 Task: Open a blank google sheet and write heading  Dollar SenseAdd Dates in a column and its values below  '2023-05-01, 2023-05-05, 2023-05-10, 2023-05-15, 2023-05-20, 2023-05-25 & 2023-05-31. 'Add Descriptionsin next column and its values below  Monthly Salary, Grocery Shopping, Dining Out., Utility Bill, Transportation, Entertainment & Miscellaneous. Add Amount in next column and its values below  $2,500, $100, $50, $150, $30, $50 & $20. Add Income/ Expensein next column and its values below  Income, Expenses, Expenses, Expenses, Expenses, Expenses & Expenses. Add Balance in next column and its values below  $2,500, $2,400, $2,350, $2,200, $2,170, $2,120 & $2,100. Save page Apex Sales 
Action: Mouse moved to (987, 78)
Screenshot: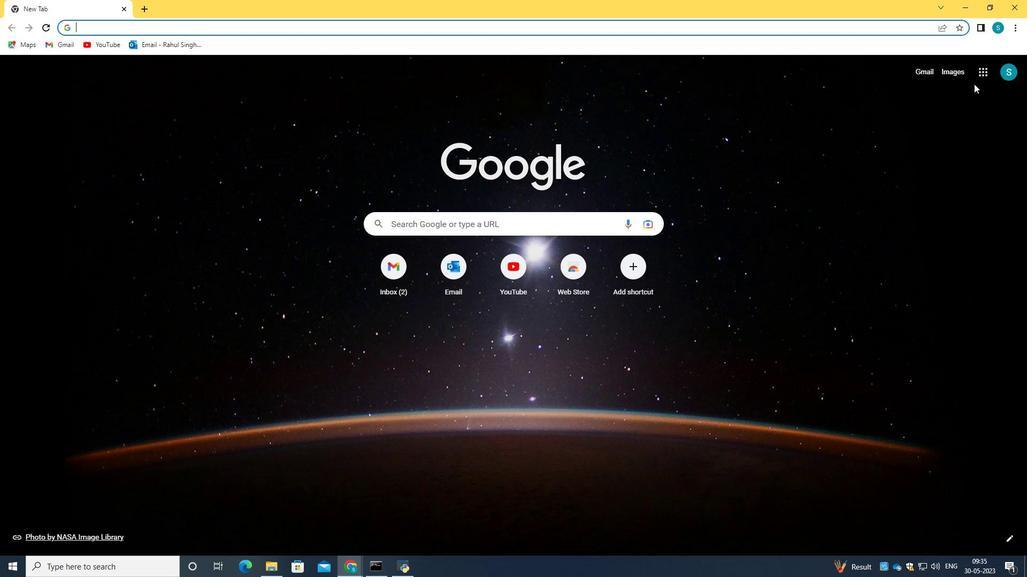 
Action: Mouse pressed left at (987, 78)
Screenshot: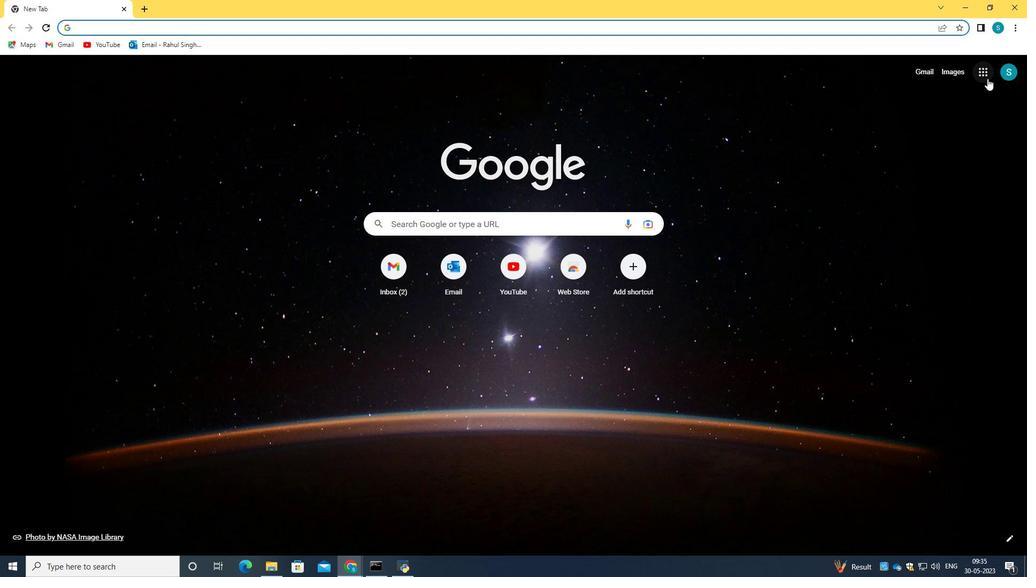 
Action: Mouse moved to (937, 188)
Screenshot: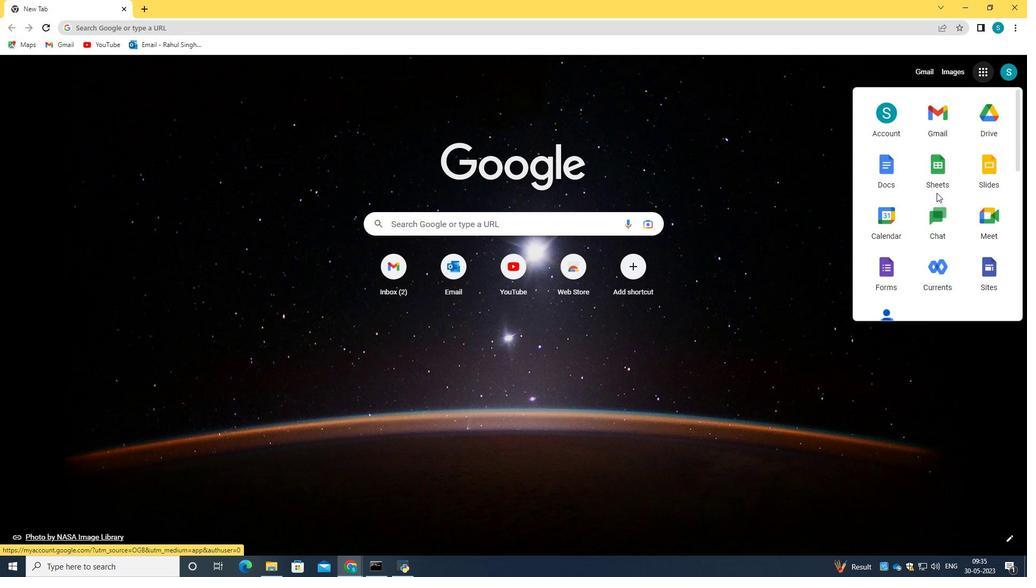 
Action: Mouse pressed left at (937, 188)
Screenshot: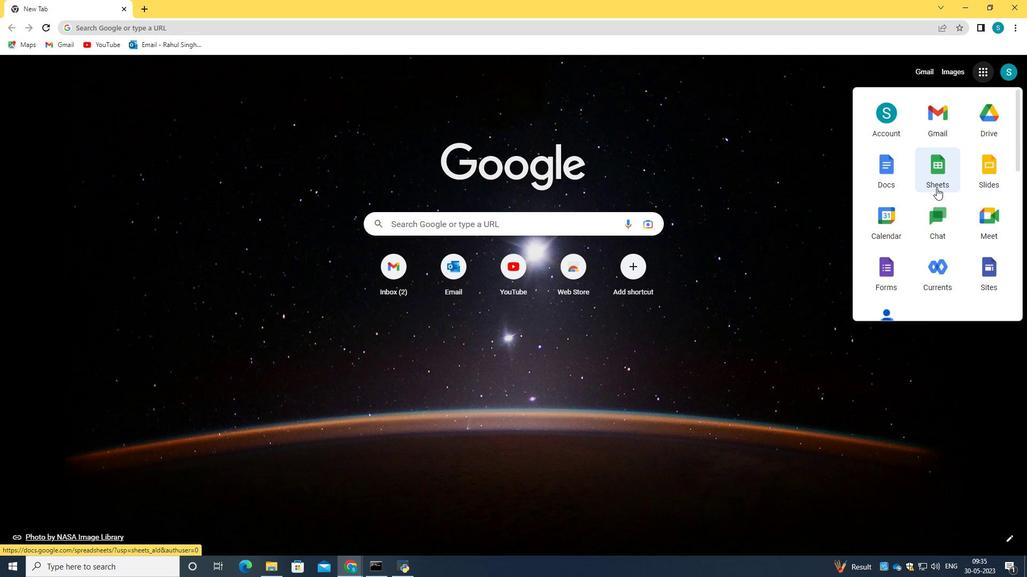 
Action: Mouse moved to (246, 161)
Screenshot: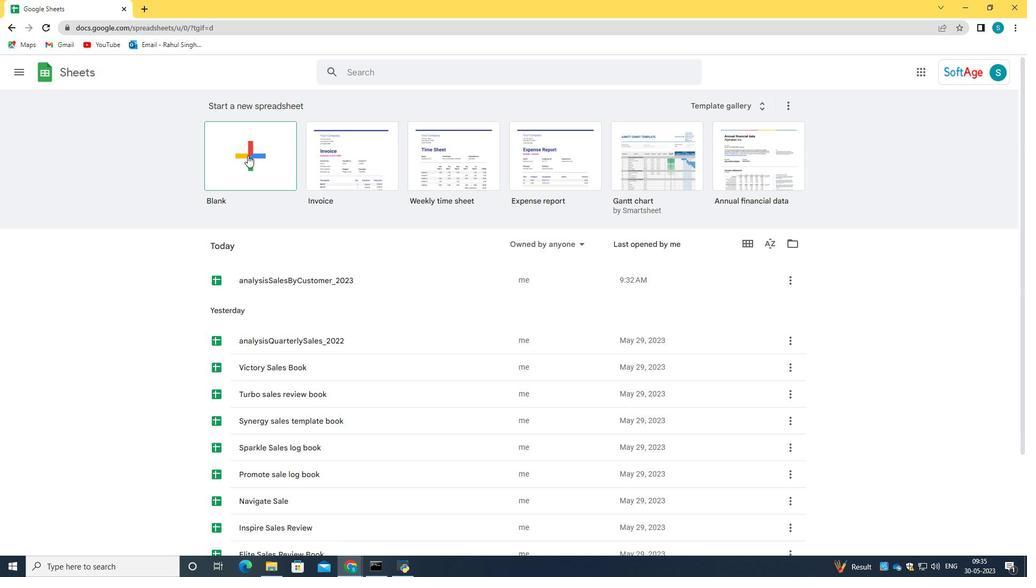 
Action: Mouse pressed left at (246, 161)
Screenshot: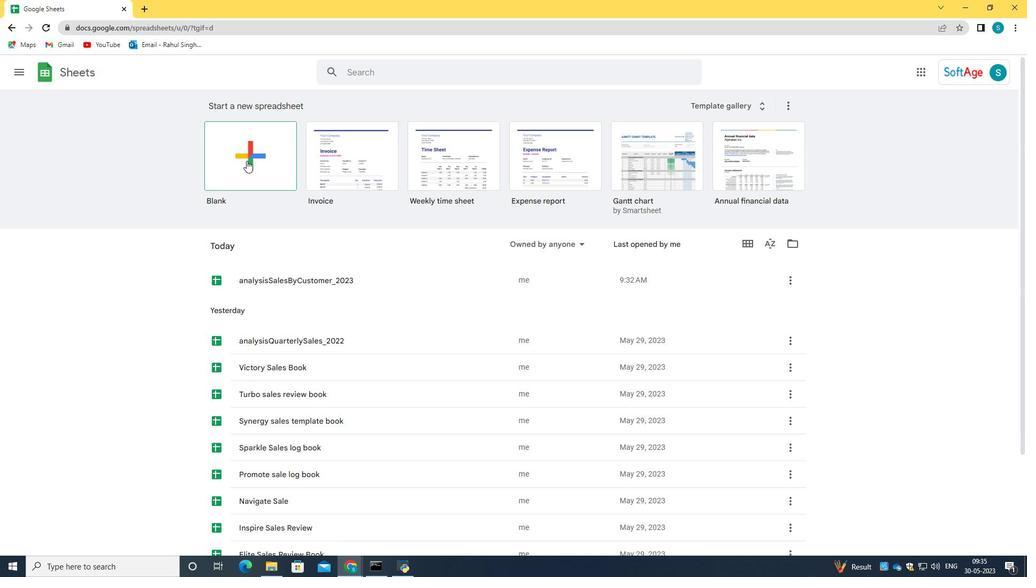 
Action: Mouse moved to (141, 151)
Screenshot: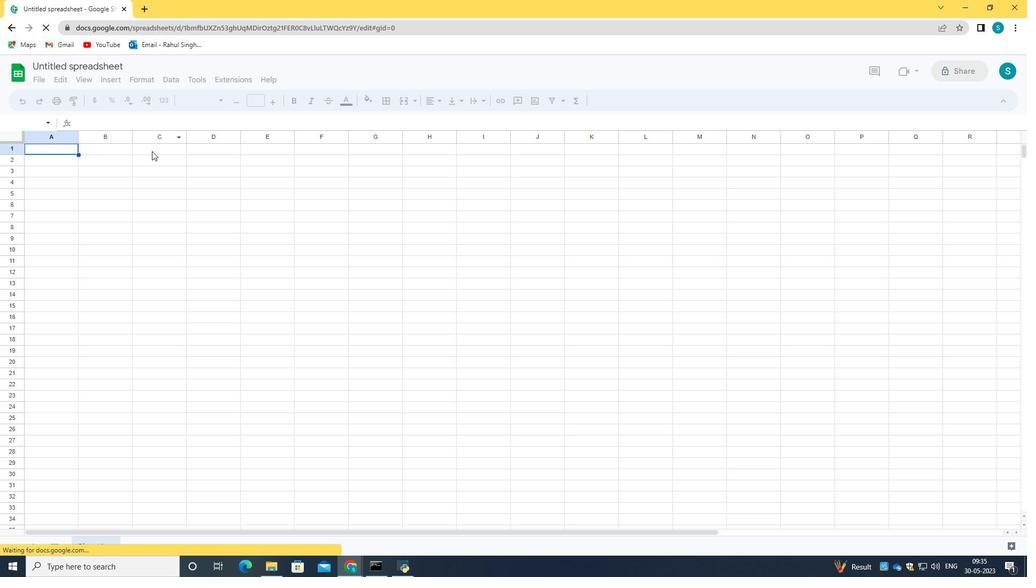 
Action: Mouse pressed left at (141, 151)
Screenshot: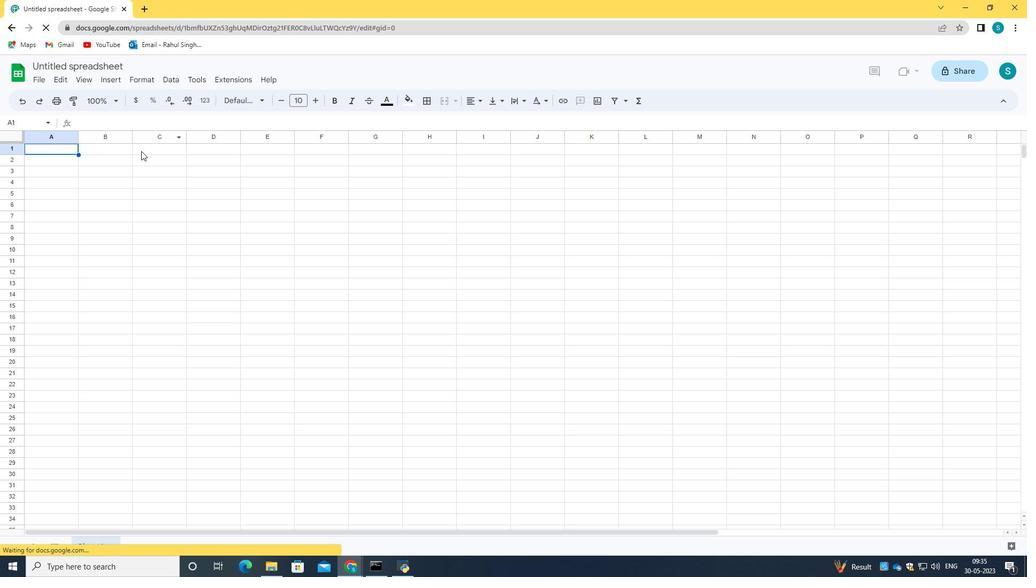 
Action: Mouse pressed left at (141, 151)
Screenshot: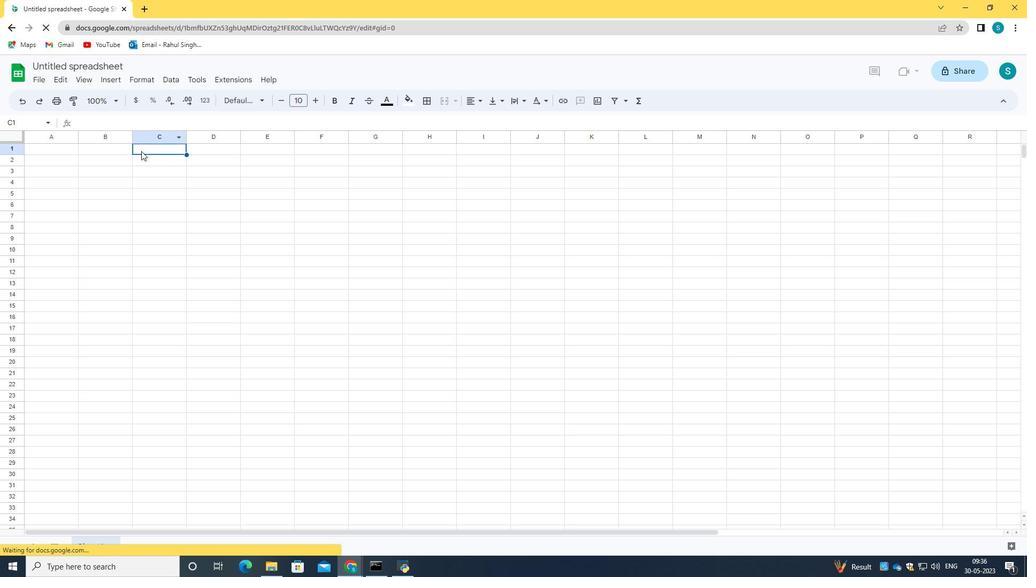 
Action: Mouse pressed left at (141, 151)
Screenshot: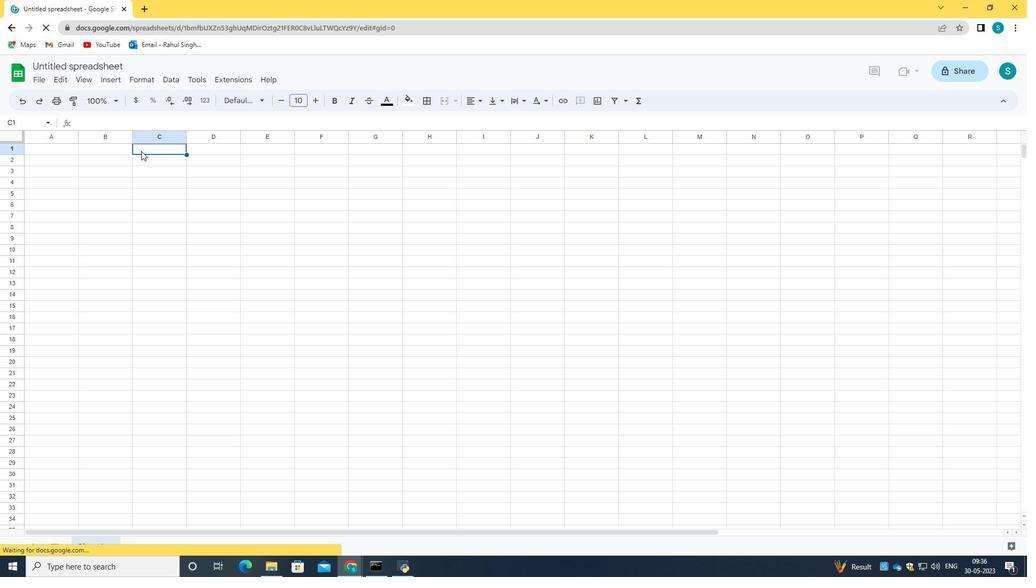 
Action: Mouse moved to (157, 148)
Screenshot: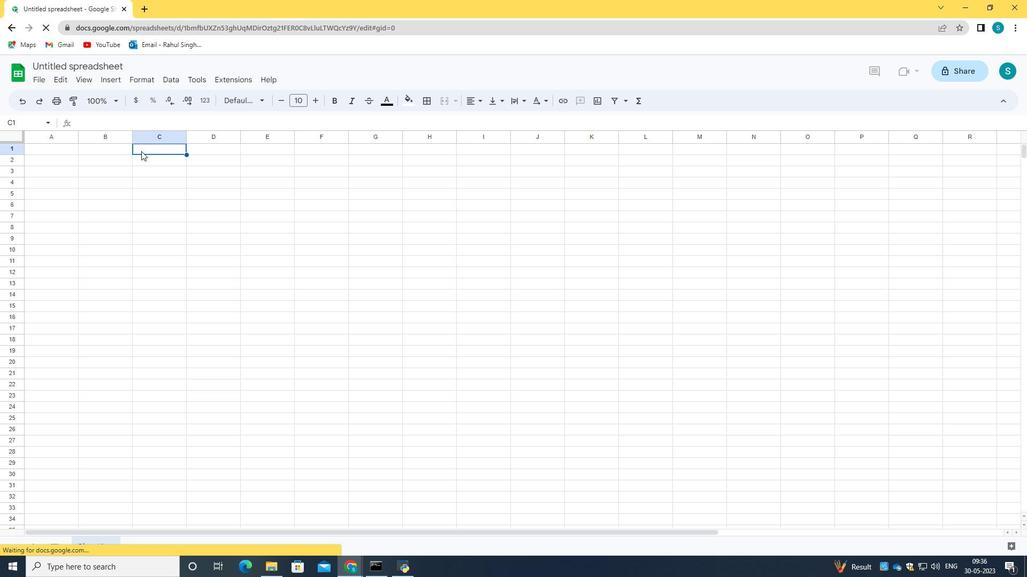 
Action: Mouse pressed left at (157, 148)
Screenshot: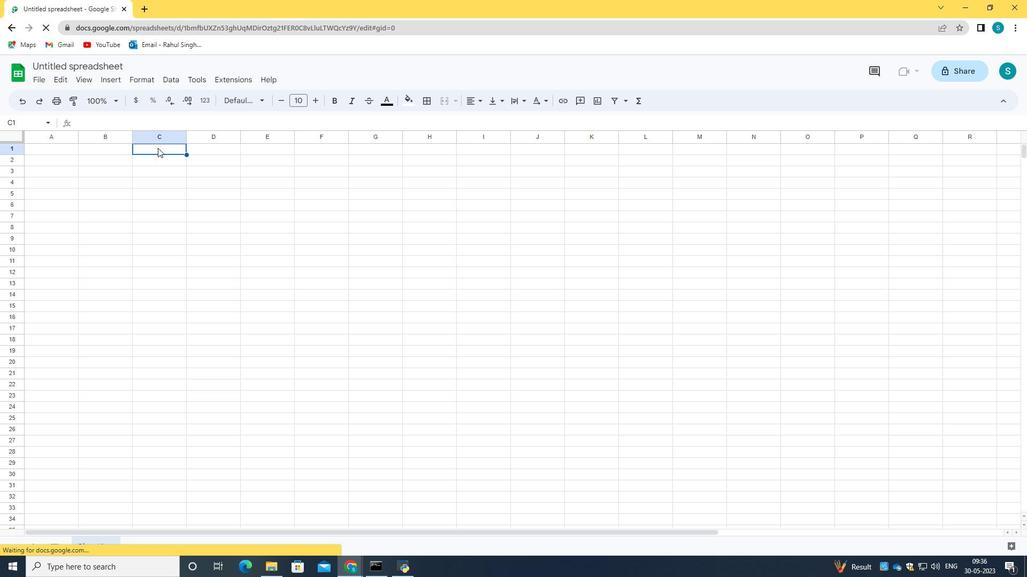 
Action: Mouse moved to (157, 148)
Screenshot: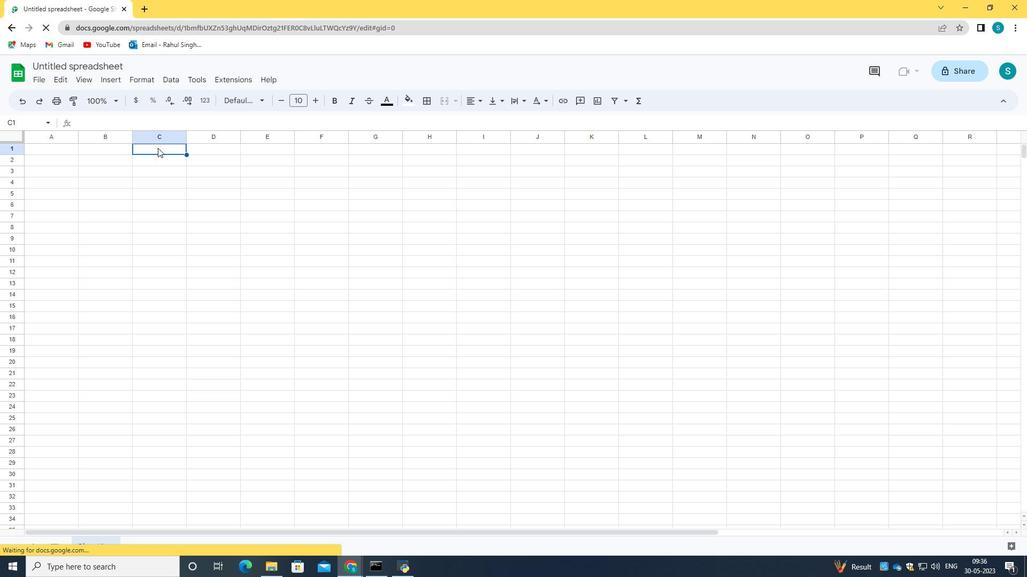 
Action: Mouse pressed left at (157, 148)
Screenshot: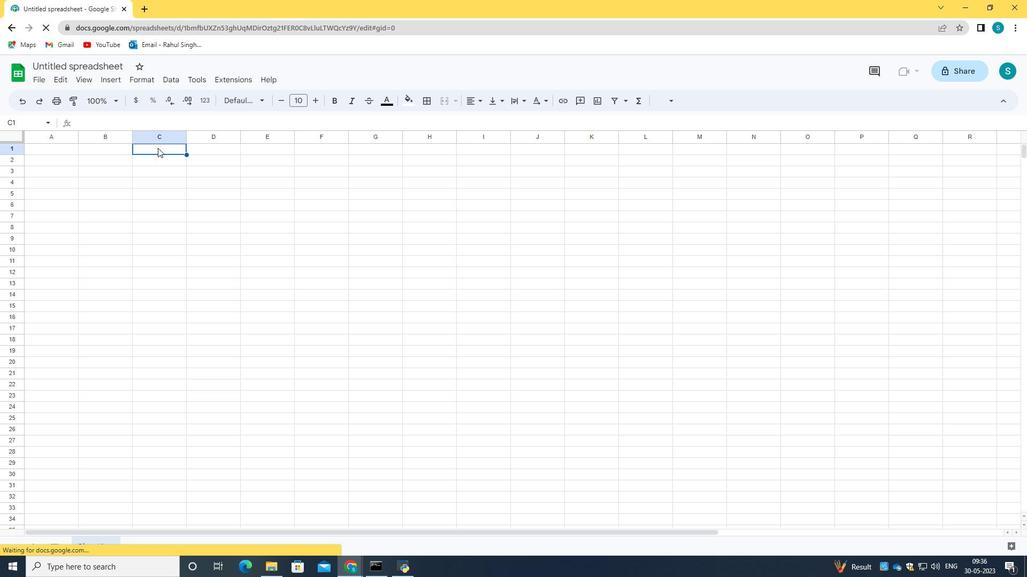 
Action: Mouse moved to (166, 147)
Screenshot: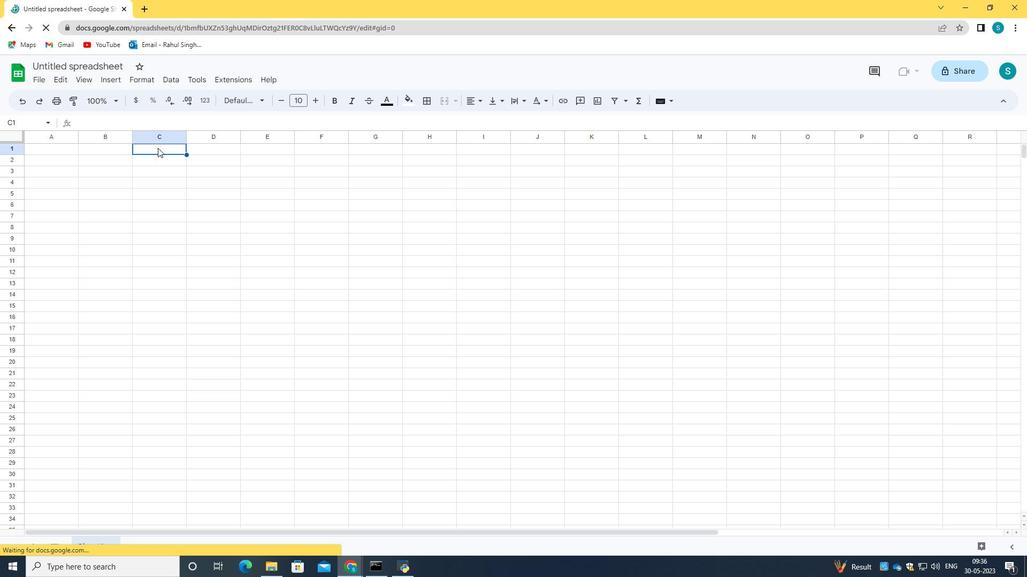 
Action: Key pressed <Key.caps_lock>D<Key.caps_lock>ollor<Key.space><Key.caps_lock>S<Key.caps_lock>ense<Key.space><Key.backspace>a<Key.backspace><Key.caps_lock>S<Key.backspace>A<Key.caps_lock>dd<Key.space><Key.caps_lock>D<Key.caps_lock>ates<Key.space>in<Key.space>a<Key.space>c<Key.backspace><Key.backspace><Key.backspace><Key.backspace><Key.backspace><Key.backspace><Key.backspace><Key.backspace><Key.backspace><Key.backspace><Key.backspace><Key.backspace><Key.backspace><Key.backspace><Key.backspace><Key.backspace>
Screenshot: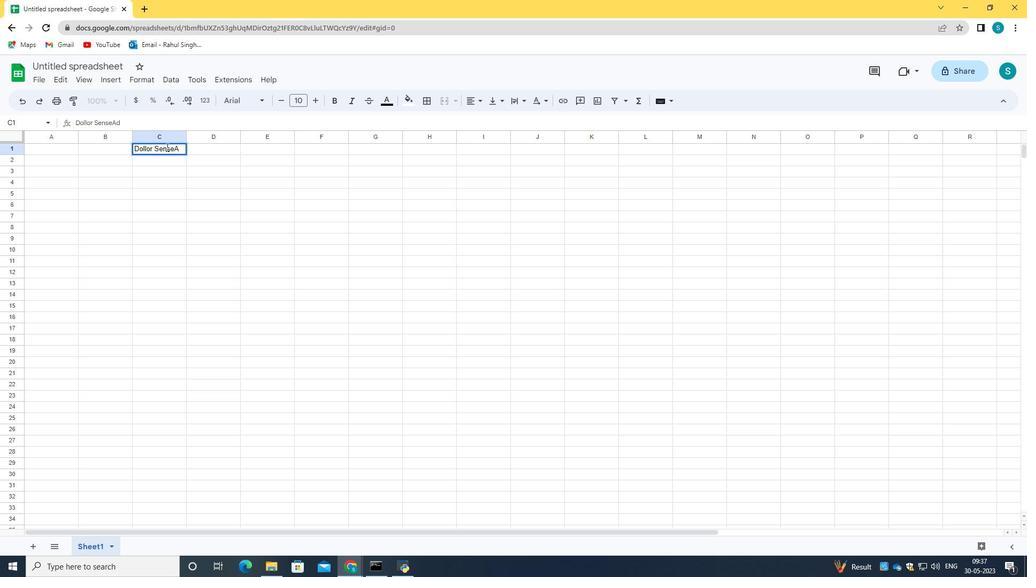 
Action: Mouse moved to (436, 179)
Screenshot: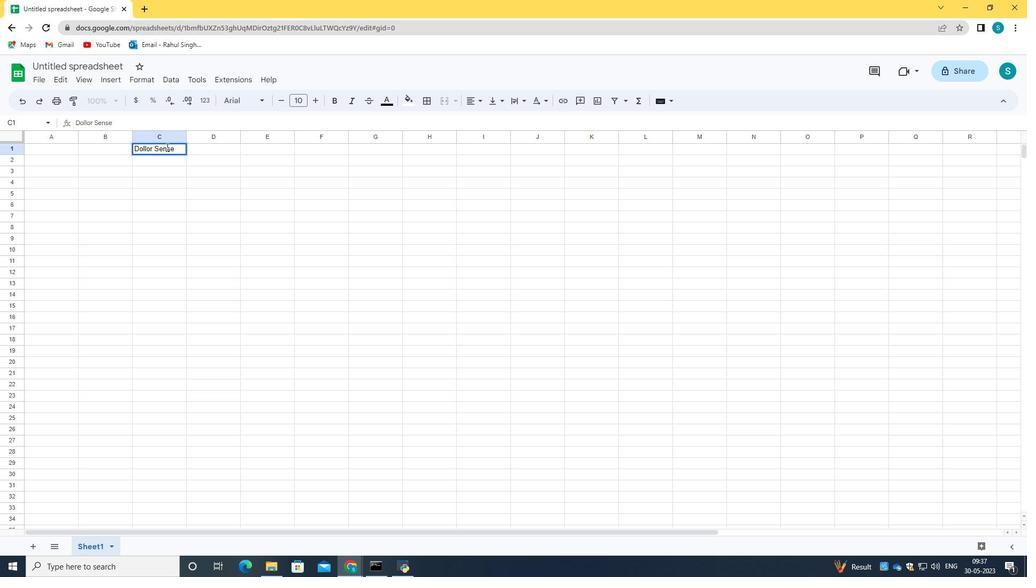 
Action: Mouse scrolled (436, 179) with delta (0, 0)
Screenshot: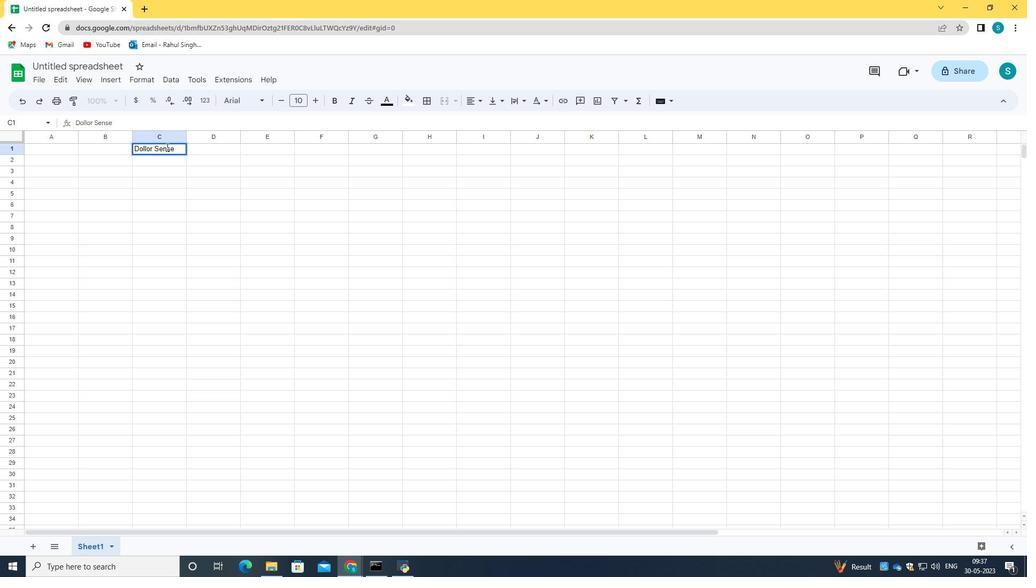 
Action: Mouse moved to (177, 150)
Screenshot: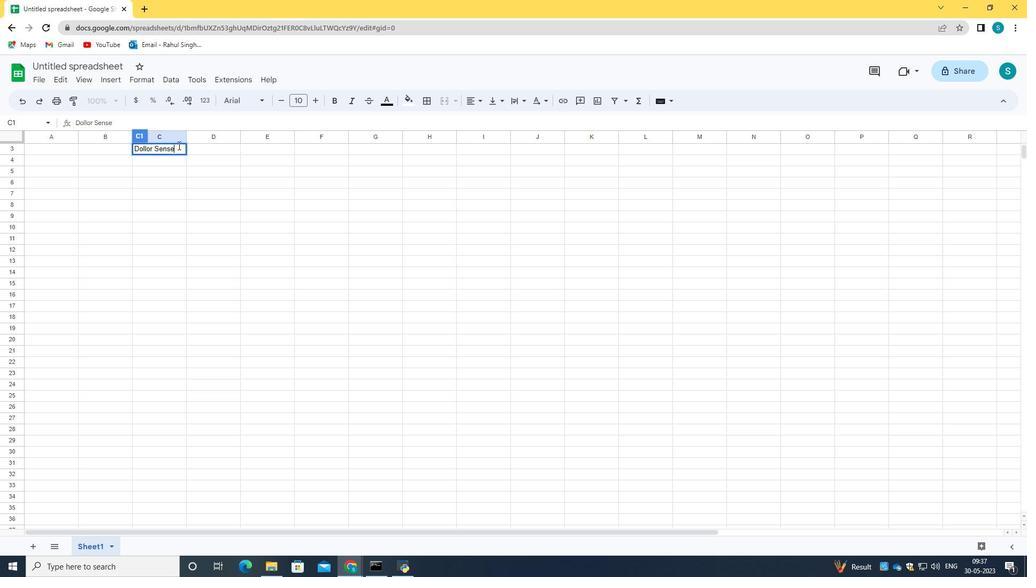 
Action: Mouse pressed left at (177, 150)
Screenshot: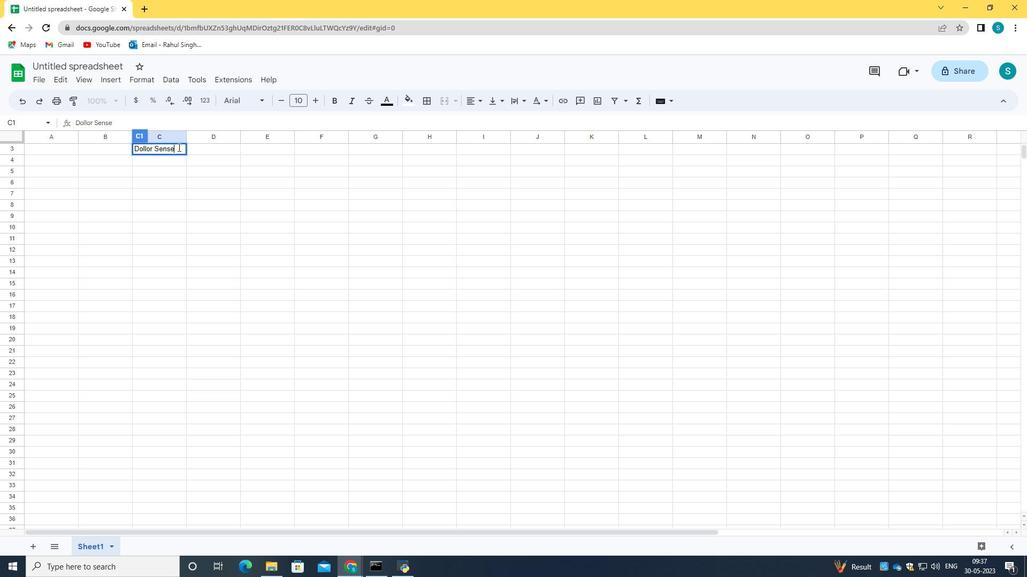 
Action: Mouse moved to (312, 101)
Screenshot: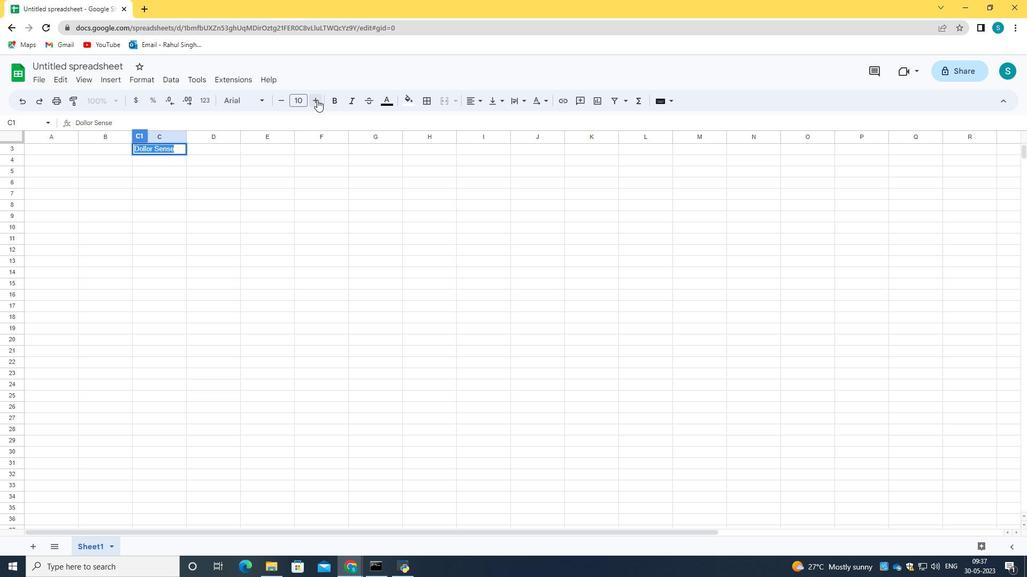 
Action: Mouse pressed left at (312, 101)
Screenshot: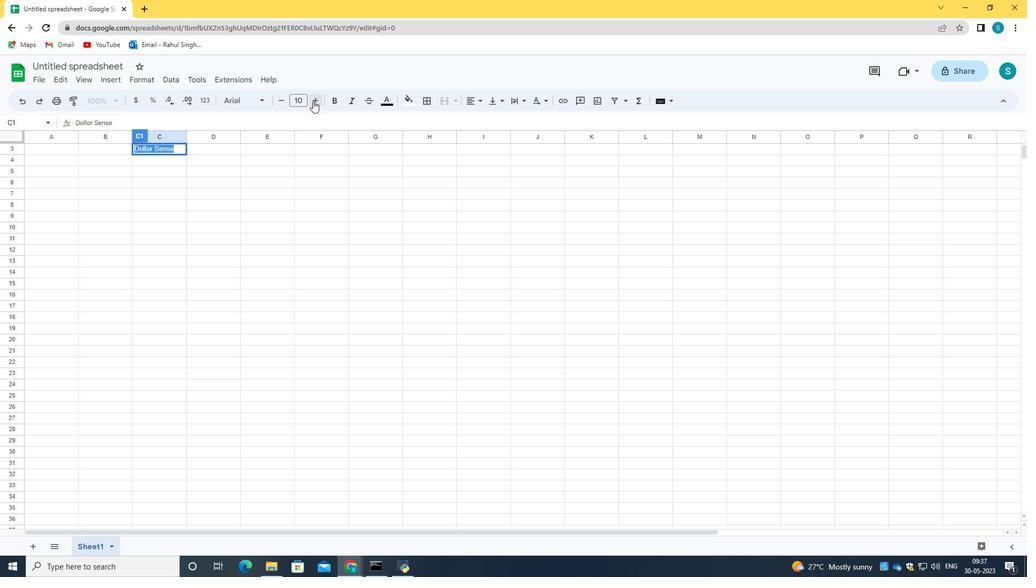 
Action: Mouse pressed left at (312, 101)
Screenshot: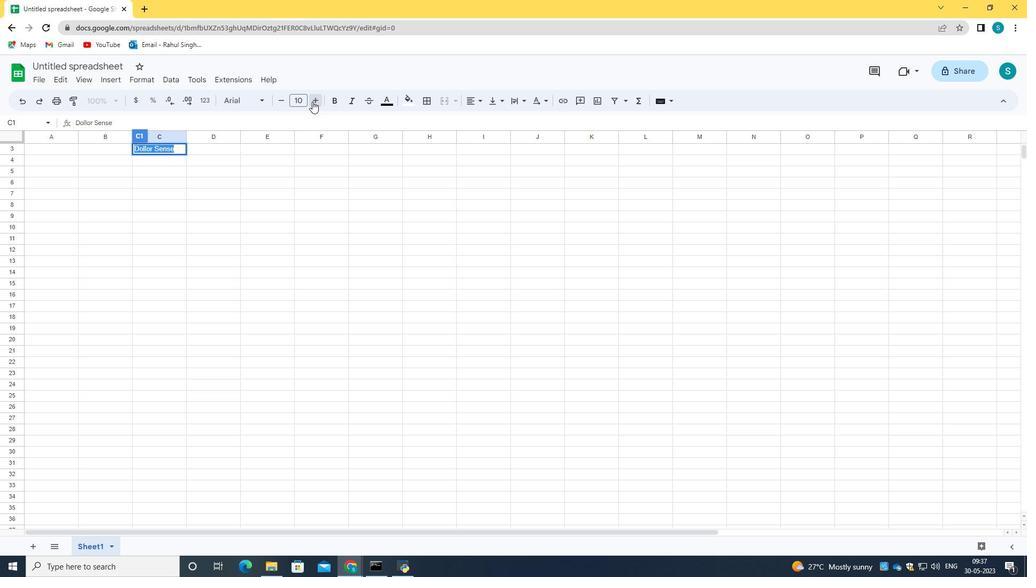 
Action: Mouse pressed left at (312, 101)
Screenshot: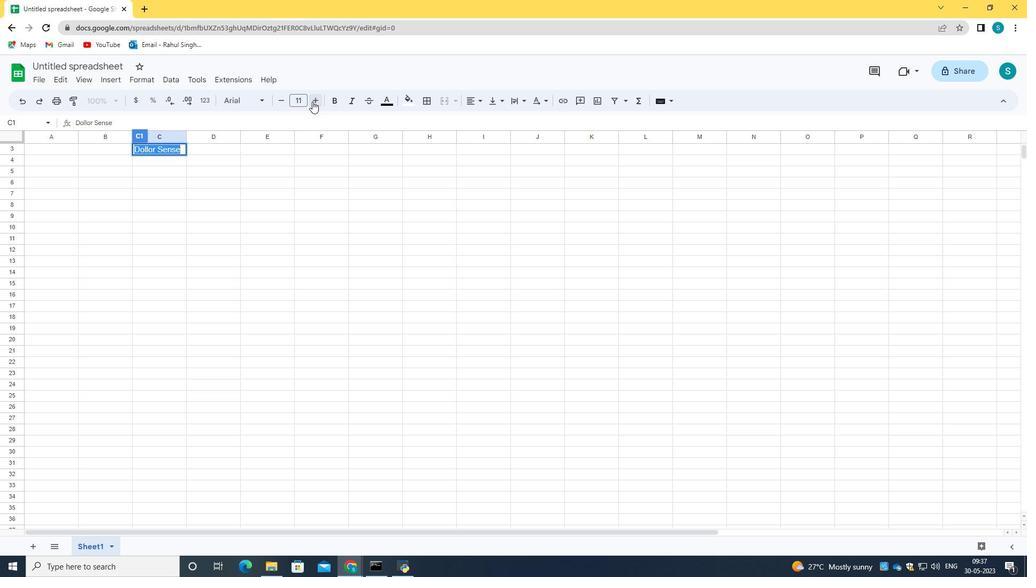 
Action: Mouse pressed left at (312, 101)
Screenshot: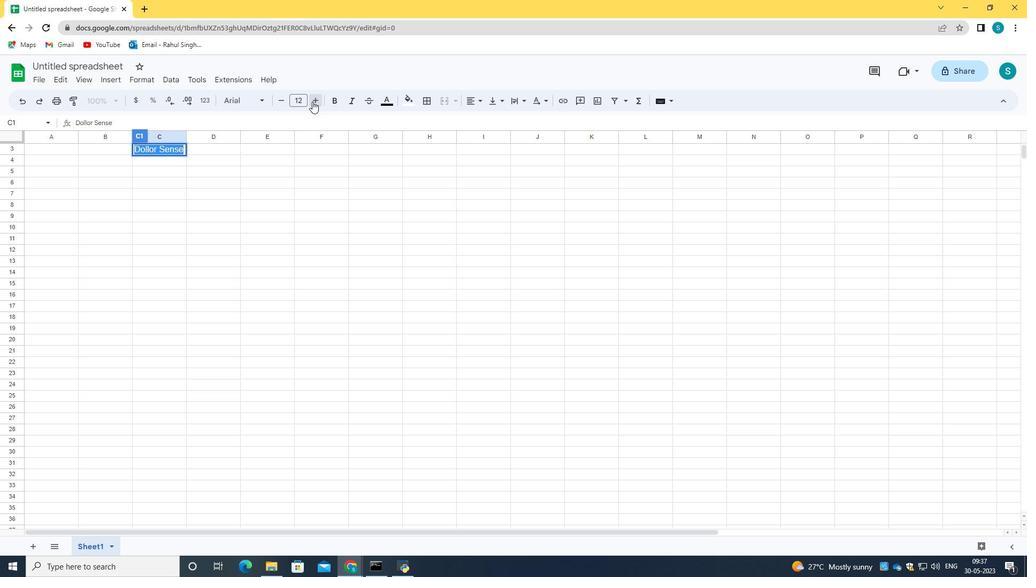 
Action: Mouse pressed left at (312, 101)
Screenshot: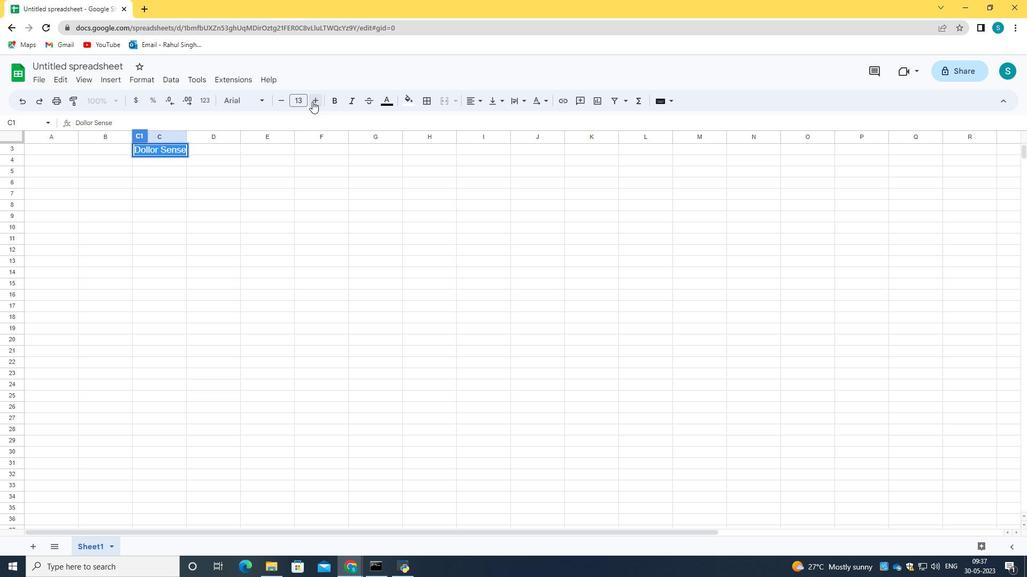 
Action: Mouse pressed left at (312, 101)
Screenshot: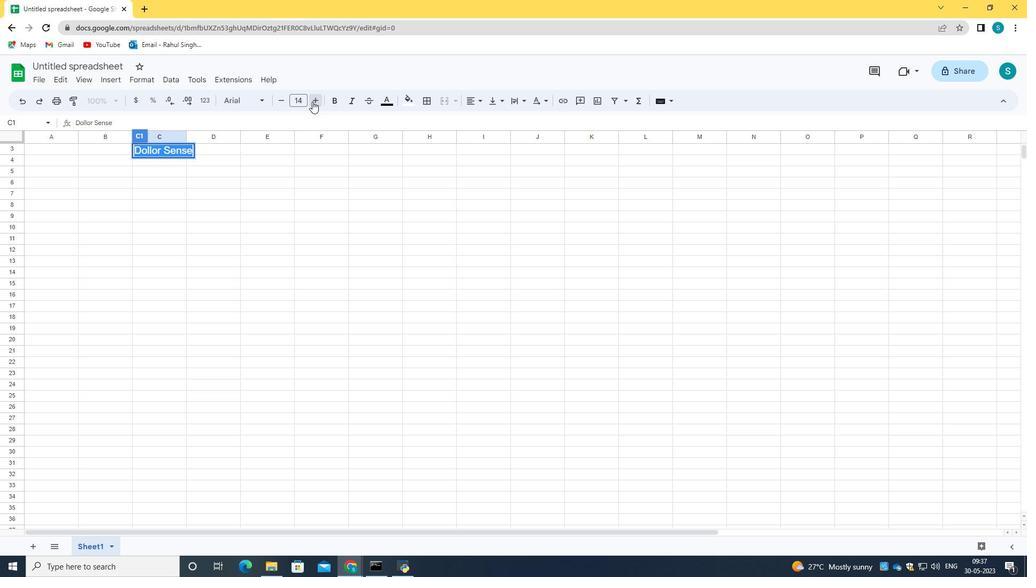 
Action: Mouse pressed left at (312, 101)
Screenshot: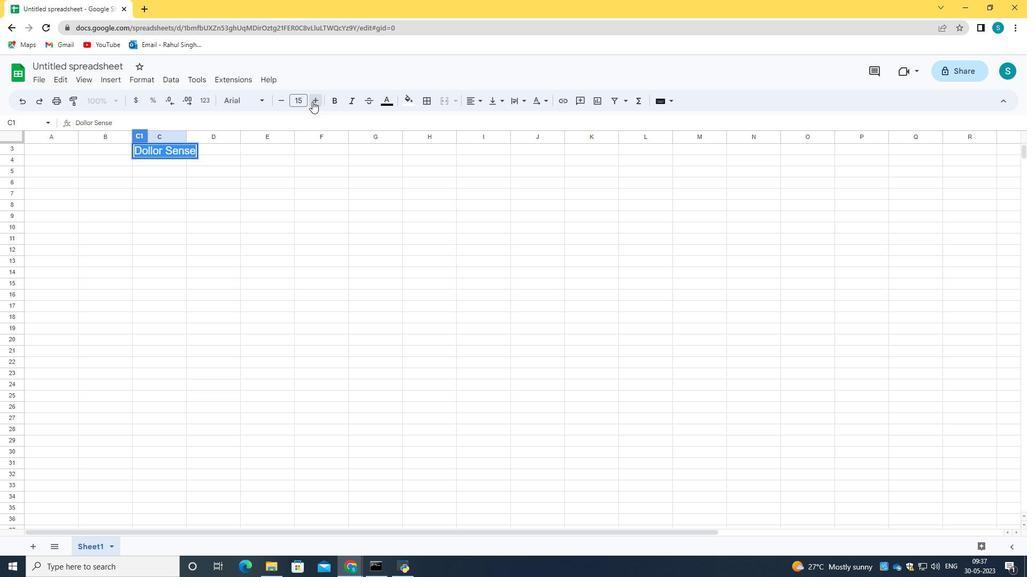
Action: Mouse pressed left at (312, 101)
Screenshot: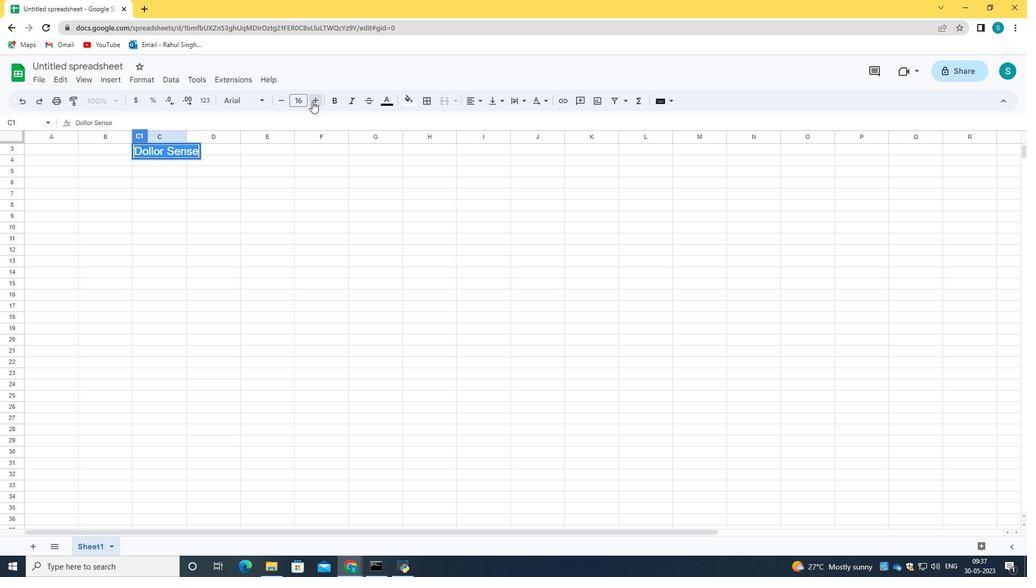 
Action: Mouse pressed left at (312, 101)
Screenshot: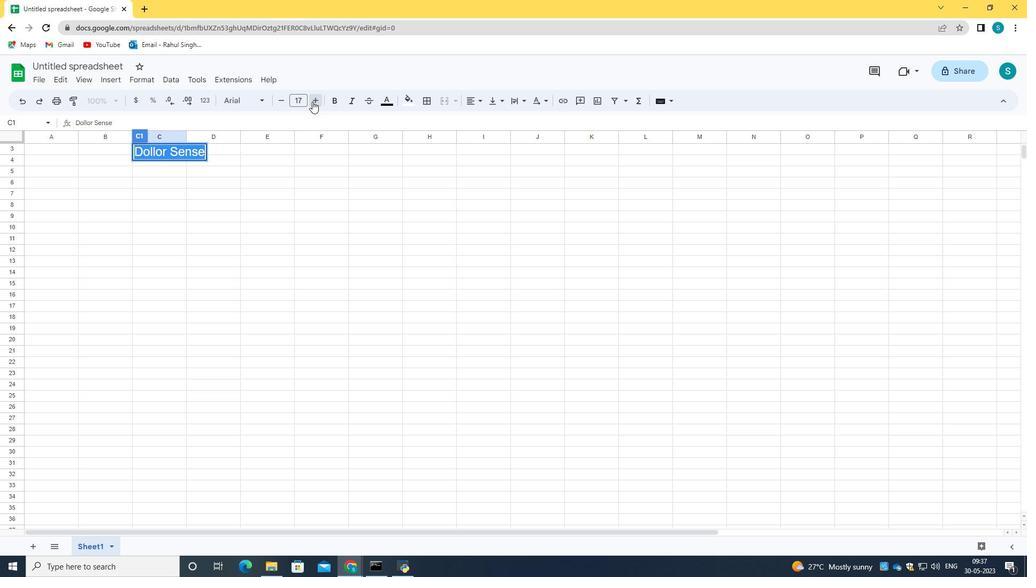 
Action: Mouse pressed left at (312, 101)
Screenshot: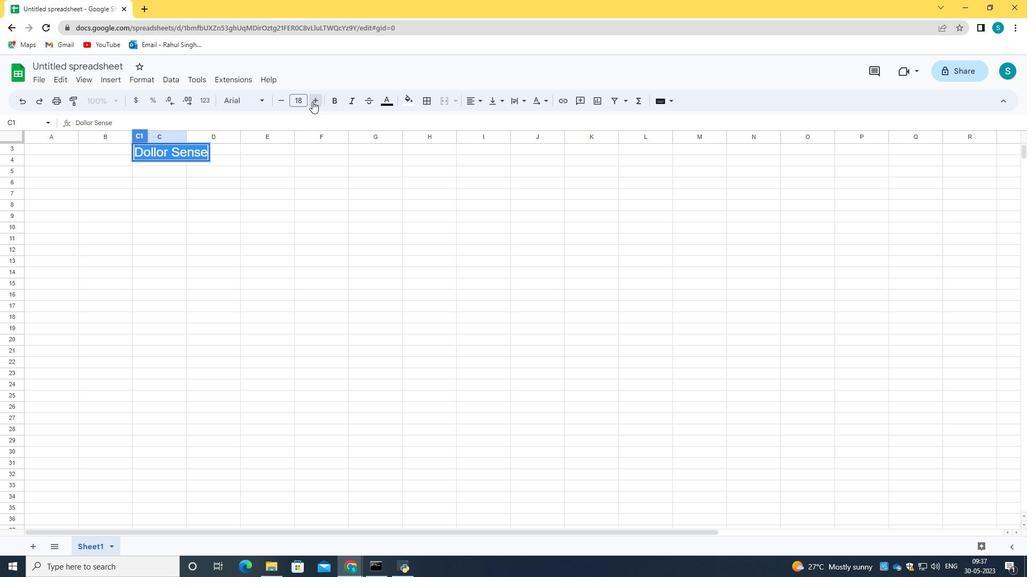 
Action: Mouse pressed left at (312, 101)
Screenshot: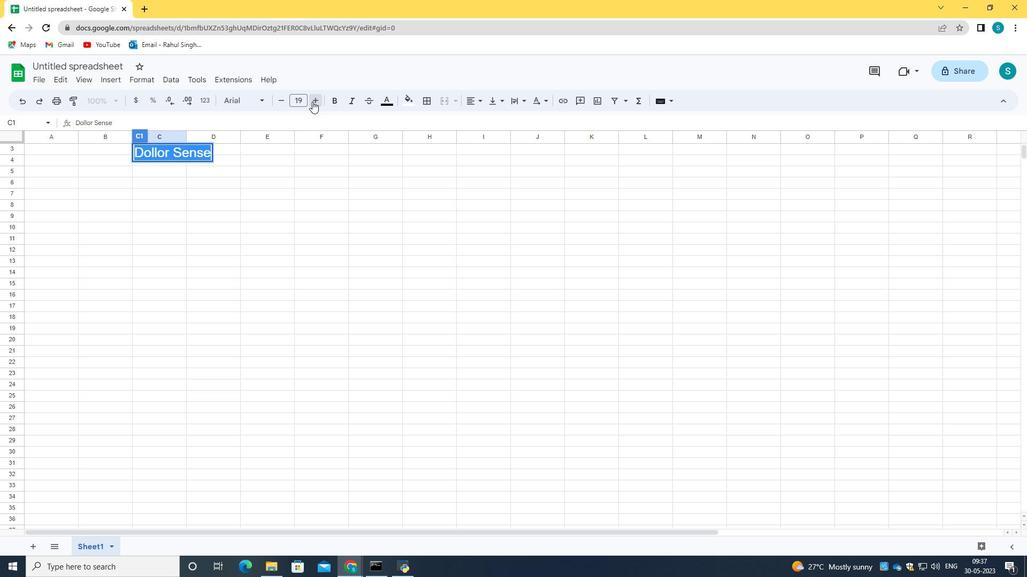 
Action: Mouse moved to (285, 164)
Screenshot: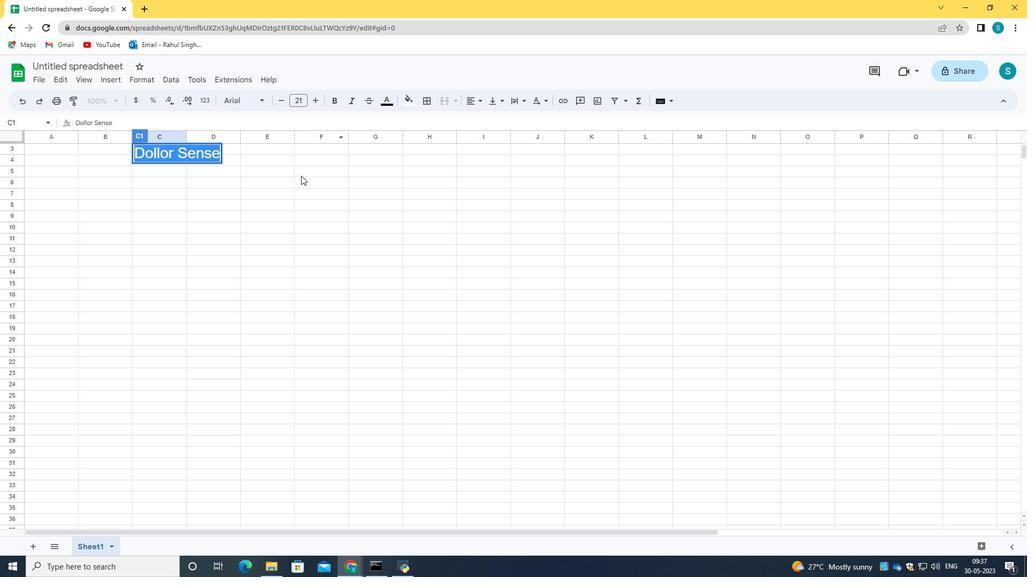 
Action: Mouse pressed left at (285, 164)
Screenshot: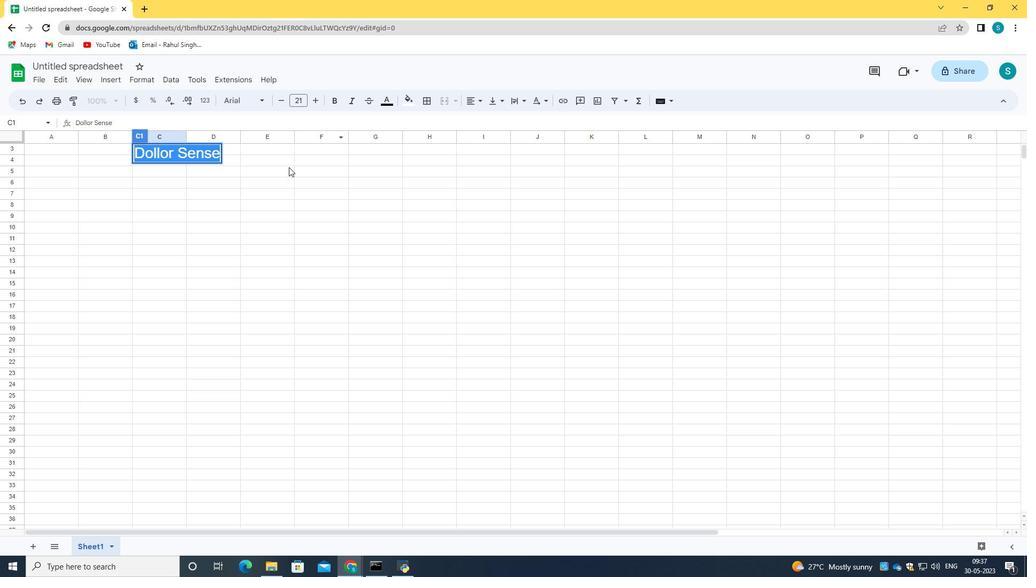 
Action: Mouse moved to (166, 148)
Screenshot: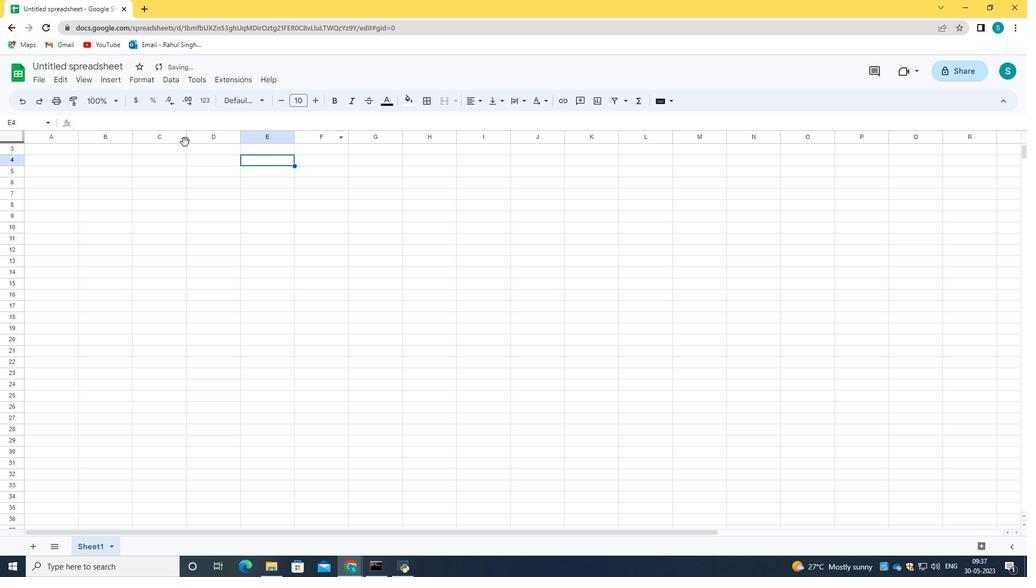 
Action: Mouse pressed left at (166, 148)
Screenshot: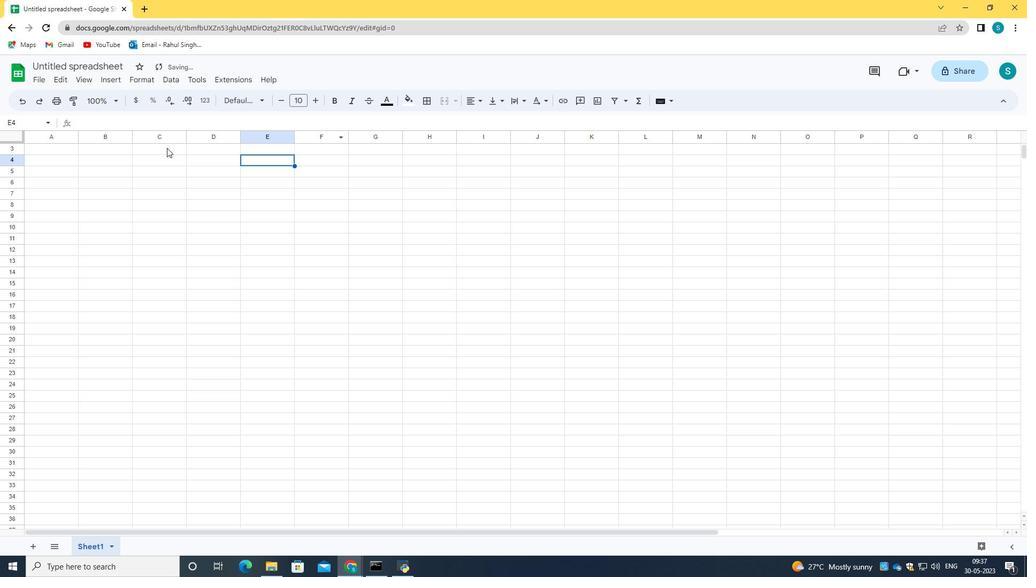 
Action: Mouse moved to (26, 103)
Screenshot: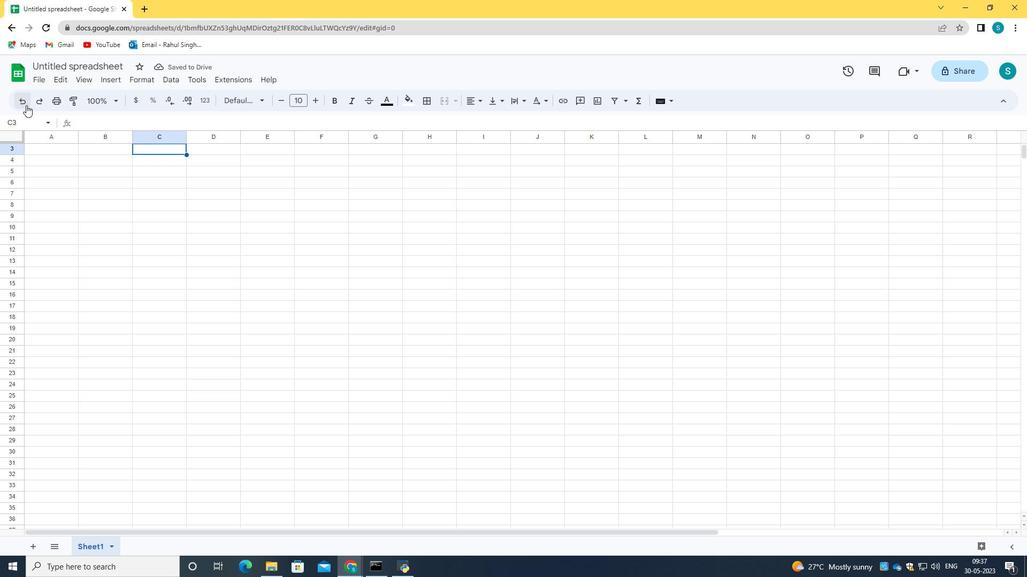 
Action: Mouse pressed left at (26, 103)
Screenshot: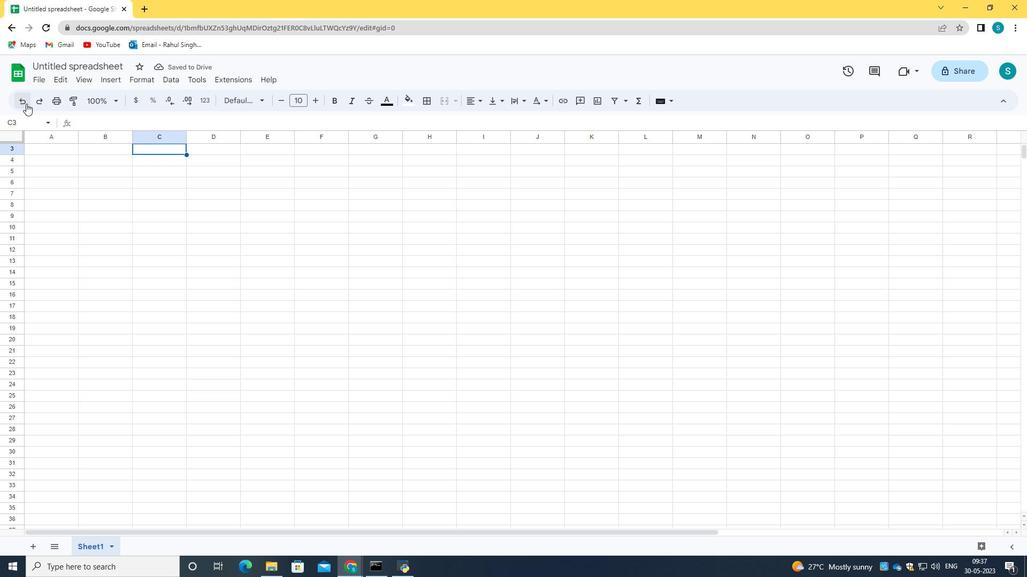 
Action: Mouse pressed left at (26, 103)
Screenshot: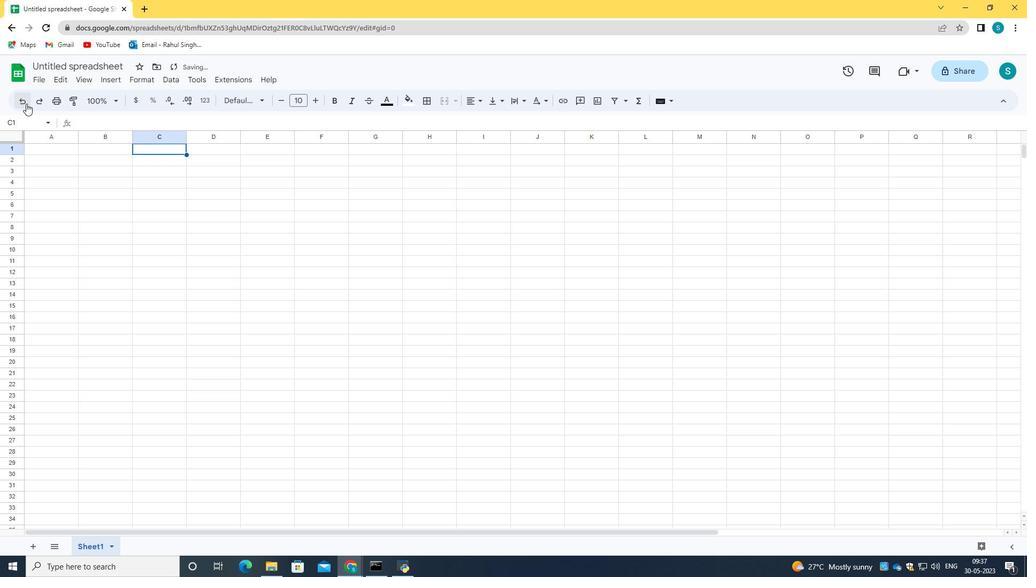 
Action: Mouse moved to (162, 146)
Screenshot: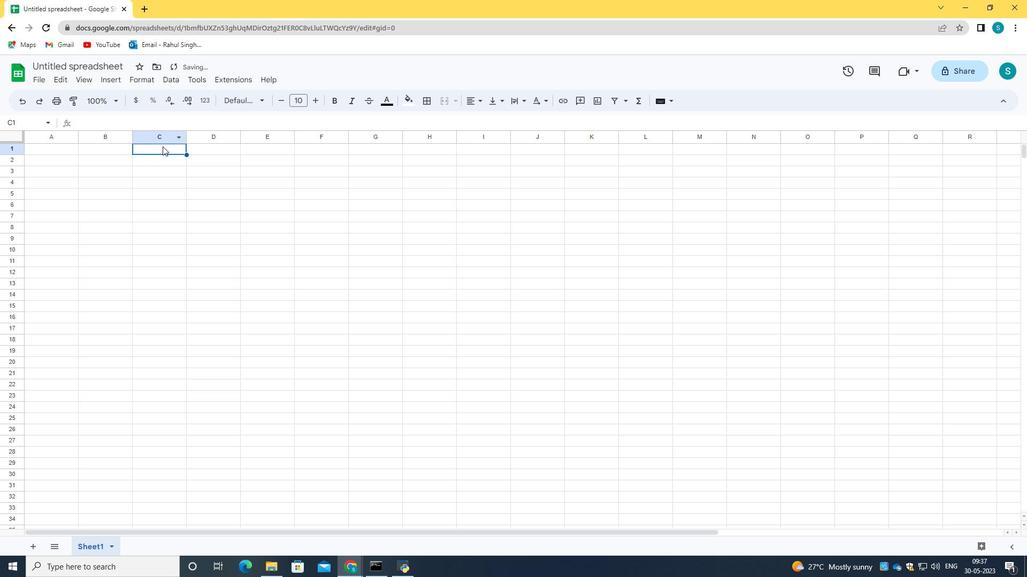 
Action: Mouse pressed left at (162, 146)
Screenshot: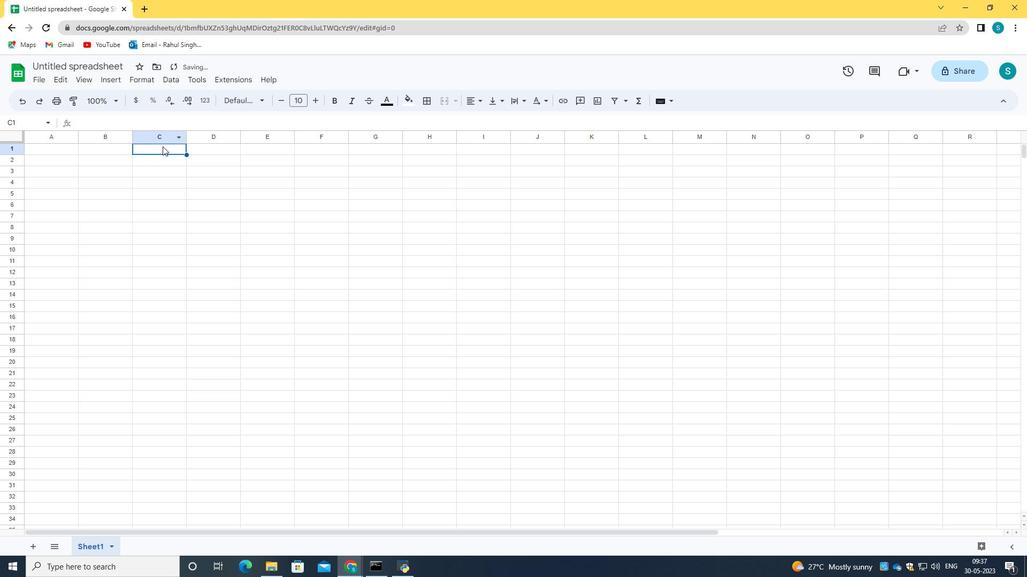 
Action: Mouse pressed left at (162, 146)
Screenshot: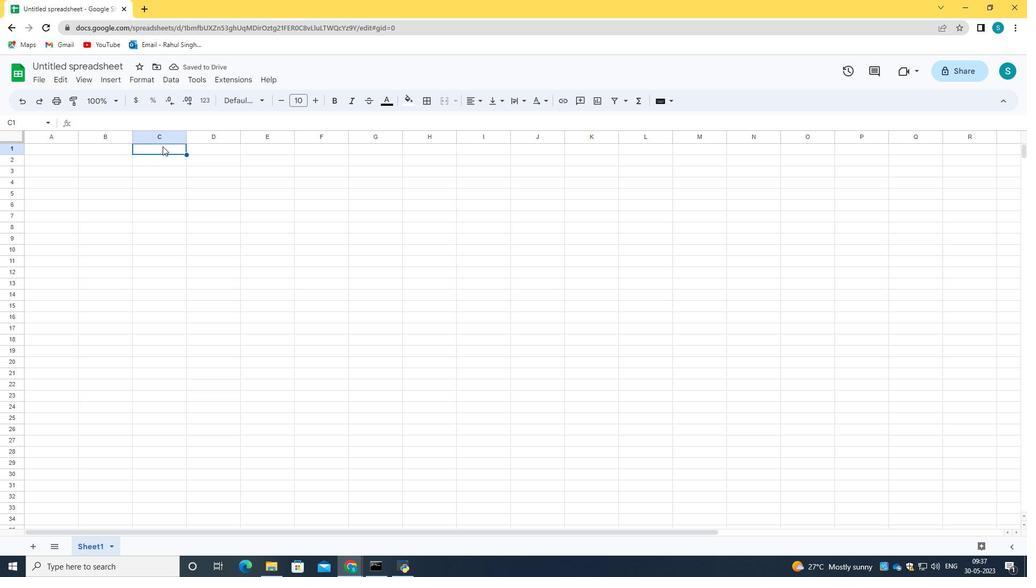 
Action: Mouse moved to (149, 149)
Screenshot: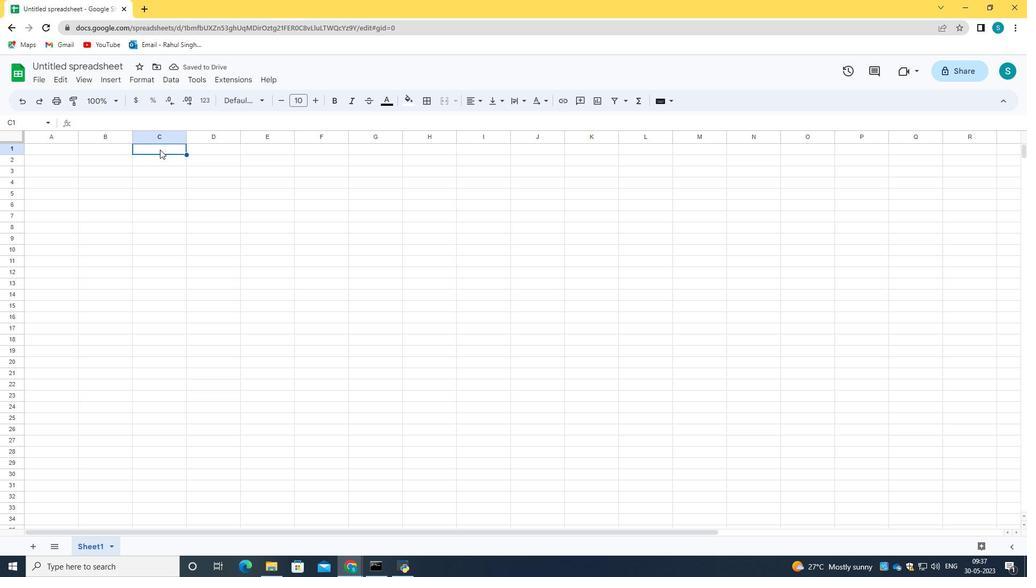 
Action: Mouse pressed left at (149, 149)
Screenshot: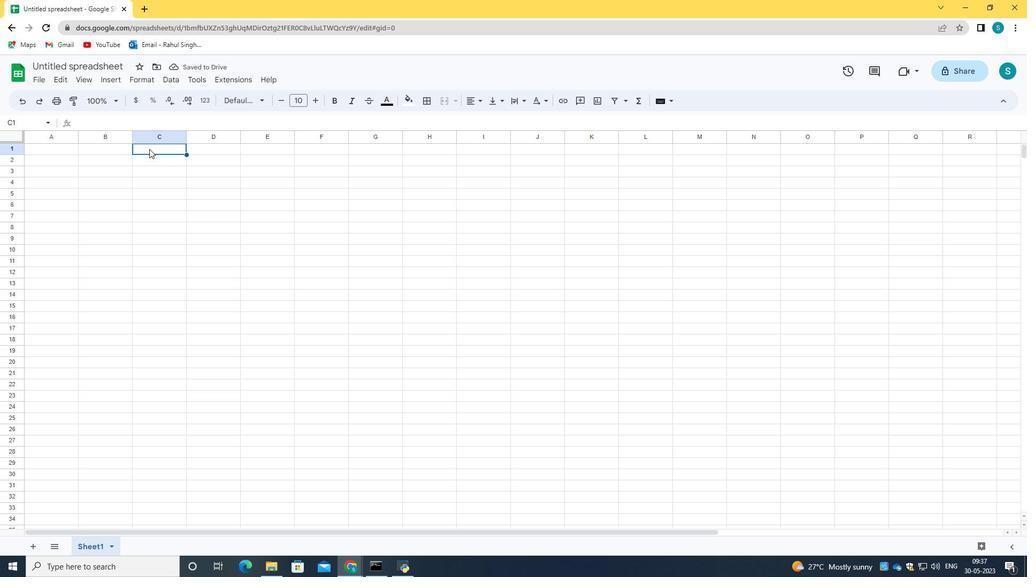 
Action: Mouse moved to (157, 149)
Screenshot: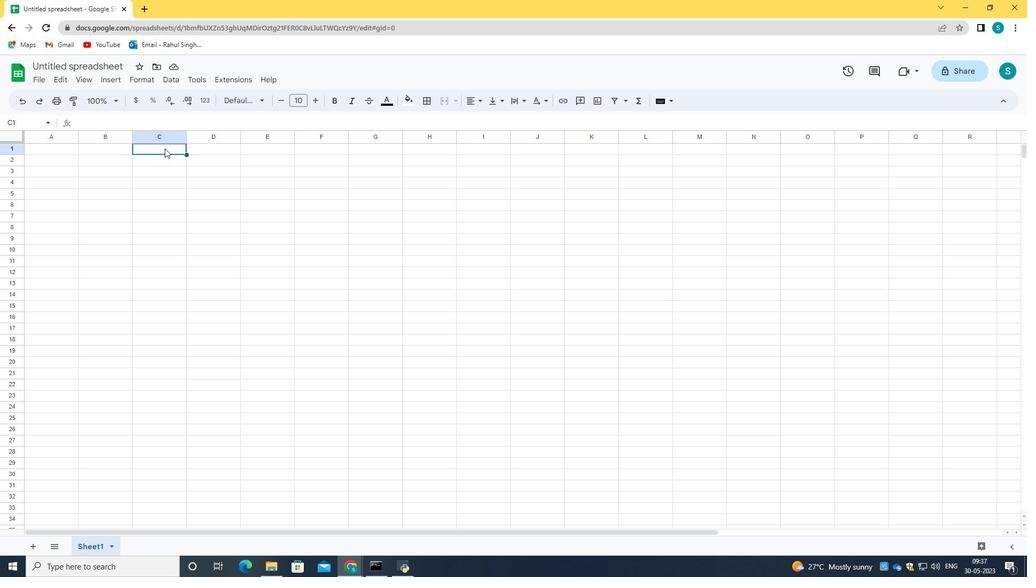 
Action: Mouse pressed left at (157, 149)
Screenshot: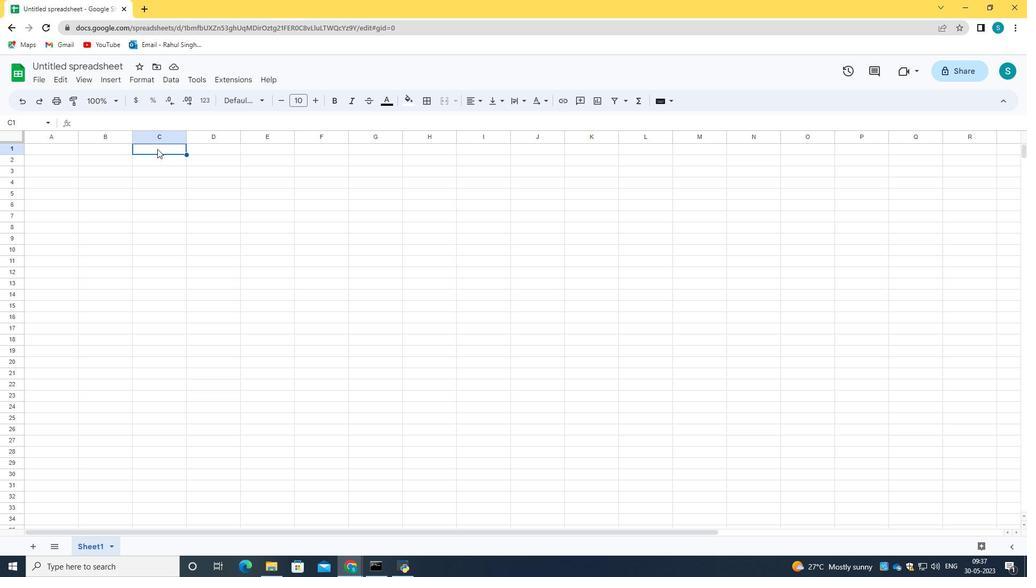 
Action: Mouse pressed left at (157, 149)
Screenshot: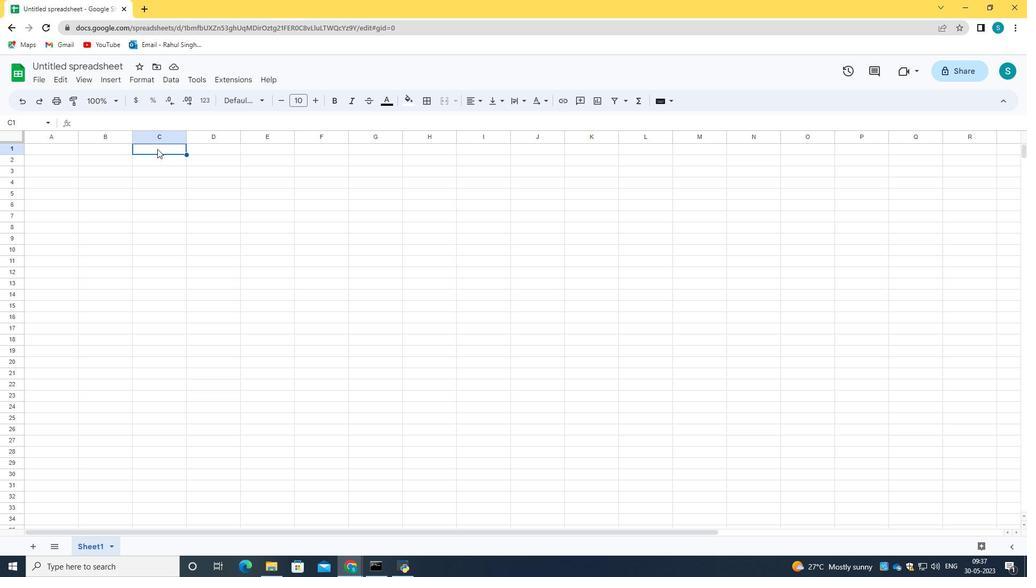 
Action: Mouse pressed left at (157, 149)
Screenshot: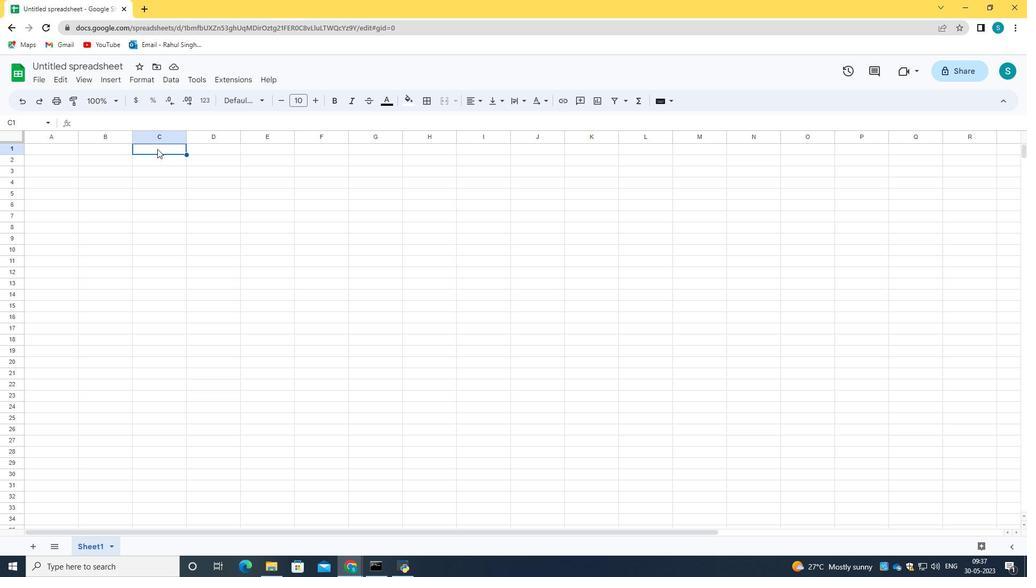 
Action: Key pressed s<Key.backspace><Key.caps_lock>D<Key.caps_lock>oller<Key.space><Key.caps_lock>S<Key.caps_lock>ence
Screenshot: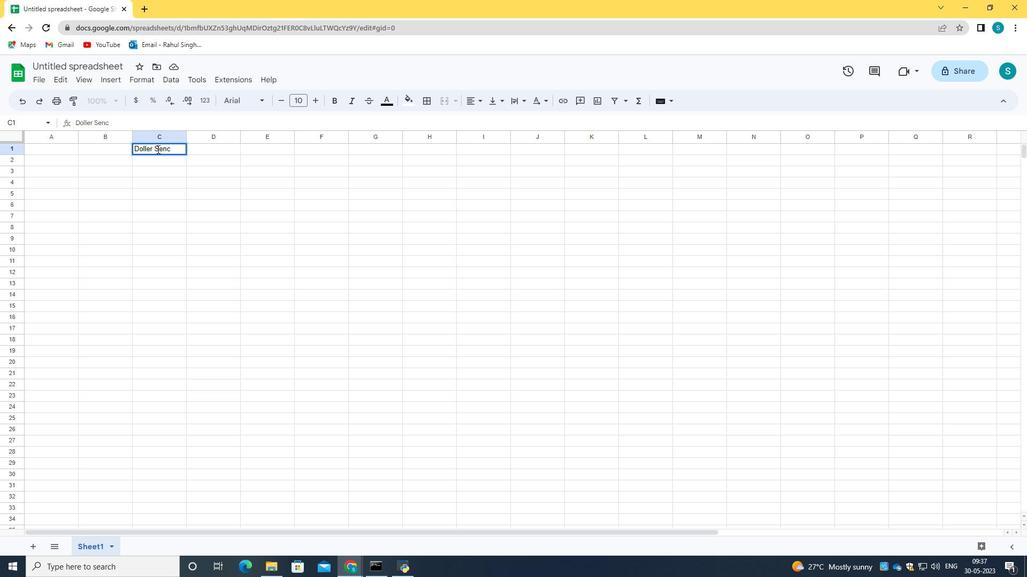 
Action: Mouse moved to (172, 147)
Screenshot: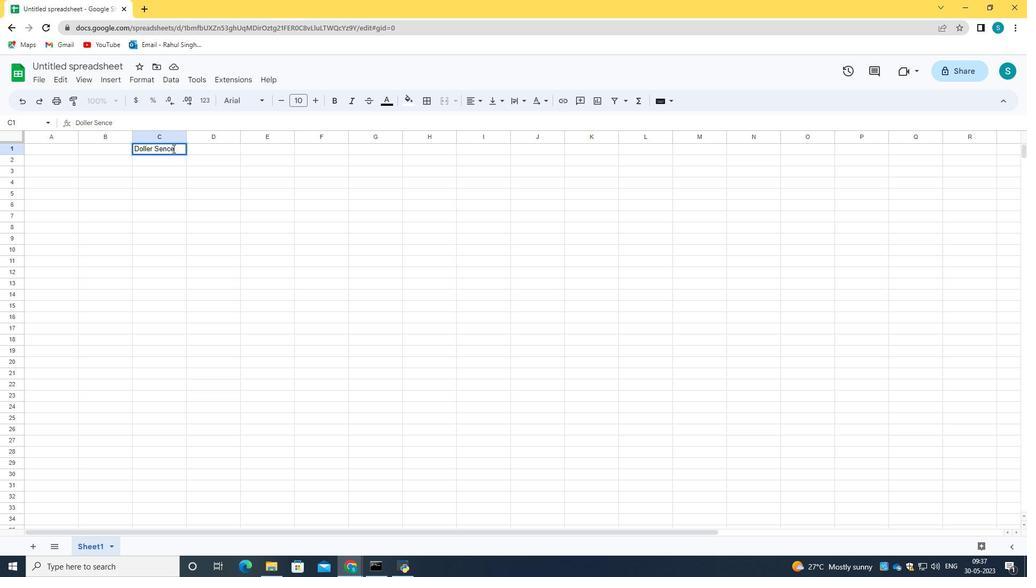 
Action: Mouse pressed left at (172, 147)
Screenshot: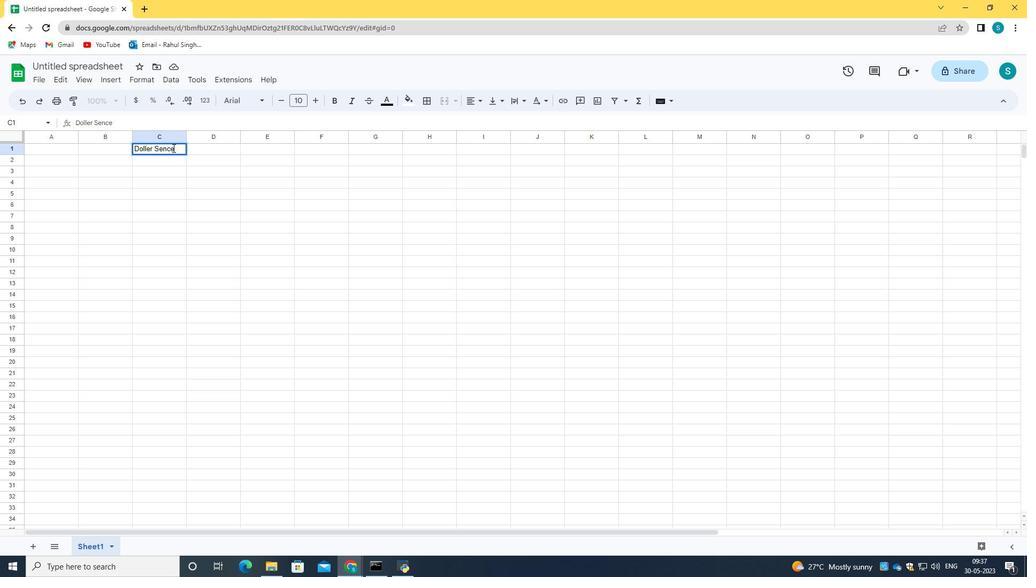 
Action: Mouse moved to (316, 102)
Screenshot: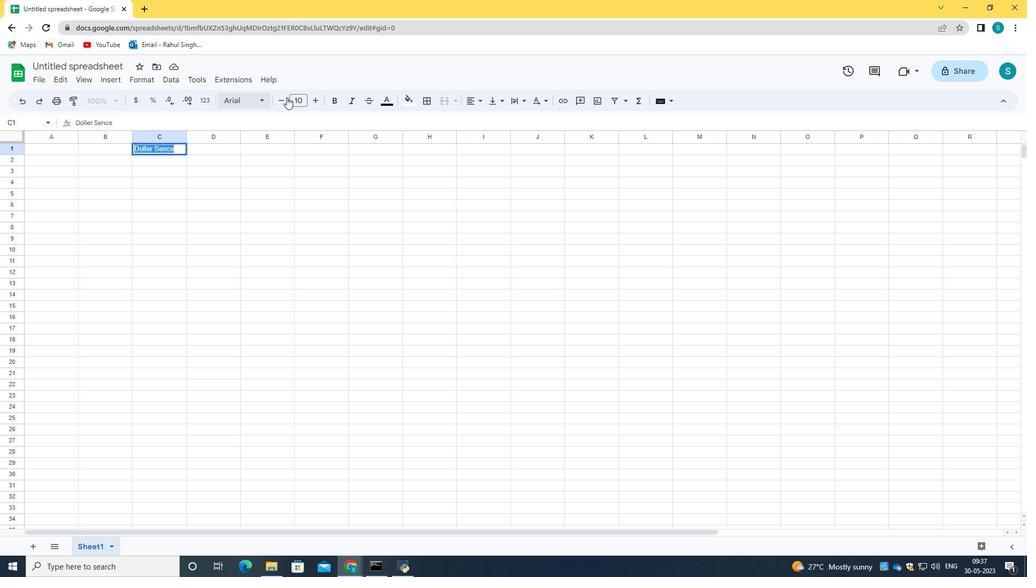 
Action: Mouse pressed left at (316, 102)
Screenshot: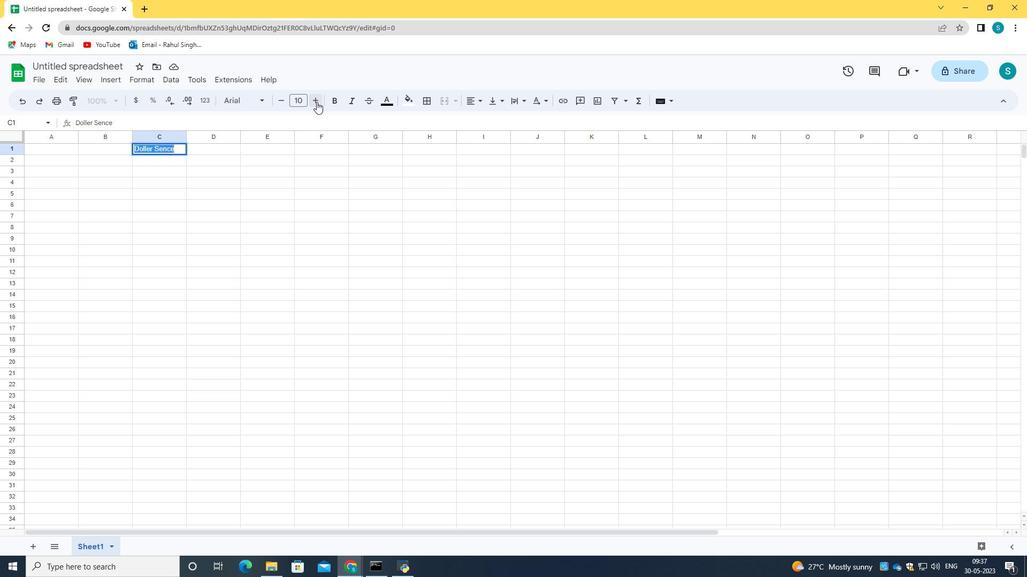 
Action: Mouse pressed left at (316, 102)
Screenshot: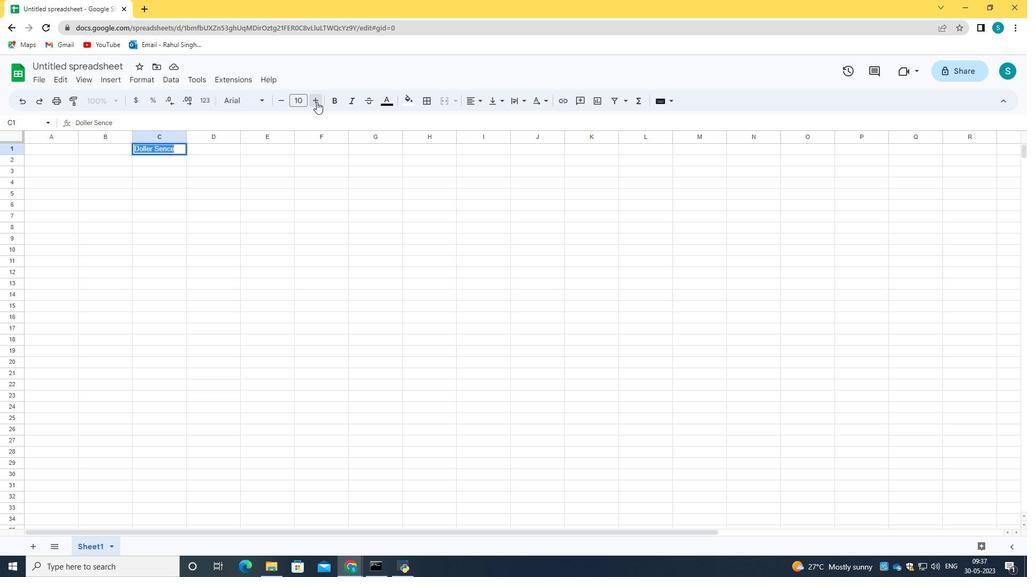 
Action: Mouse pressed left at (316, 102)
Screenshot: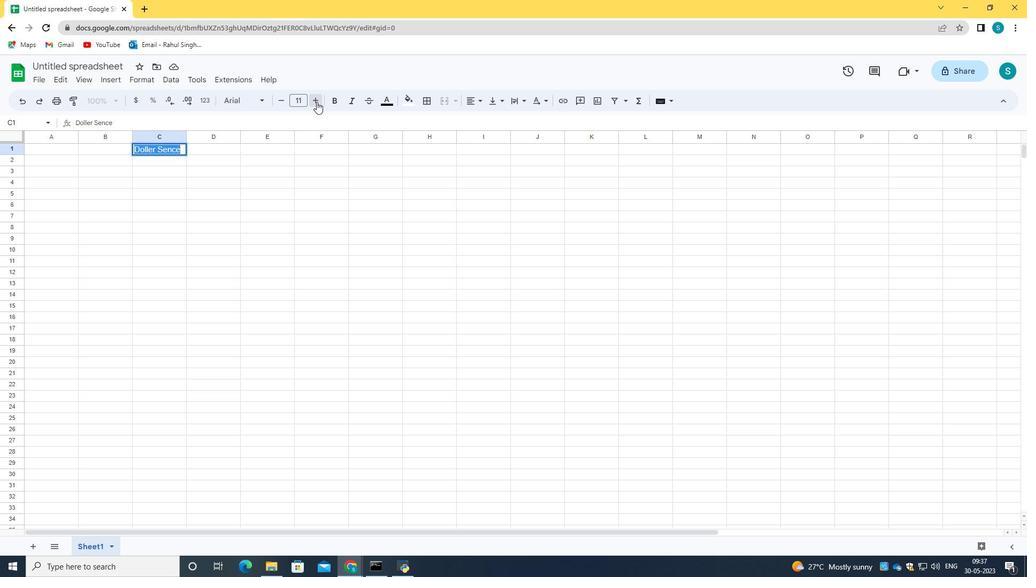 
Action: Mouse pressed left at (316, 102)
Screenshot: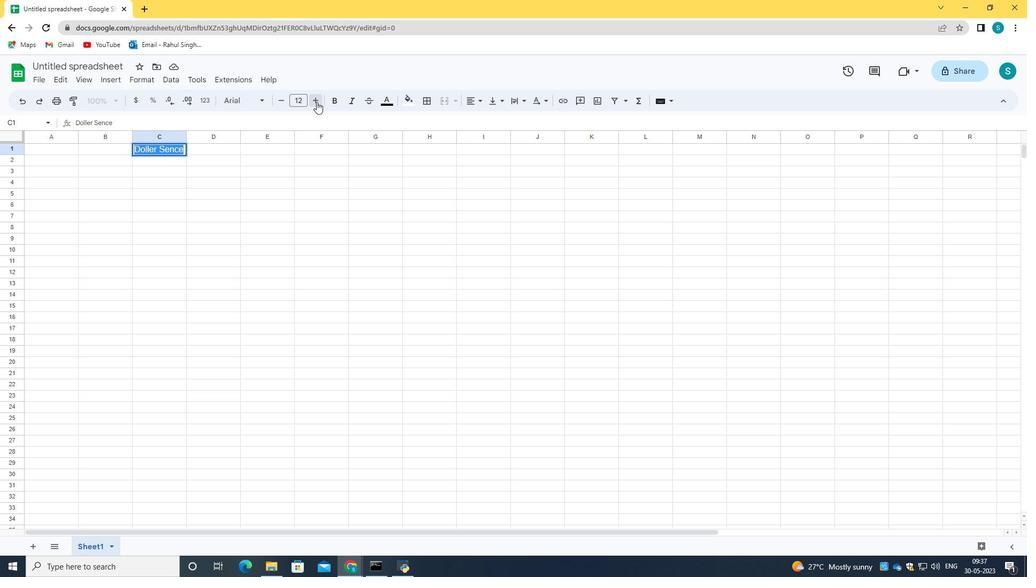 
Action: Mouse pressed left at (316, 102)
Screenshot: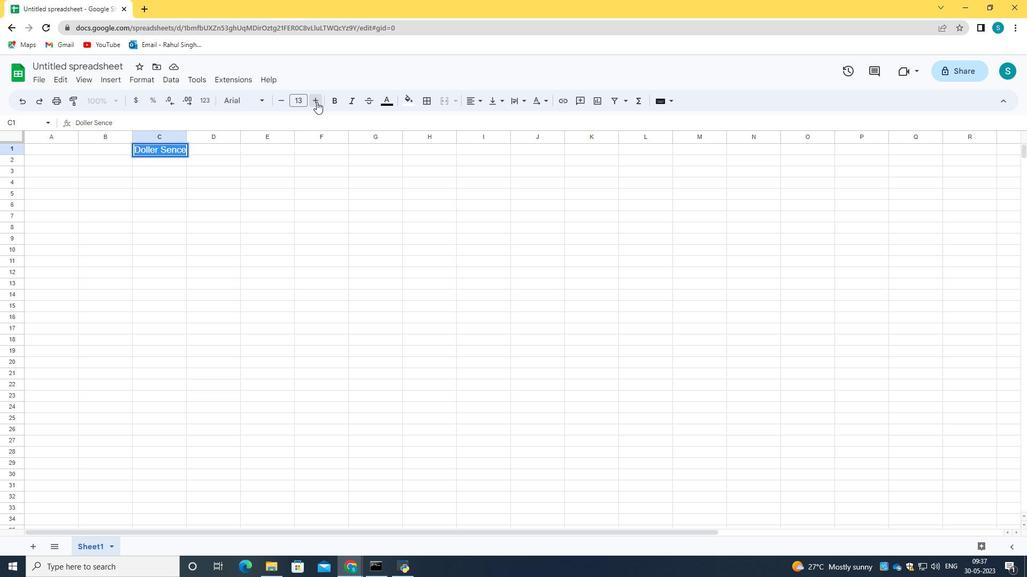 
Action: Mouse pressed left at (316, 102)
Screenshot: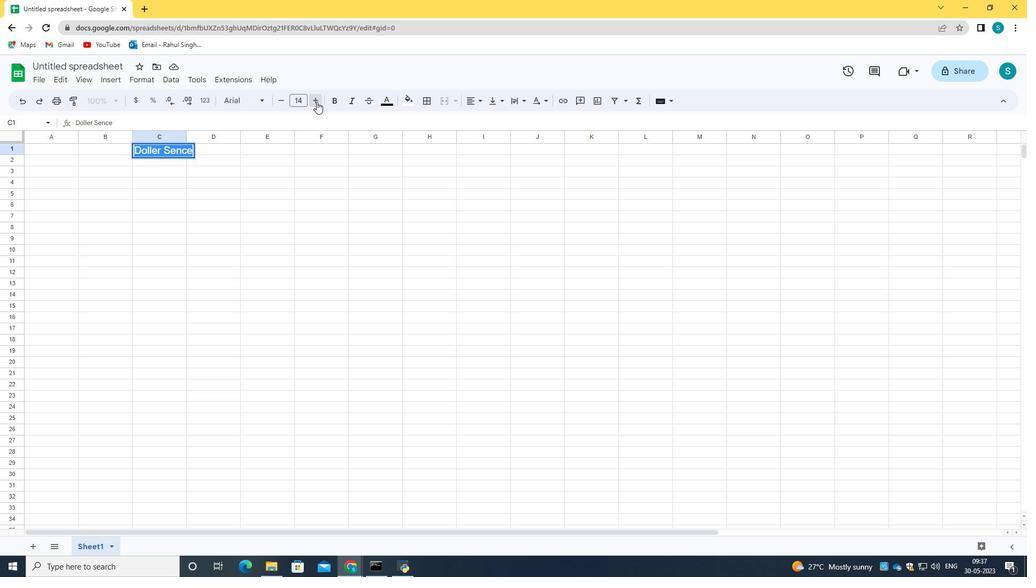 
Action: Mouse pressed left at (316, 102)
Screenshot: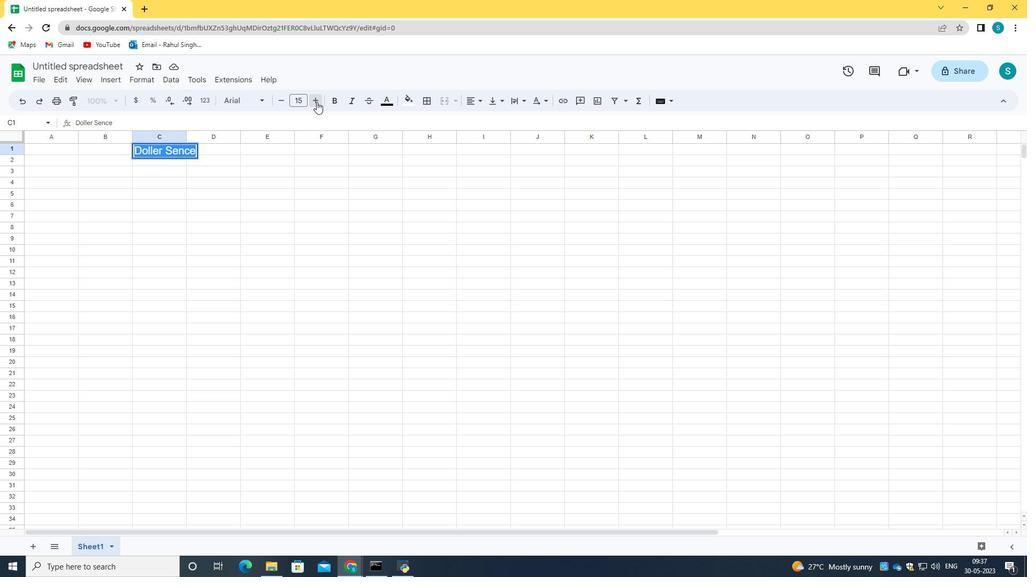 
Action: Mouse pressed left at (316, 102)
Screenshot: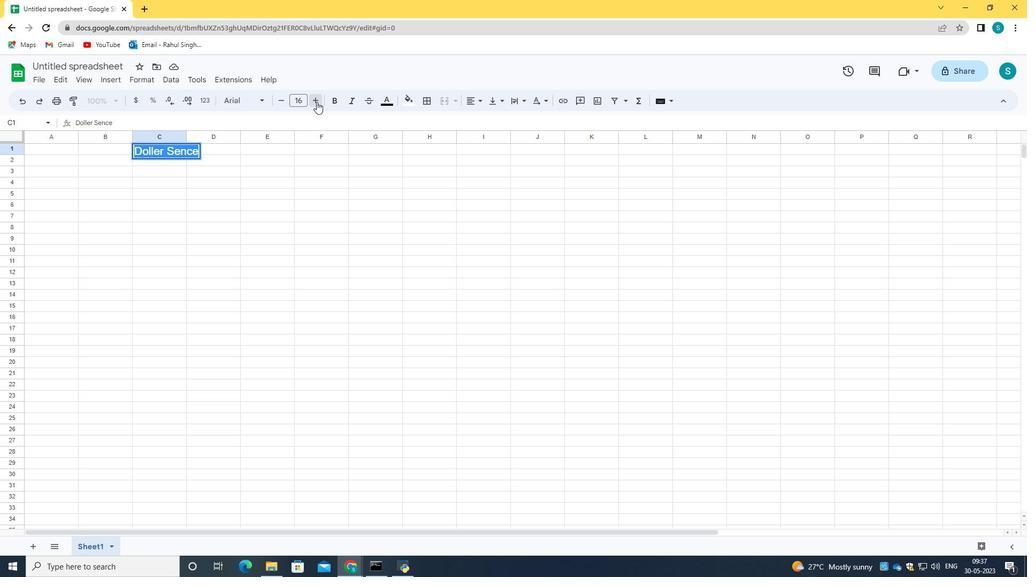 
Action: Mouse moved to (50, 173)
Screenshot: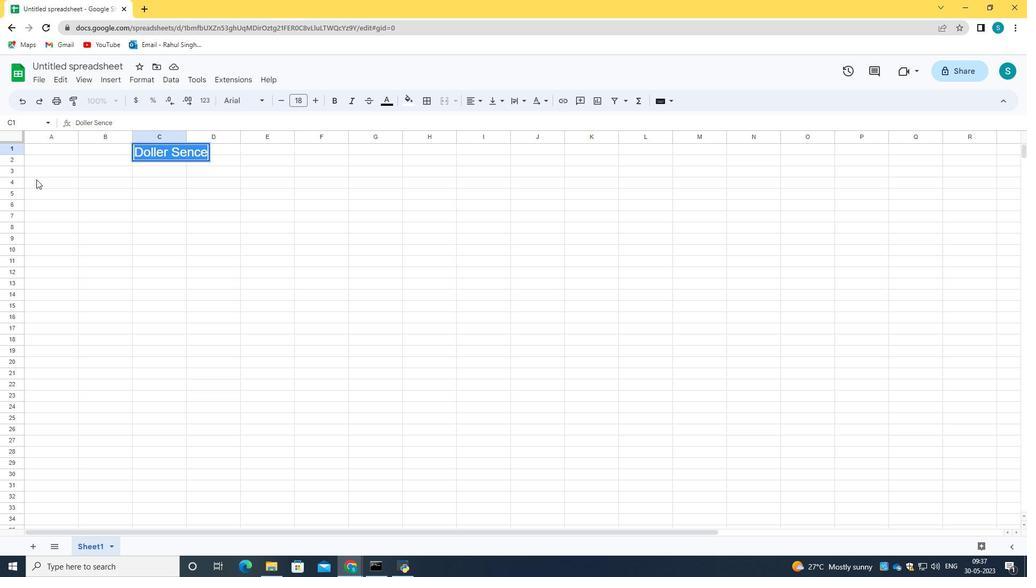 
Action: Mouse pressed left at (50, 173)
Screenshot: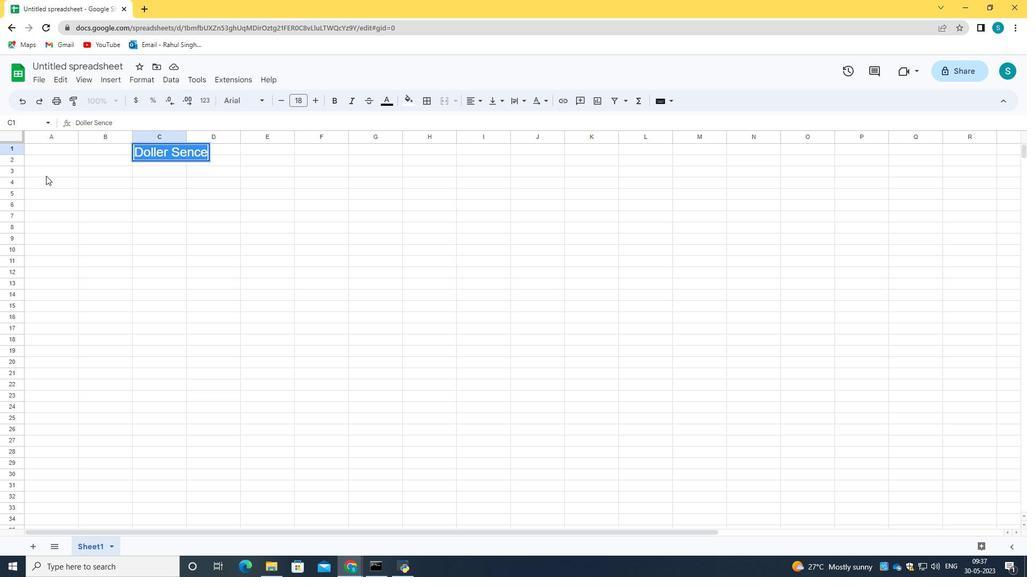 
Action: Mouse moved to (189, 153)
Screenshot: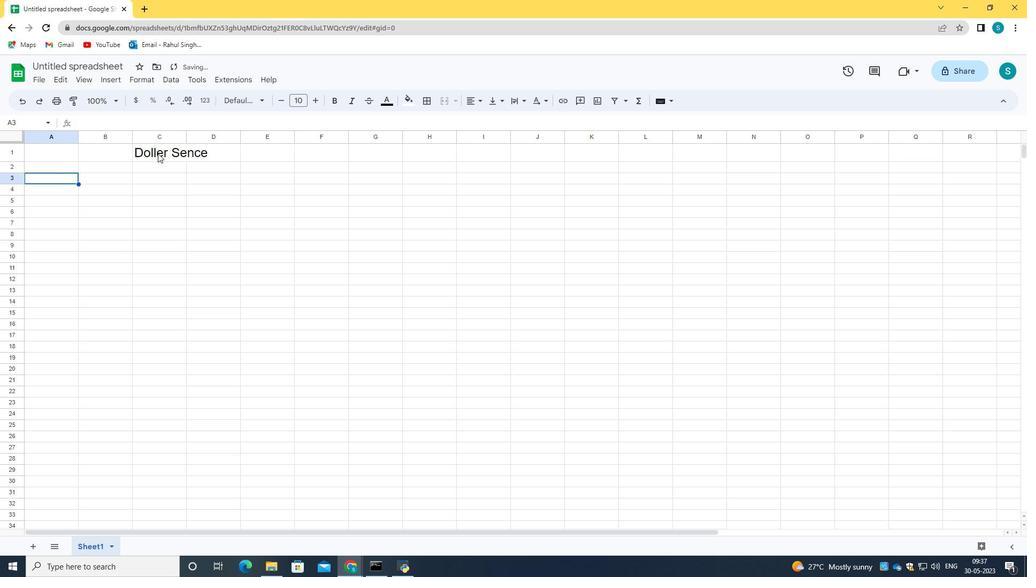 
Action: Mouse pressed left at (189, 153)
Screenshot: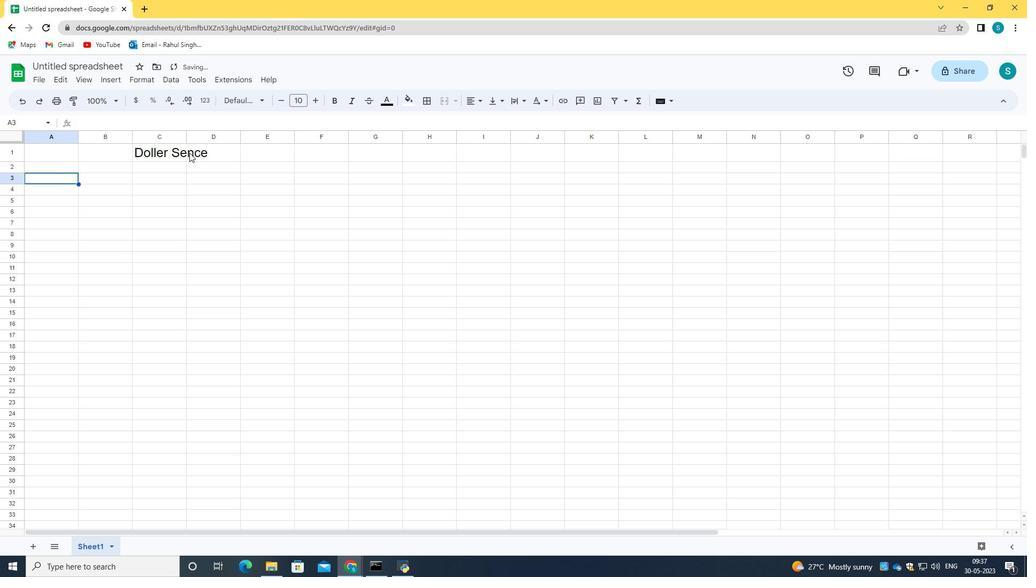 
Action: Mouse moved to (169, 151)
Screenshot: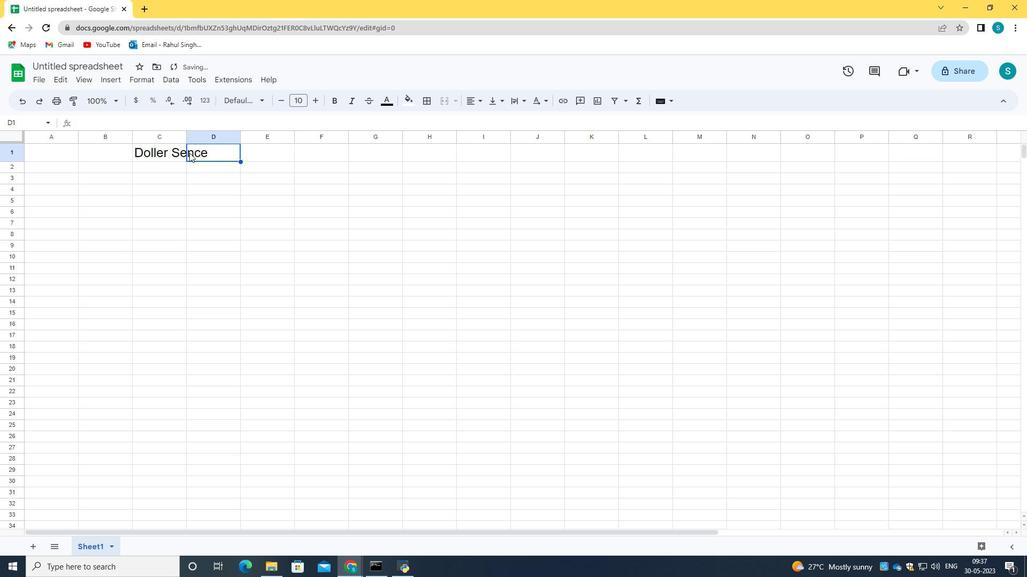 
Action: Mouse pressed left at (169, 151)
Screenshot: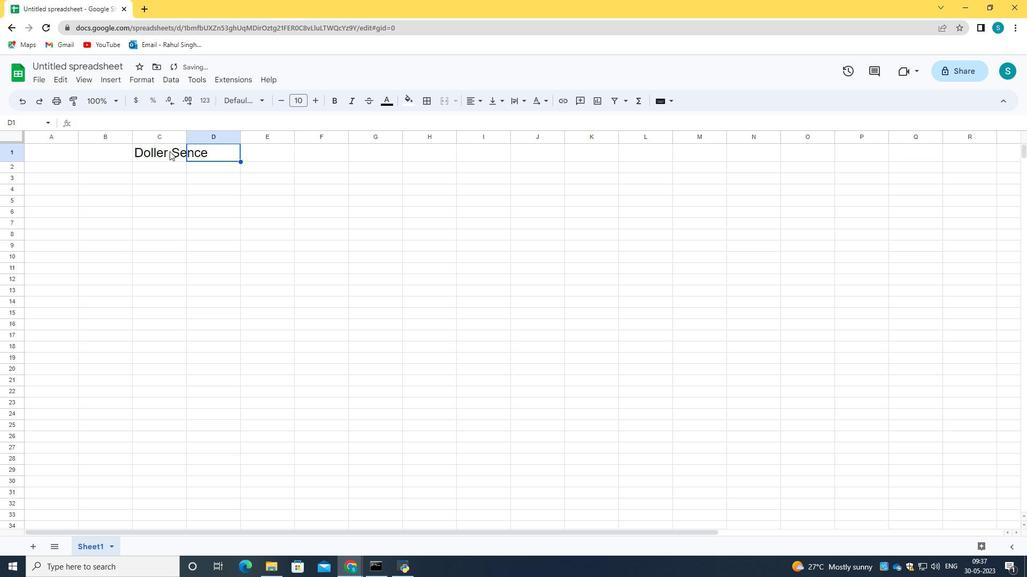
Action: Mouse pressed left at (169, 151)
Screenshot: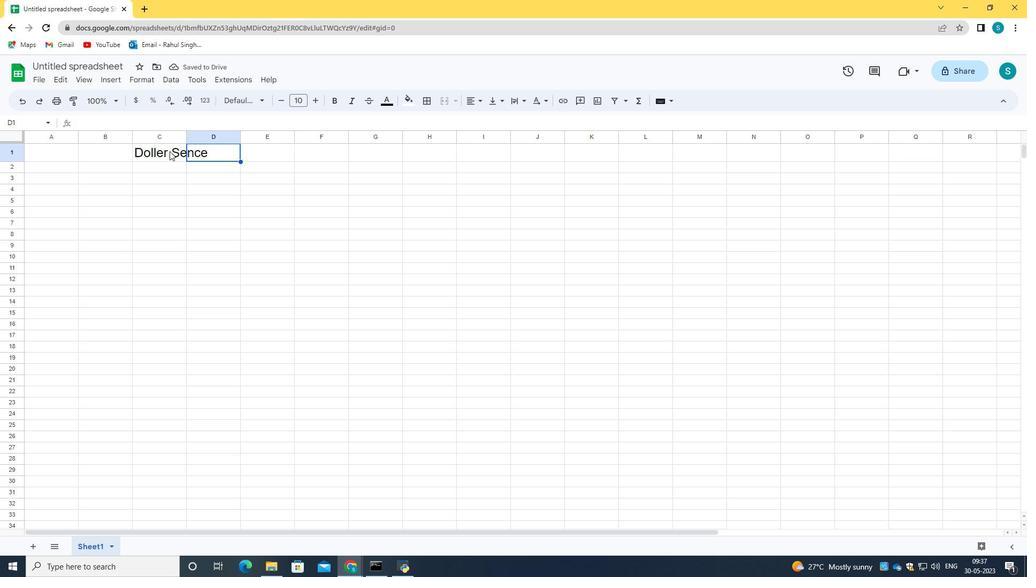 
Action: Mouse moved to (185, 139)
Screenshot: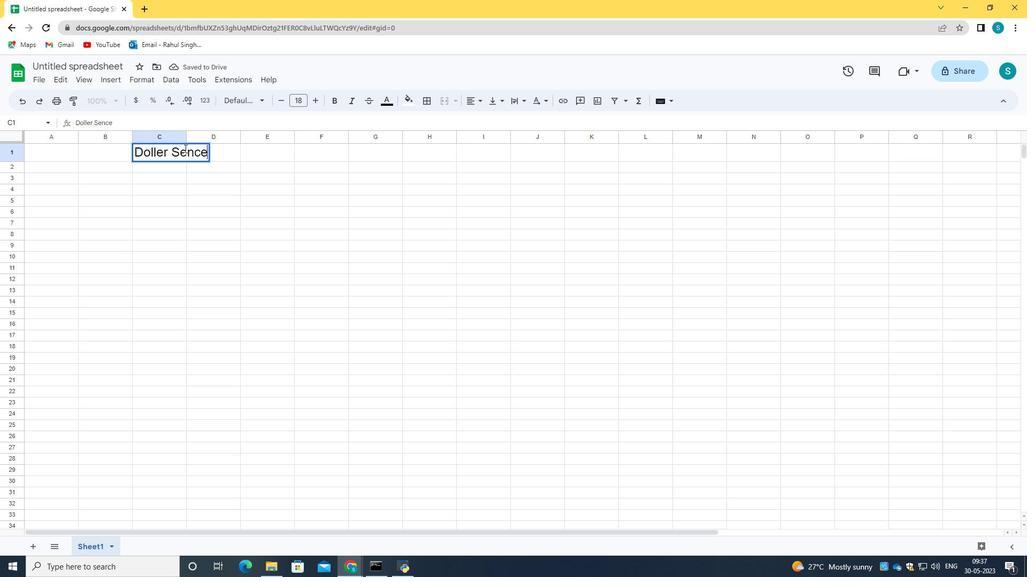 
Action: Mouse pressed left at (185, 139)
Screenshot: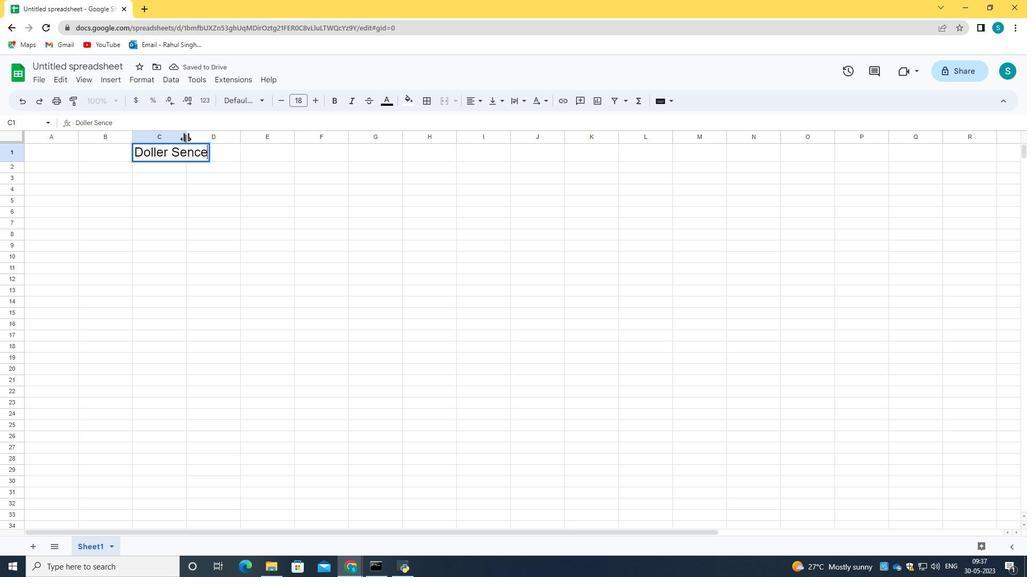 
Action: Mouse moved to (196, 151)
Screenshot: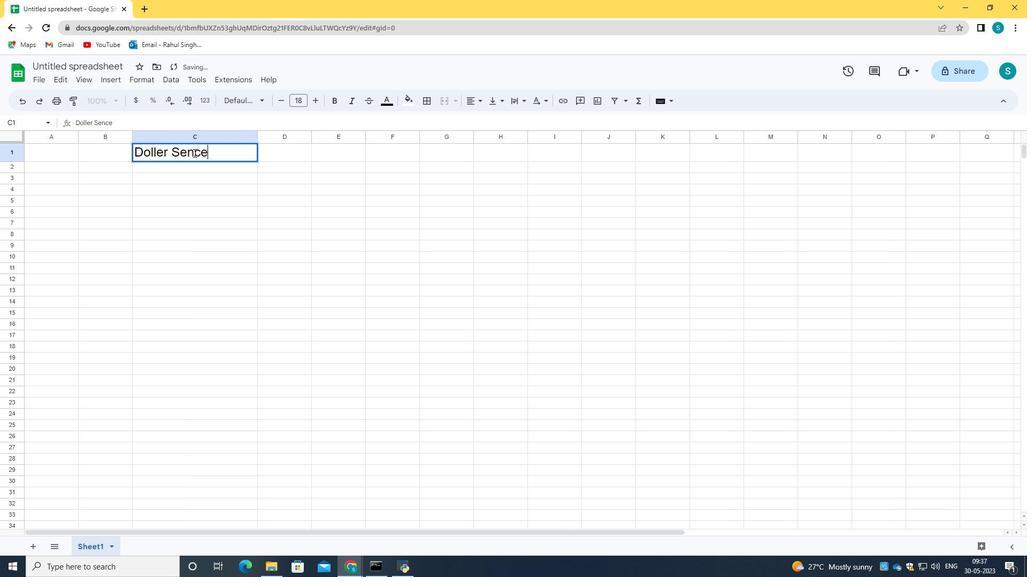 
Action: Mouse pressed left at (196, 151)
Screenshot: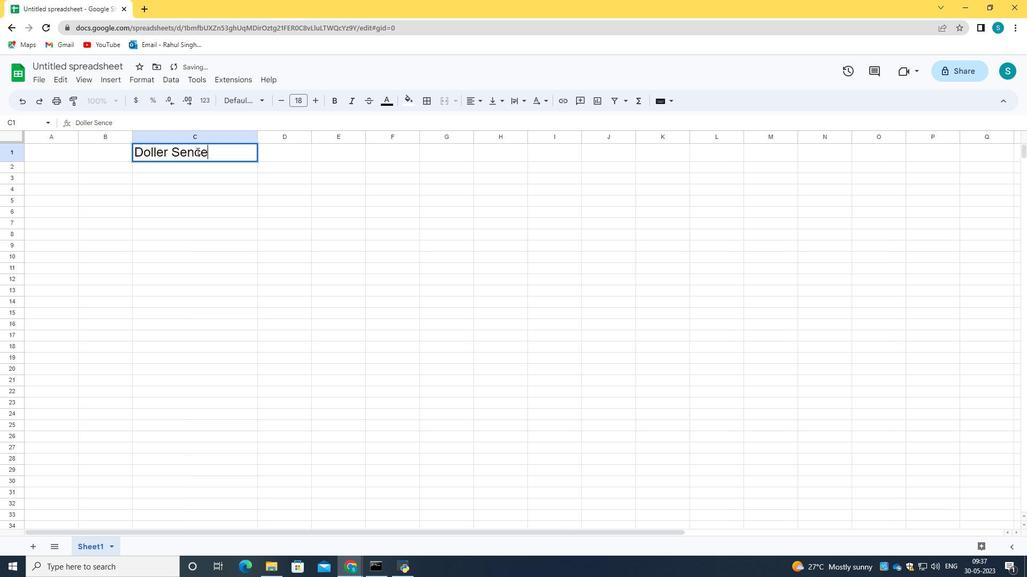 
Action: Mouse pressed left at (196, 151)
Screenshot: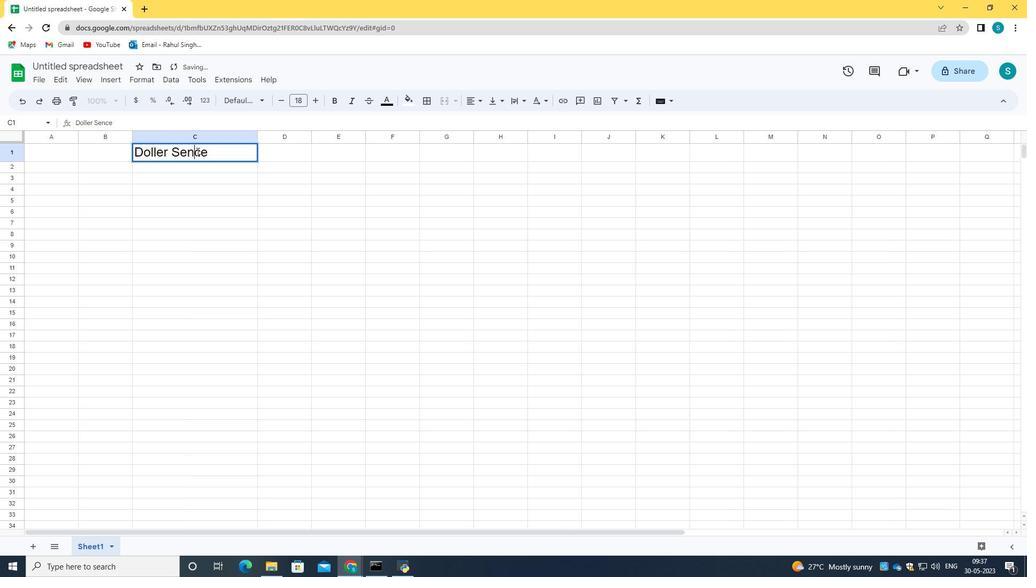 
Action: Mouse moved to (134, 134)
Screenshot: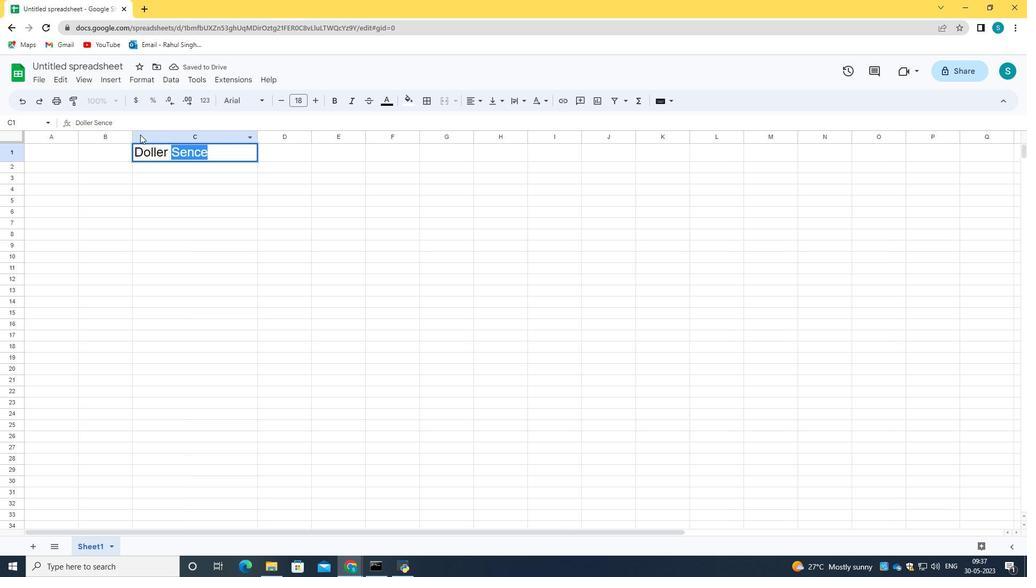 
Action: Mouse pressed left at (134, 134)
Screenshot: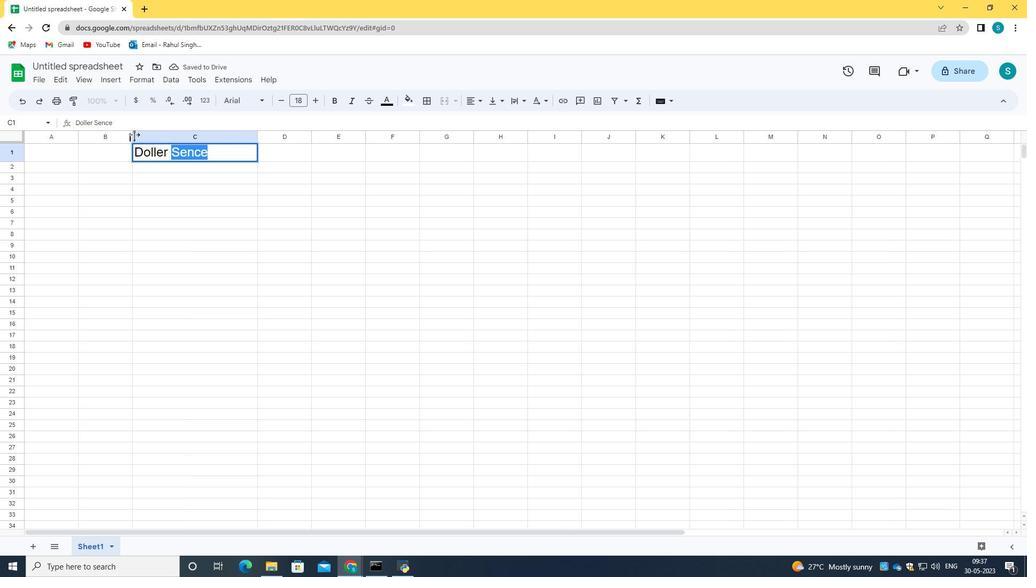 
Action: Mouse moved to (150, 192)
Screenshot: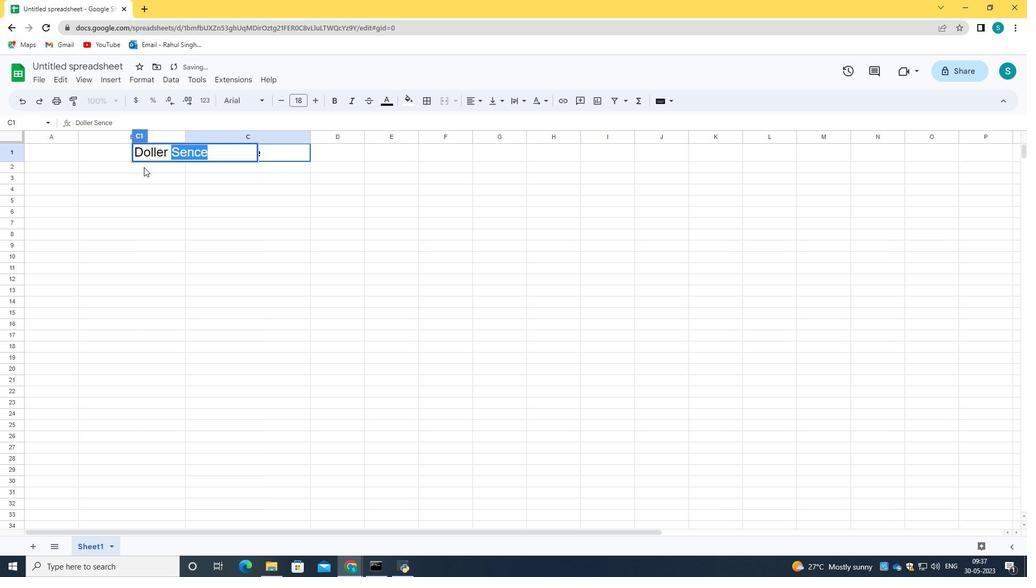 
Action: Mouse pressed left at (150, 192)
Screenshot: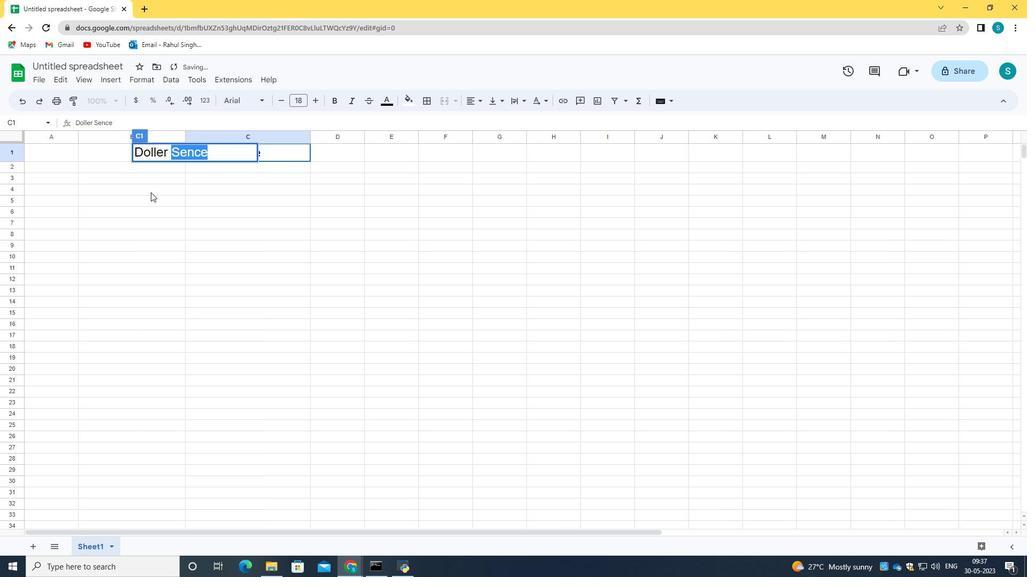
Action: Mouse moved to (79, 137)
Screenshot: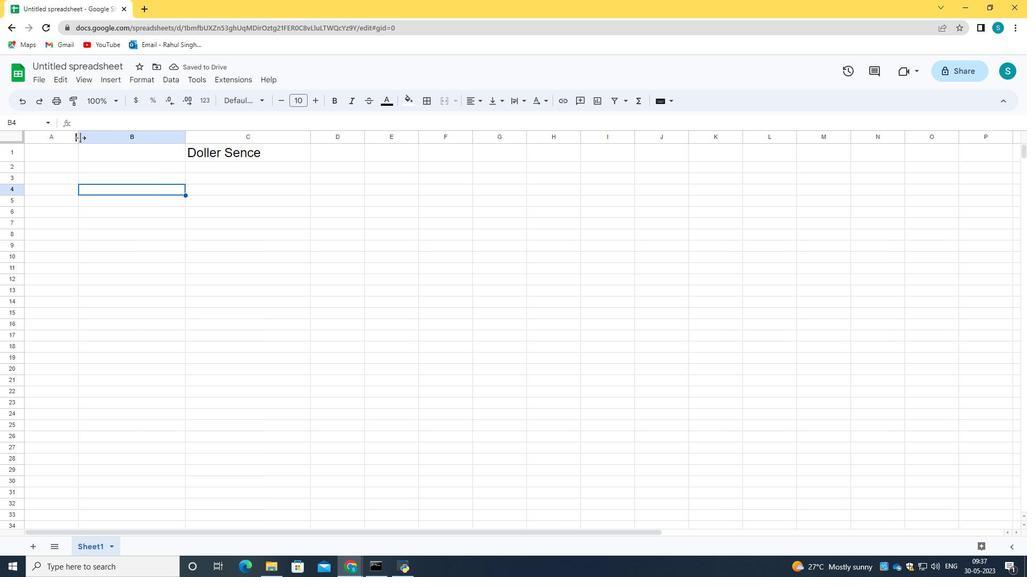 
Action: Mouse pressed left at (79, 137)
Screenshot: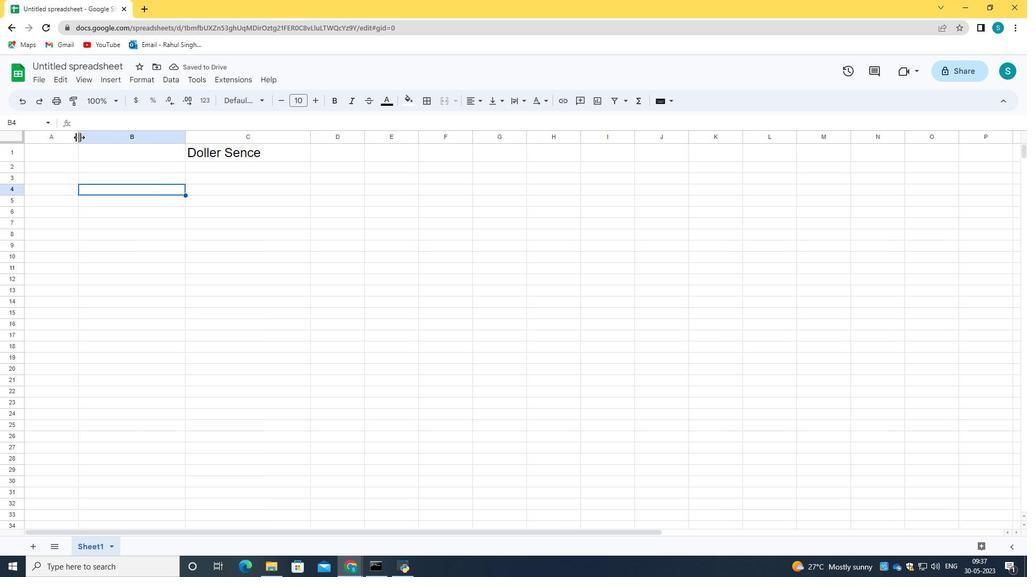 
Action: Mouse moved to (377, 137)
Screenshot: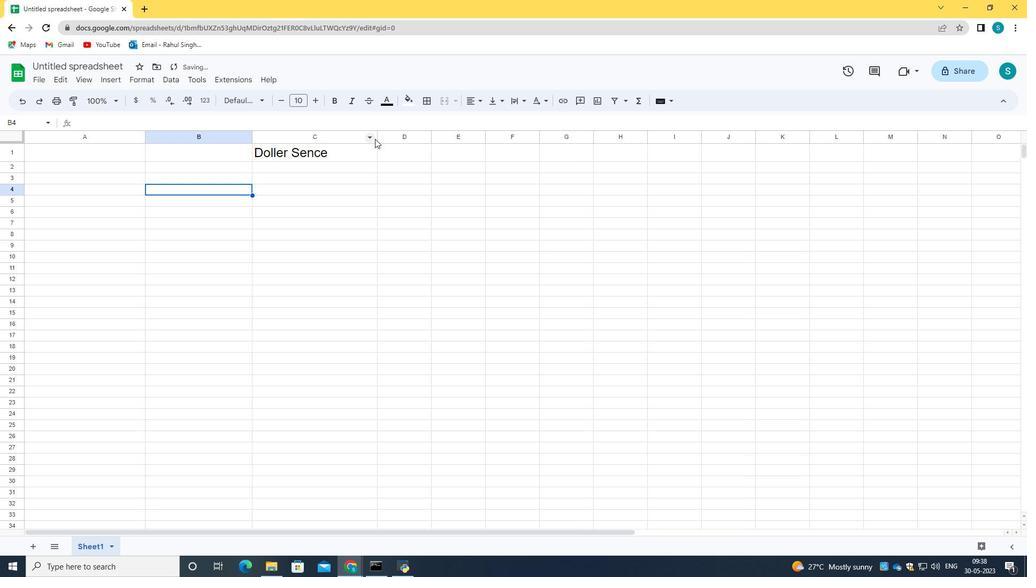 
Action: Mouse pressed left at (377, 137)
Screenshot: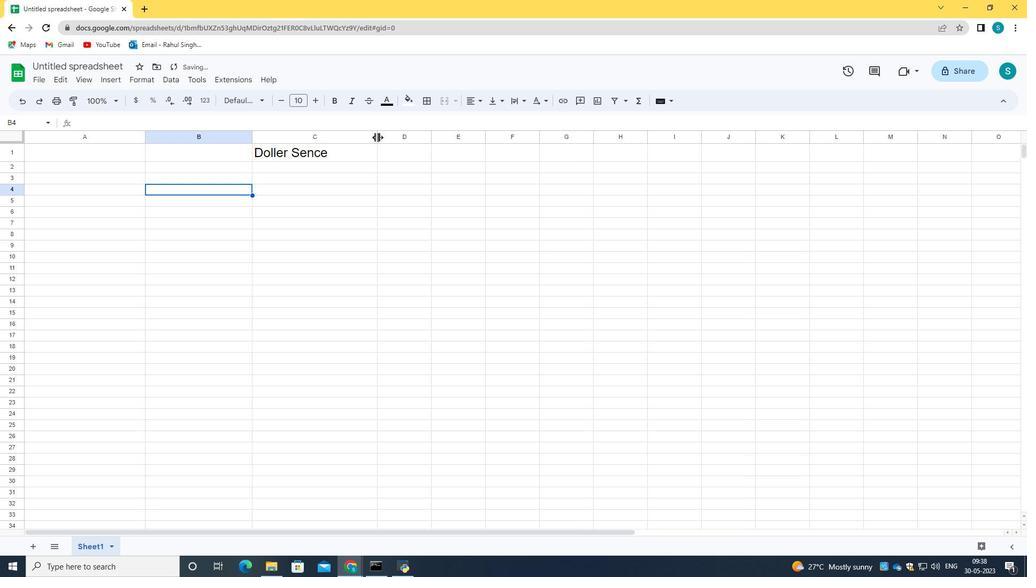 
Action: Mouse moved to (250, 132)
Screenshot: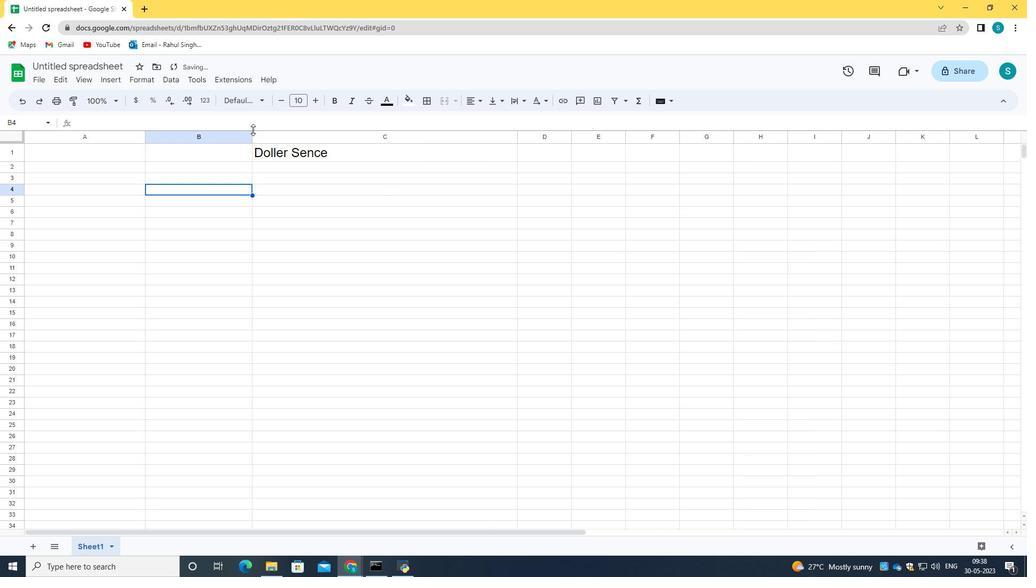 
Action: Mouse pressed left at (250, 132)
Screenshot: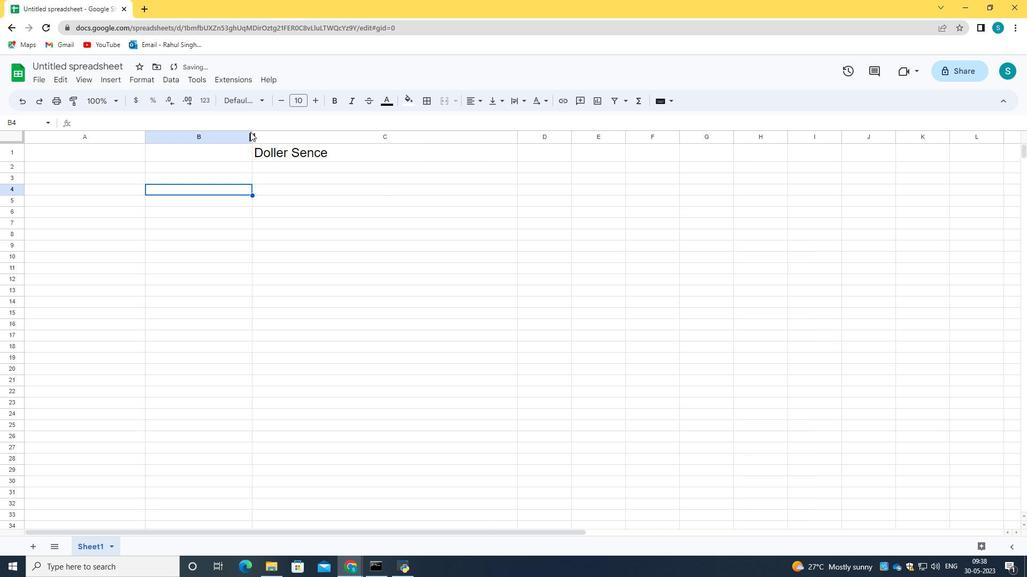 
Action: Mouse moved to (284, 120)
Screenshot: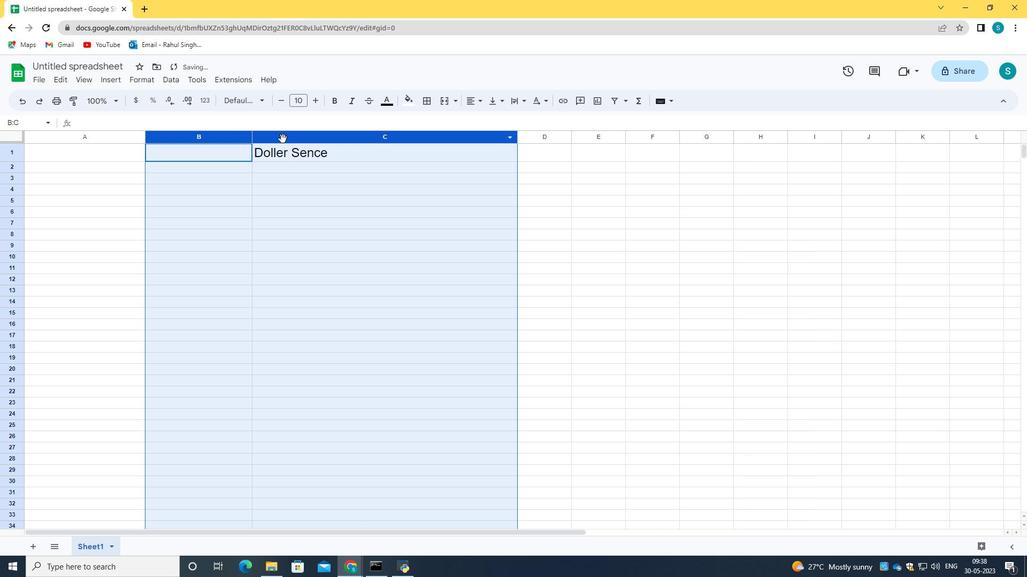 
Action: Mouse pressed left at (284, 120)
Screenshot: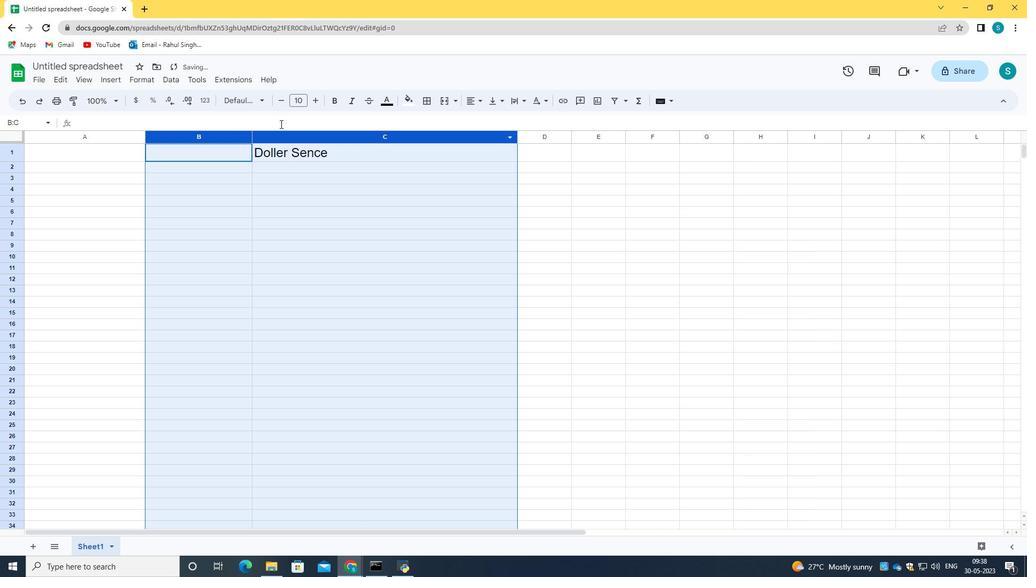 
Action: Mouse moved to (253, 139)
Screenshot: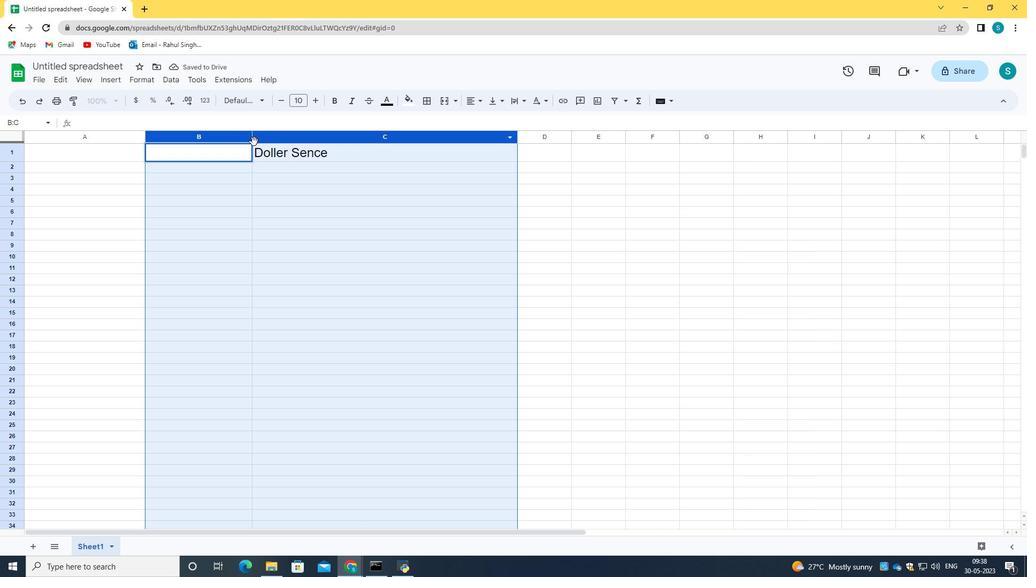 
Action: Mouse pressed left at (253, 139)
Screenshot: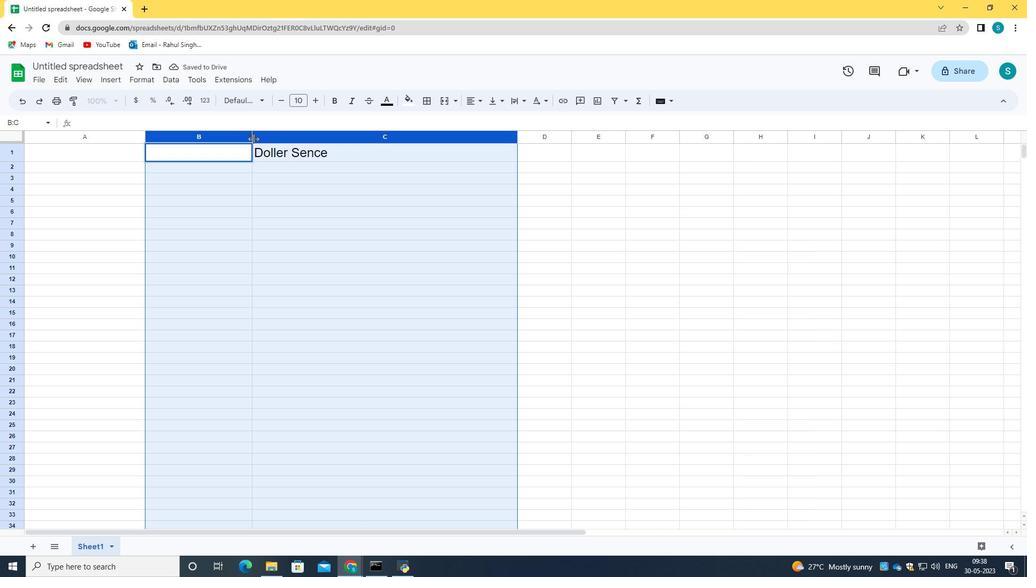 
Action: Mouse moved to (371, 153)
Screenshot: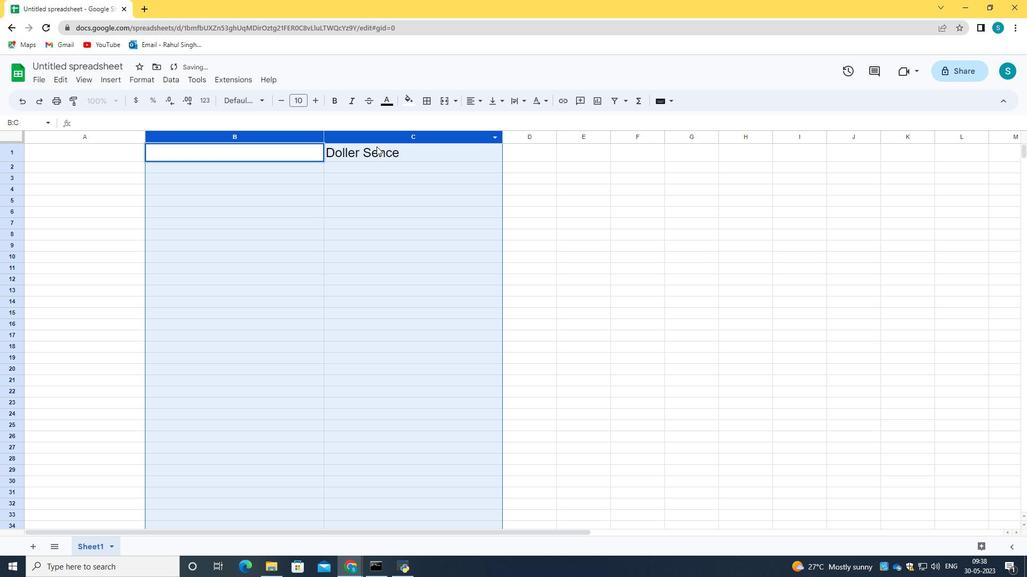 
Action: Mouse pressed left at (371, 153)
Screenshot: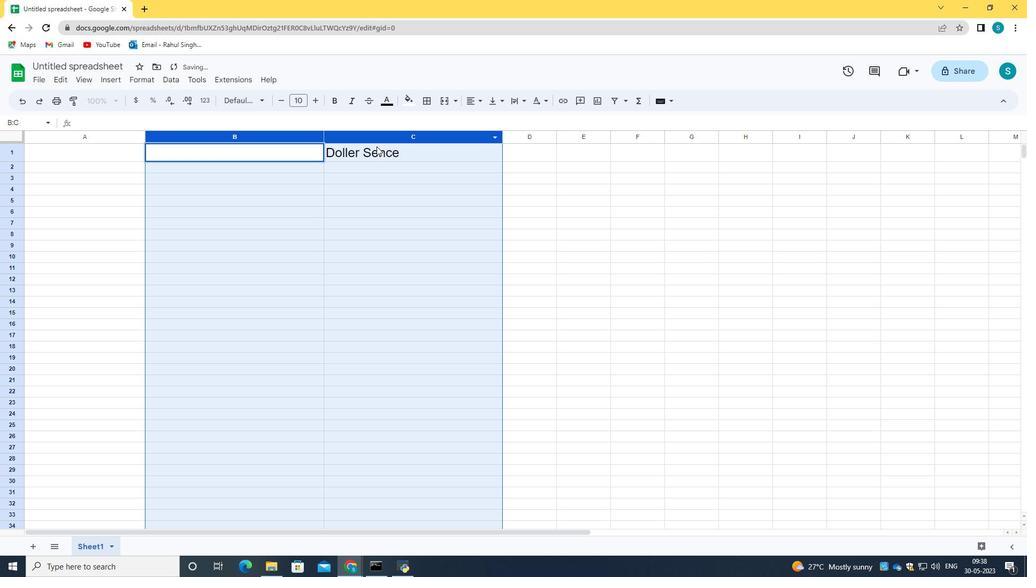 
Action: Mouse moved to (389, 150)
Screenshot: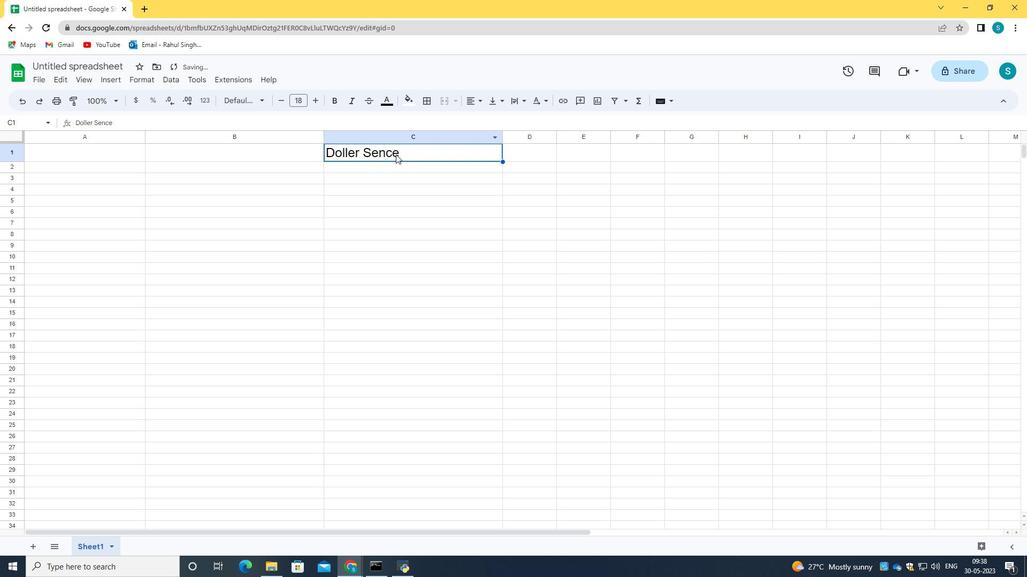 
Action: Mouse pressed left at (389, 150)
Screenshot: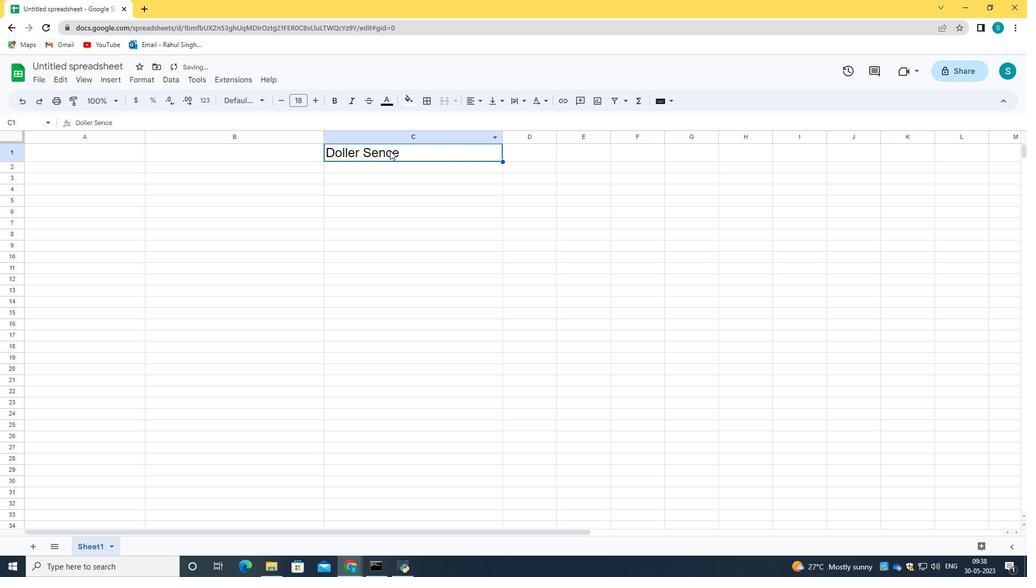 
Action: Mouse pressed left at (389, 150)
Screenshot: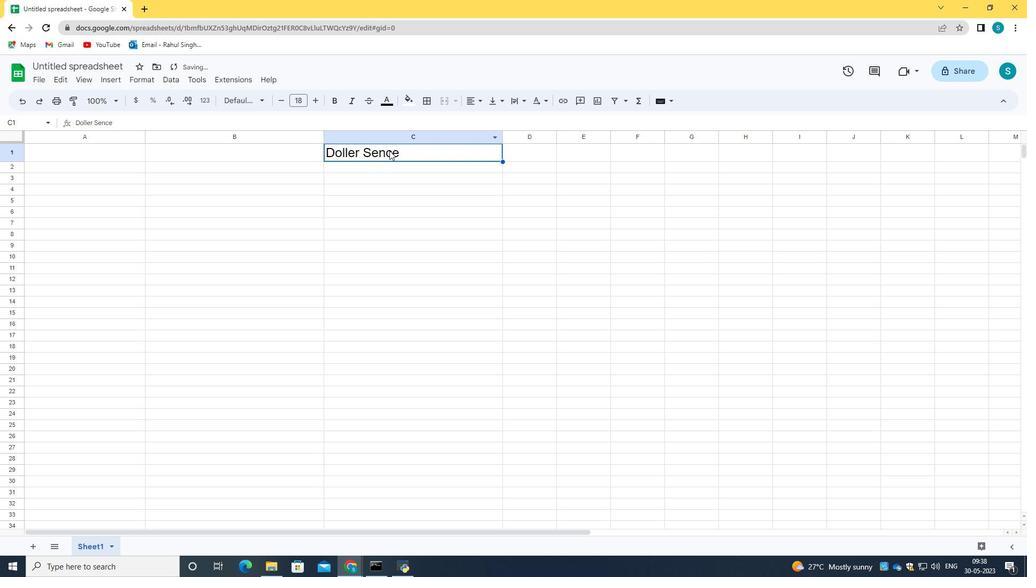 
Action: Mouse moved to (404, 151)
Screenshot: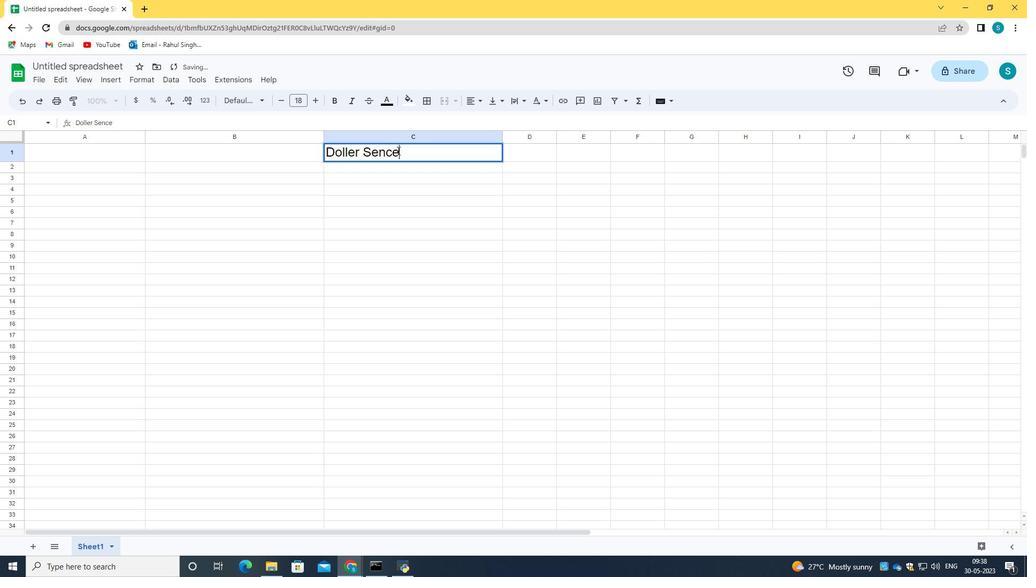 
Action: Mouse pressed left at (404, 151)
Screenshot: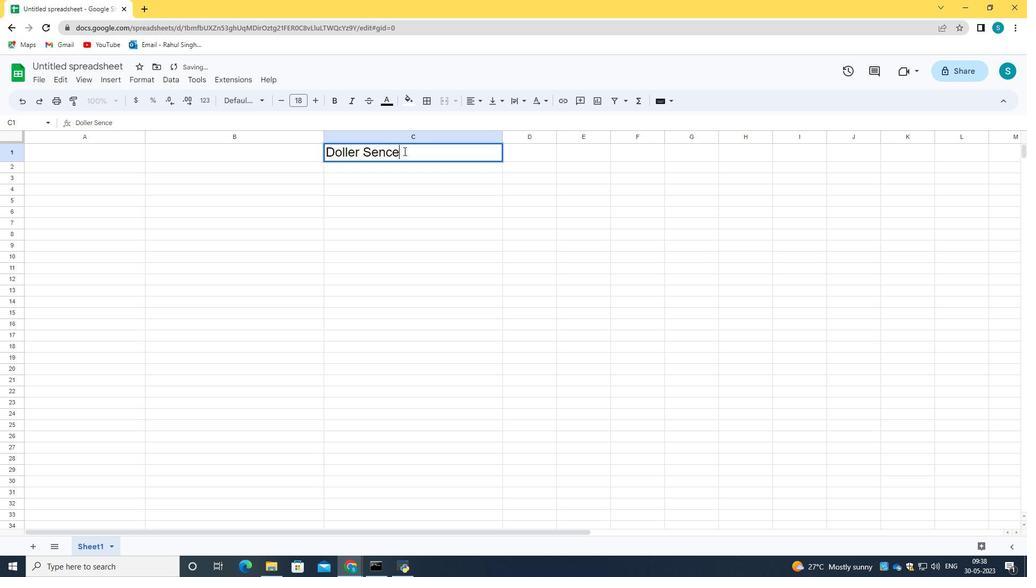 
Action: Mouse moved to (337, 157)
Screenshot: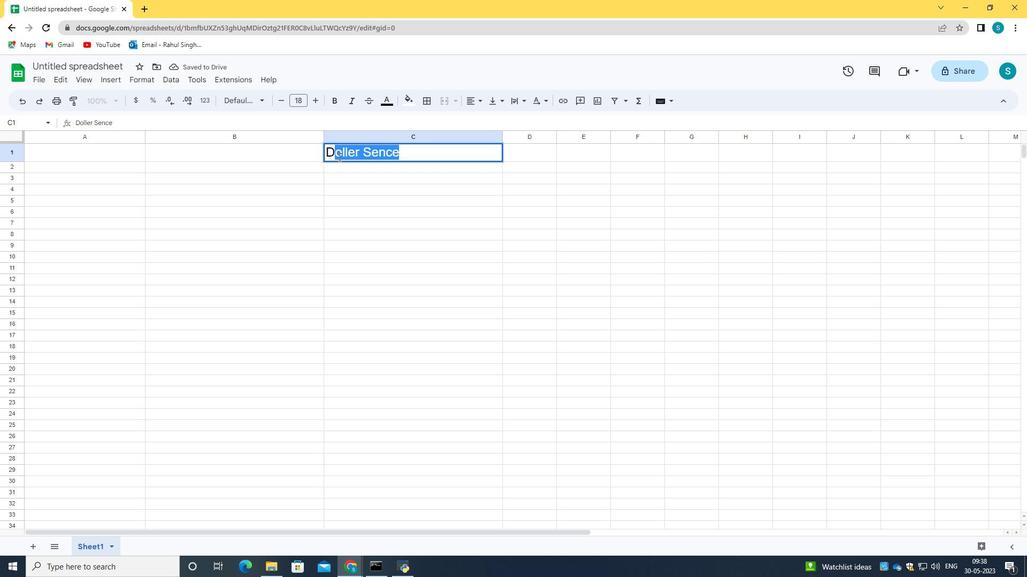 
Action: Key pressed <Key.f10><Key.f12>
Screenshot: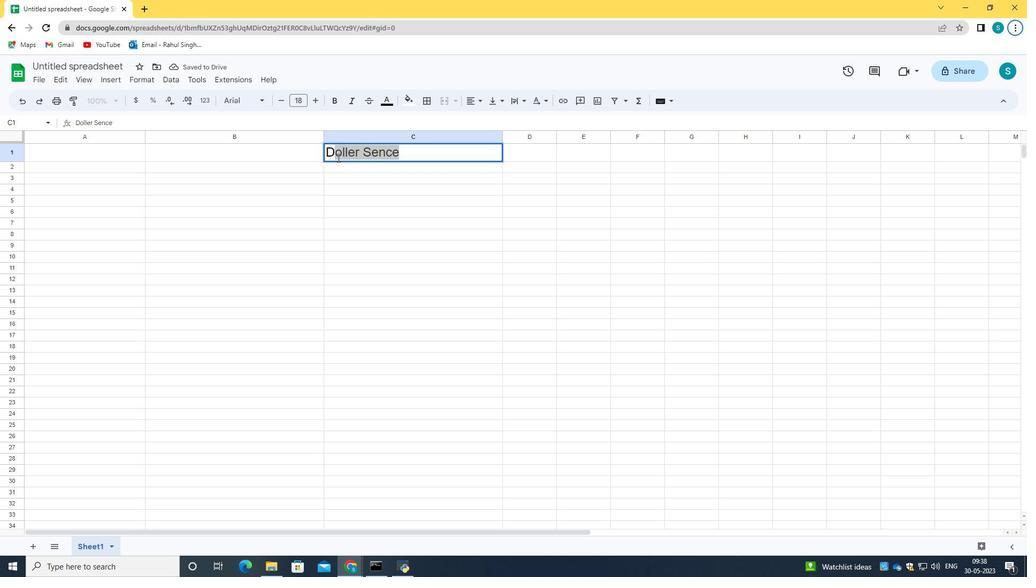 
Action: Mouse moved to (384, 154)
Screenshot: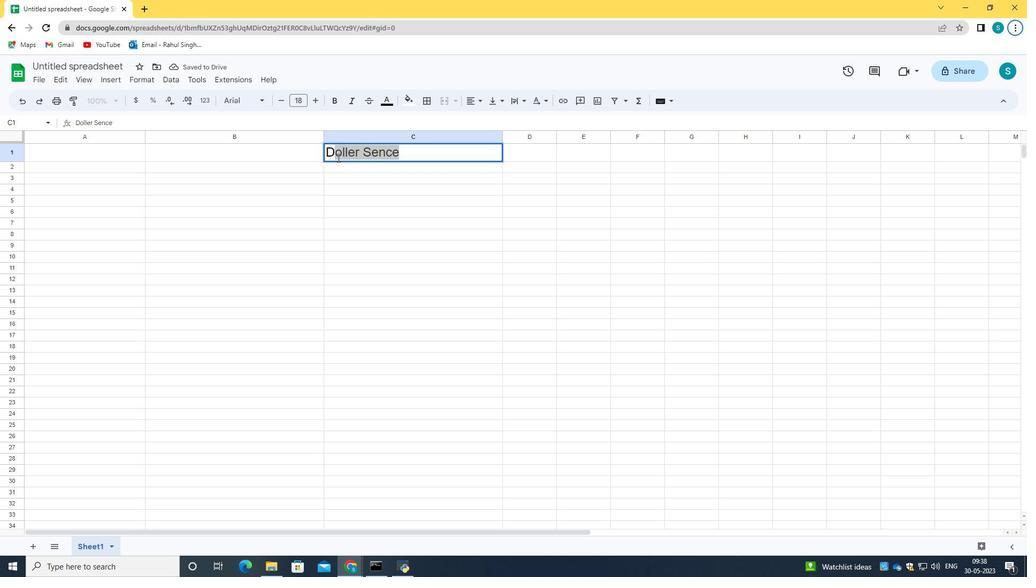 
Action: Mouse pressed left at (384, 154)
Screenshot: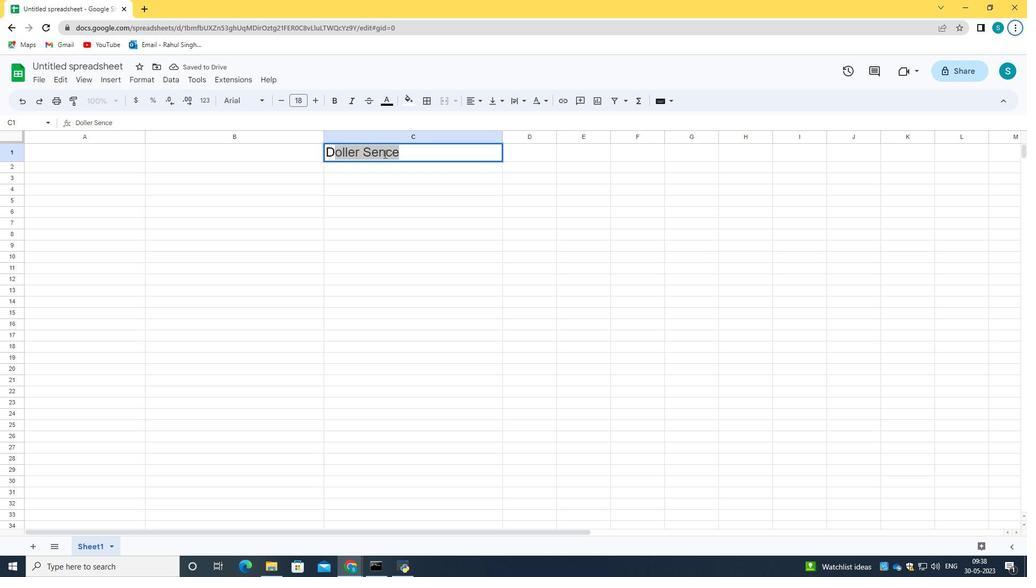 
Action: Mouse moved to (402, 155)
Screenshot: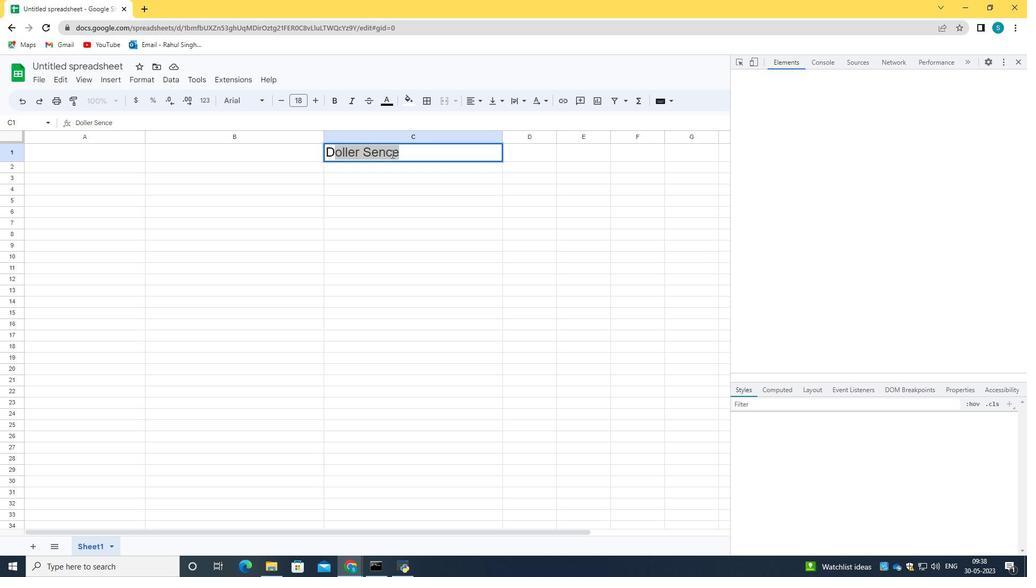 
Action: Mouse pressed left at (402, 155)
Screenshot: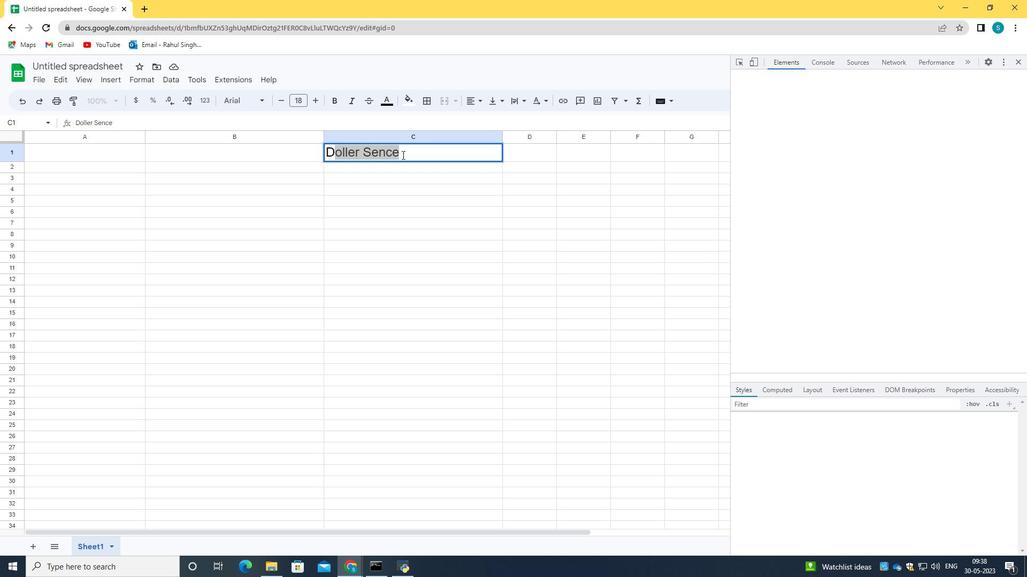 
Action: Mouse moved to (402, 155)
Screenshot: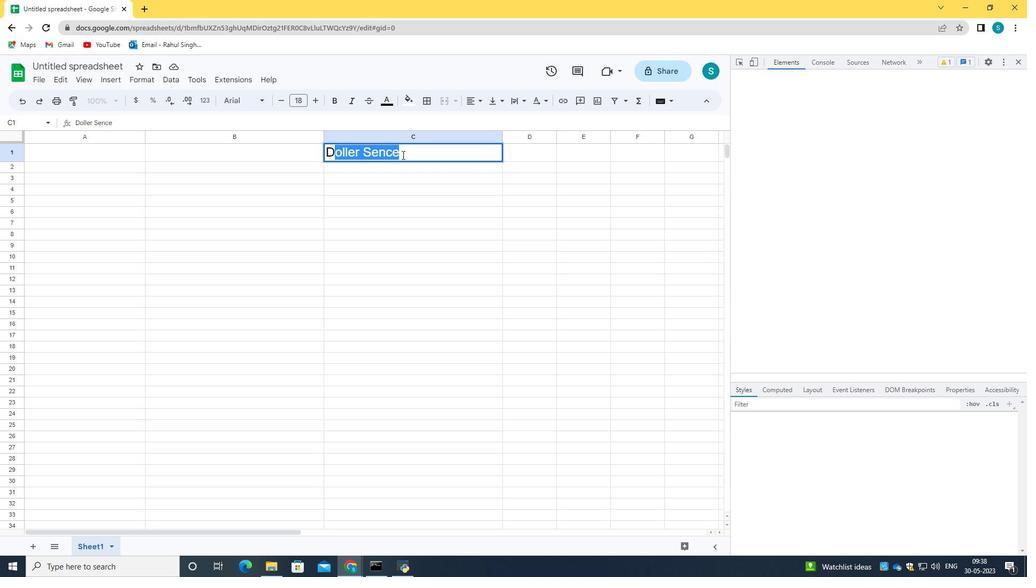 
Action: Key pressed <Key.f12><Key.f12><Key.f12><Key.f12><Key.f12><Key.f12><Key.f12><Key.f12><Key.f12><Key.f12><Key.f12><Key.f12><Key.f12><Key.f12><Key.f12><Key.f12><Key.f12><Key.f12><Key.f12><Key.f12><Key.f12><Key.f12><Key.f12><Key.backspace>
Screenshot: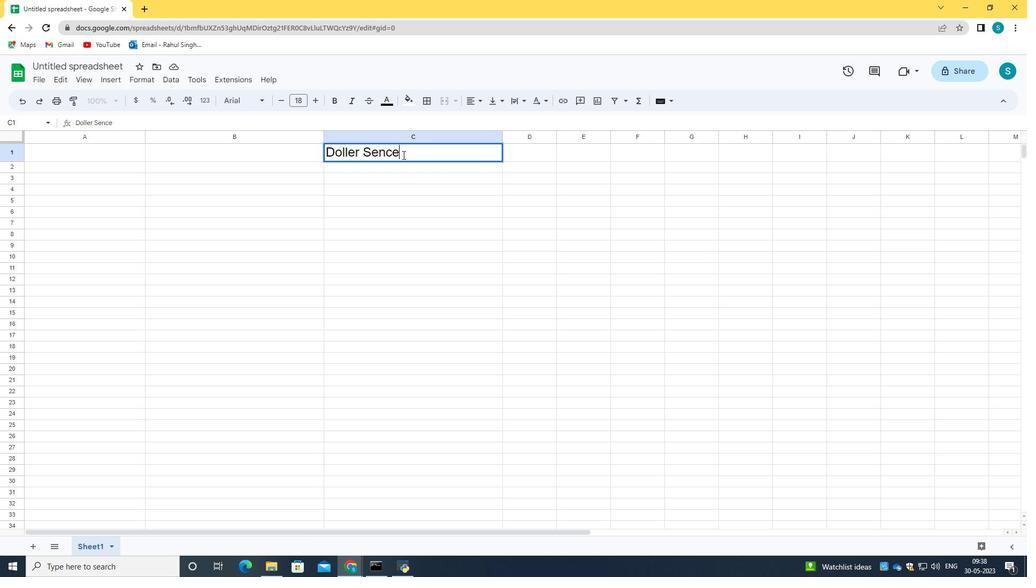 
Action: Mouse moved to (402, 155)
Screenshot: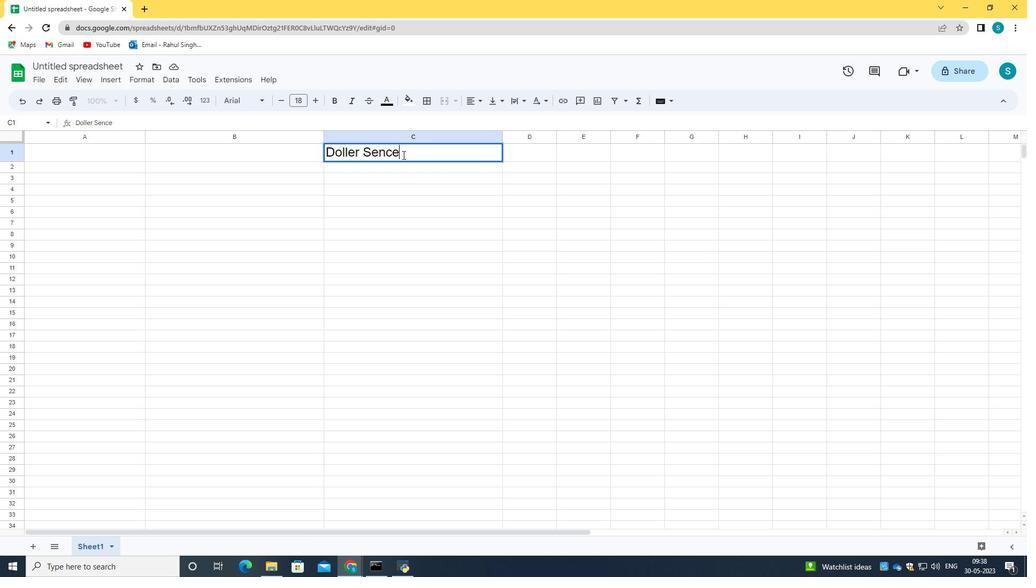 
Action: Key pressed <Key.backspace><Key.backspace><Key.backspace><Key.backspace><Key.backspace><Key.backspace><Key.backspace><Key.backspace><Key.backspace><Key.backspace><Key.backspace><Key.backspace><Key.backspace><Key.backspace><Key.backspace><Key.backspace><Key.backspace><Key.backspace><Key.backspace><Key.backspace><Key.backspace><Key.backspace><Key.backspace><Key.backspace>
Screenshot: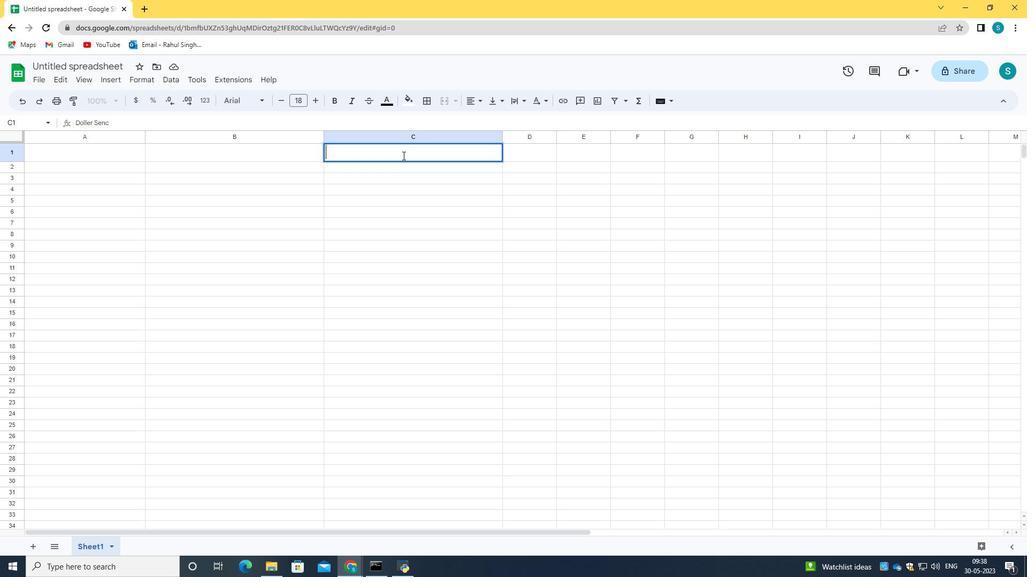 
Action: Mouse moved to (305, 165)
Screenshot: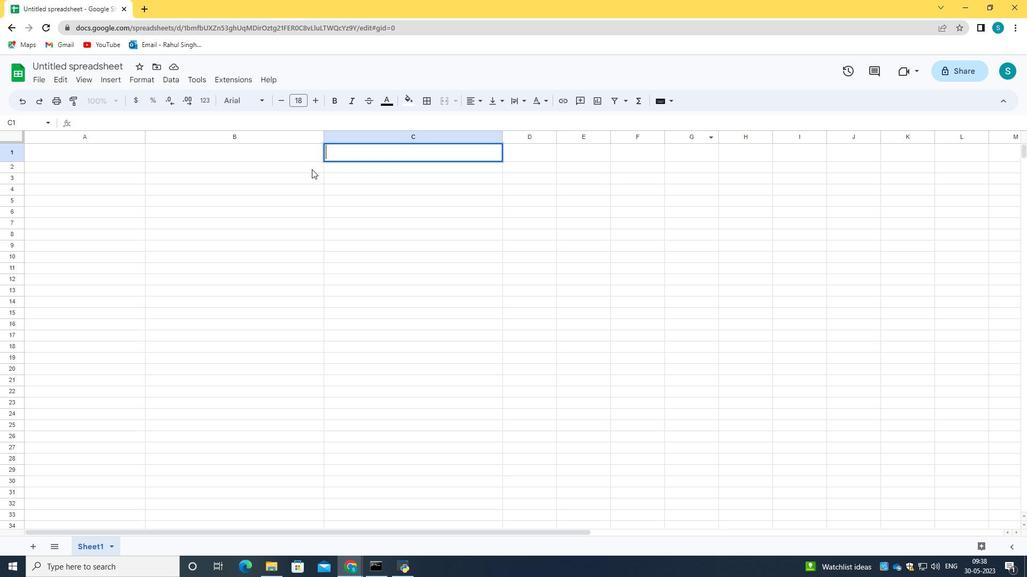 
Action: Mouse pressed left at (305, 165)
Screenshot: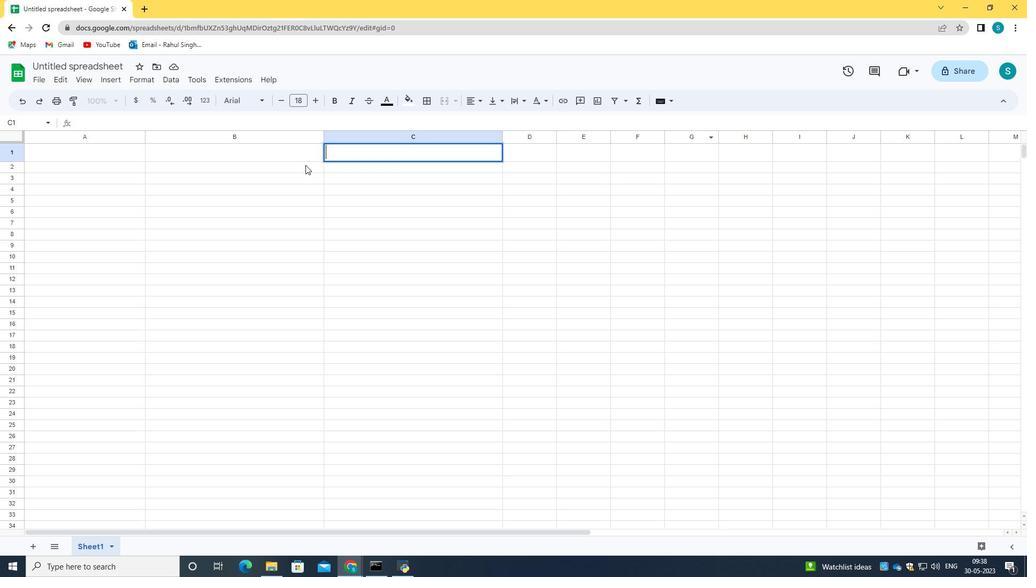 
Action: Mouse moved to (318, 149)
Screenshot: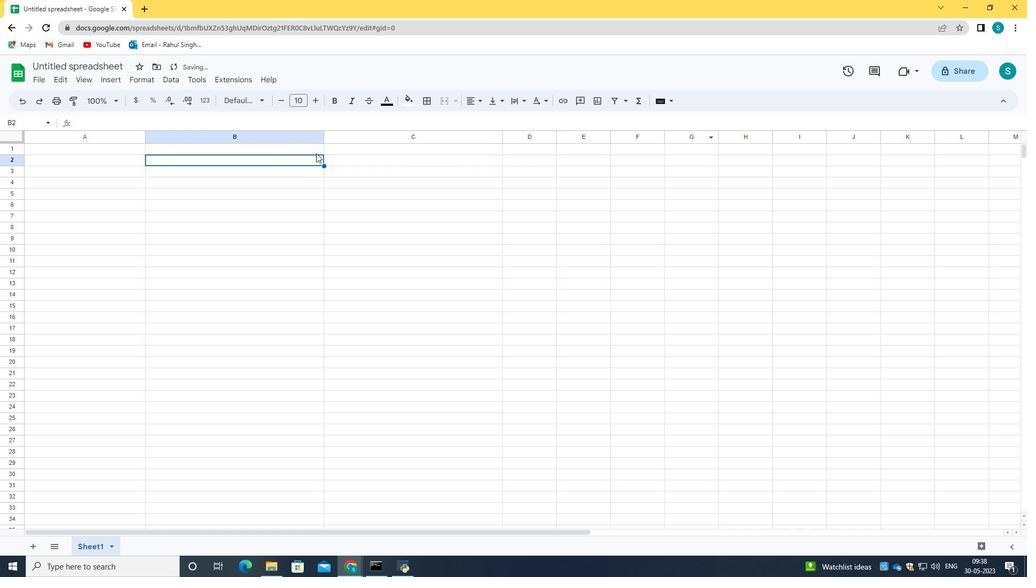 
Action: Mouse pressed left at (318, 149)
Screenshot: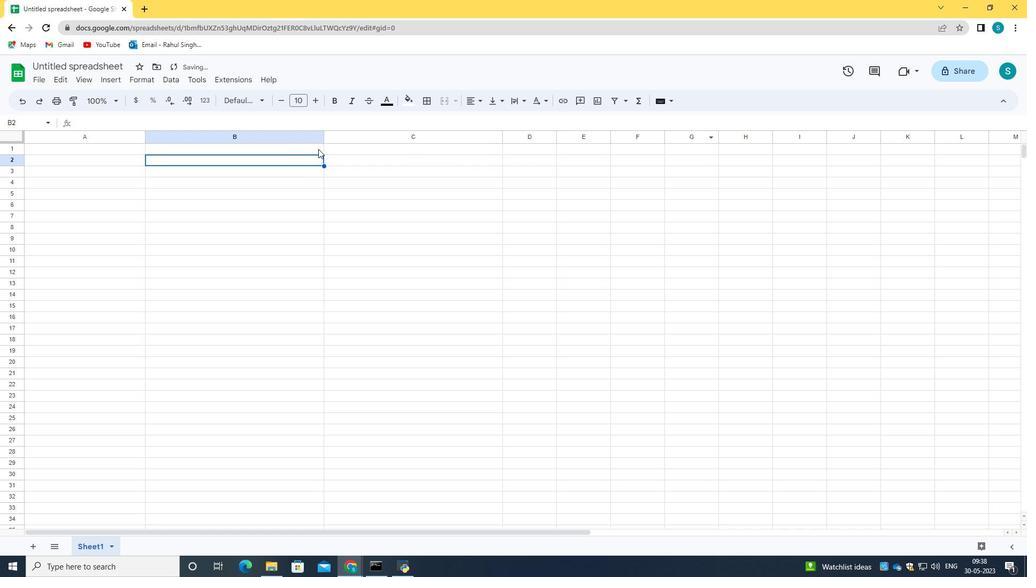 
Action: Mouse moved to (291, 149)
Screenshot: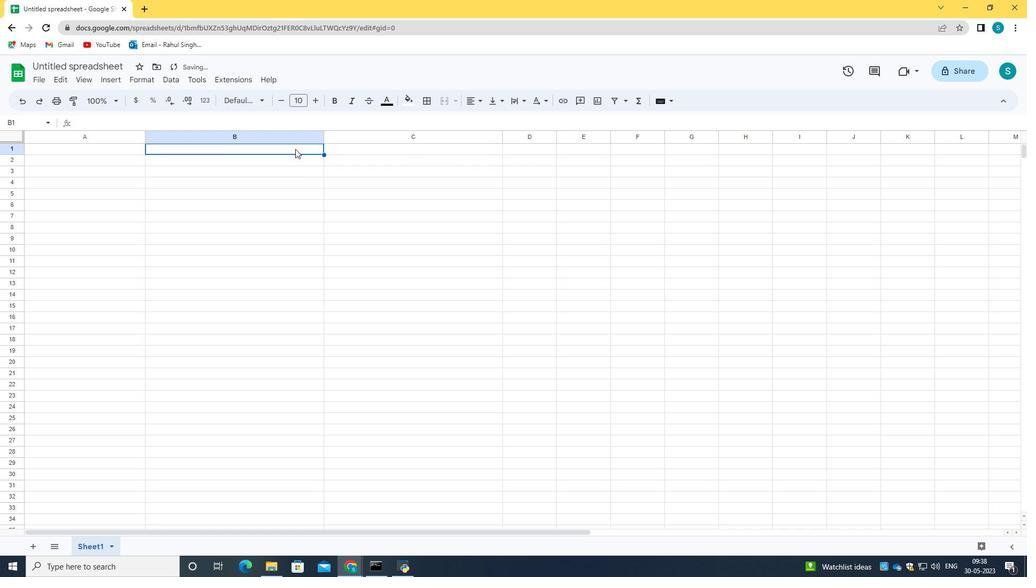 
Action: Mouse pressed left at (291, 149)
Screenshot: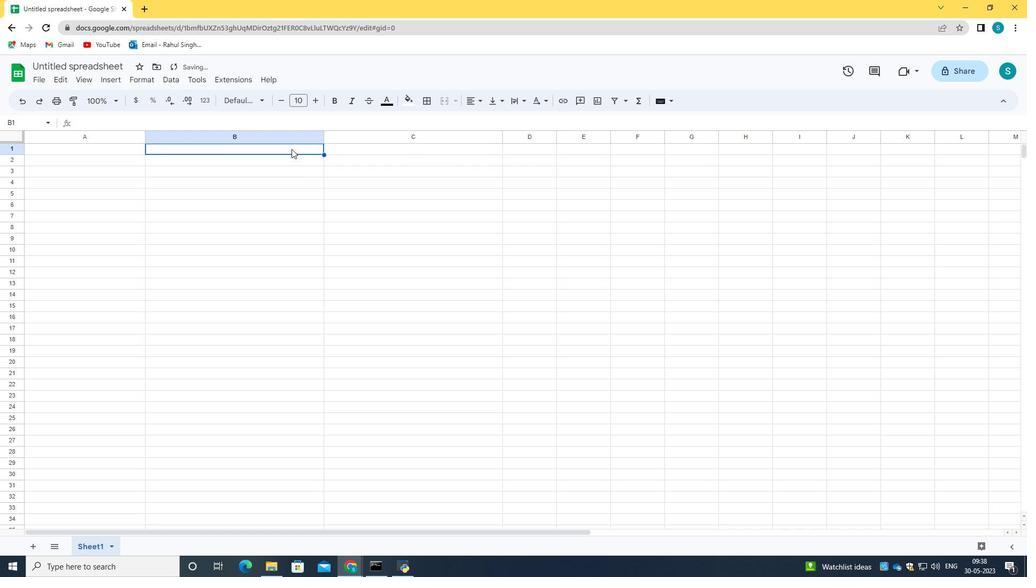 
Action: Mouse pressed left at (291, 149)
Screenshot: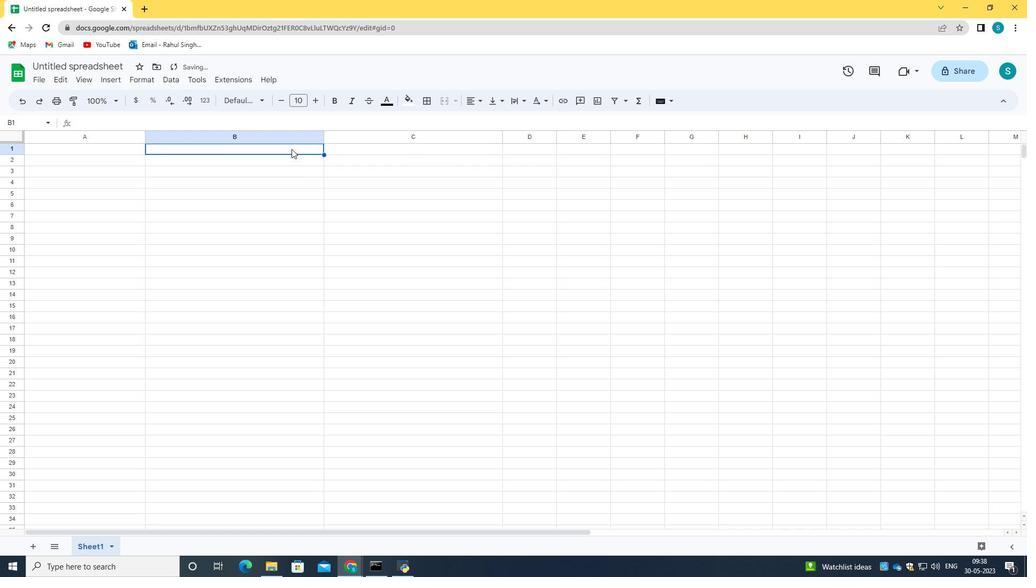 
Action: Mouse moved to (69, 148)
Screenshot: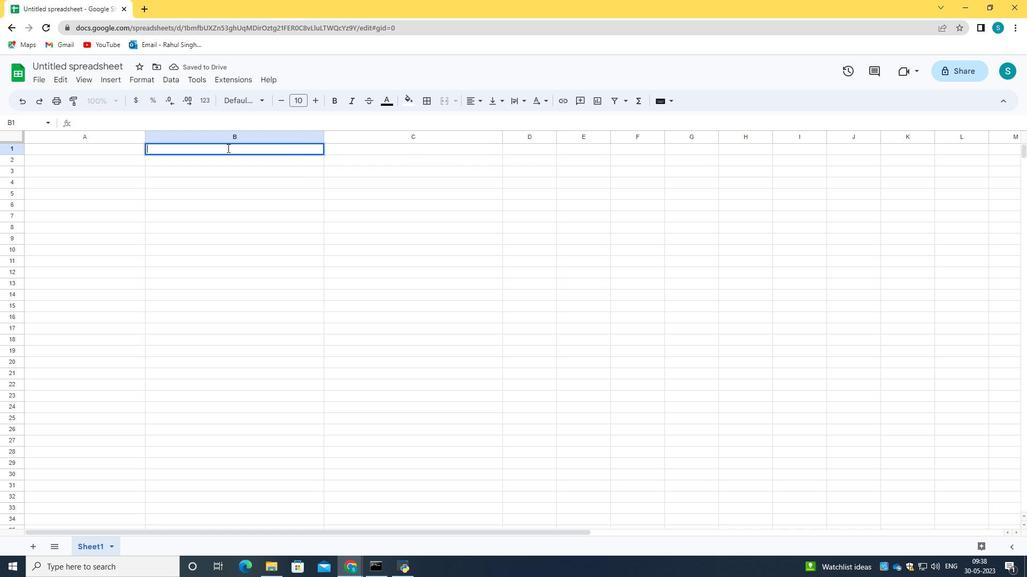 
Action: Mouse pressed left at (69, 148)
Screenshot: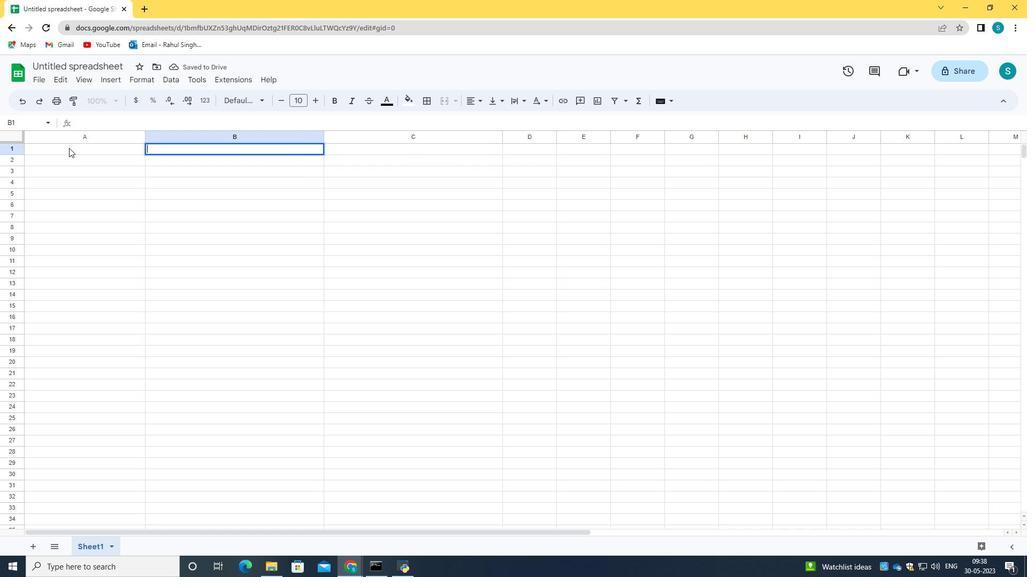 
Action: Mouse pressed left at (69, 148)
Screenshot: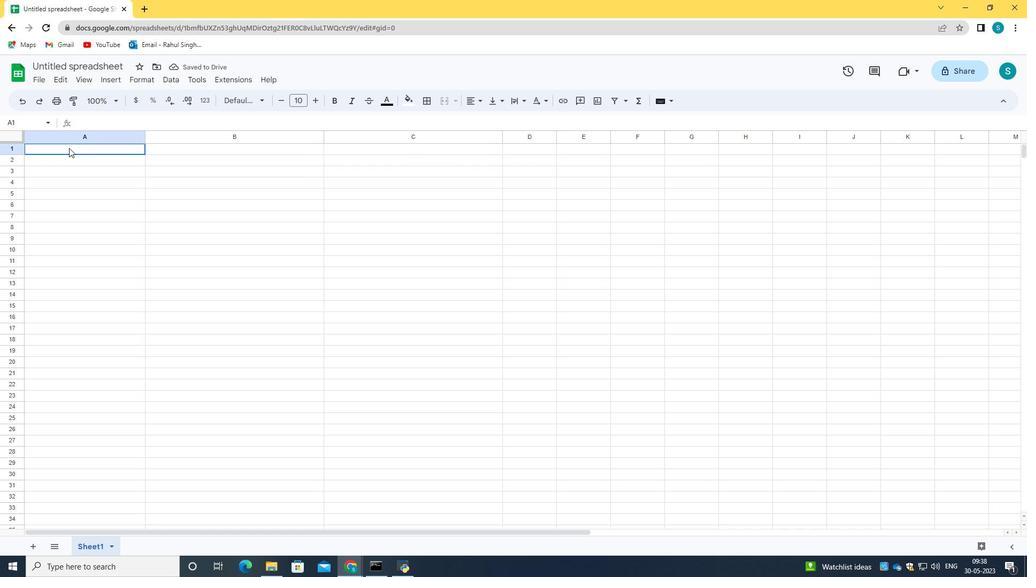 
Action: Key pressed <Key.caps_lock>D<Key.caps_lock>oller<Key.space><Key.caps_lock>S<Key.caps_lock>ense
Screenshot: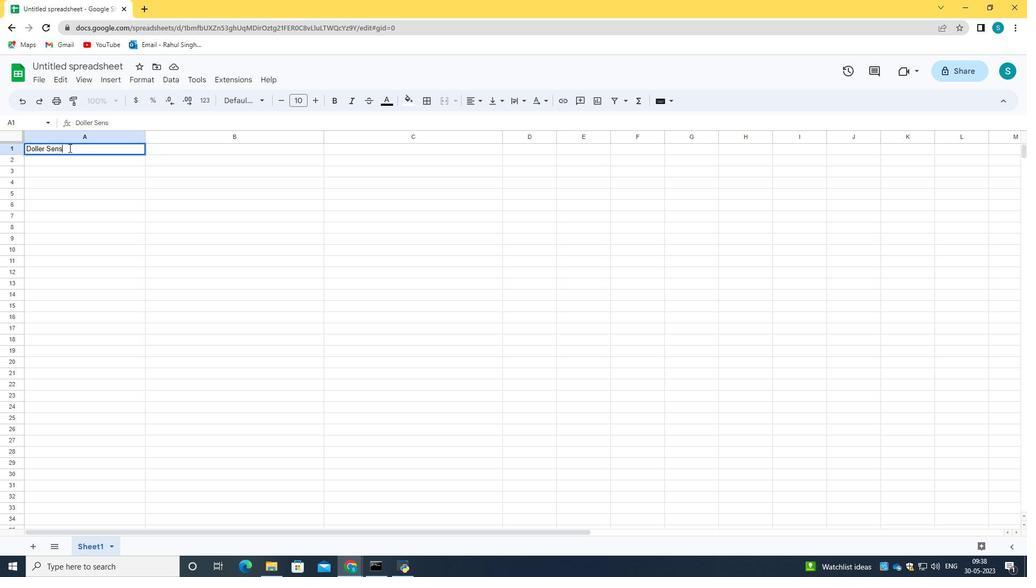 
Action: Mouse pressed left at (69, 148)
Screenshot: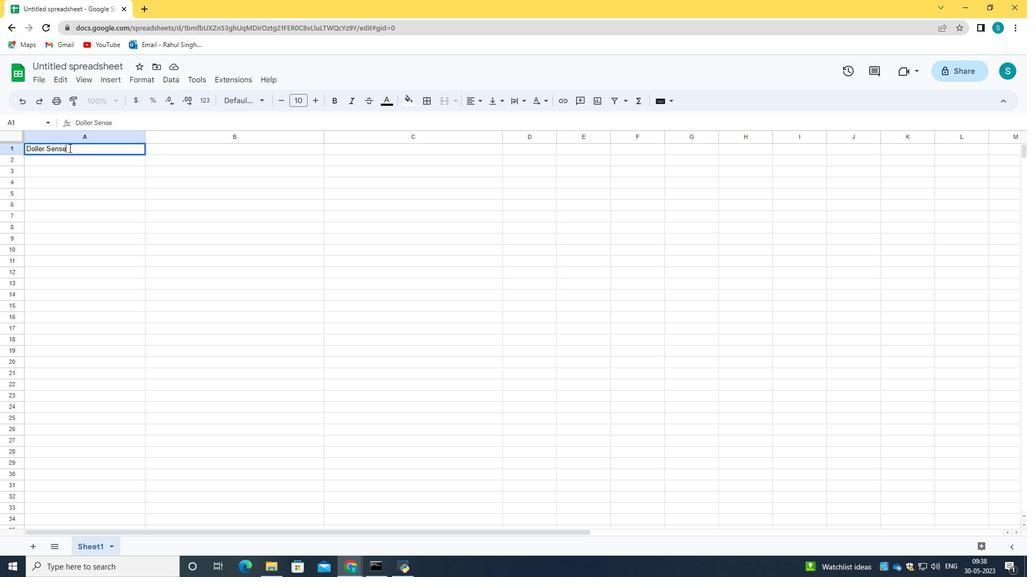 
Action: Mouse moved to (313, 100)
Screenshot: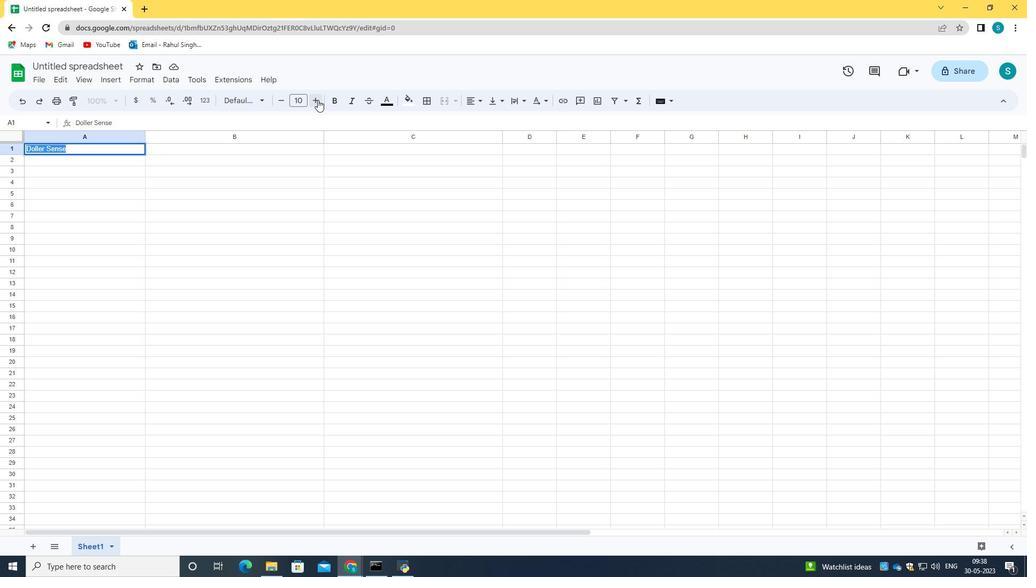 
Action: Mouse pressed left at (313, 100)
Screenshot: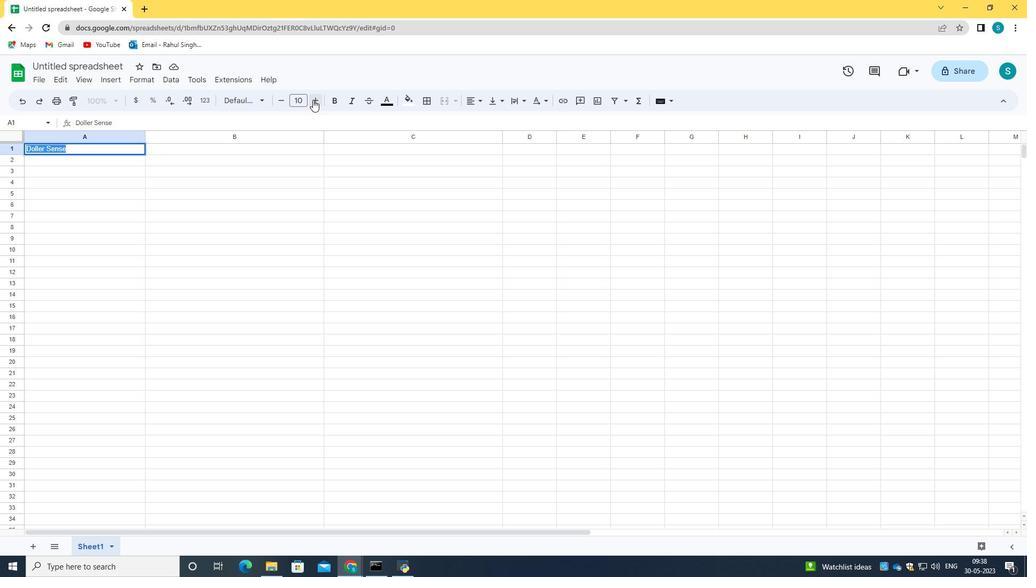 
Action: Mouse moved to (312, 100)
Screenshot: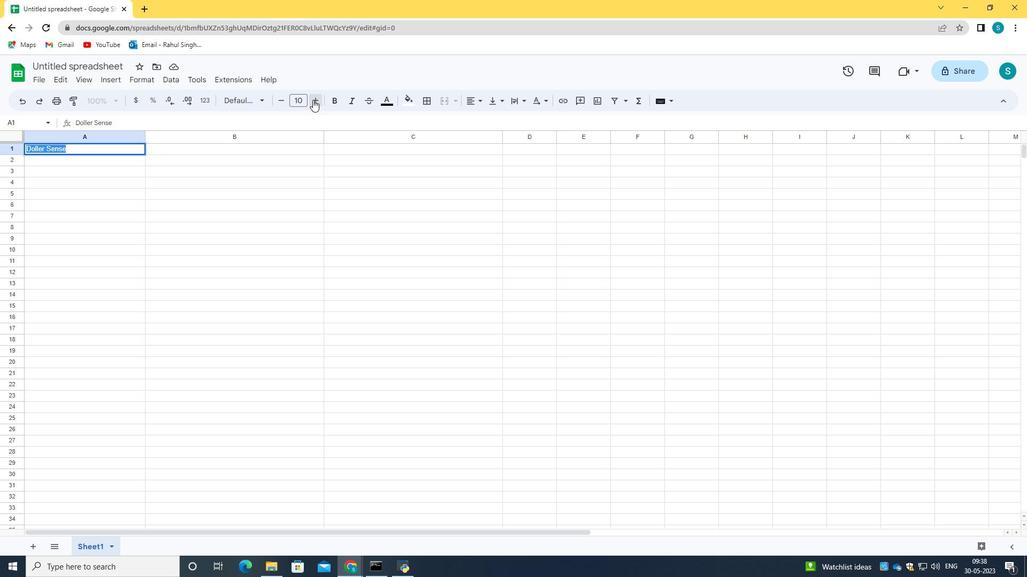 
Action: Mouse pressed left at (312, 100)
Screenshot: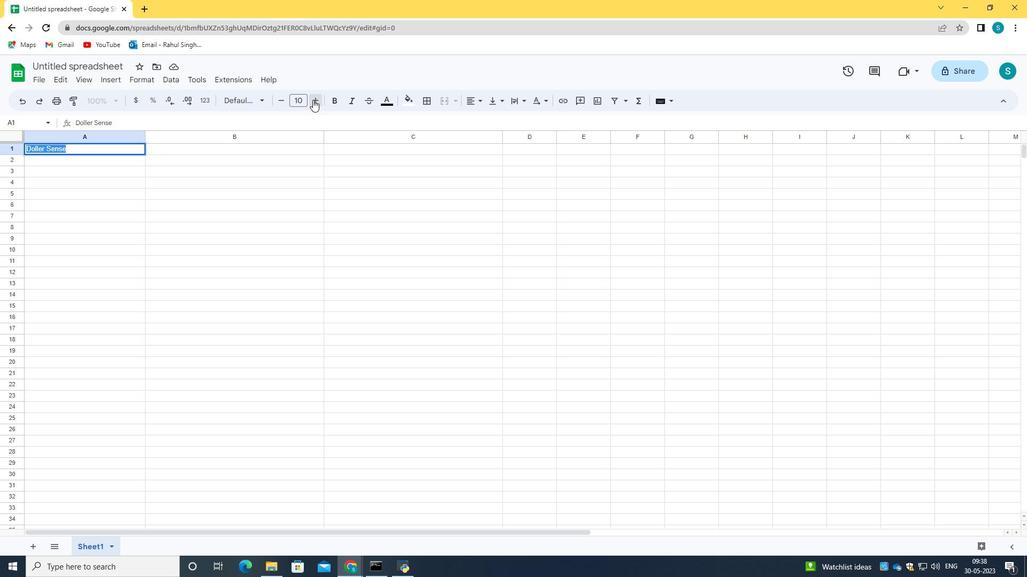 
Action: Mouse pressed left at (312, 100)
Screenshot: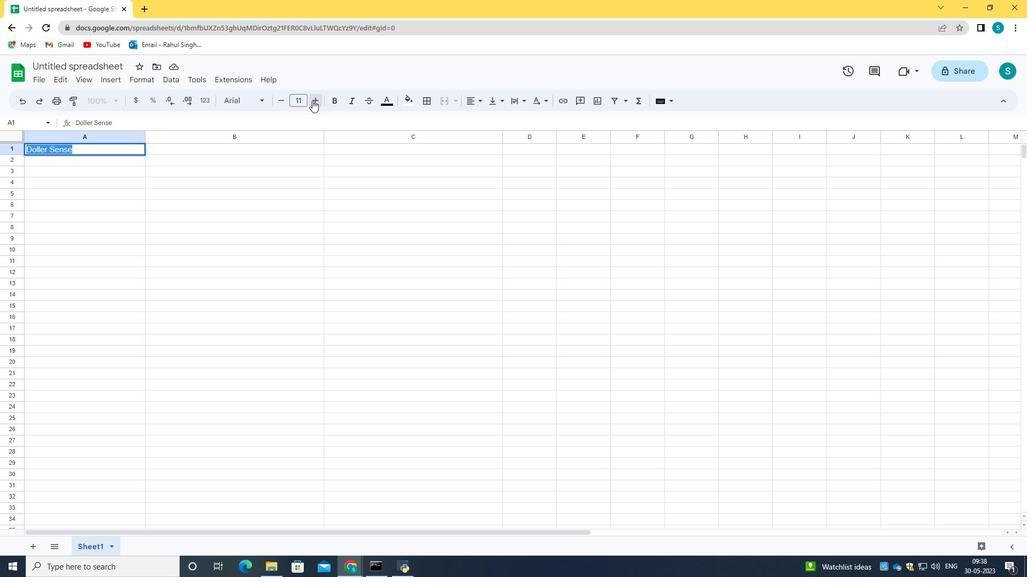 
Action: Mouse pressed left at (312, 100)
Screenshot: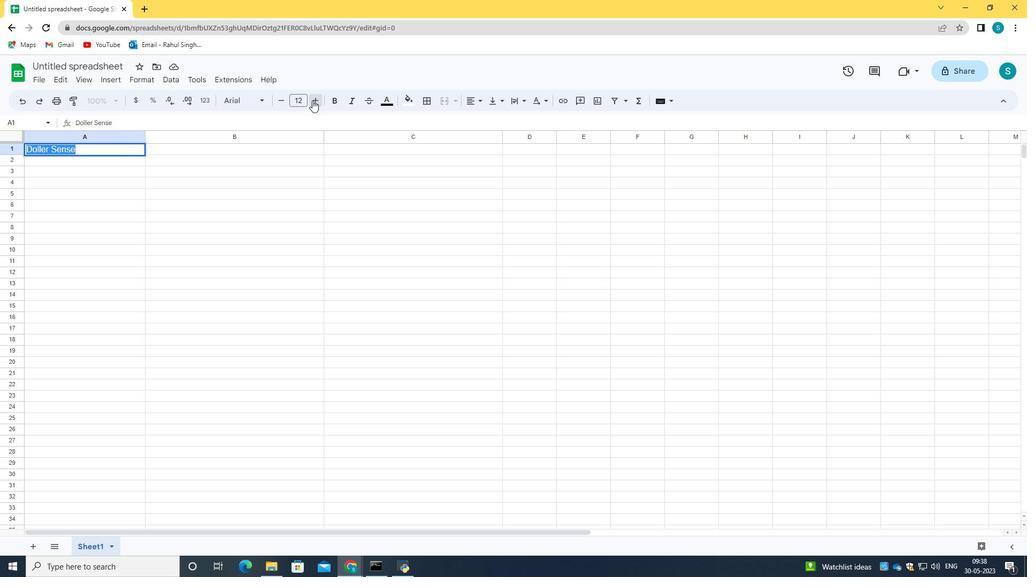
Action: Mouse pressed left at (312, 100)
Screenshot: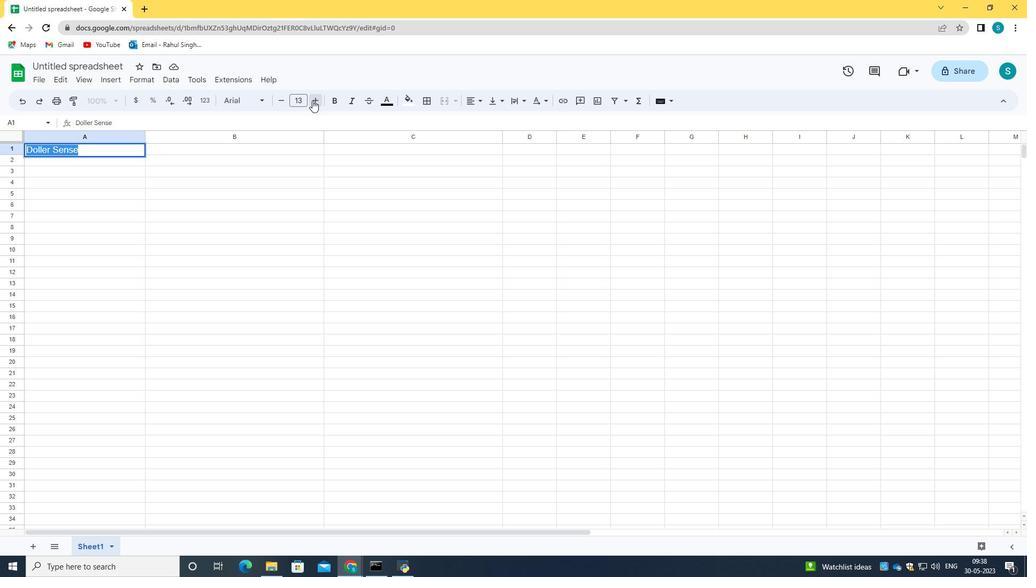 
Action: Mouse pressed left at (312, 100)
Screenshot: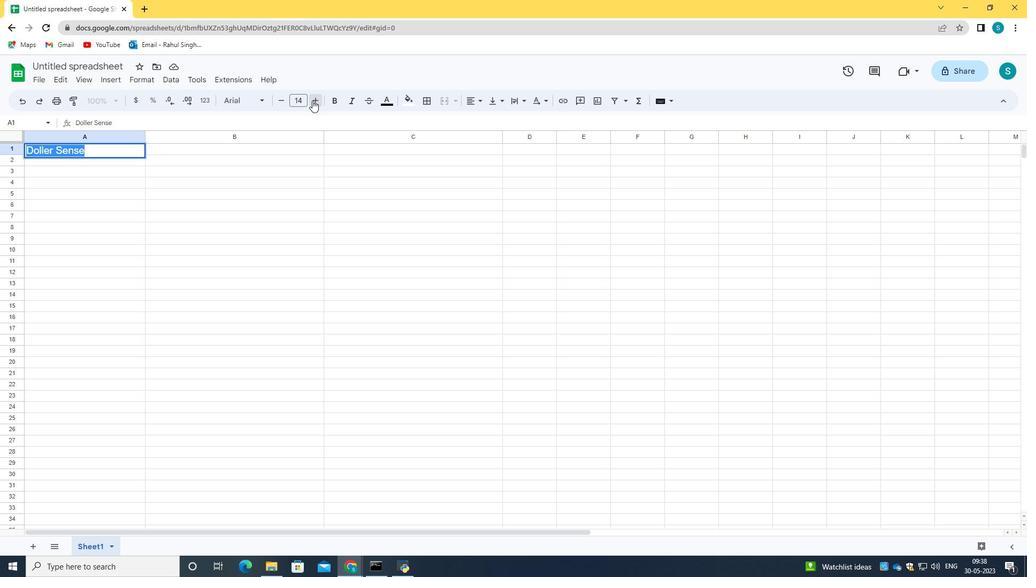 
Action: Mouse pressed left at (312, 100)
Screenshot: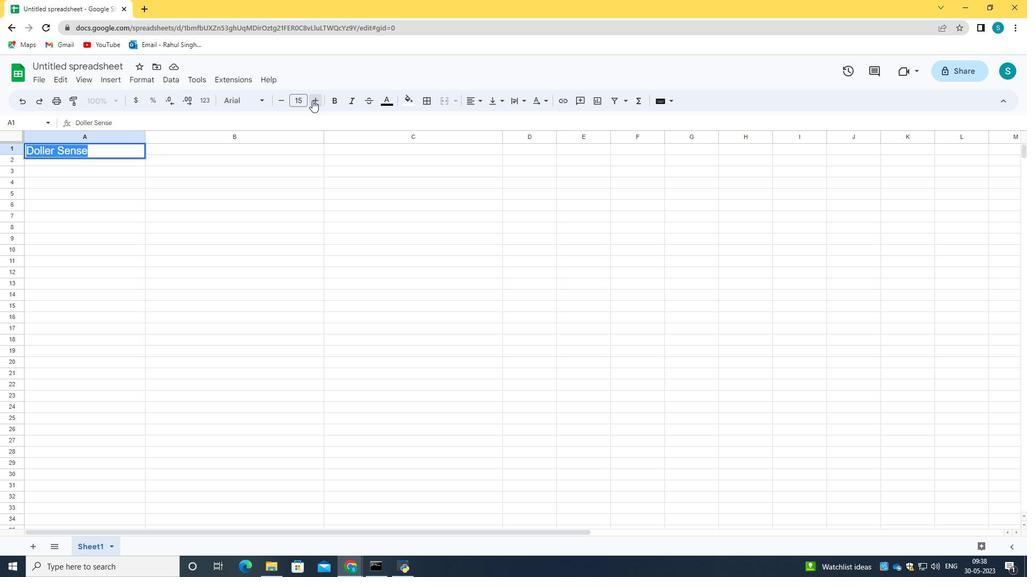 
Action: Mouse pressed left at (312, 100)
Screenshot: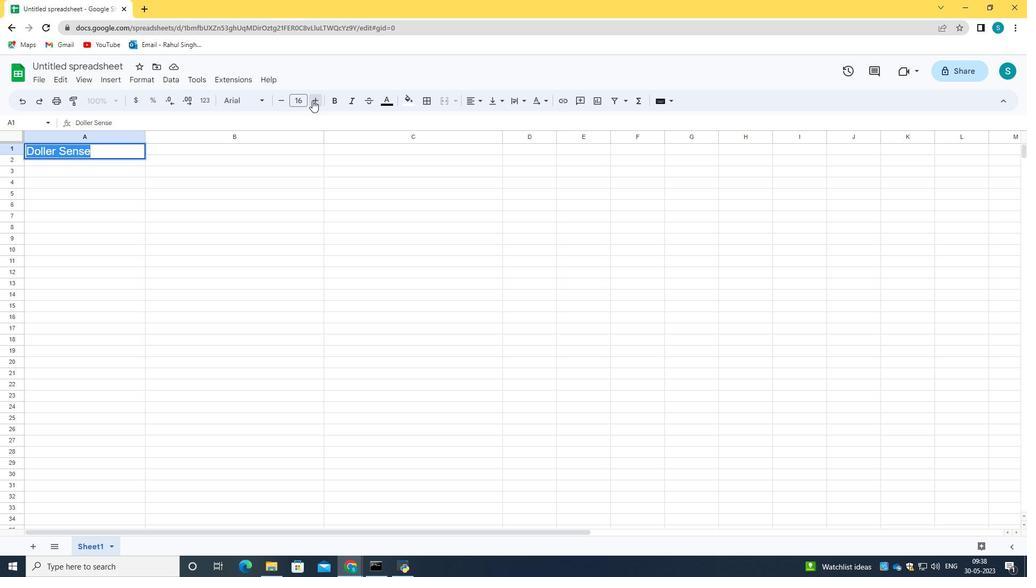 
Action: Mouse pressed left at (312, 100)
Screenshot: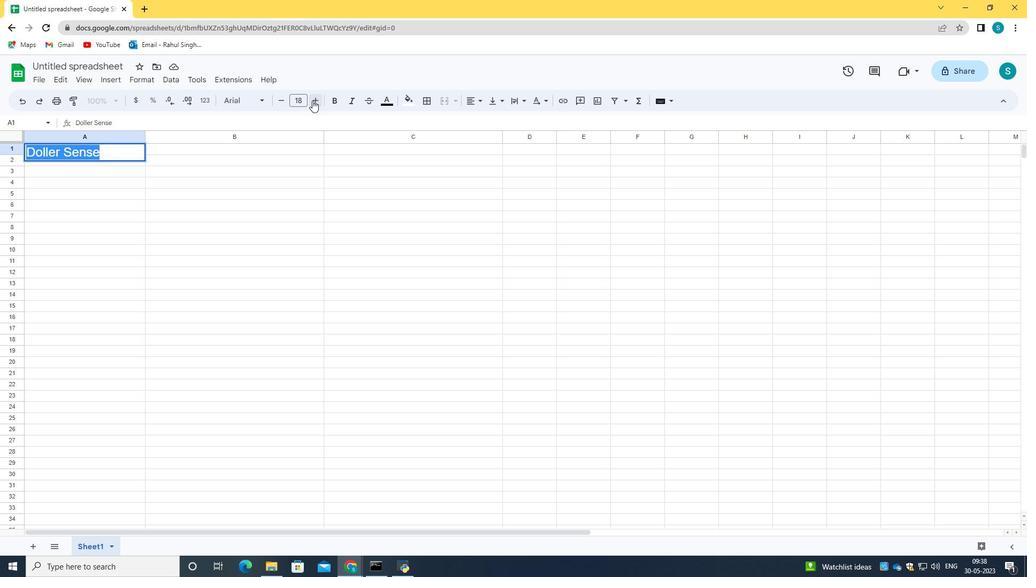 
Action: Mouse moved to (101, 175)
Screenshot: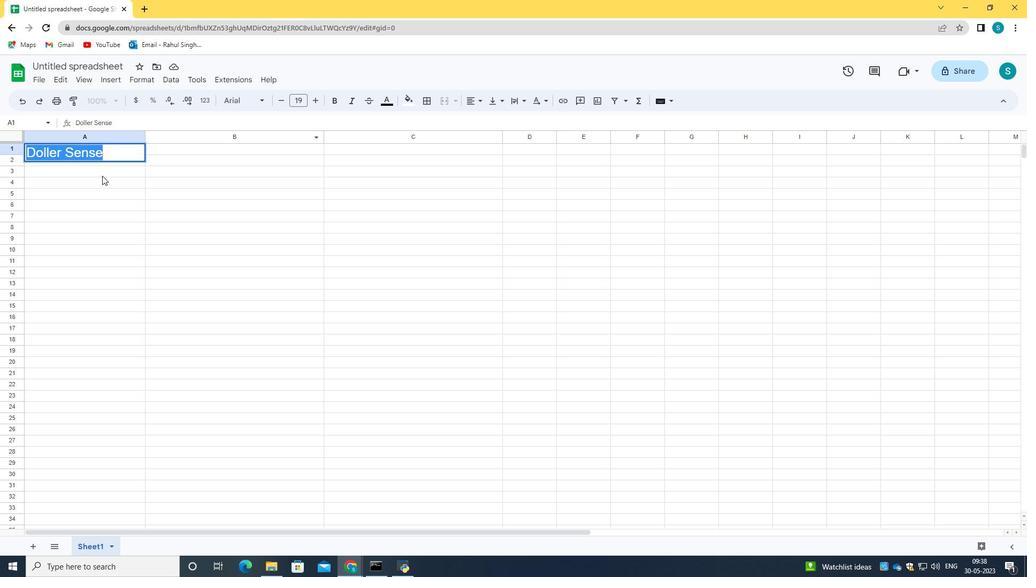 
Action: Mouse pressed left at (101, 175)
Screenshot: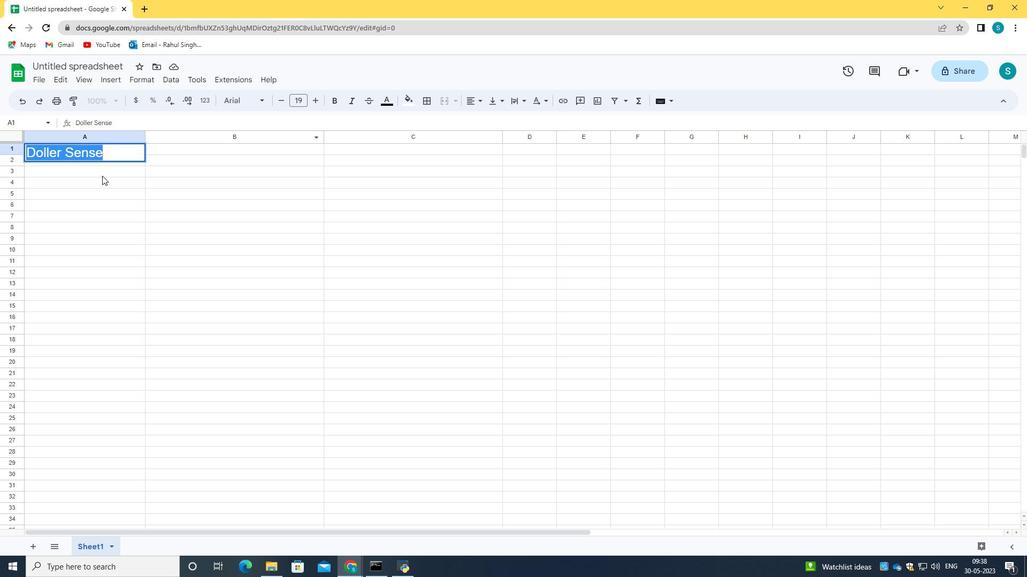 
Action: Mouse moved to (55, 170)
Screenshot: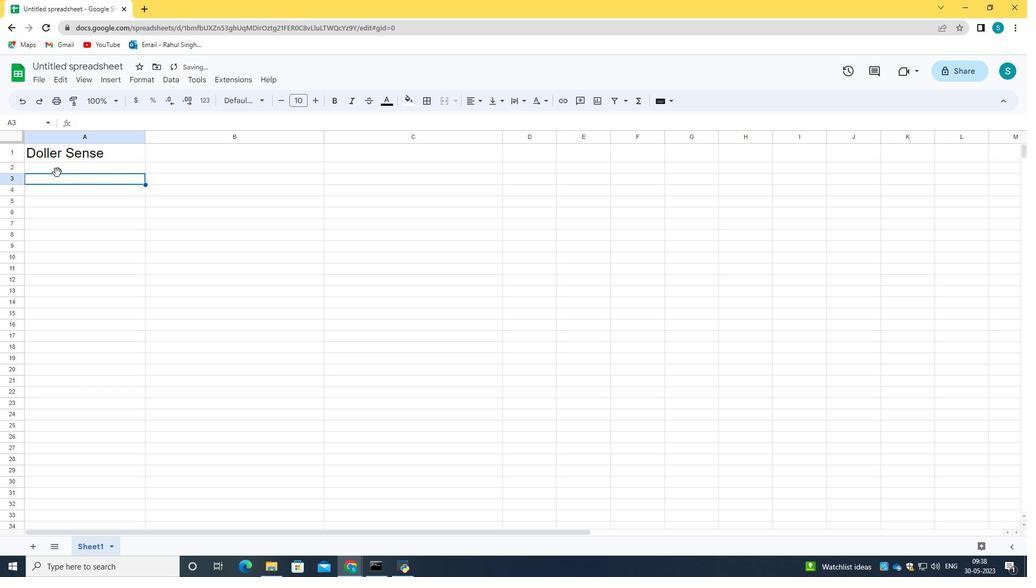
Action: Mouse pressed left at (55, 170)
Screenshot: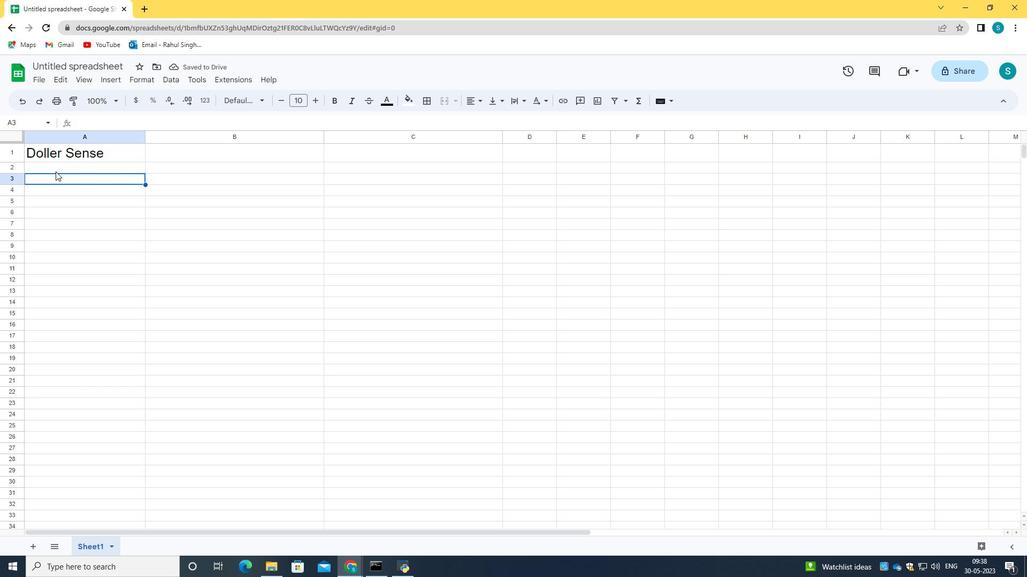 
Action: Mouse moved to (55, 181)
Screenshot: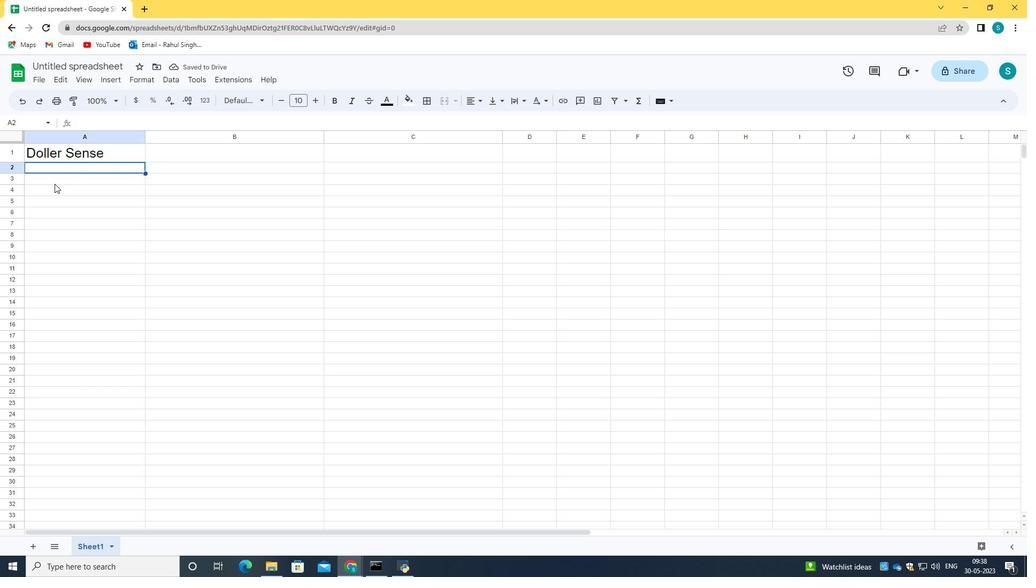
Action: Mouse pressed left at (55, 181)
Screenshot: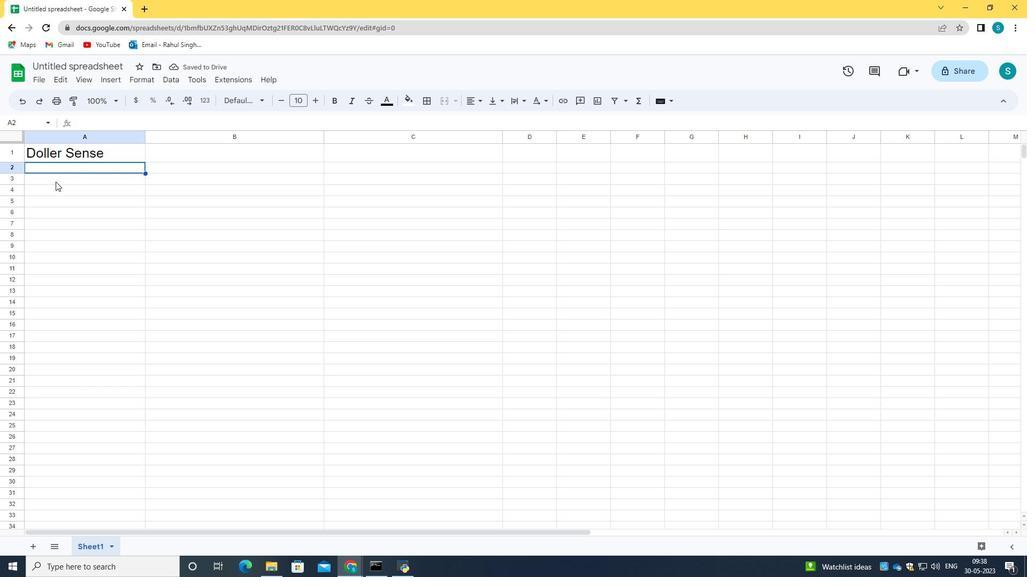 
Action: Mouse moved to (57, 178)
Screenshot: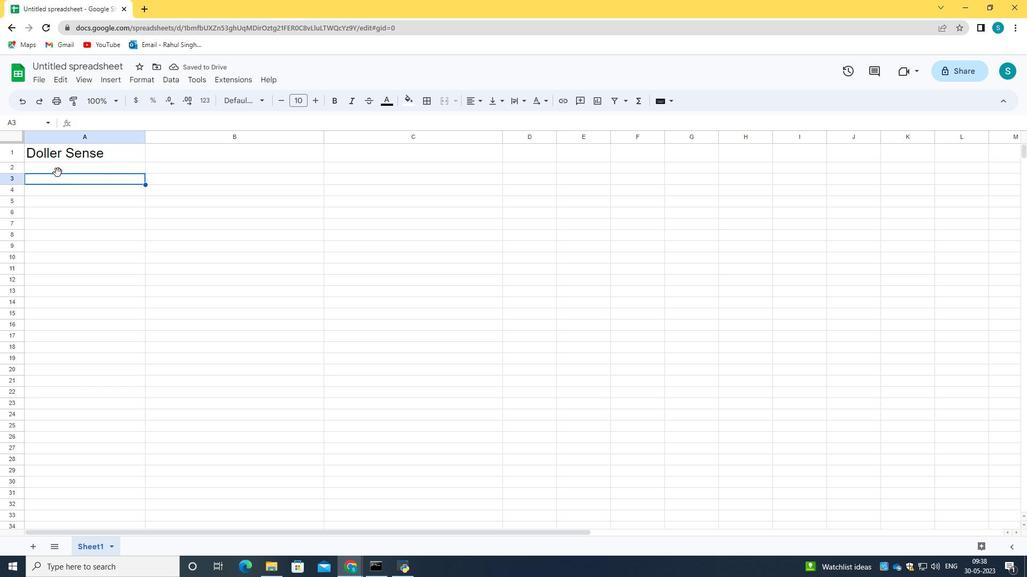 
Action: Mouse pressed left at (57, 178)
Screenshot: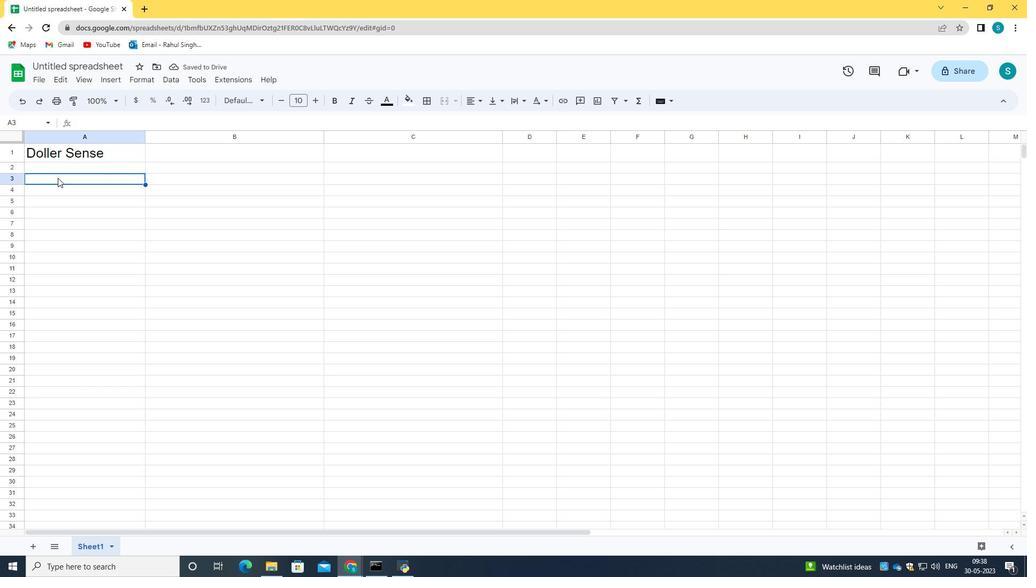
Action: Mouse pressed left at (57, 178)
Screenshot: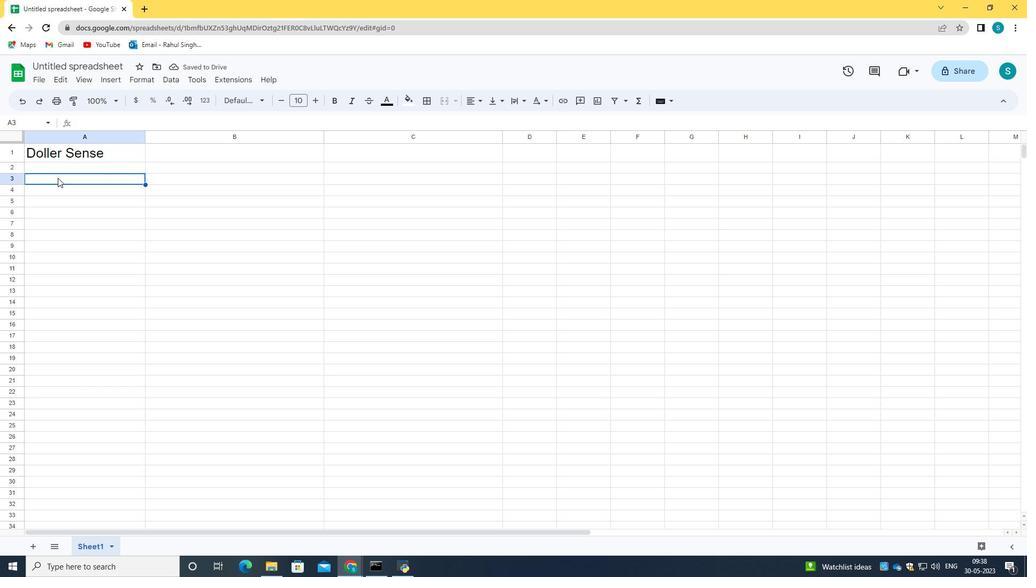 
Action: Mouse moved to (57, 179)
Screenshot: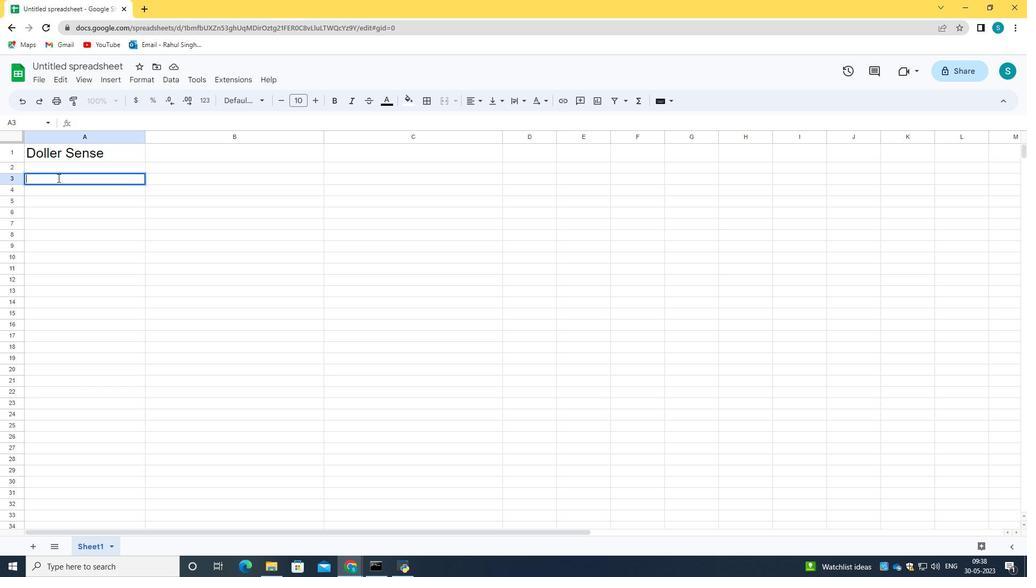 
Action: Key pressed <Key.caps_lock>DATES<Key.enter><Key.caps_lock>2023-05-01<Key.enter>2023-05-12<Key.backspace>0<Key.enter>
Screenshot: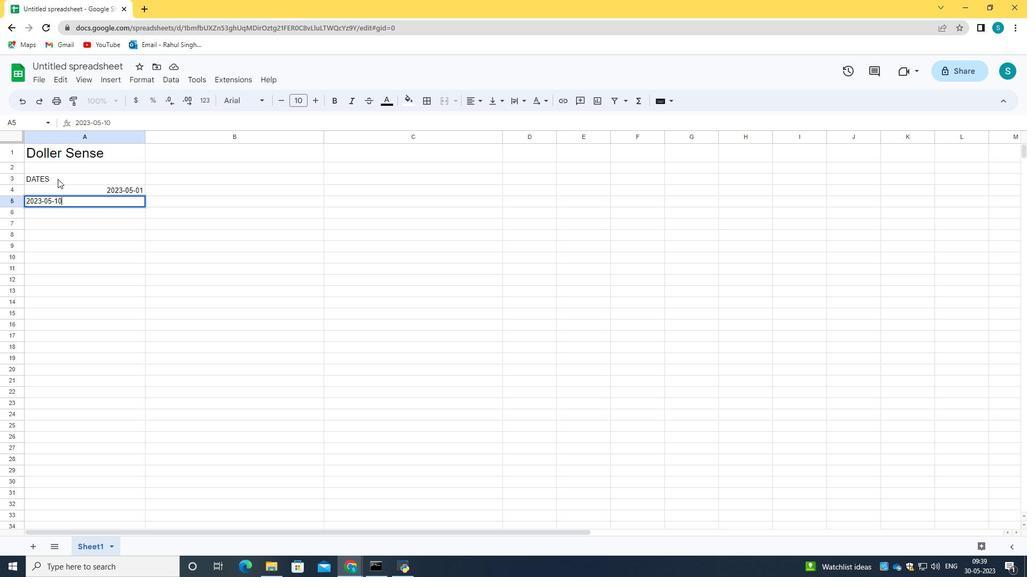 
Action: Mouse moved to (141, 203)
Screenshot: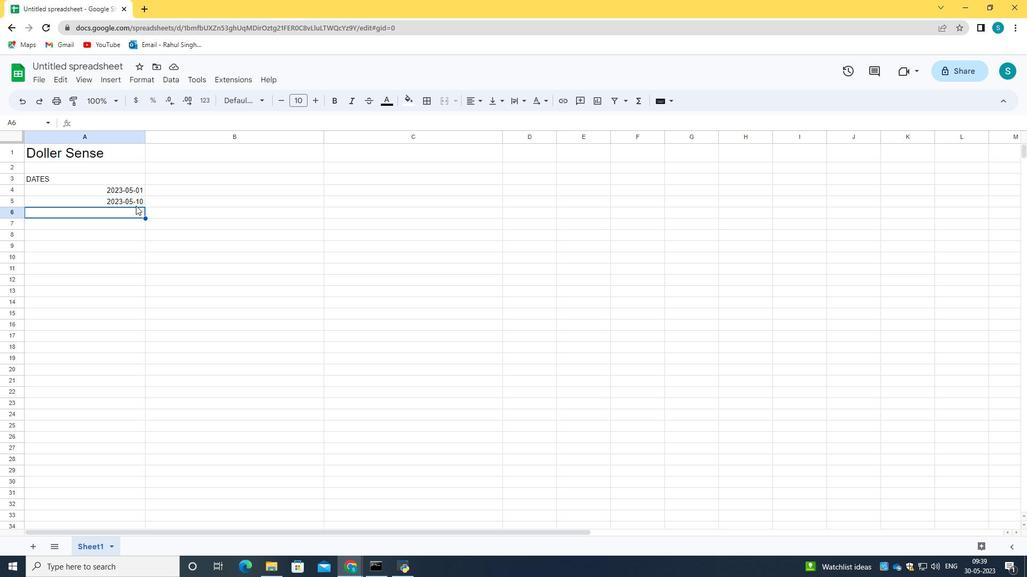 
Action: Mouse pressed left at (141, 203)
Screenshot: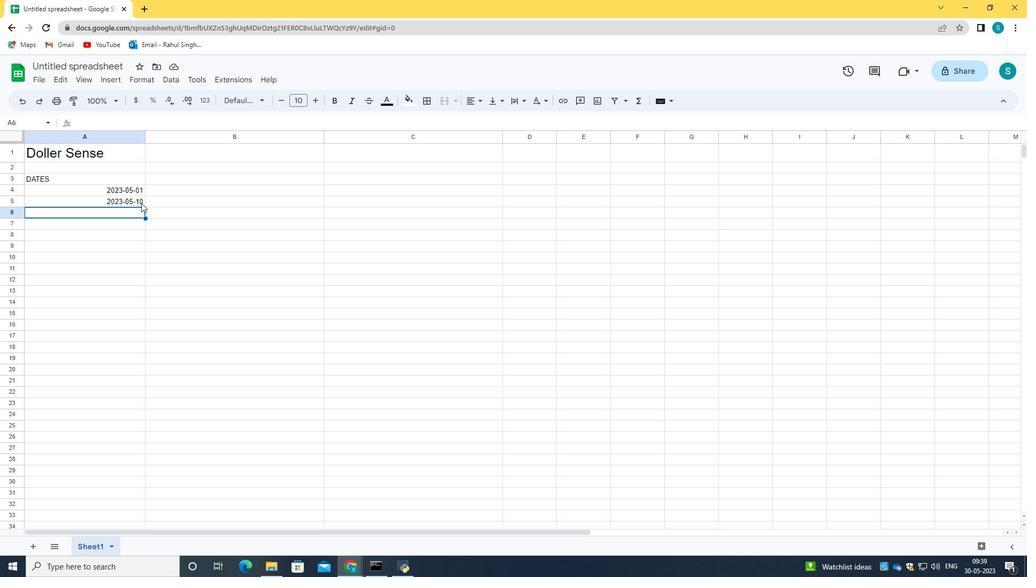 
Action: Mouse pressed left at (141, 203)
Screenshot: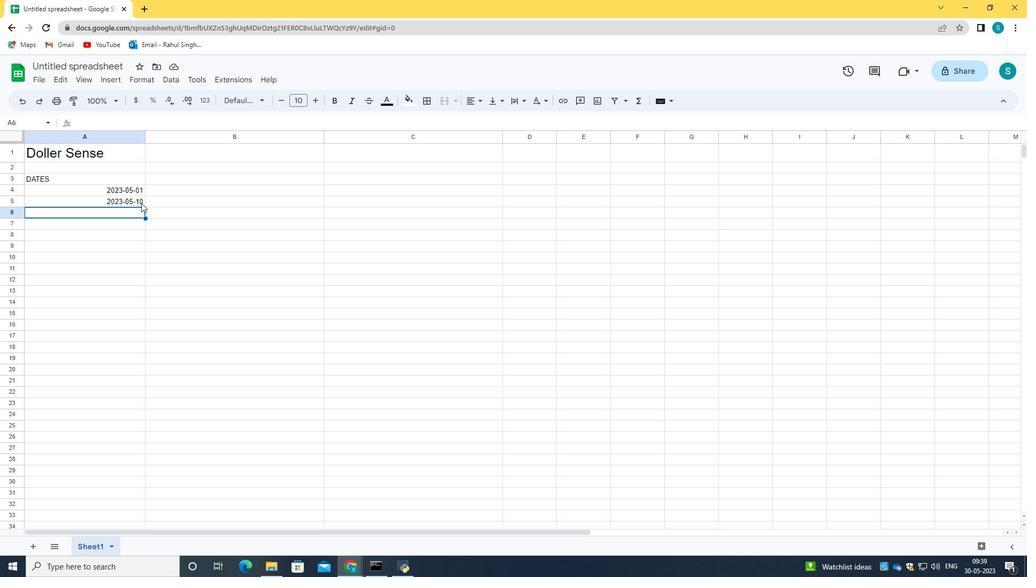 
Action: Mouse moved to (143, 201)
Screenshot: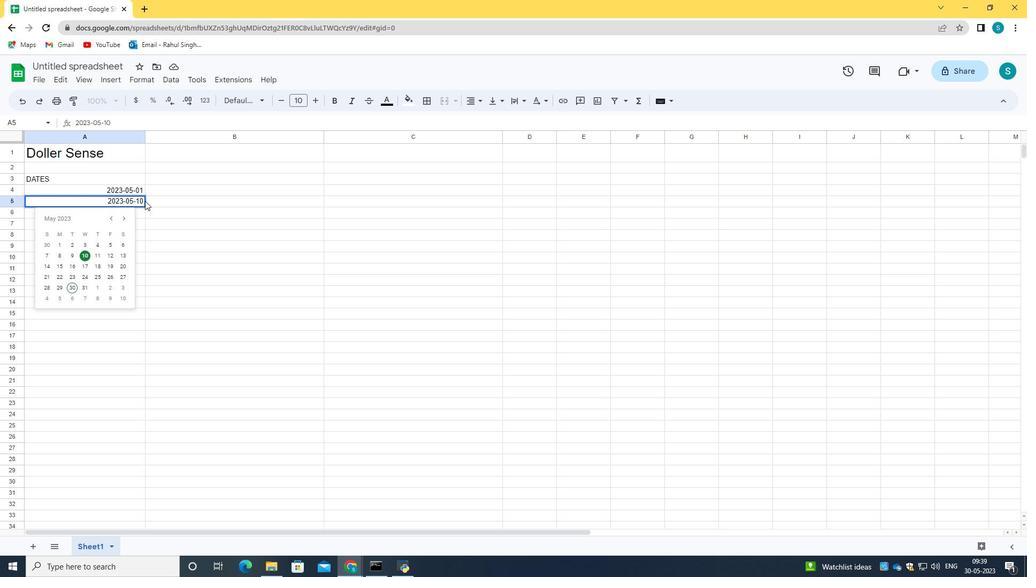
Action: Mouse pressed left at (143, 201)
Screenshot: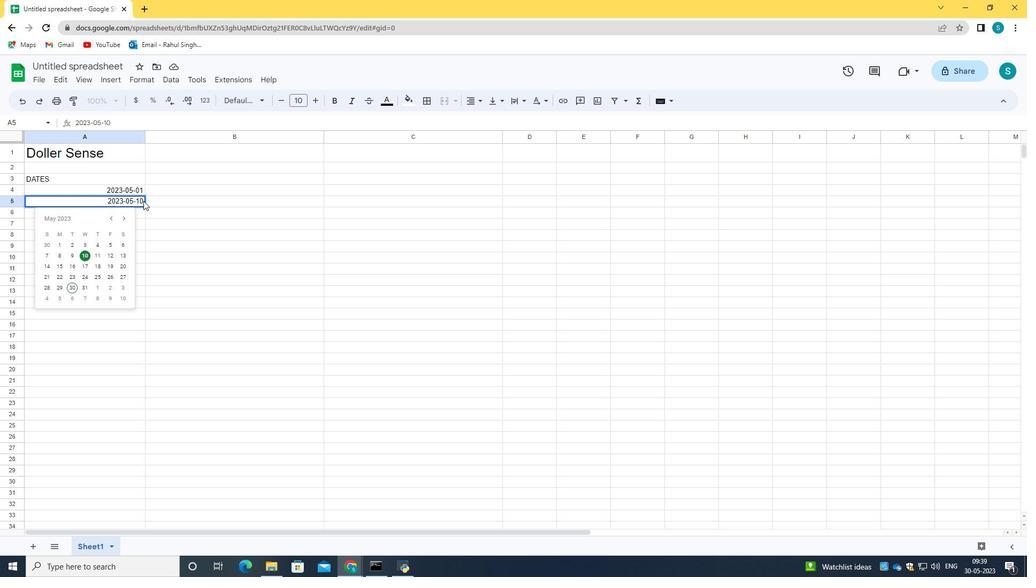 
Action: Mouse moved to (143, 201)
Screenshot: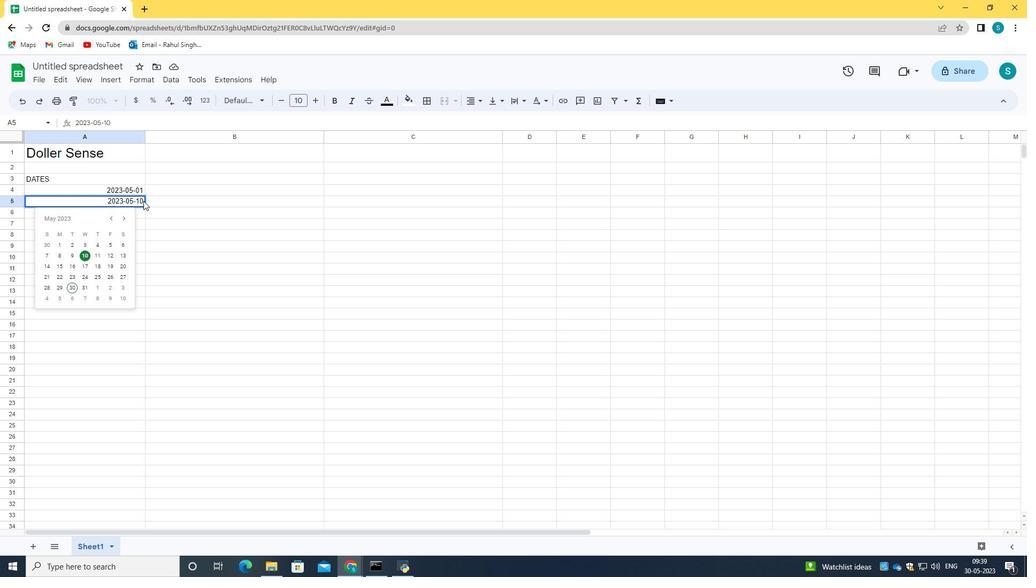 
Action: Key pressed <Key.backspace><Key.backspace>
Screenshot: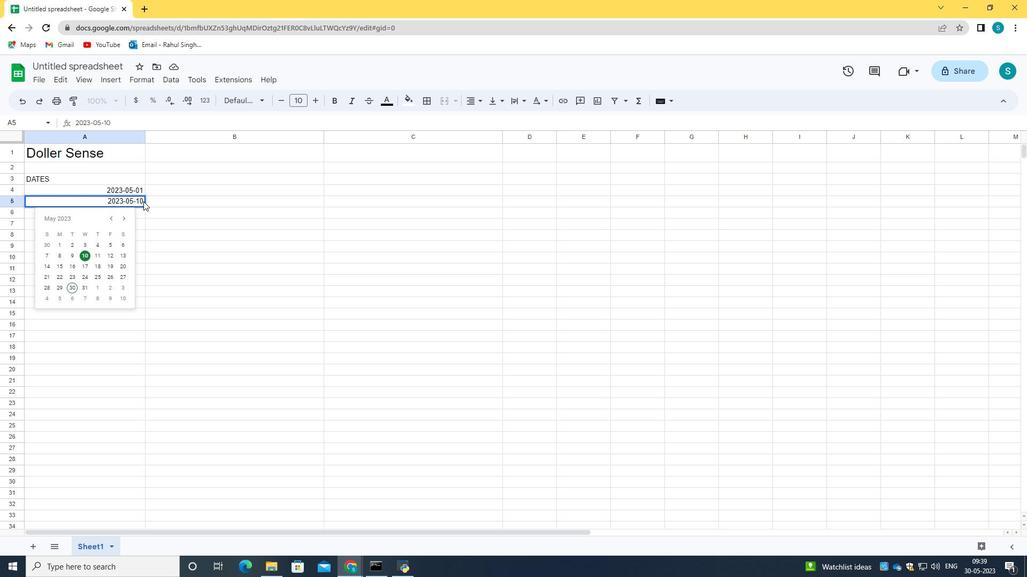 
Action: Mouse moved to (139, 204)
Screenshot: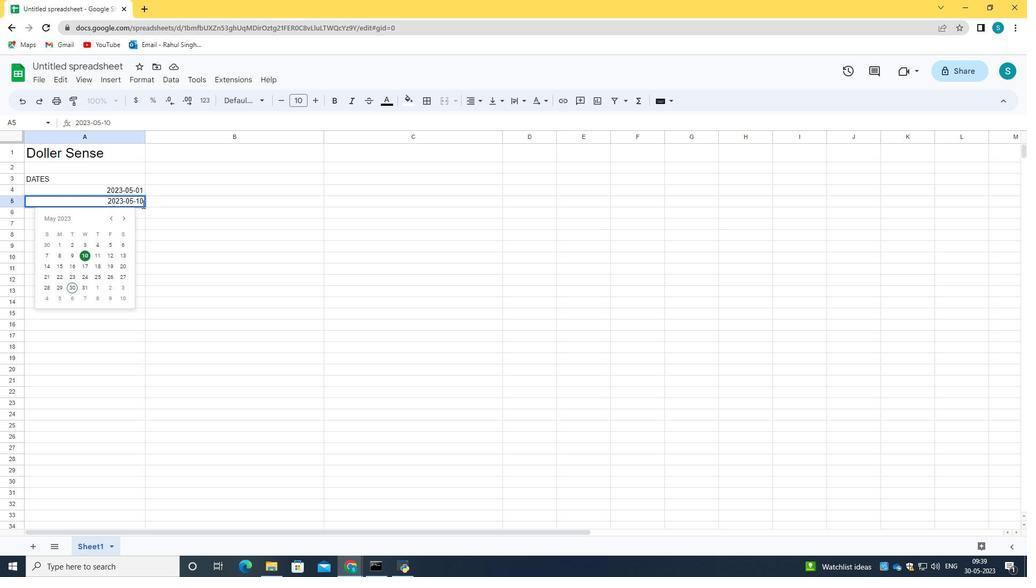 
Action: Mouse pressed left at (139, 204)
Screenshot: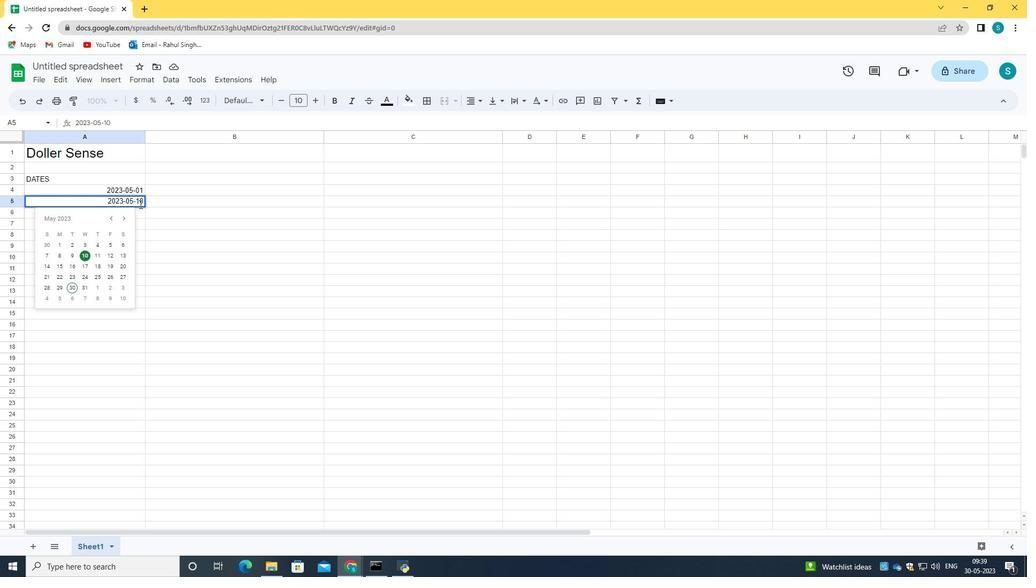 
Action: Mouse moved to (142, 200)
Screenshot: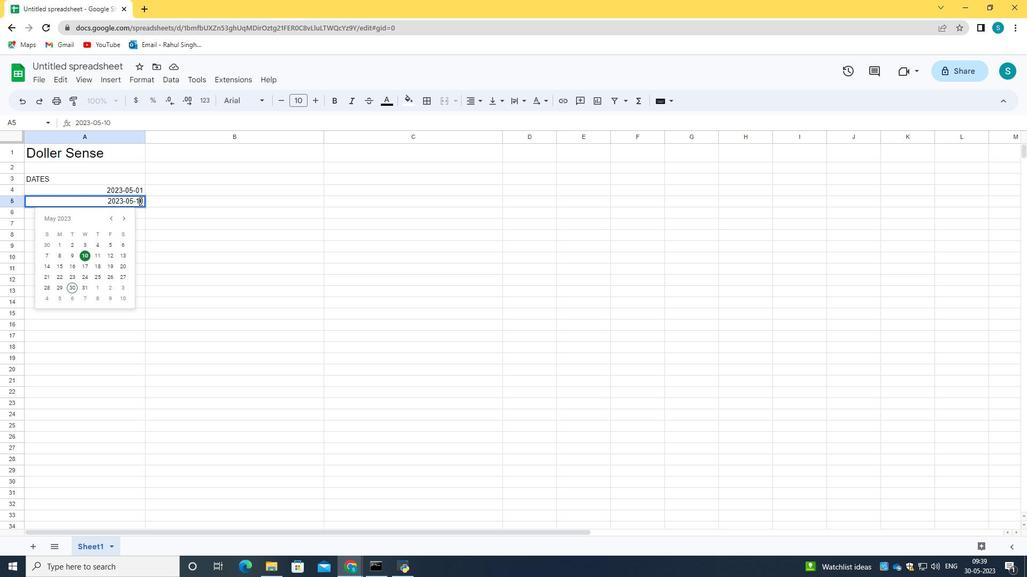 
Action: Mouse pressed left at (142, 200)
Screenshot: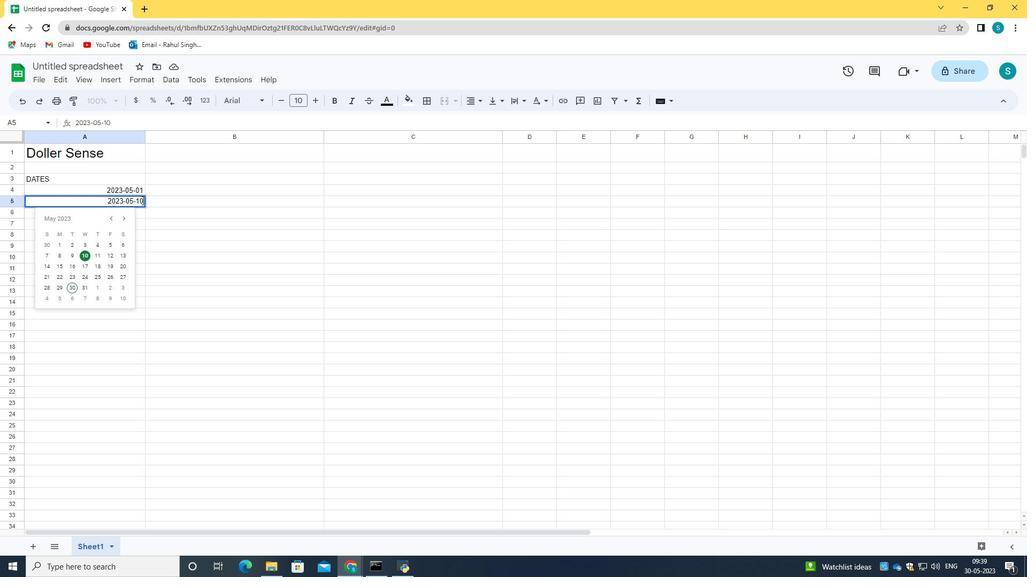 
Action: Key pressed <Key.backspace><Key.backspace>05<Key.enter>2023-05-10<Key.enter>2023<Key.enter>05<Key.enter>
Screenshot: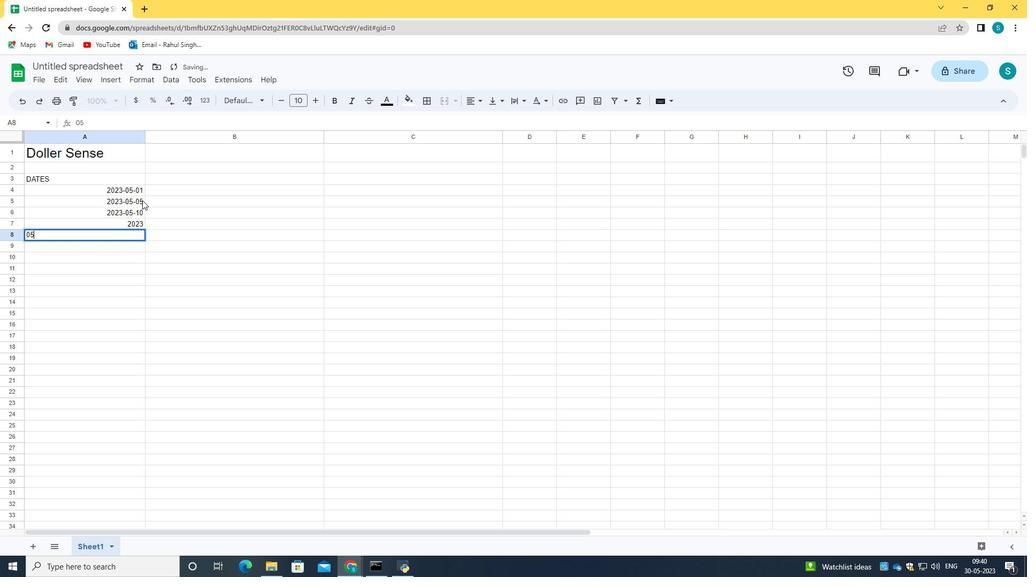 
Action: Mouse moved to (140, 231)
Screenshot: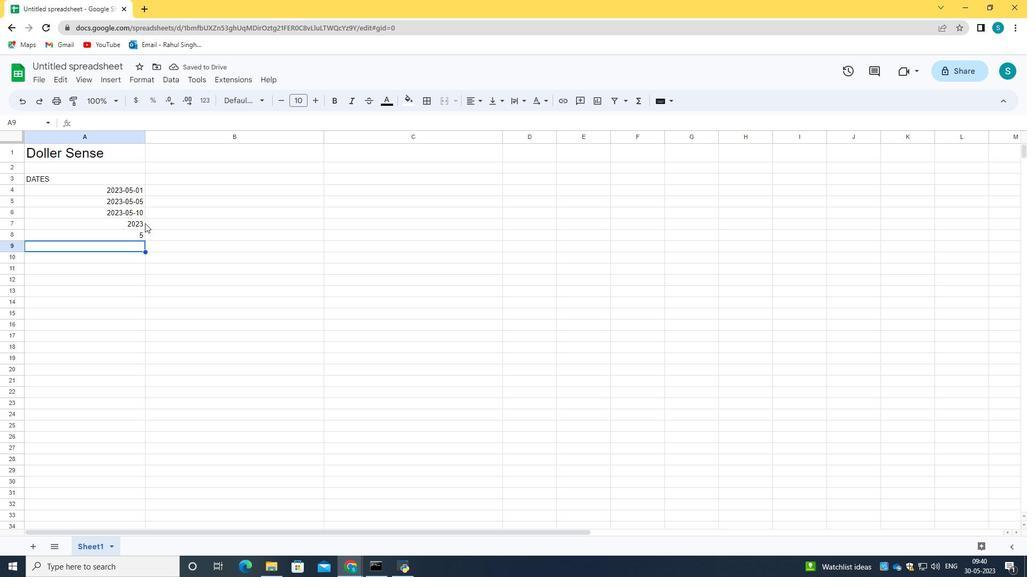 
Action: Mouse pressed left at (140, 231)
Screenshot: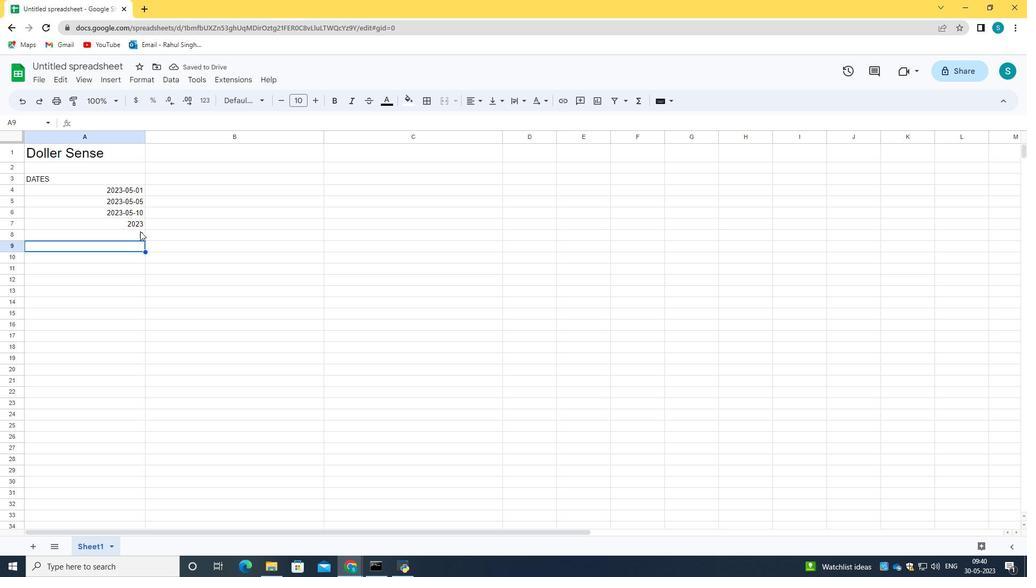 
Action: Mouse pressed left at (140, 231)
Screenshot: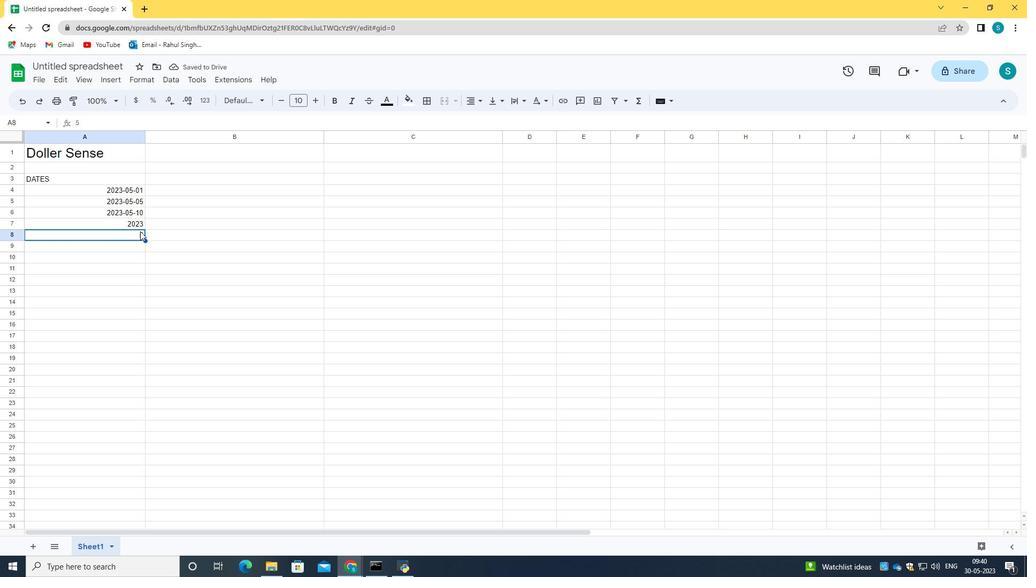 
Action: Mouse moved to (140, 232)
Screenshot: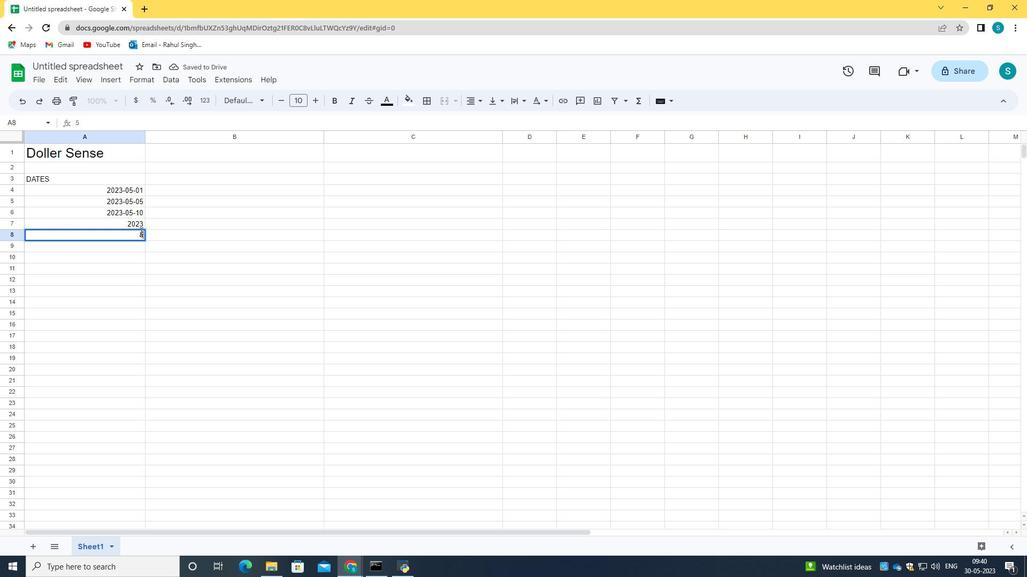 
Action: Key pressed <Key.backspace>
Screenshot: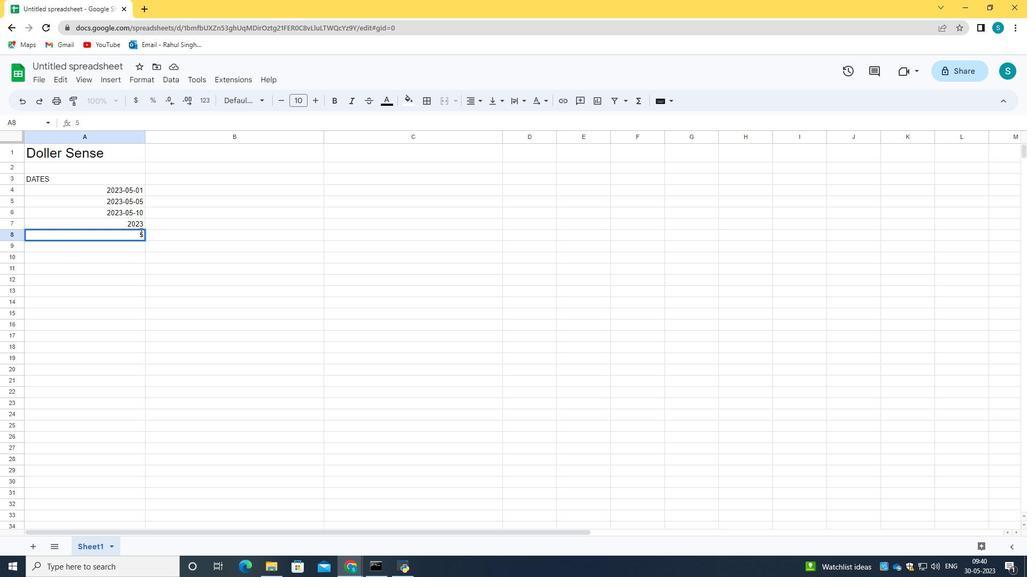 
Action: Mouse moved to (139, 222)
Screenshot: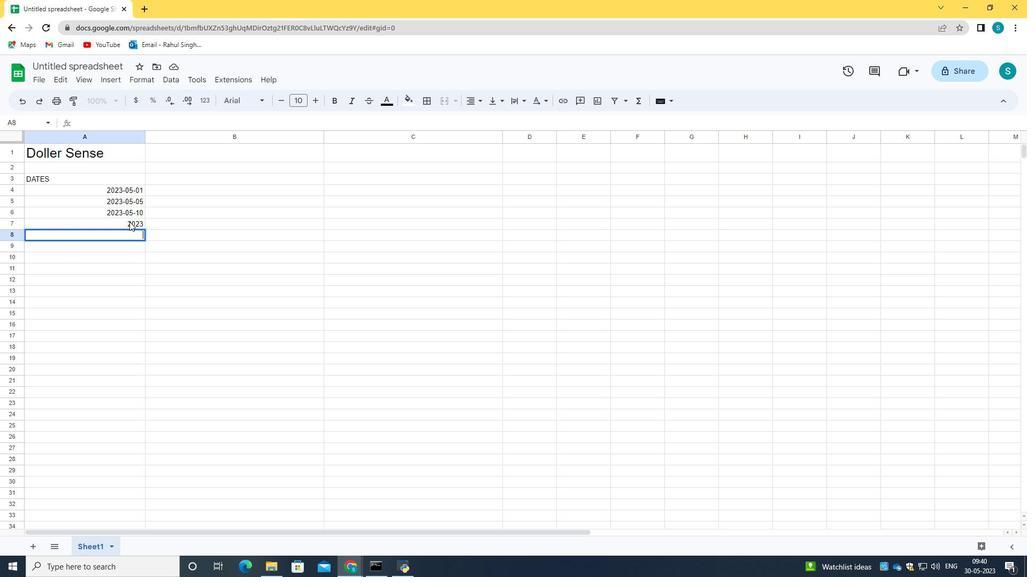 
Action: Mouse pressed left at (139, 222)
Screenshot: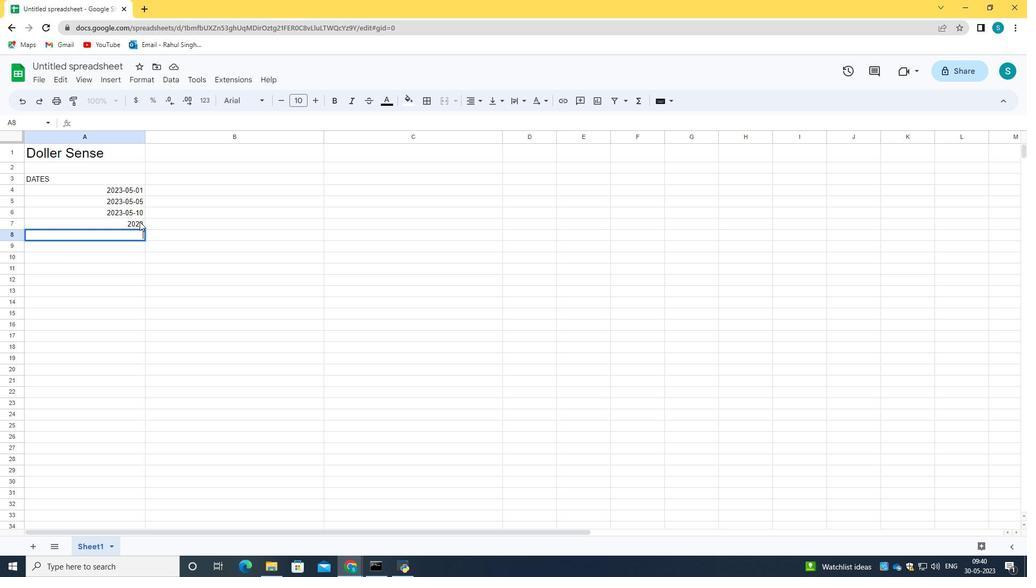 
Action: Mouse pressed left at (139, 222)
Screenshot: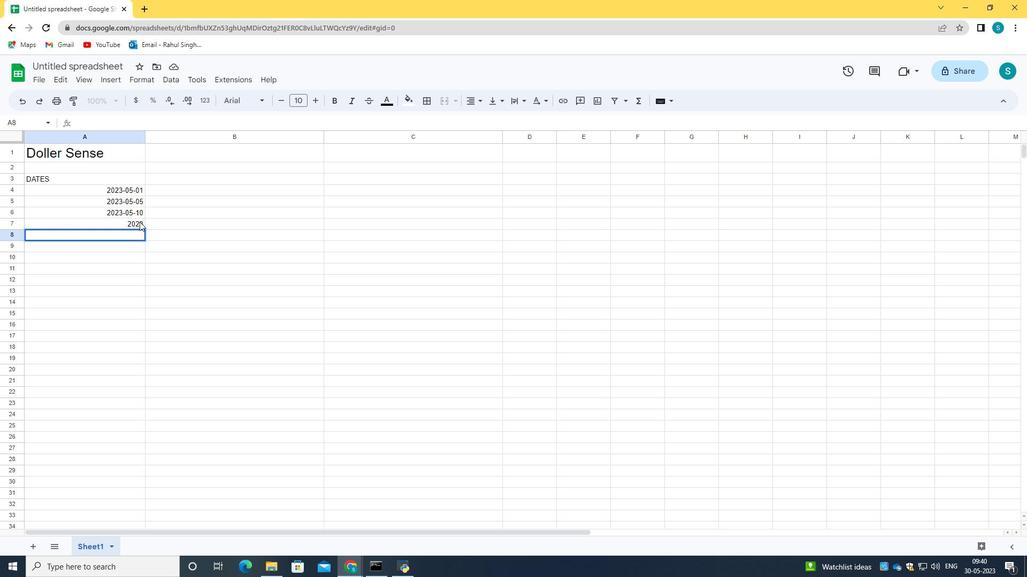 
Action: Key pressed -05-15<Key.enter>2023-05-20<Key.enter>2023-05-25<Key.enter>2023-05-31<Key.enter>
Screenshot: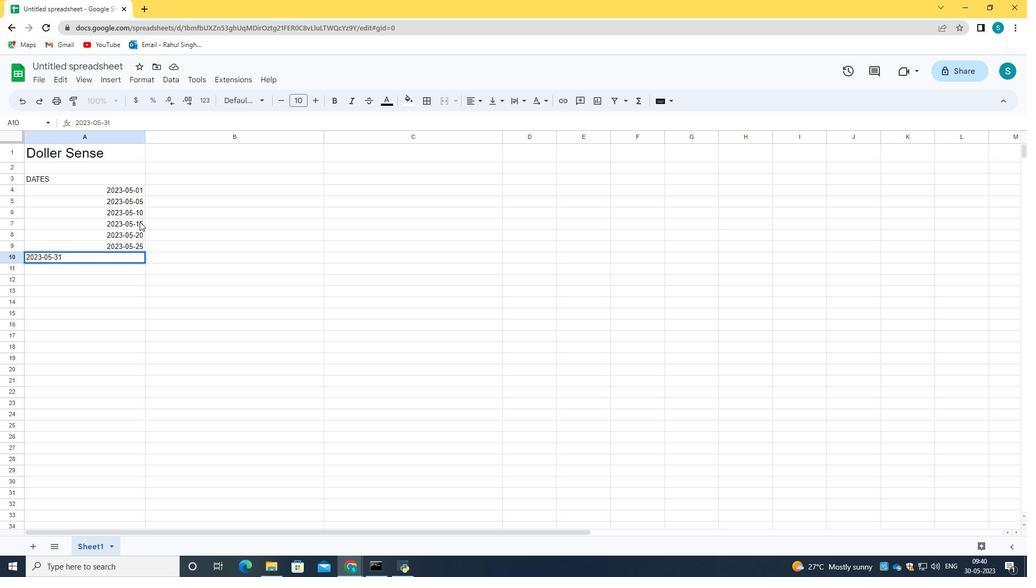 
Action: Mouse moved to (143, 224)
Screenshot: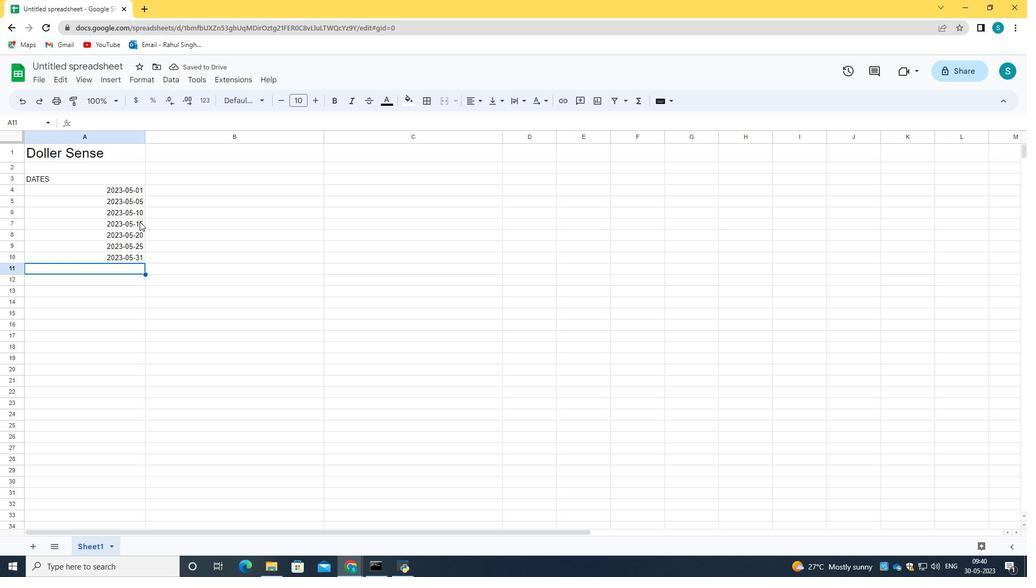 
Action: Mouse scrolled (143, 224) with delta (0, 0)
Screenshot: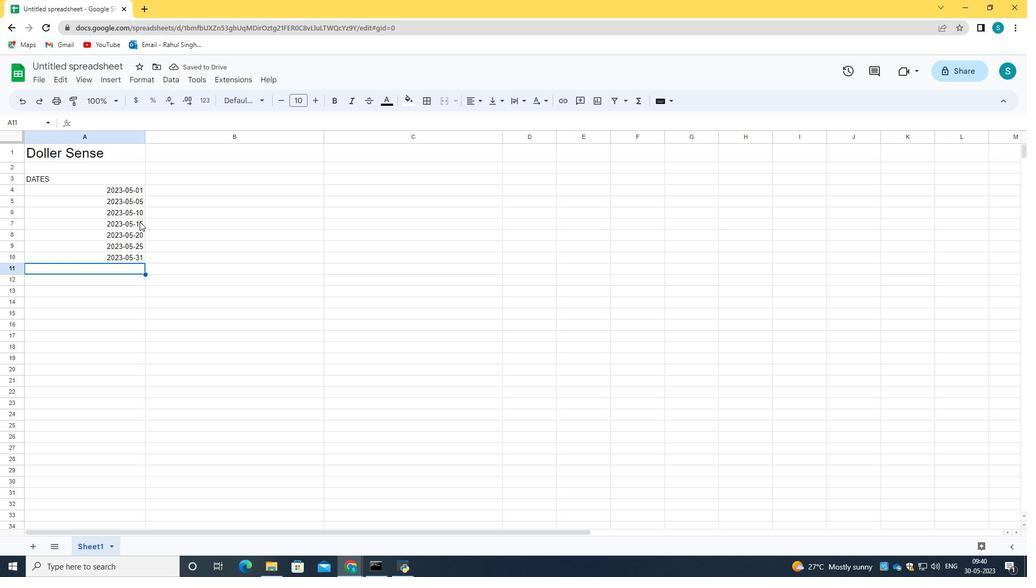 
Action: Mouse moved to (208, 145)
Screenshot: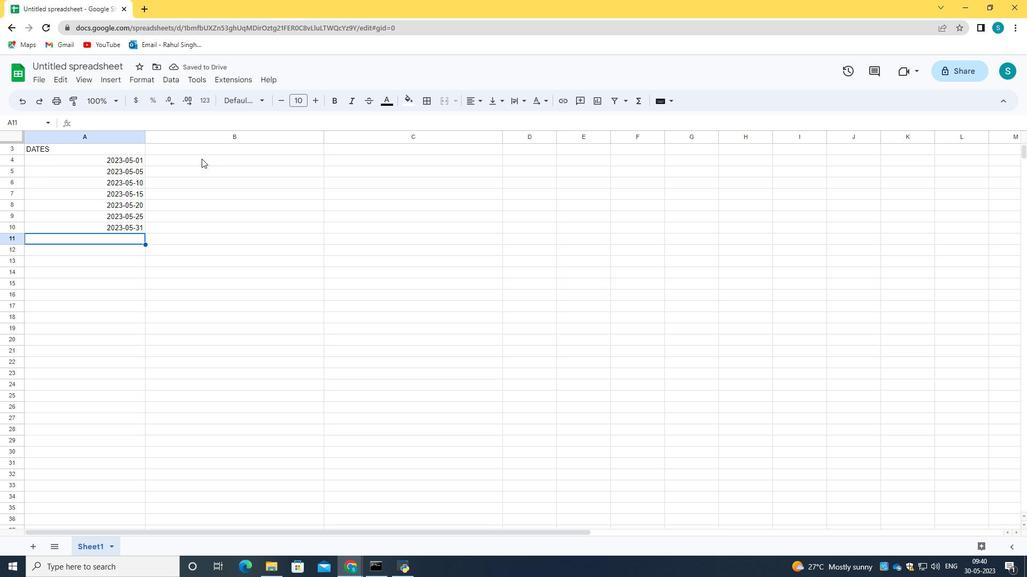 
Action: Mouse pressed left at (208, 145)
Screenshot: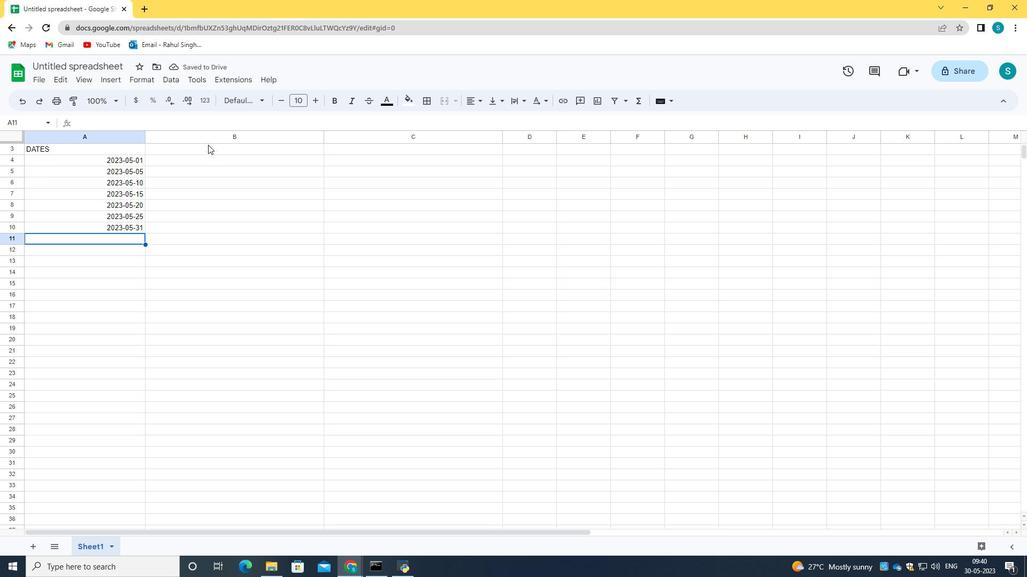 
Action: Mouse moved to (107, 148)
Screenshot: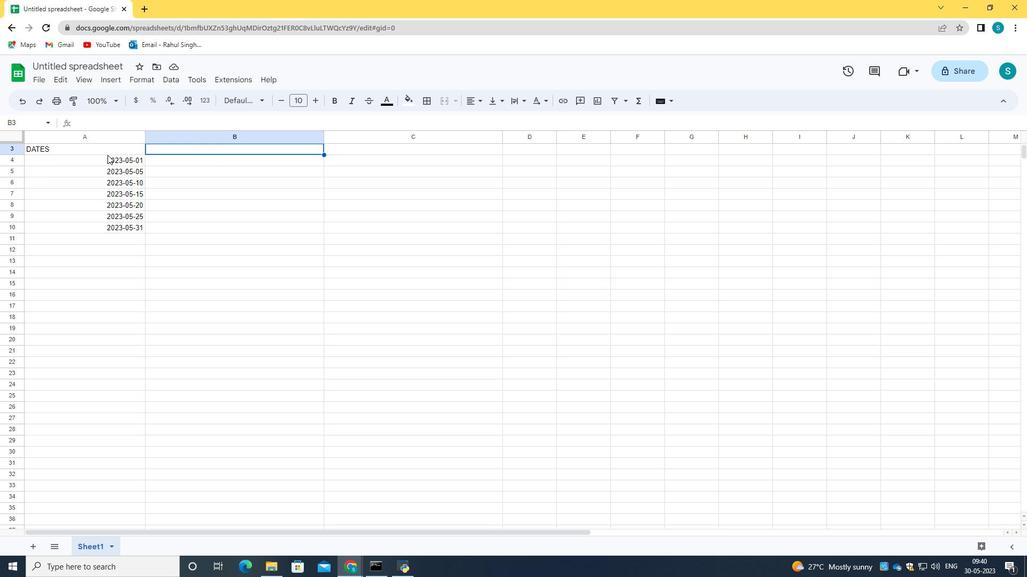 
Action: Mouse pressed left at (107, 148)
Screenshot: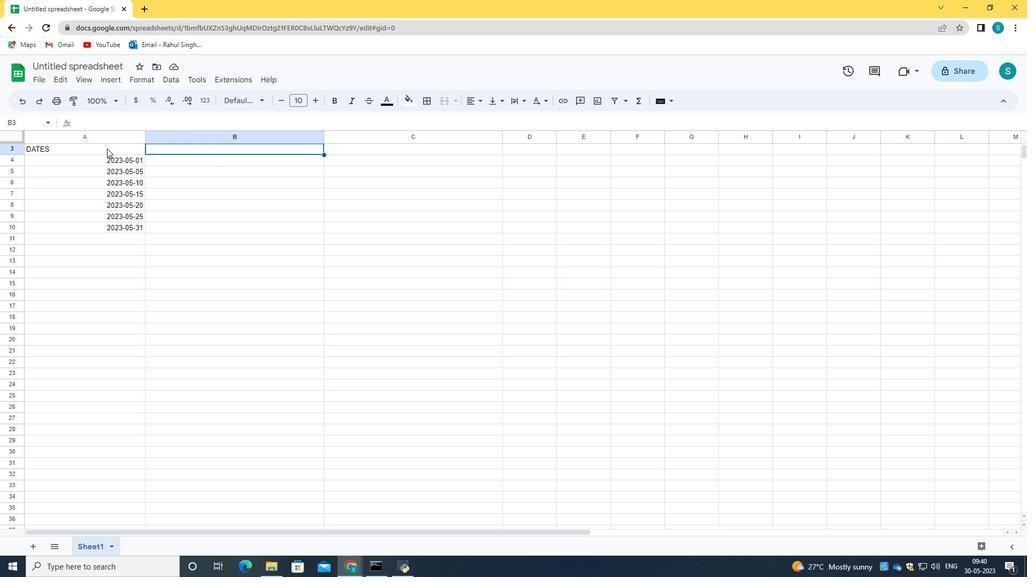 
Action: Mouse pressed left at (107, 148)
Screenshot: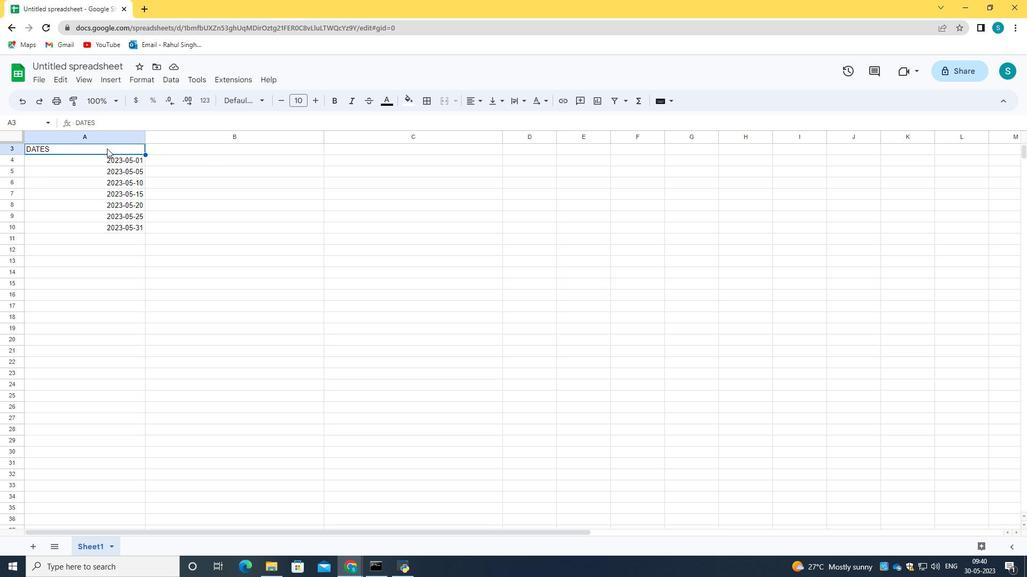 
Action: Mouse pressed left at (107, 148)
Screenshot: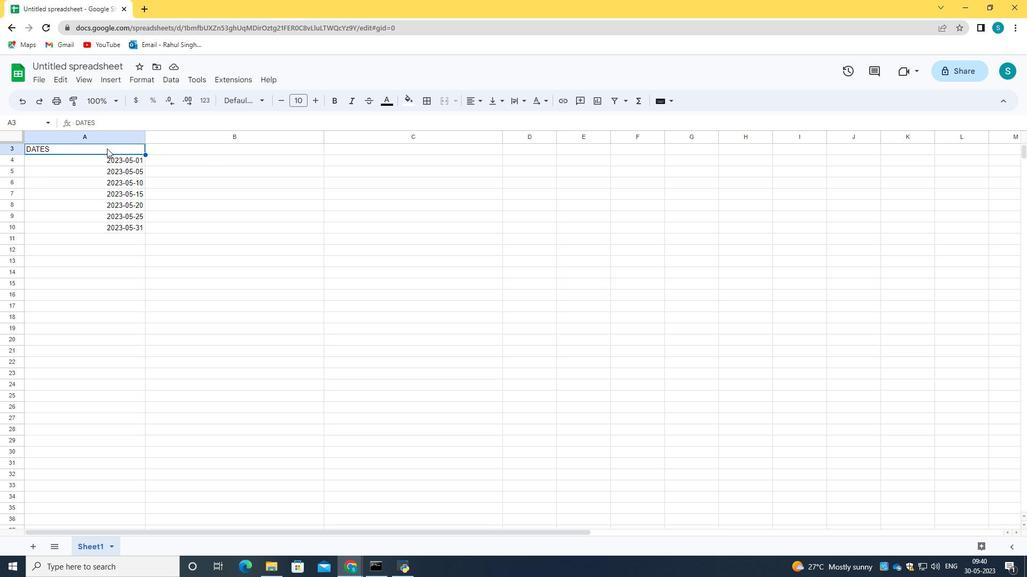 
Action: Mouse moved to (23, 100)
Screenshot: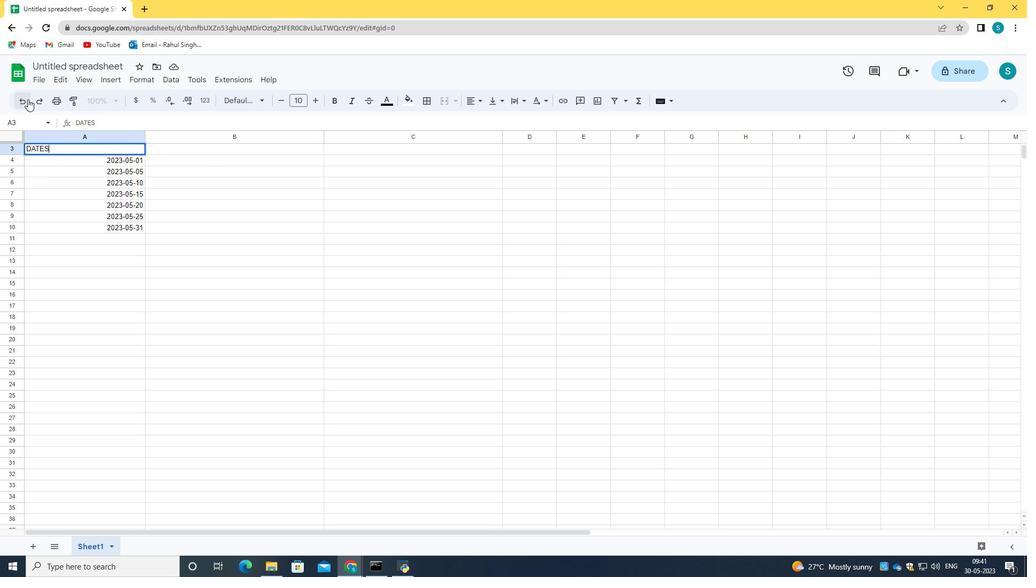 
Action: Mouse pressed left at (23, 100)
Screenshot: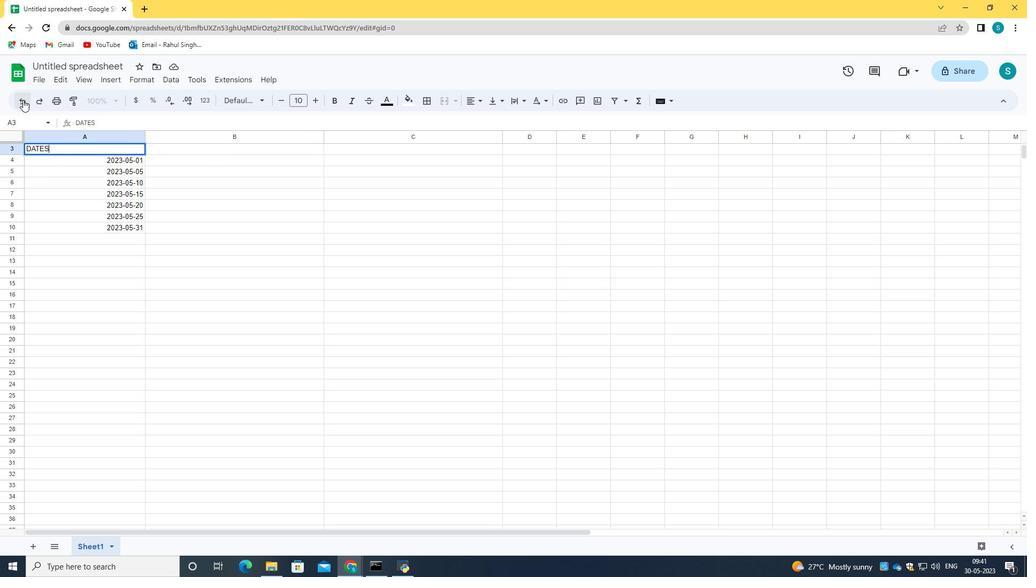 
Action: Mouse pressed left at (23, 100)
Screenshot: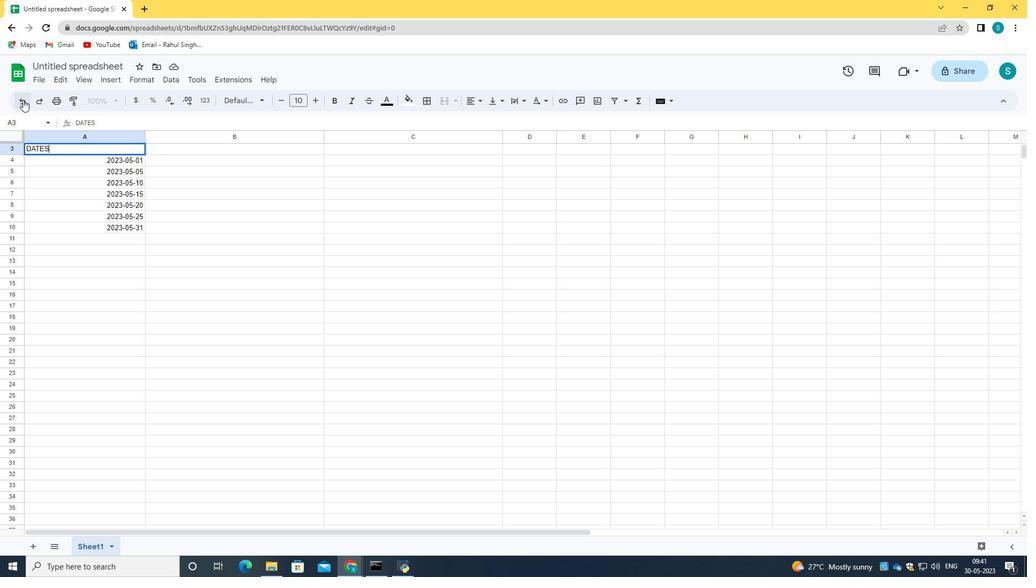 
Action: Mouse pressed left at (23, 100)
Screenshot: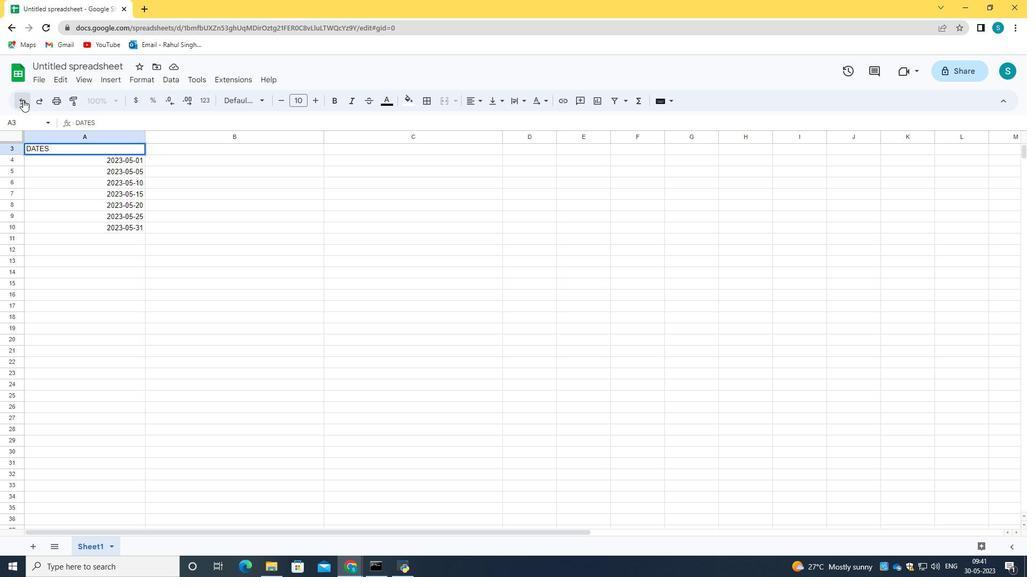 
Action: Mouse pressed left at (23, 100)
Screenshot: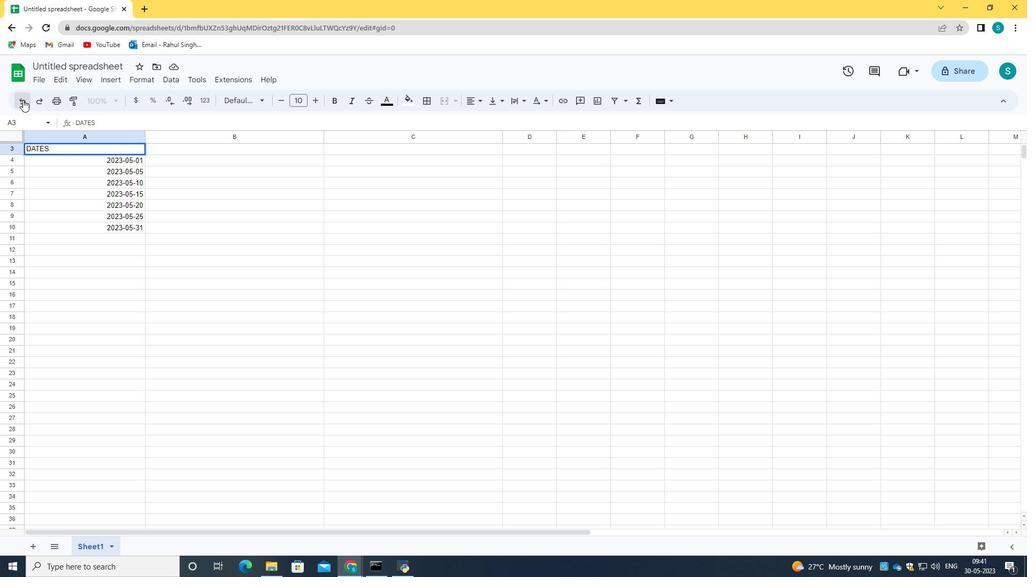 
Action: Mouse pressed left at (23, 100)
Screenshot: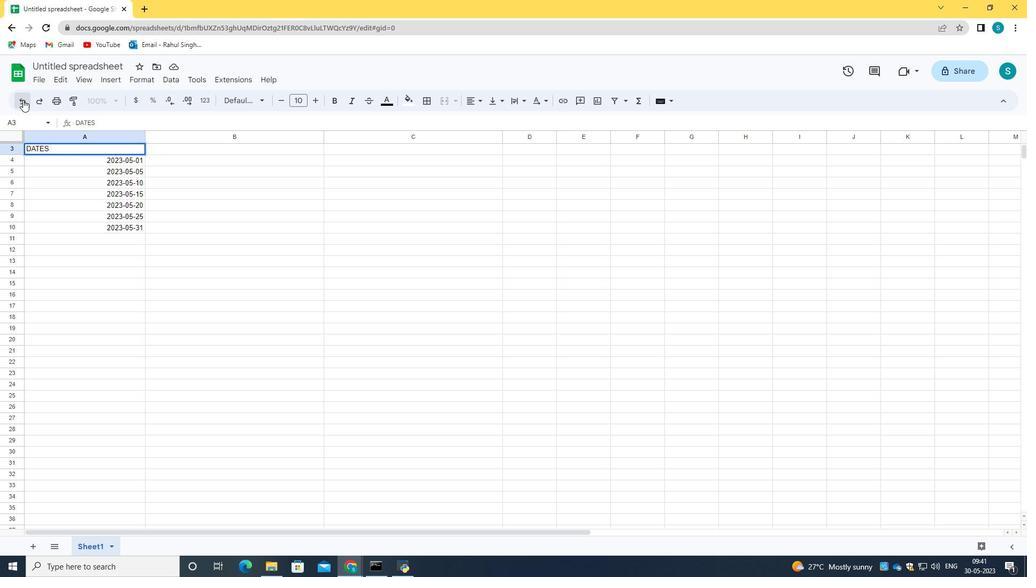 
Action: Mouse moved to (199, 148)
Screenshot: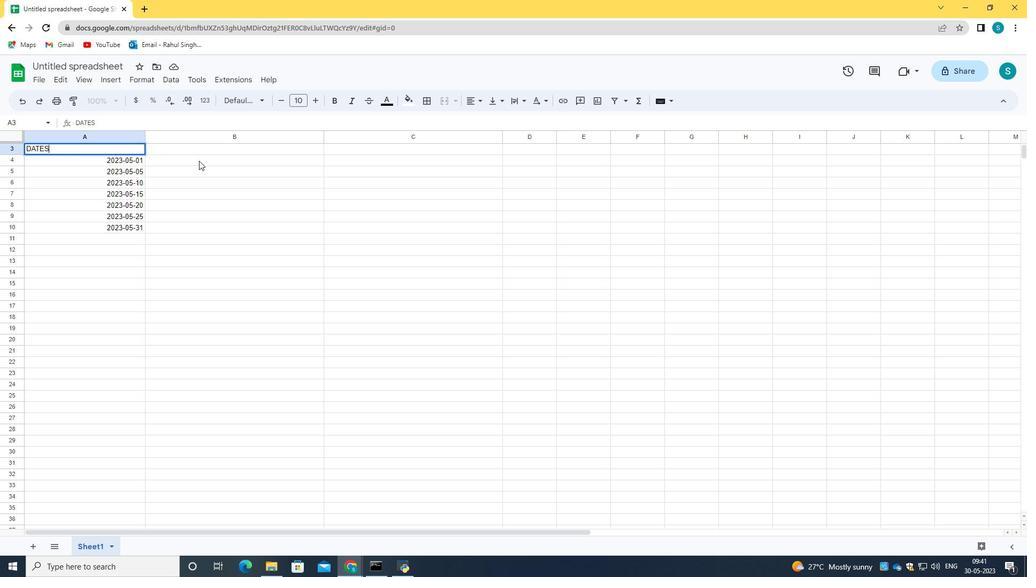 
Action: Mouse pressed left at (199, 148)
Screenshot: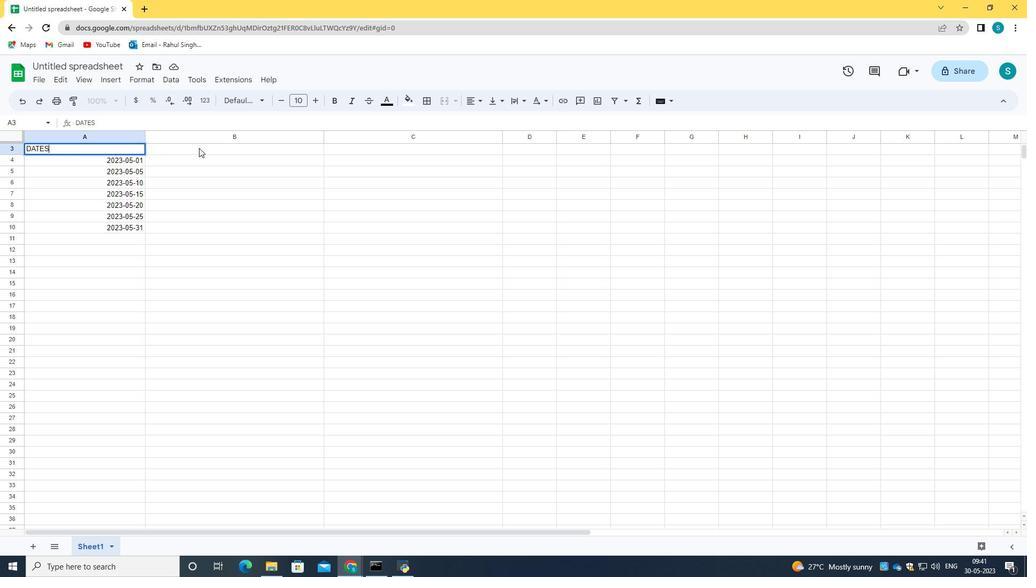 
Action: Mouse moved to (65, 149)
Screenshot: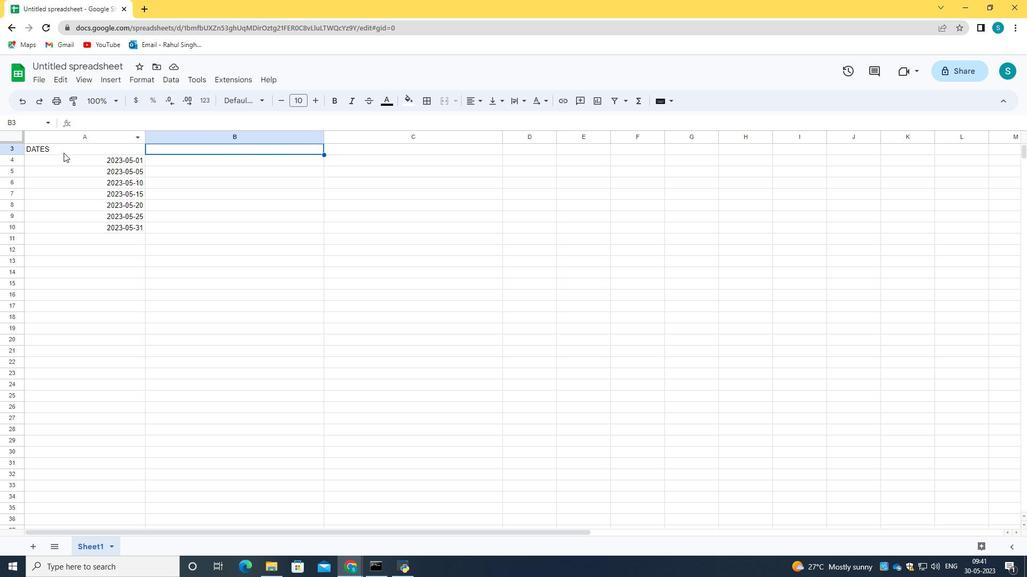 
Action: Mouse pressed left at (65, 149)
Screenshot: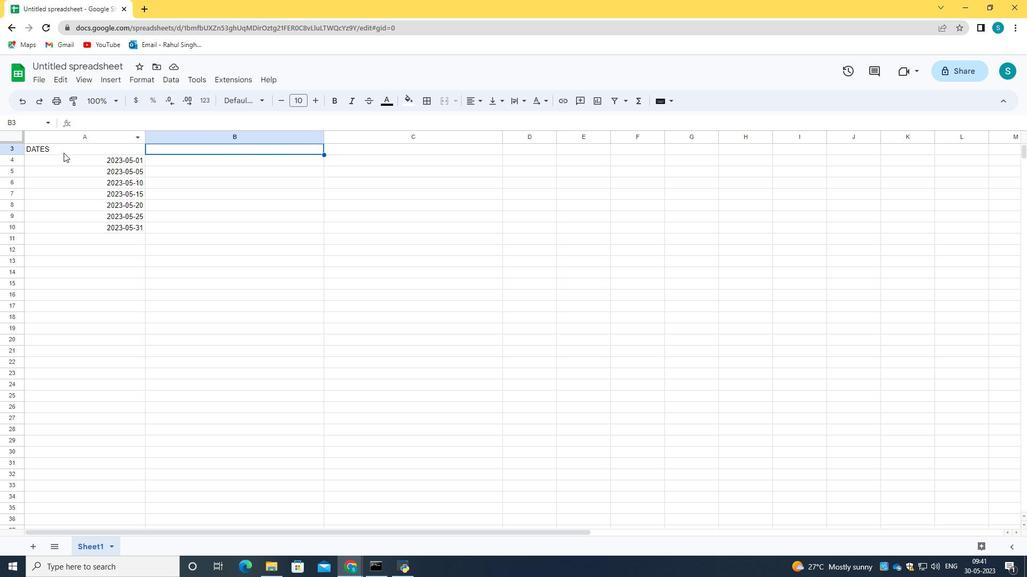 
Action: Mouse moved to (70, 148)
Screenshot: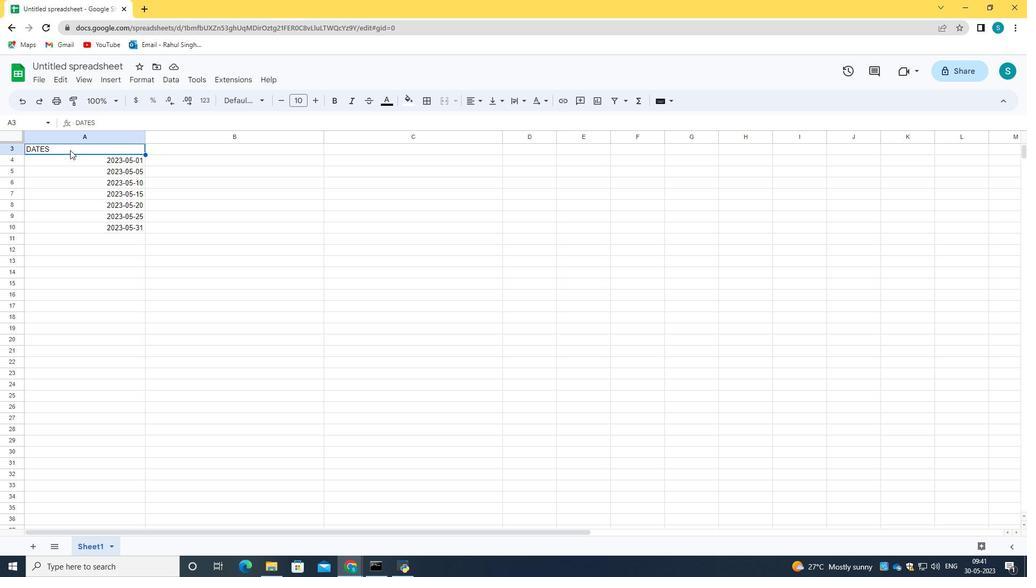 
Action: Mouse pressed left at (70, 148)
Screenshot: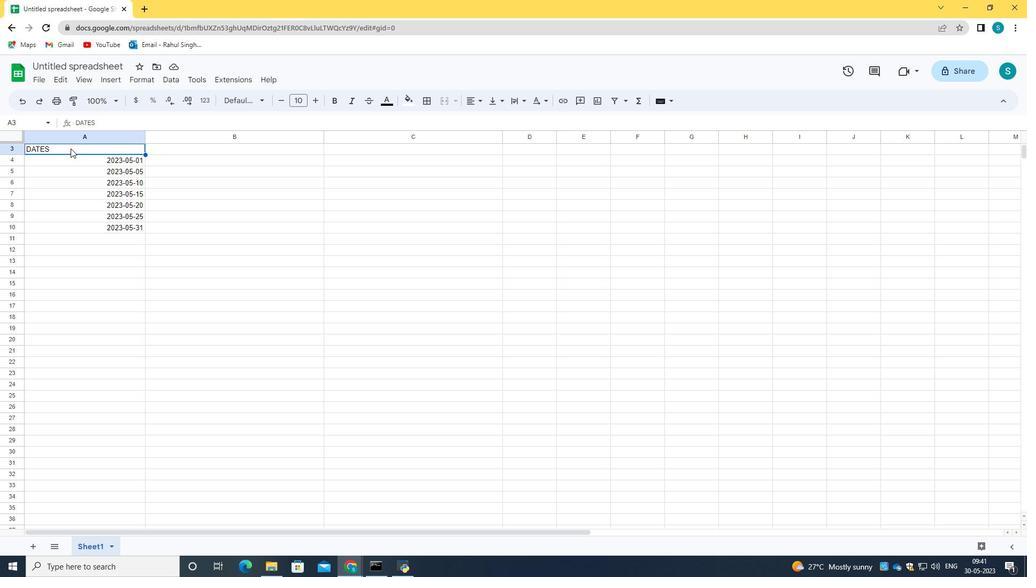
Action: Mouse moved to (64, 208)
Screenshot: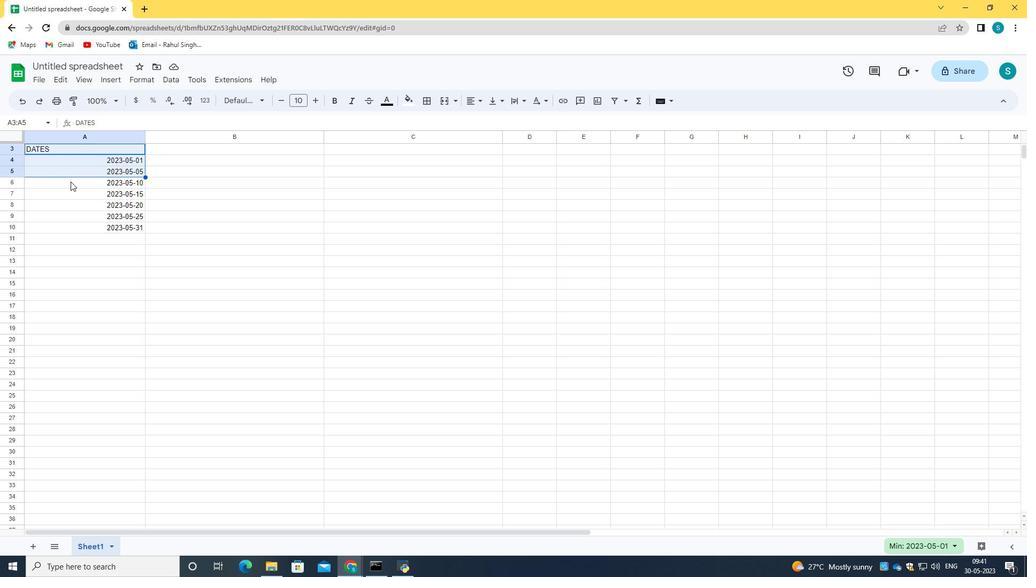
Action: Mouse pressed left at (64, 208)
Screenshot: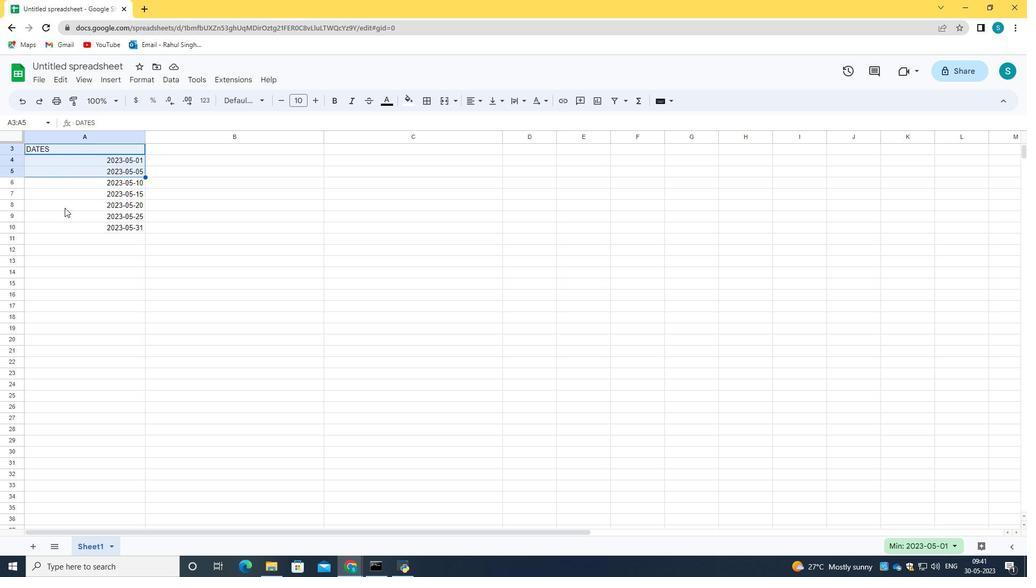 
Action: Mouse moved to (137, 139)
Screenshot: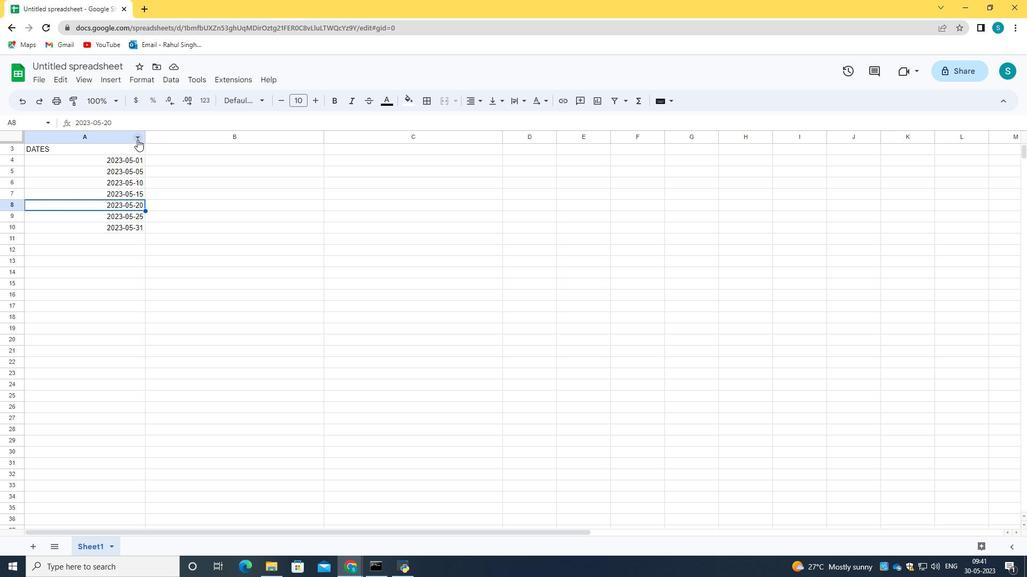 
Action: Mouse pressed left at (137, 139)
Screenshot: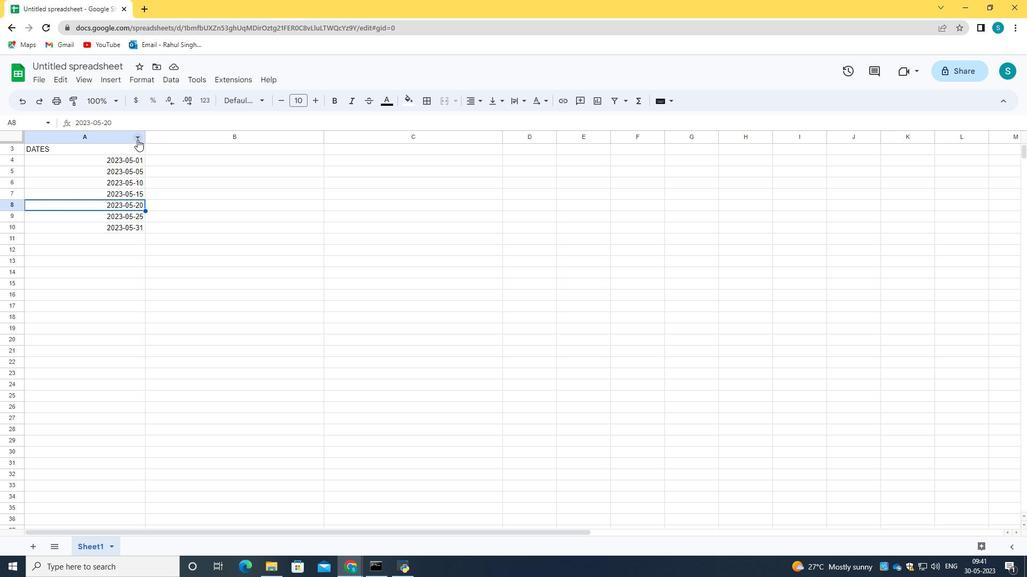 
Action: Mouse moved to (347, 174)
Screenshot: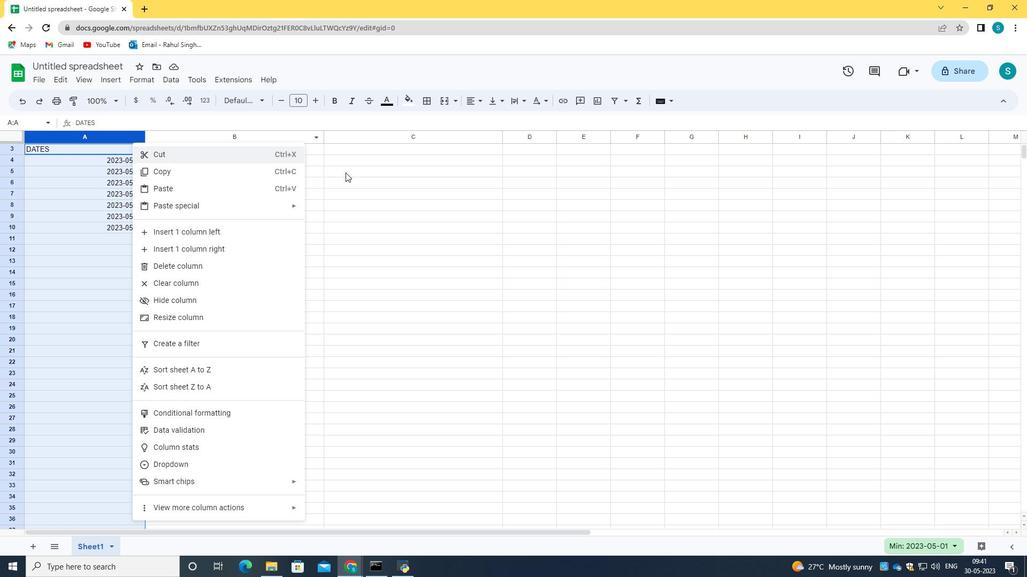 
Action: Mouse pressed left at (347, 174)
Screenshot: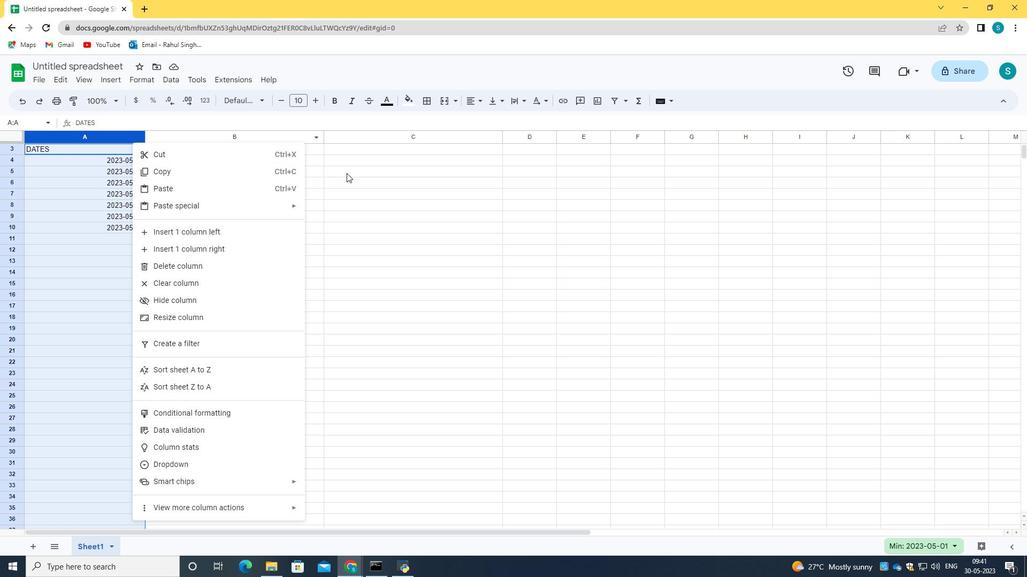 
Action: Mouse moved to (274, 238)
Screenshot: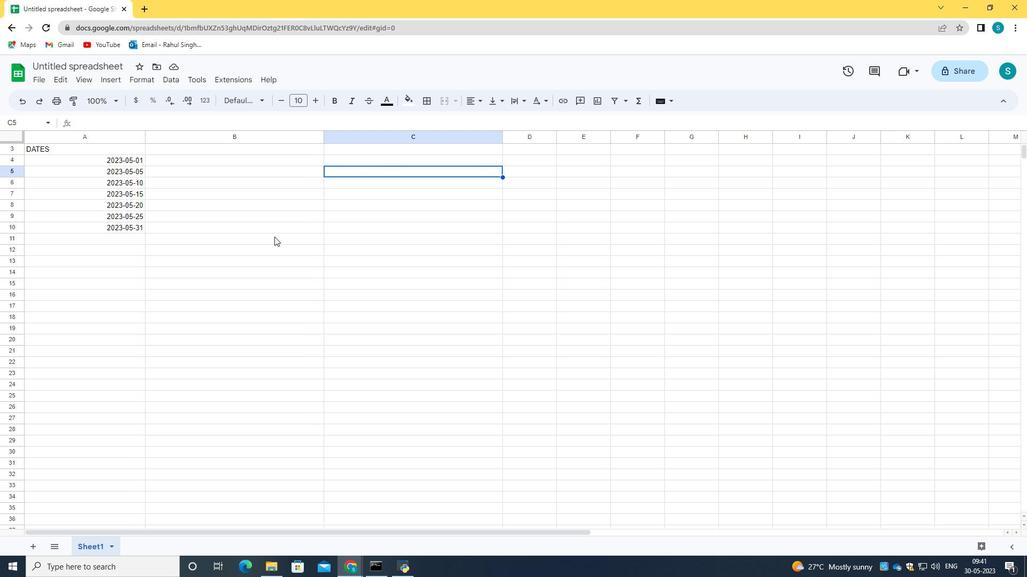 
Action: Mouse scrolled (274, 238) with delta (0, 0)
Screenshot: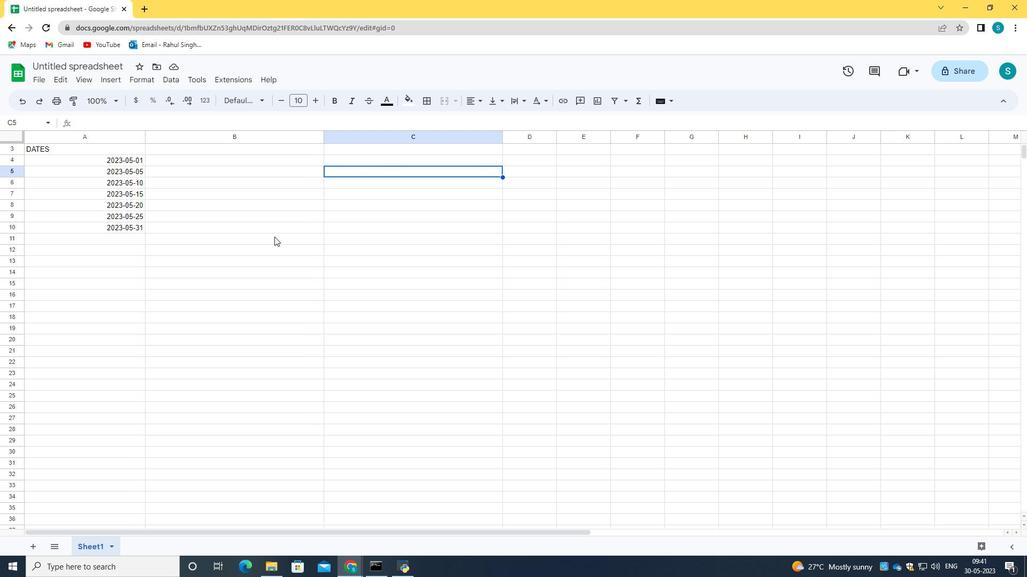 
Action: Mouse scrolled (274, 238) with delta (0, 0)
Screenshot: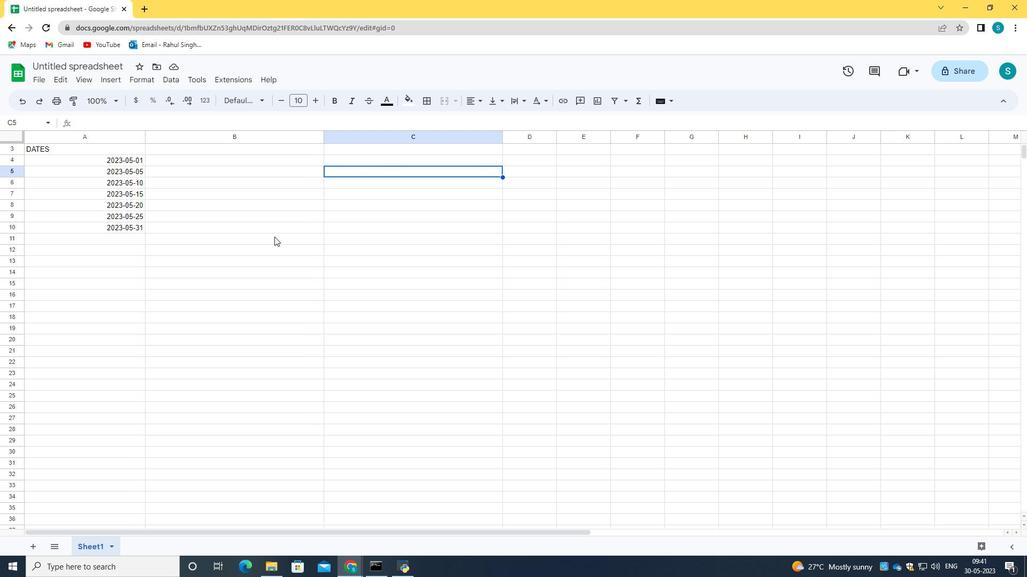 
Action: Mouse scrolled (274, 238) with delta (0, 0)
Screenshot: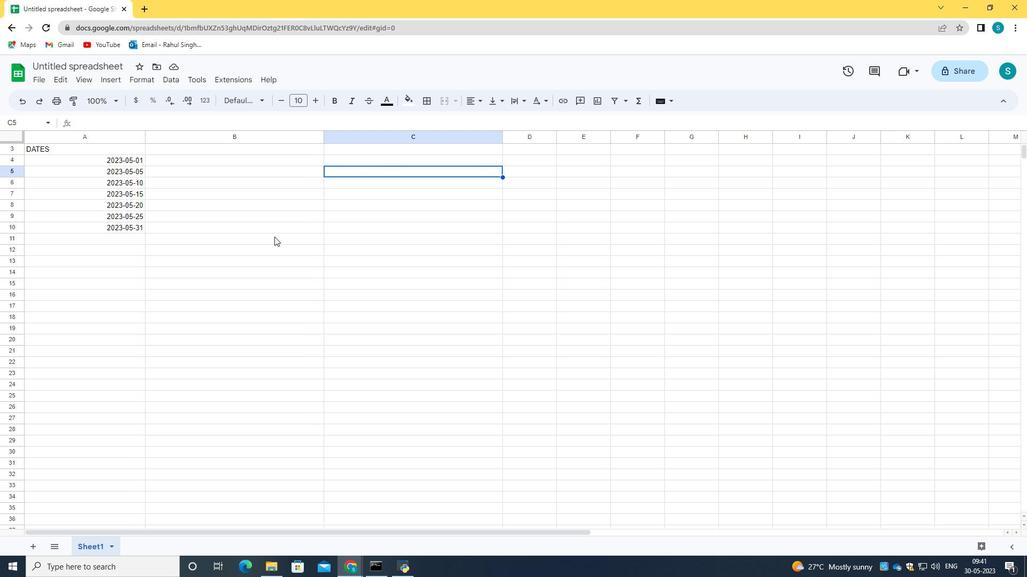 
Action: Mouse scrolled (274, 238) with delta (0, 0)
Screenshot: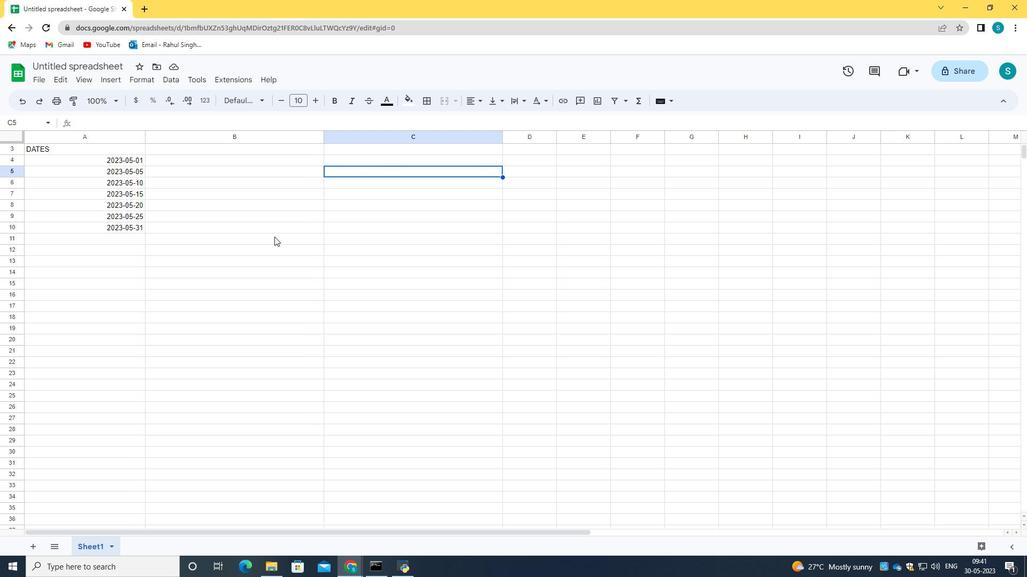
Action: Mouse scrolled (274, 238) with delta (0, 0)
Screenshot: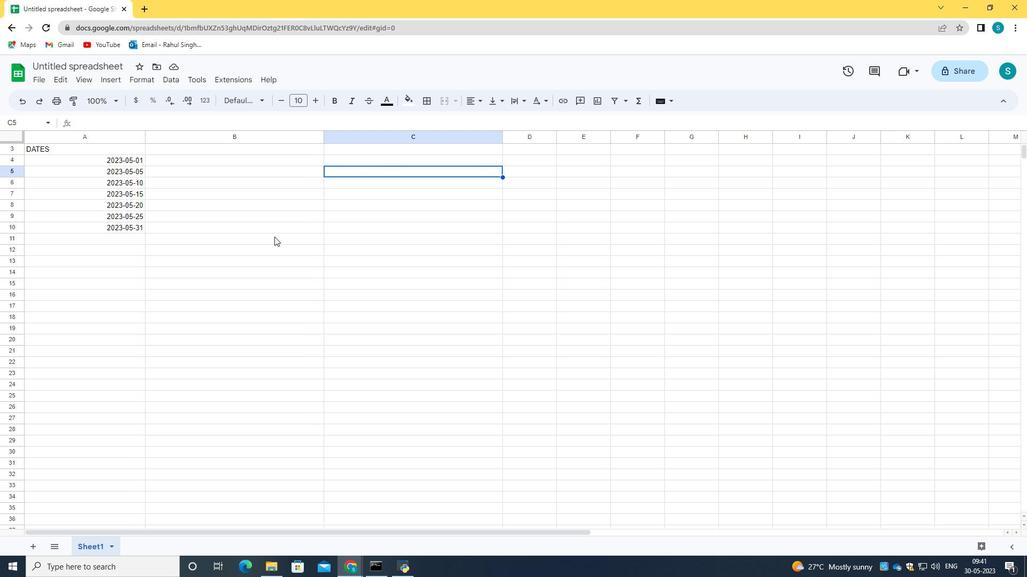 
Action: Mouse scrolled (274, 238) with delta (0, 0)
Screenshot: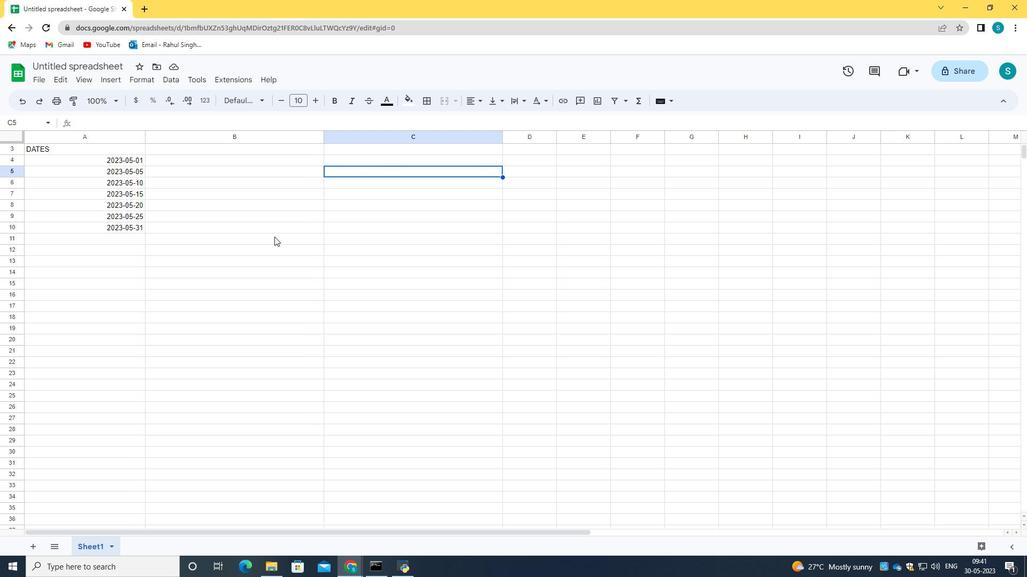 
Action: Mouse scrolled (274, 239) with delta (0, 0)
Screenshot: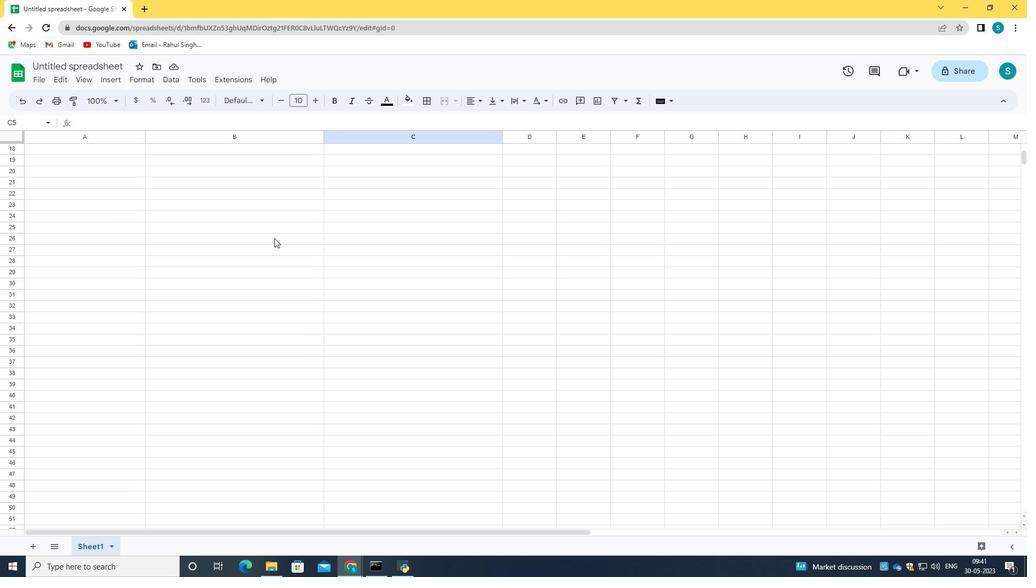 
Action: Mouse scrolled (274, 239) with delta (0, 0)
Screenshot: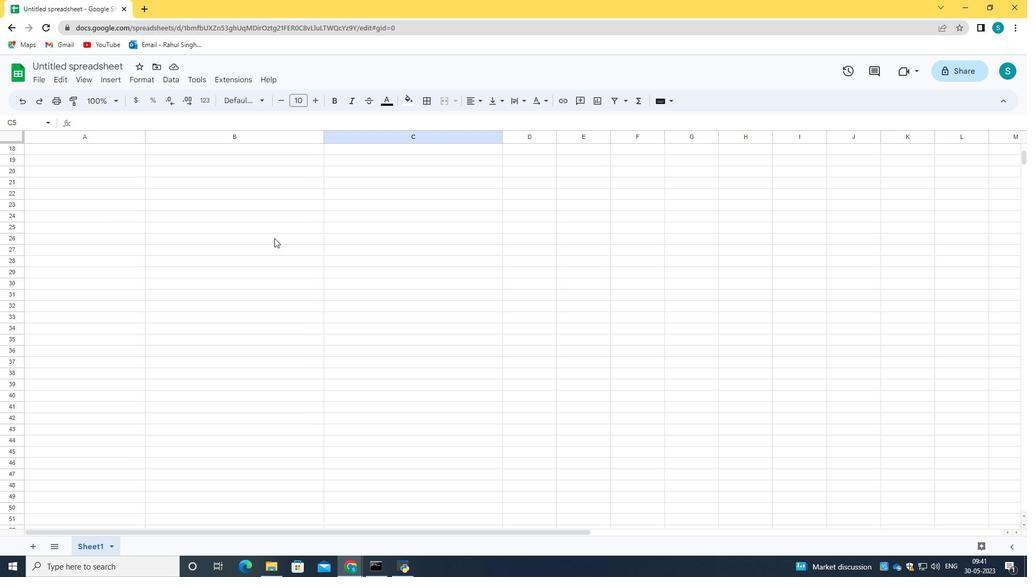 
Action: Mouse scrolled (274, 239) with delta (0, 0)
Screenshot: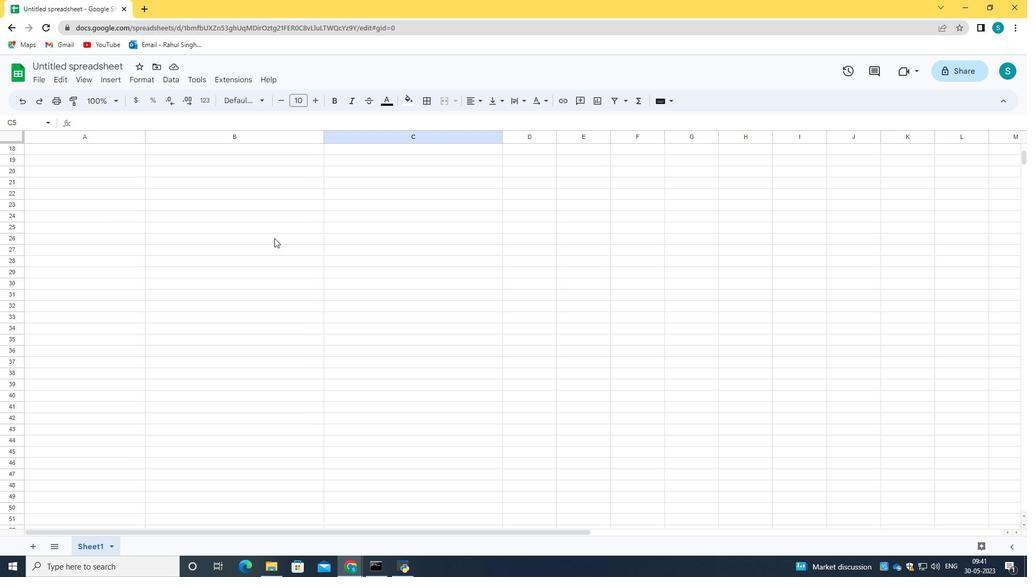 
Action: Mouse scrolled (274, 239) with delta (0, 0)
Screenshot: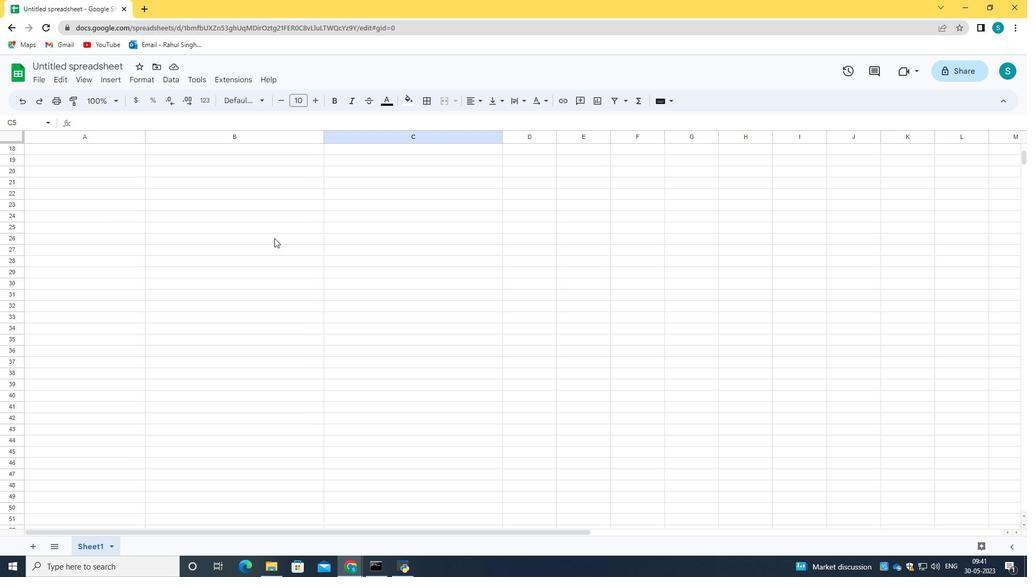 
Action: Mouse scrolled (274, 239) with delta (0, 0)
Screenshot: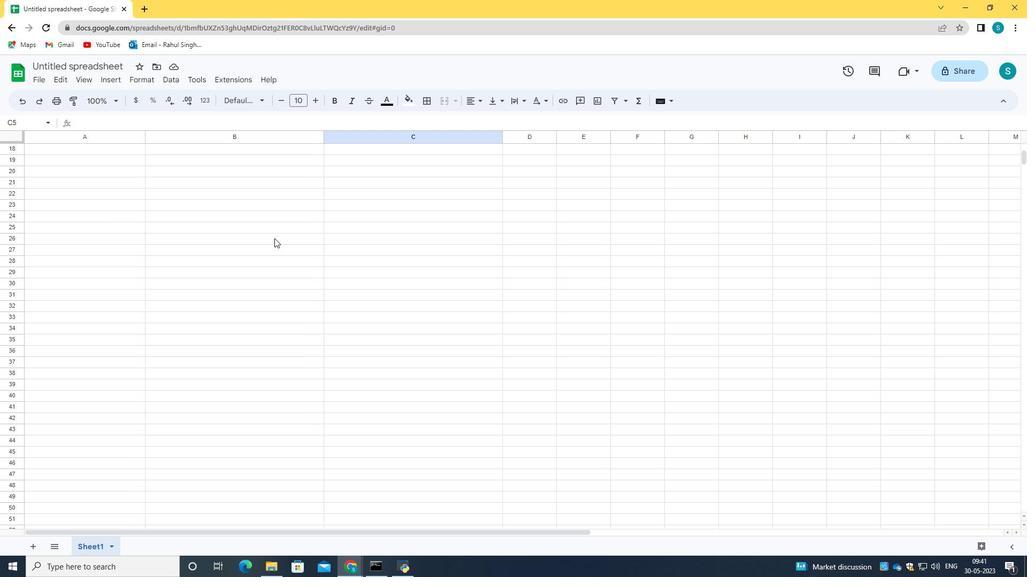 
Action: Mouse scrolled (274, 239) with delta (0, 0)
Screenshot: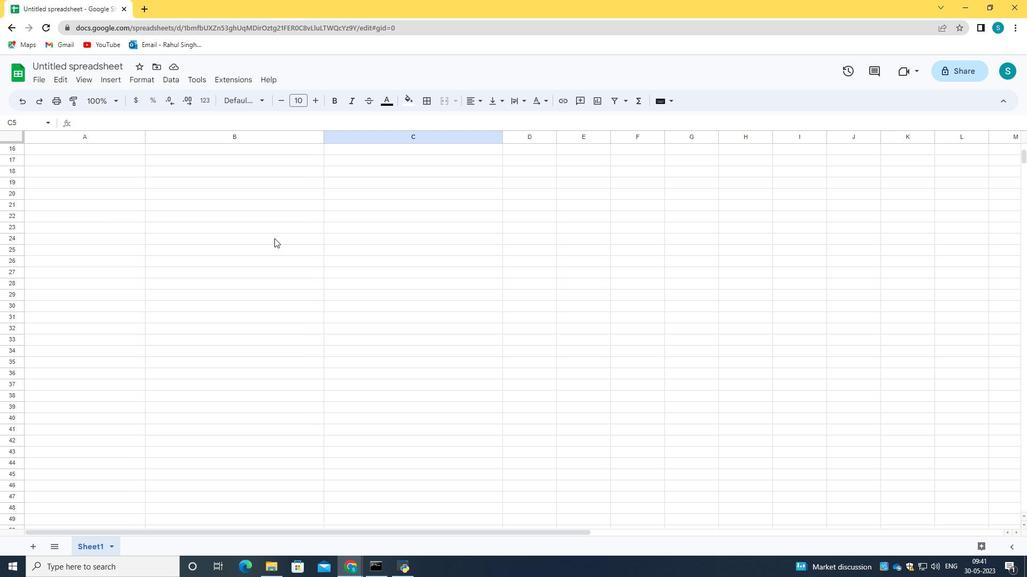 
Action: Mouse scrolled (274, 239) with delta (0, 0)
Screenshot: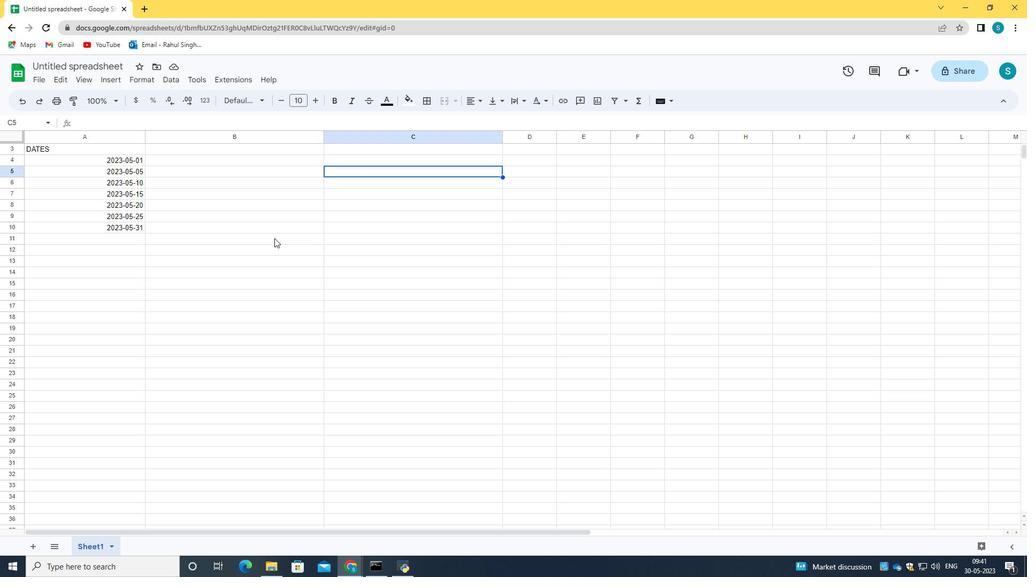 
Action: Mouse scrolled (274, 239) with delta (0, 0)
Screenshot: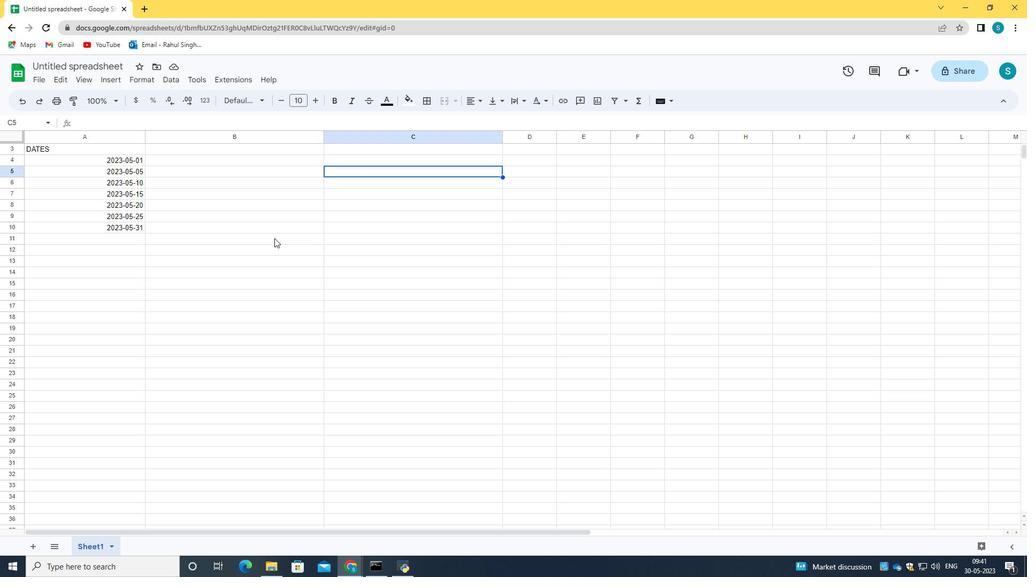 
Action: Mouse scrolled (274, 239) with delta (0, 0)
Screenshot: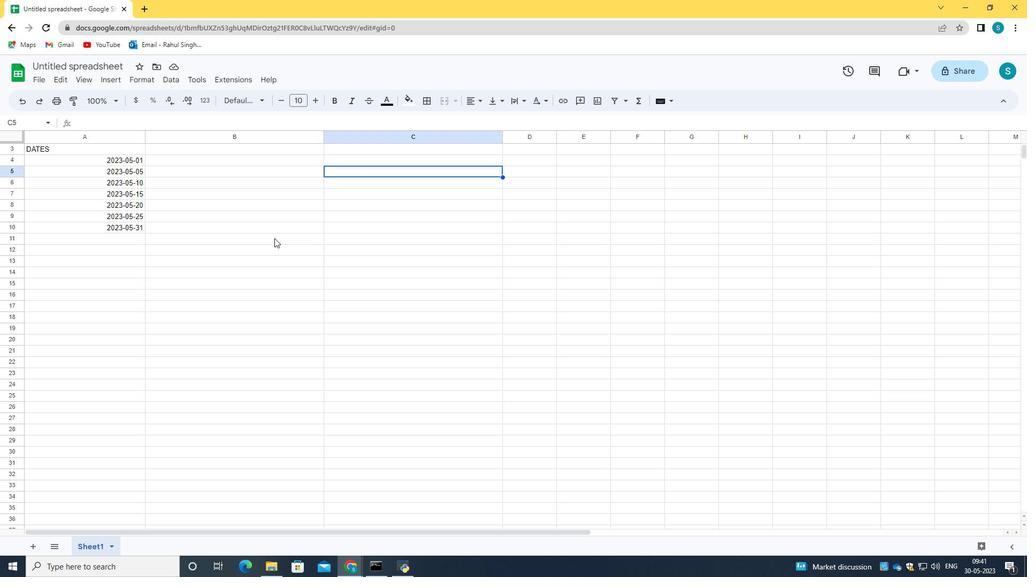 
Action: Mouse scrolled (274, 239) with delta (0, 0)
Screenshot: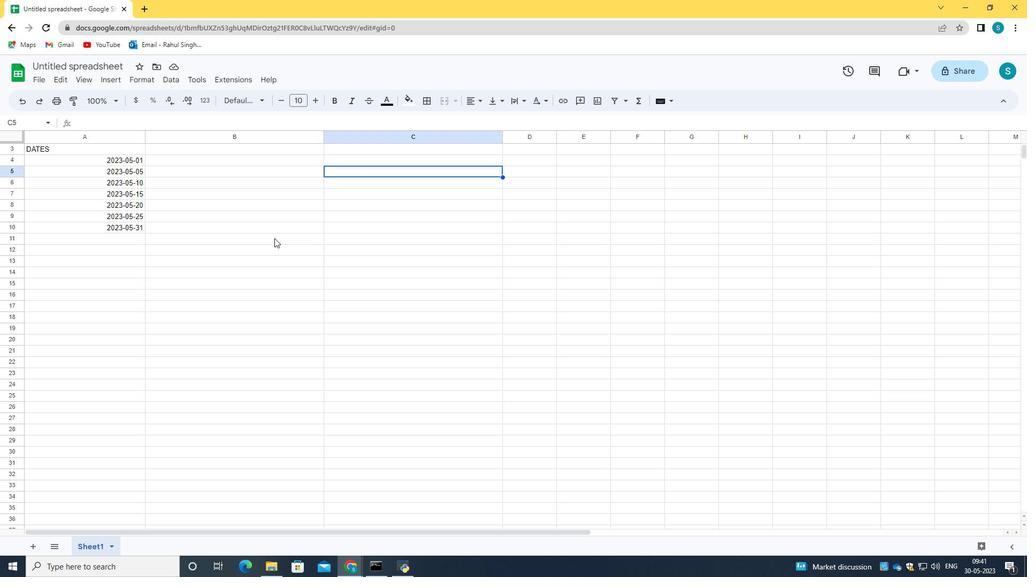 
Action: Mouse scrolled (274, 239) with delta (0, 0)
Screenshot: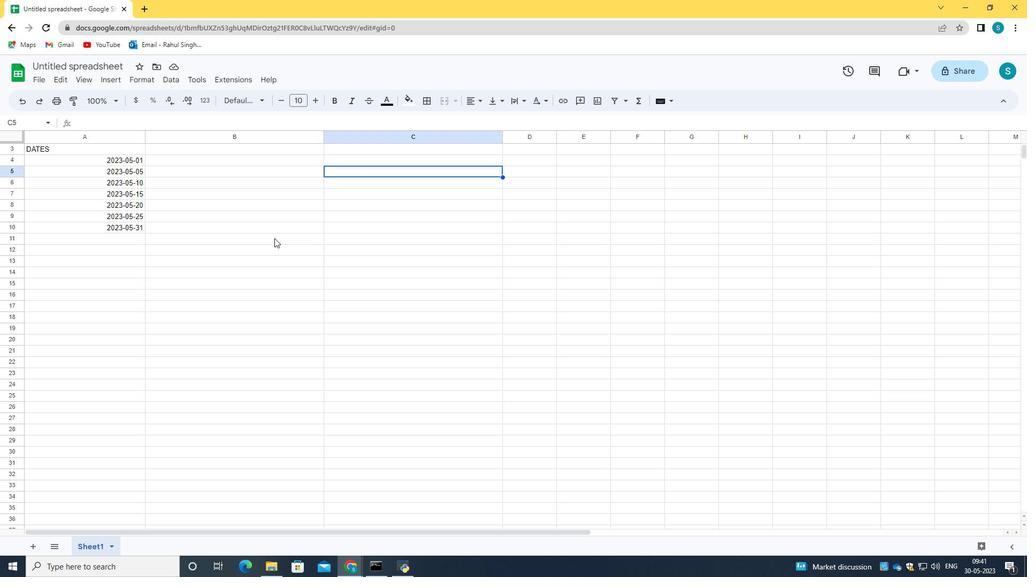 
Action: Mouse scrolled (274, 239) with delta (0, 0)
Screenshot: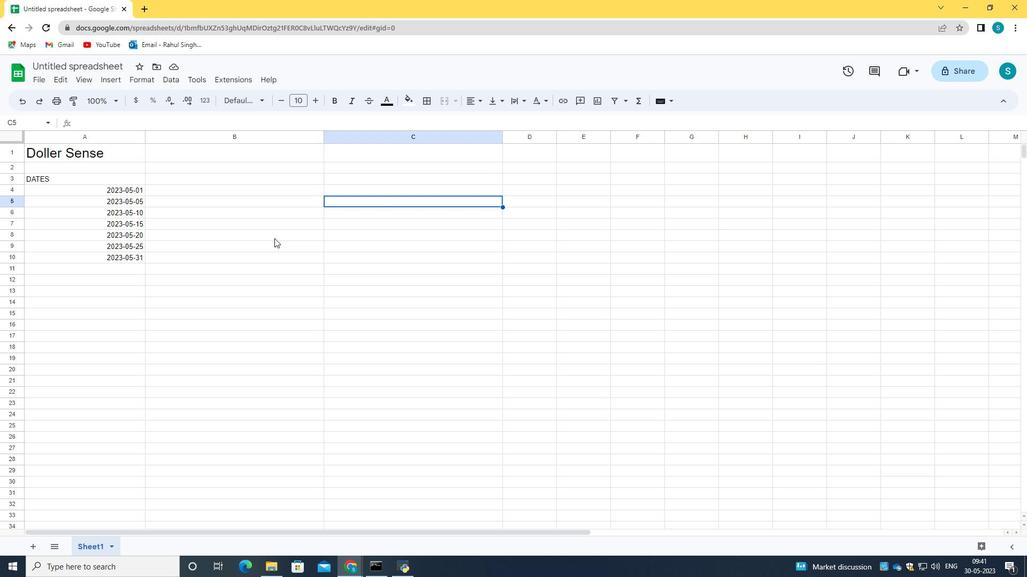 
Action: Mouse scrolled (274, 239) with delta (0, 0)
Screenshot: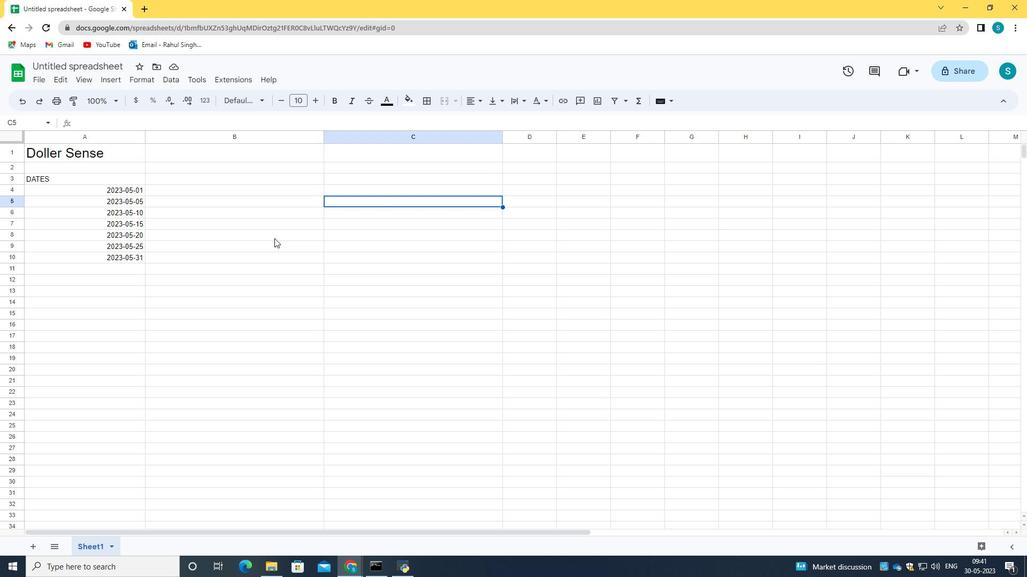
Action: Mouse scrolled (274, 239) with delta (0, 0)
Screenshot: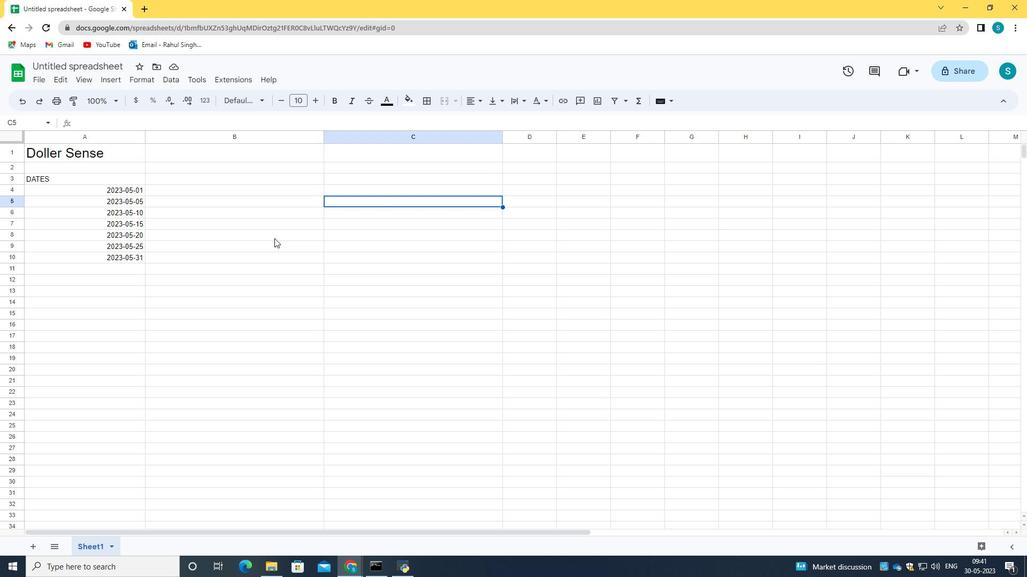
Action: Mouse moved to (170, 176)
Screenshot: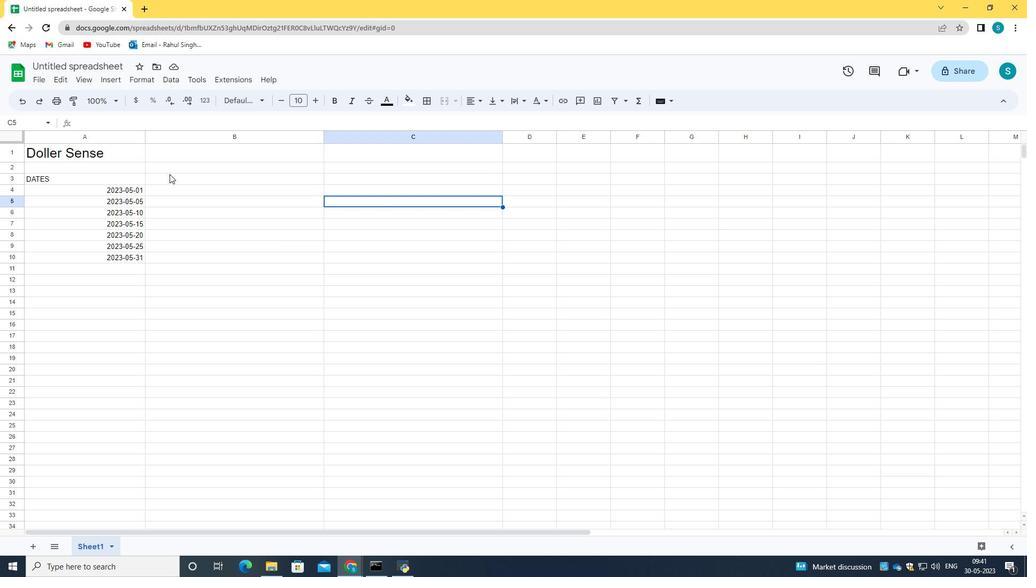 
Action: Mouse pressed left at (170, 176)
Screenshot: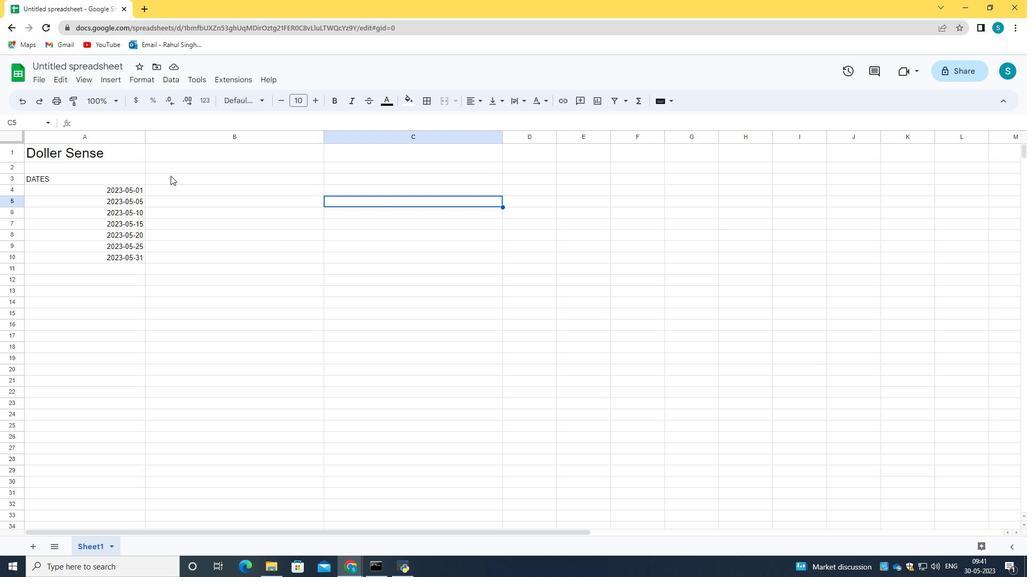 
Action: Mouse moved to (172, 177)
Screenshot: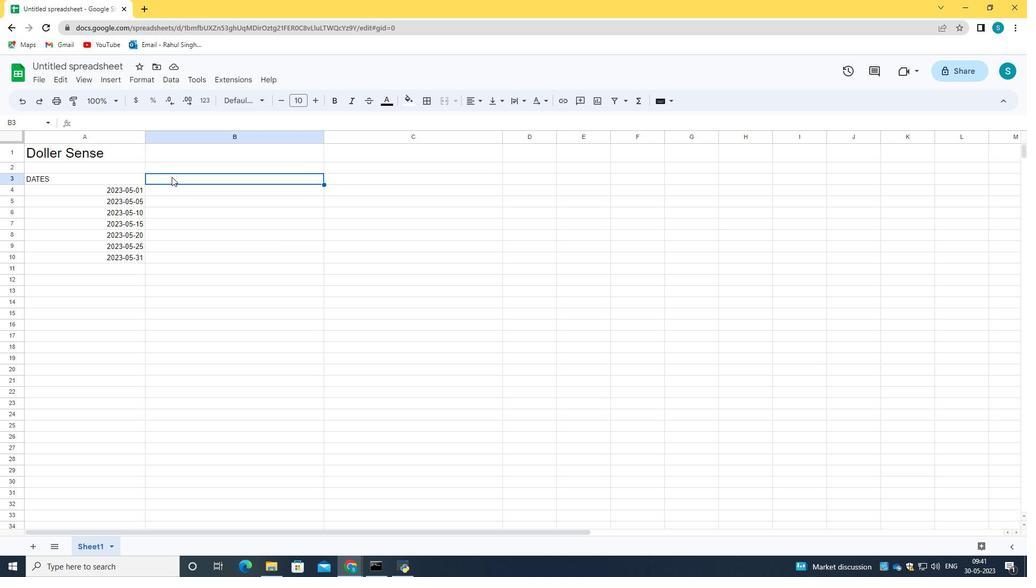 
Action: Mouse pressed left at (172, 177)
Screenshot: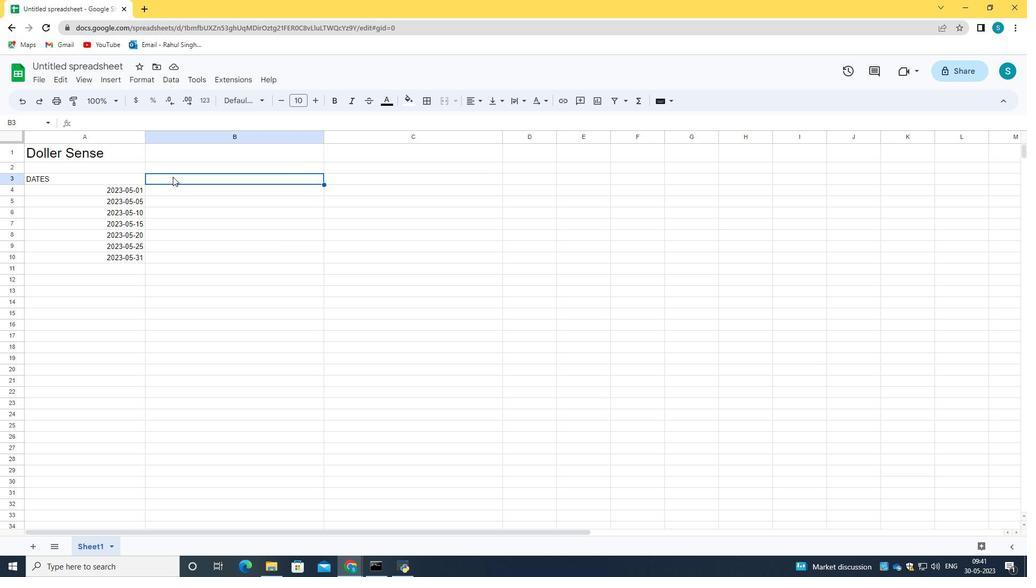 
Action: Mouse moved to (174, 179)
Screenshot: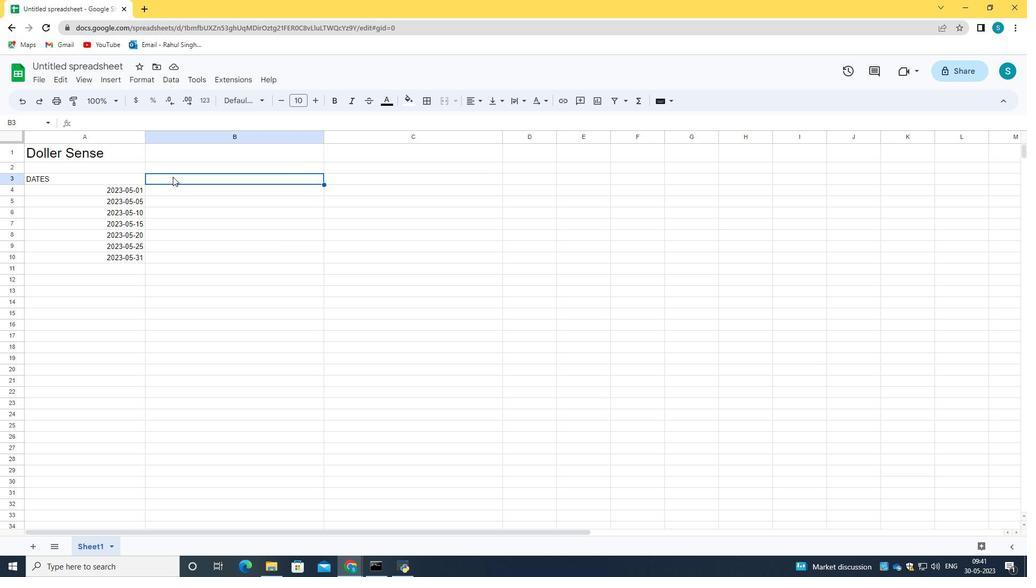 
Action: Mouse pressed left at (174, 179)
Screenshot: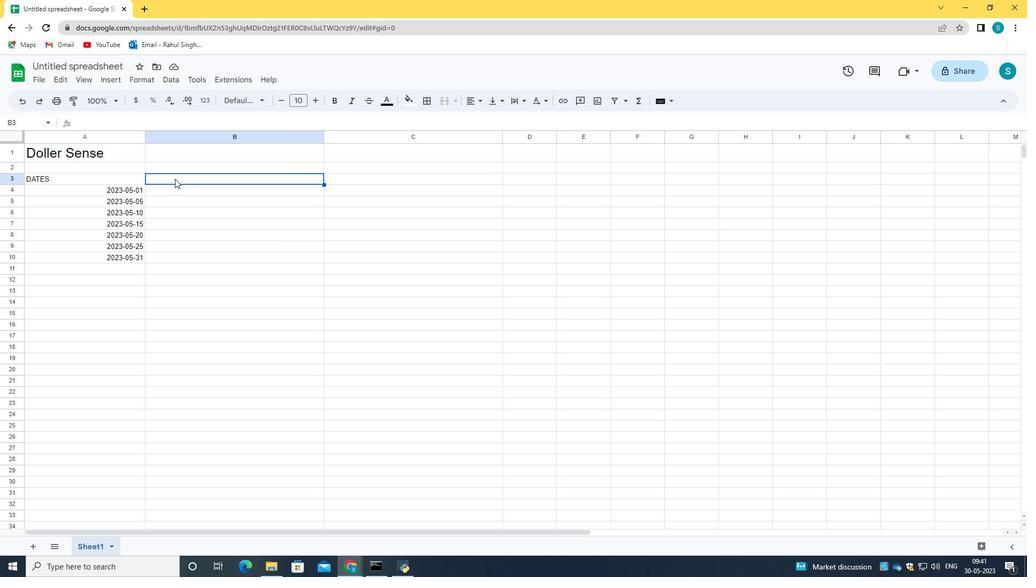 
Action: Mouse pressed left at (174, 179)
Screenshot: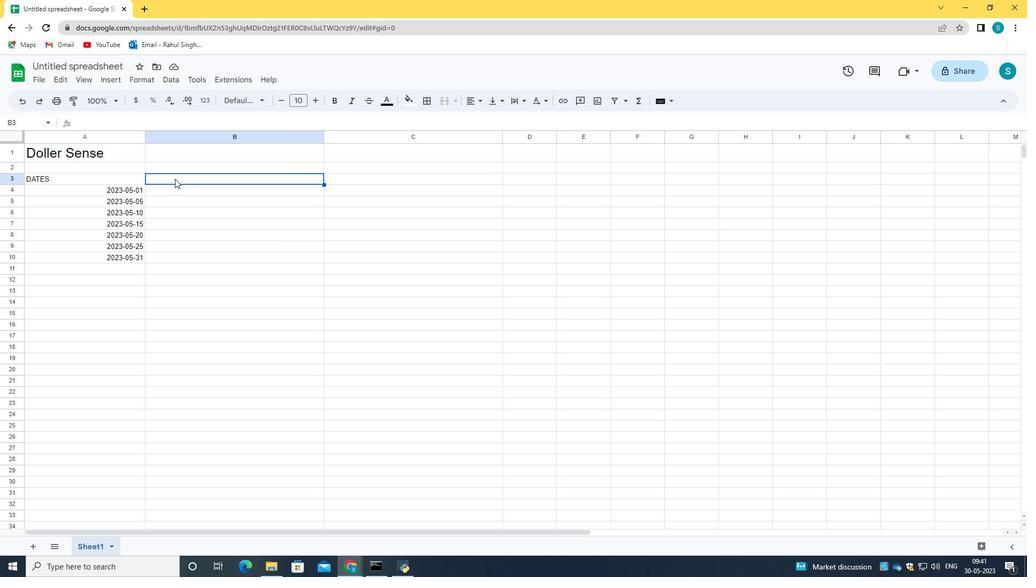 
Action: Key pressed <Key.caps_lock>D<Key.caps_lock>escriptionsin<Key.backspace><Key.backspace>
Screenshot: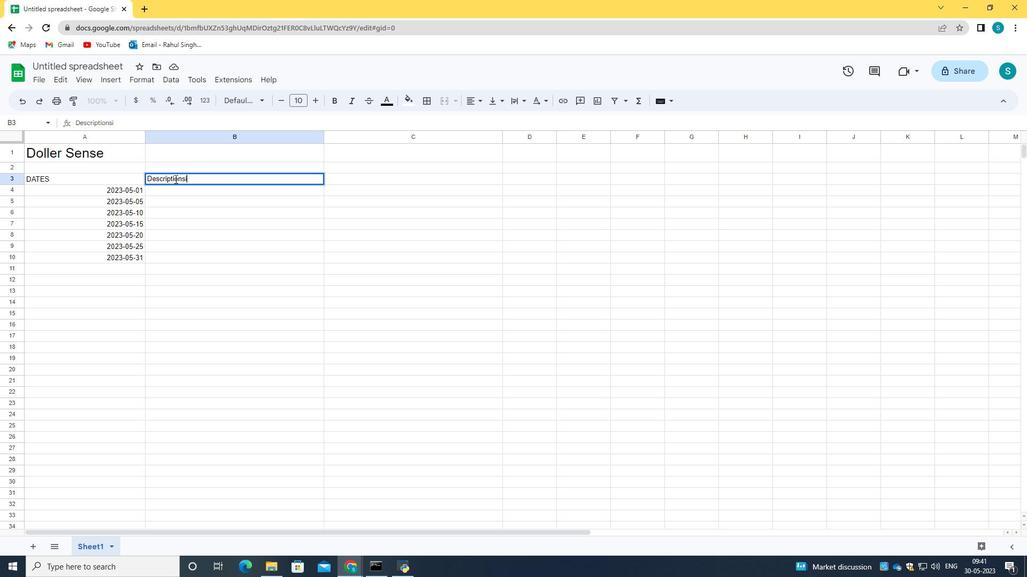 
Action: Mouse moved to (160, 191)
Screenshot: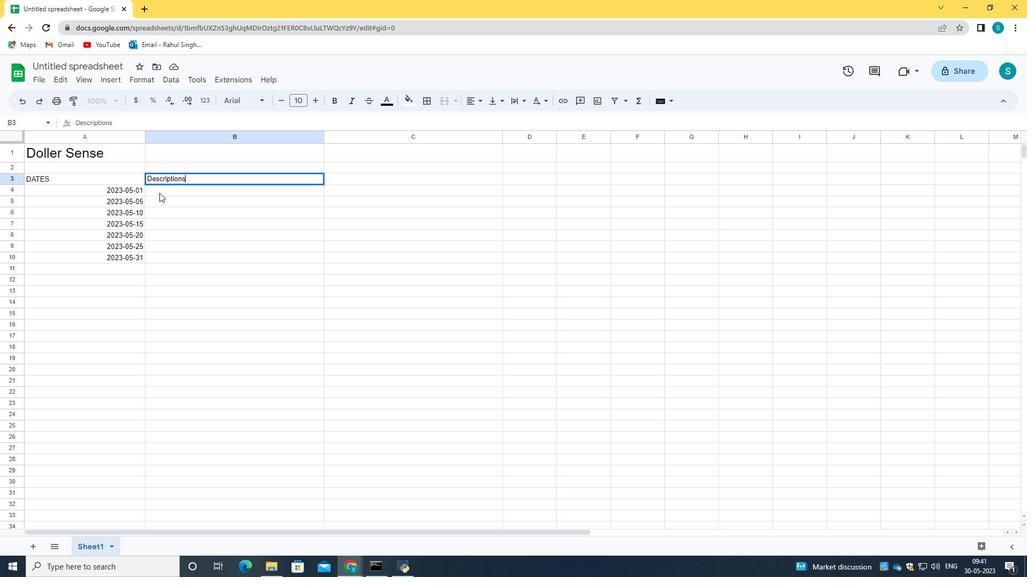 
Action: Mouse pressed left at (160, 191)
Screenshot: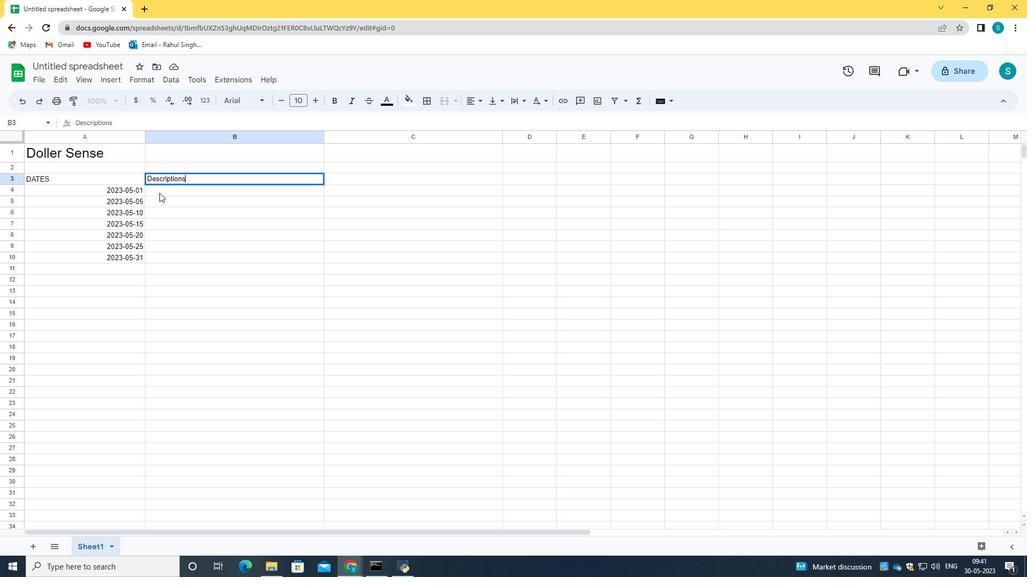 
Action: Mouse moved to (162, 191)
Screenshot: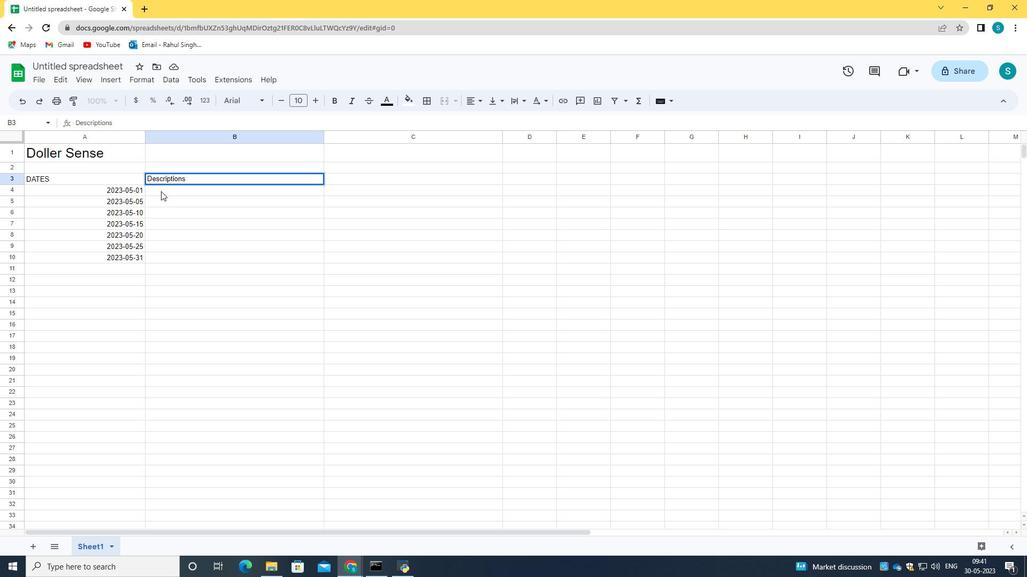 
Action: Mouse pressed left at (162, 191)
Screenshot: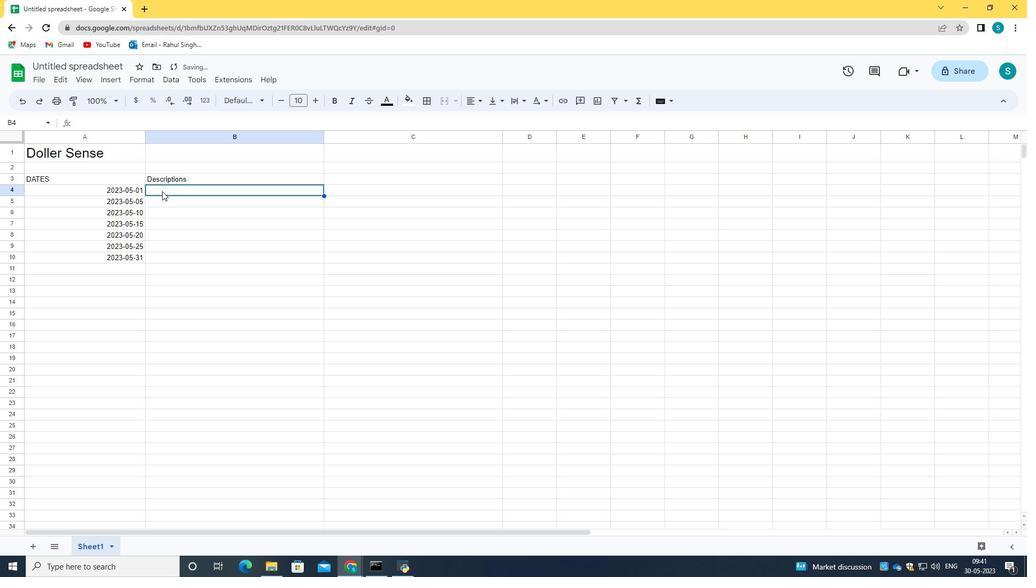 
Action: Mouse pressed left at (162, 191)
Screenshot: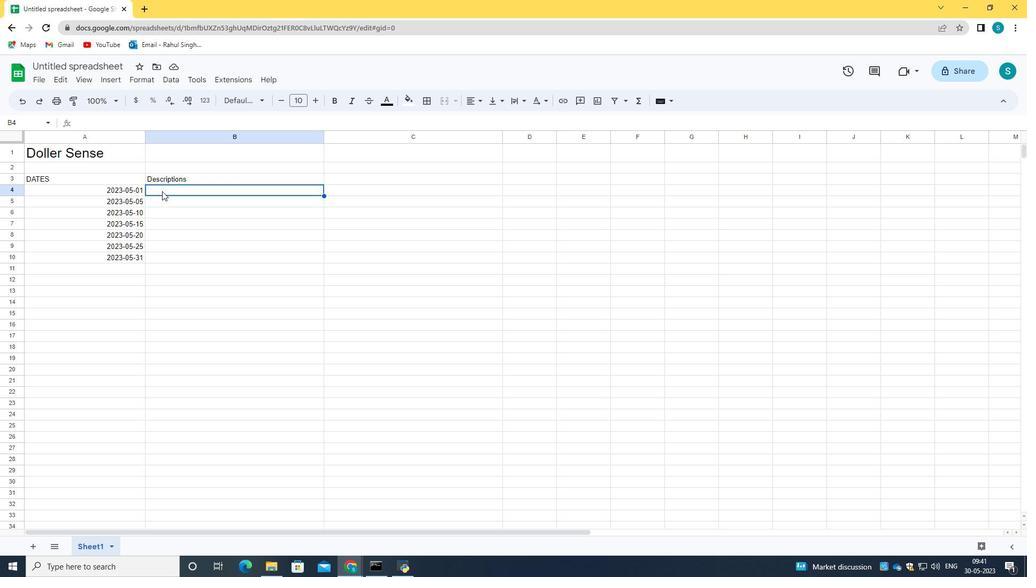 
Action: Key pressed <Key.caps_lock>M<Key.caps_lock>onth<Key.space><Key.caps_lock>S<Key.caps_lock>alary<Key.enter><Key.caps_lock>G<Key.caps_lock>rocery<Key.space><Key.caps_lock>S<Key.caps_lock>hoping<Key.space><Key.enter><Key.caps_lock>D<Key.caps_lock>inning<Key.space><Key.caps_lock>OUT<Key.backspace><Key.backspace><Key.caps_lock>ut<Key.enter><Key.caps_lock><Key.caps_lock>u<Key.caps_lock>TILI<Key.backspace><Key.backspace><Key.backspace><Key.backspace><Key.backspace>U<Key.caps_lock>tility<Key.space><Key.caps_lock>B<Key.caps_lock>ill<Key.enter><Key.caps_lock>T<Key.caps_lock>ransprotation<Key.enter><Key.caps_lock>E<Key.caps_lock>ntertainment<Key.enter><Key.caps_lock>M<Key.caps_lock>iscellaneous
Screenshot: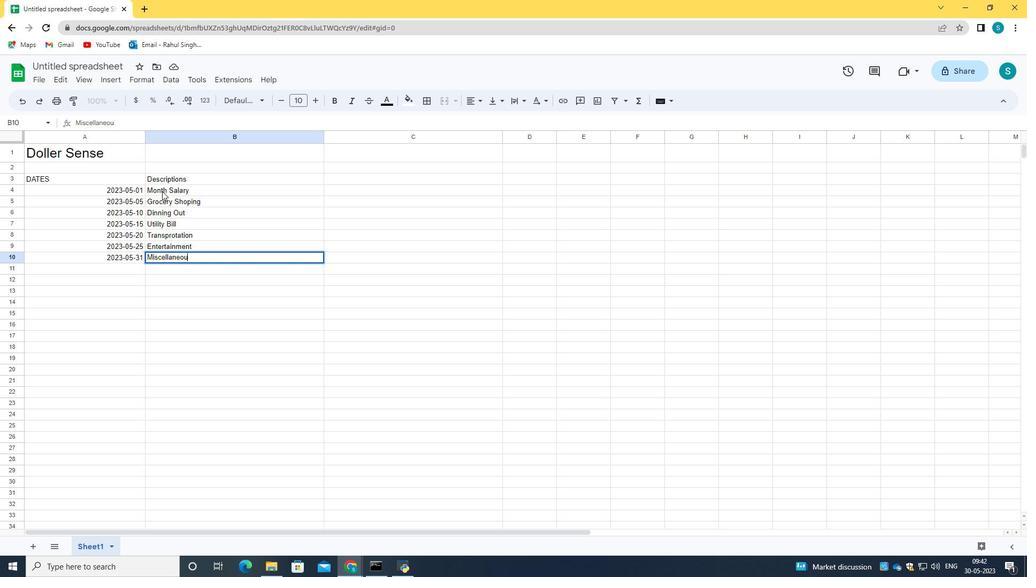
Action: Mouse moved to (373, 164)
Screenshot: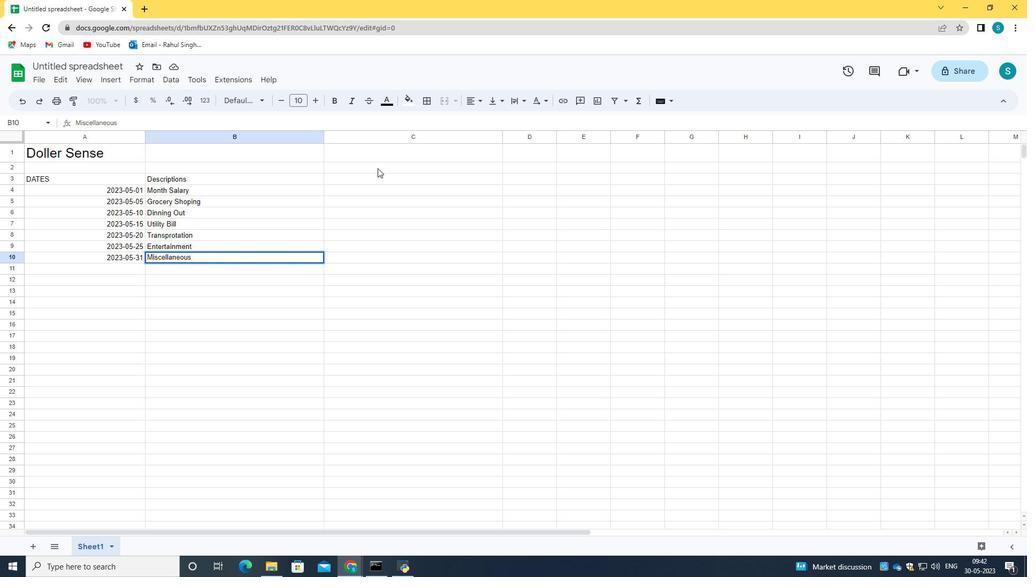 
Action: Mouse pressed left at (373, 164)
Screenshot: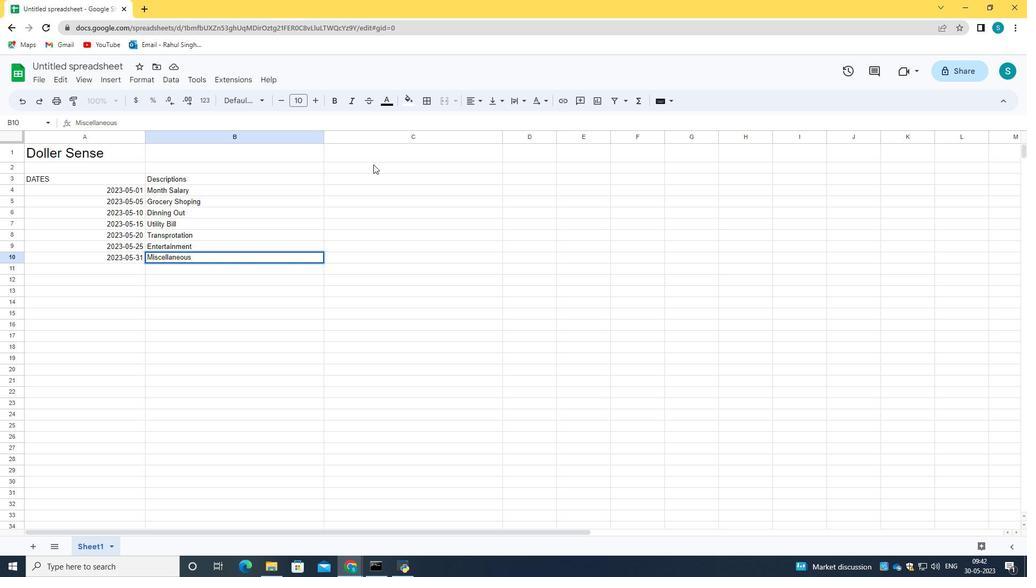 
Action: Mouse moved to (366, 174)
Screenshot: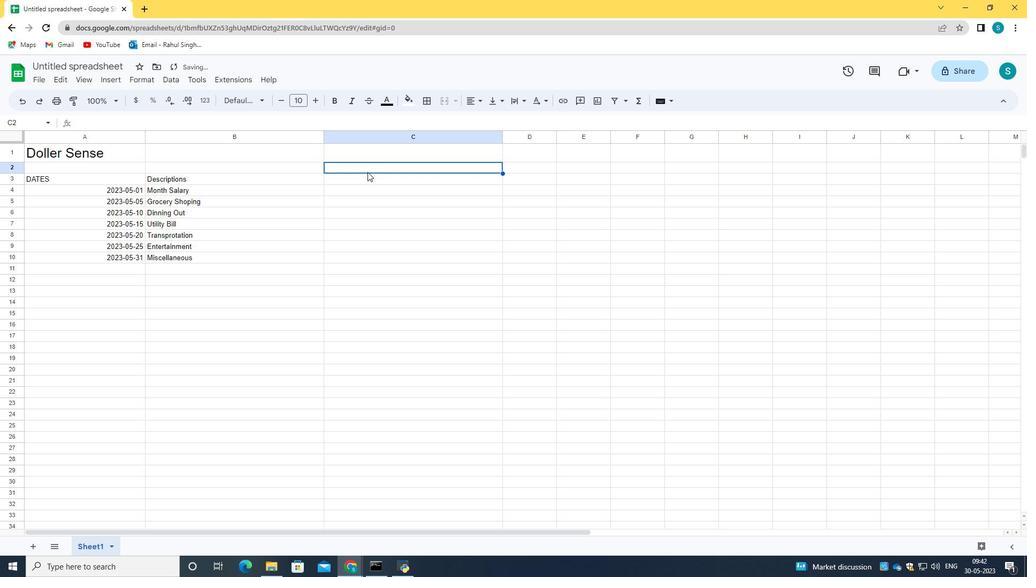 
Action: Mouse pressed left at (366, 174)
Screenshot: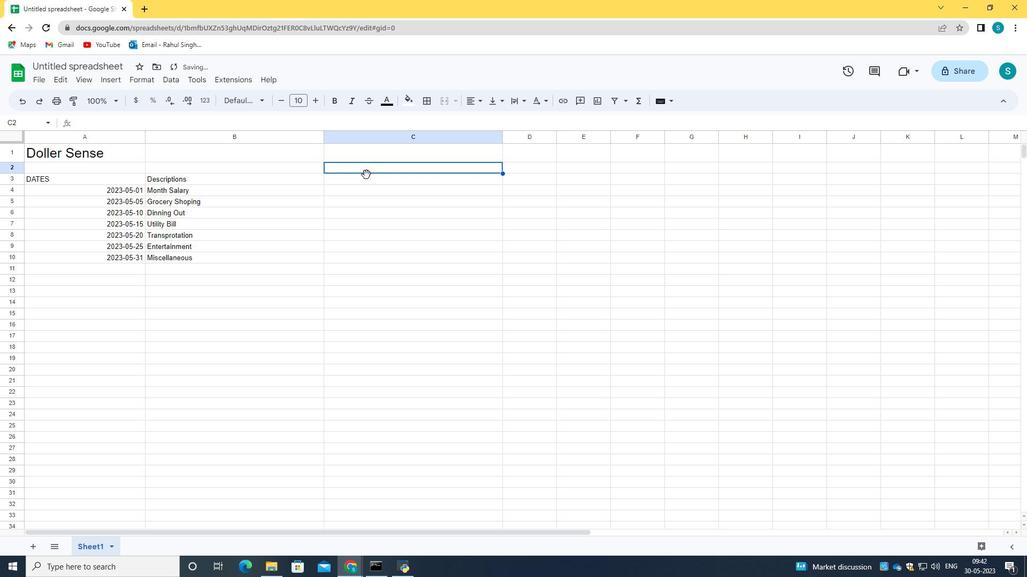 
Action: Mouse moved to (366, 177)
Screenshot: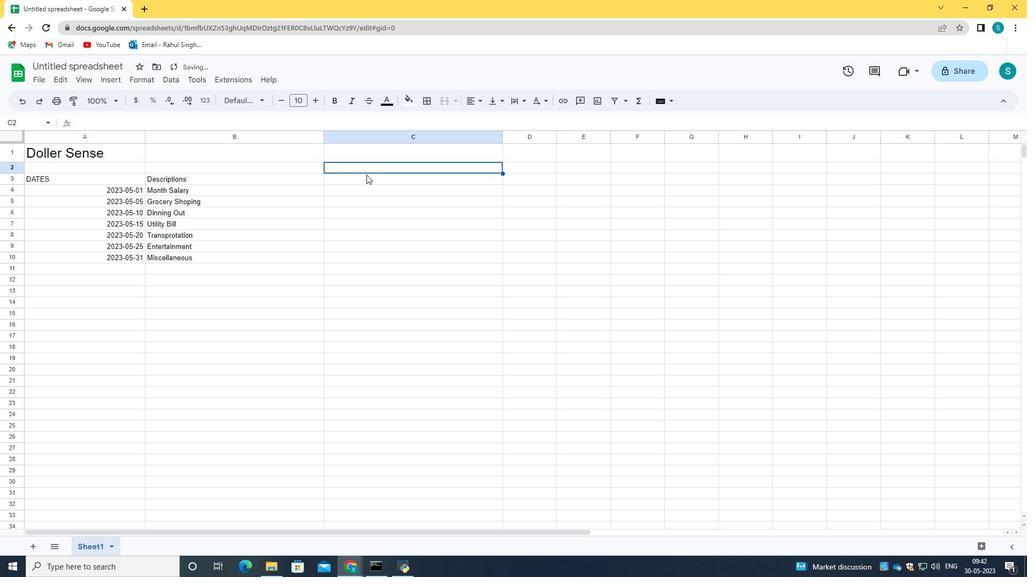 
Action: Mouse pressed left at (366, 177)
Screenshot: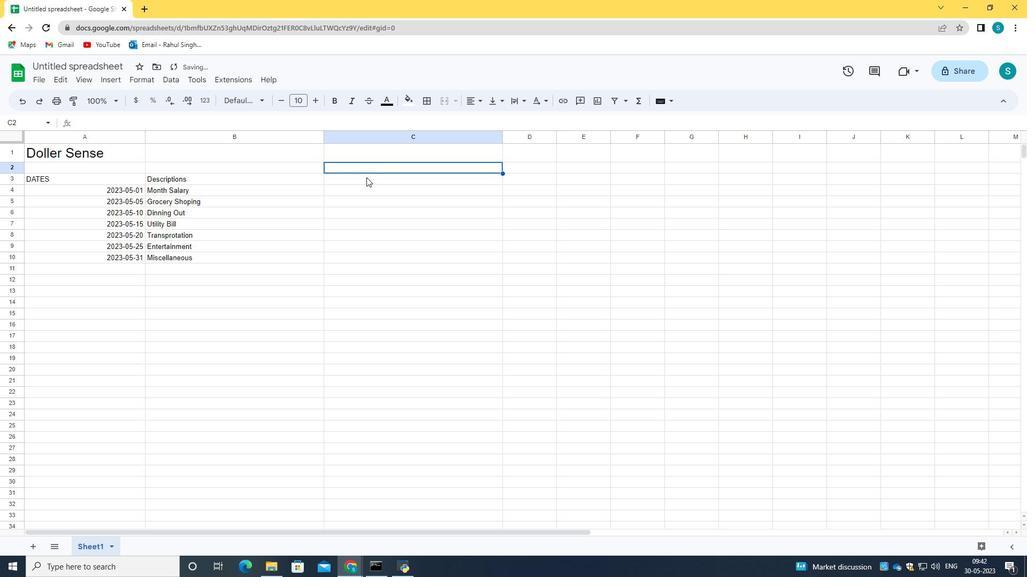
Action: Mouse pressed left at (366, 177)
Screenshot: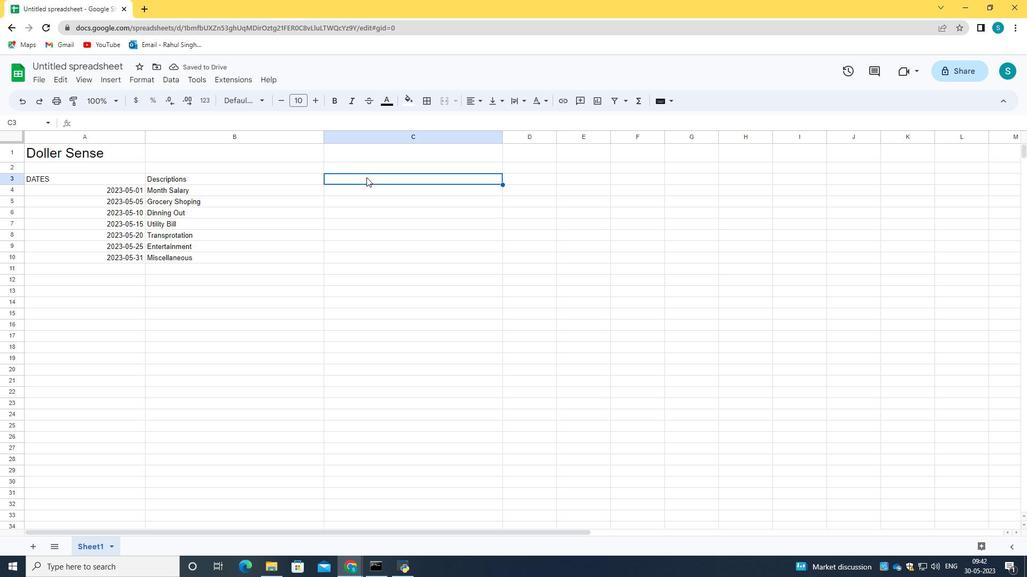 
Action: Mouse pressed left at (366, 177)
Screenshot: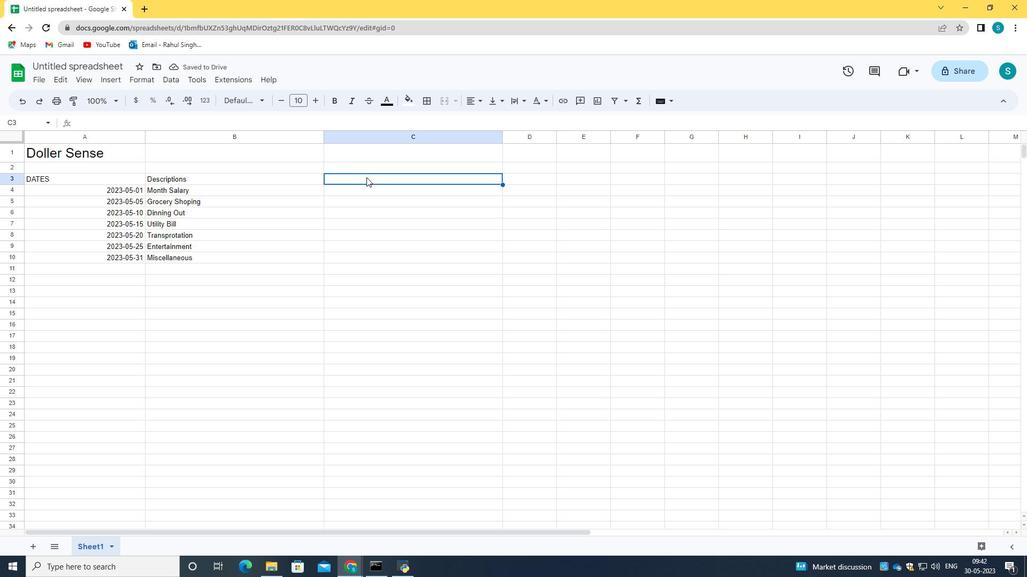 
Action: Mouse pressed left at (366, 177)
Screenshot: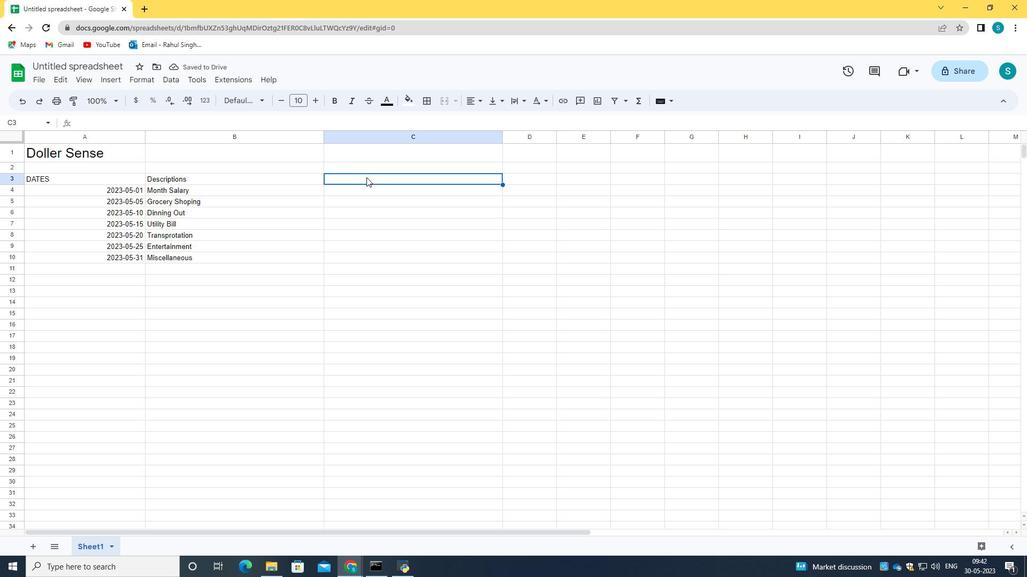 
Action: Key pressed <Key.caps_lock>A<Key.caps_lock>mmount<Key.enter><Key.shift><Key.shift><Key.shift><Key.shift><Key.shift><Key.shift><Key.shift><Key.shift><Key.shift><Key.shift><Key.shift><Key.shift>$2500<Key.enter><Key.shift><Key.shift><Key.shift><Key.shift><Key.shift><Key.shift><Key.shift><Key.shift><Key.shift>$$$$$100<Key.backspace><Key.backspace><Key.backspace><Key.backspace><Key.backspace><Key.backspace><Key.backspace>100<Key.enter><Key.shift><Key.shift><Key.shift><Key.shift><Key.shift><Key.shift>#<Key.backspace><Key.shift><Key.shift><Key.shift><Key.shift><Key.shift><Key.shift><Key.shift><Key.shift><Key.shift><Key.shift><Key.shift><Key.shift><Key.shift>$50<Key.enter><Key.shift><Key.shift><Key.shift><Key.shift><Key.shift><Key.shift><Key.shift><Key.shift><Key.shift><Key.shift><Key.shift><Key.shift><Key.shift><Key.shift><Key.shift><Key.shift><Key.shift><Key.shift><Key.shift><Key.shift><Key.shift>$ctrl+A<'\x01'>ctrl+C<'\x03'>
Screenshot: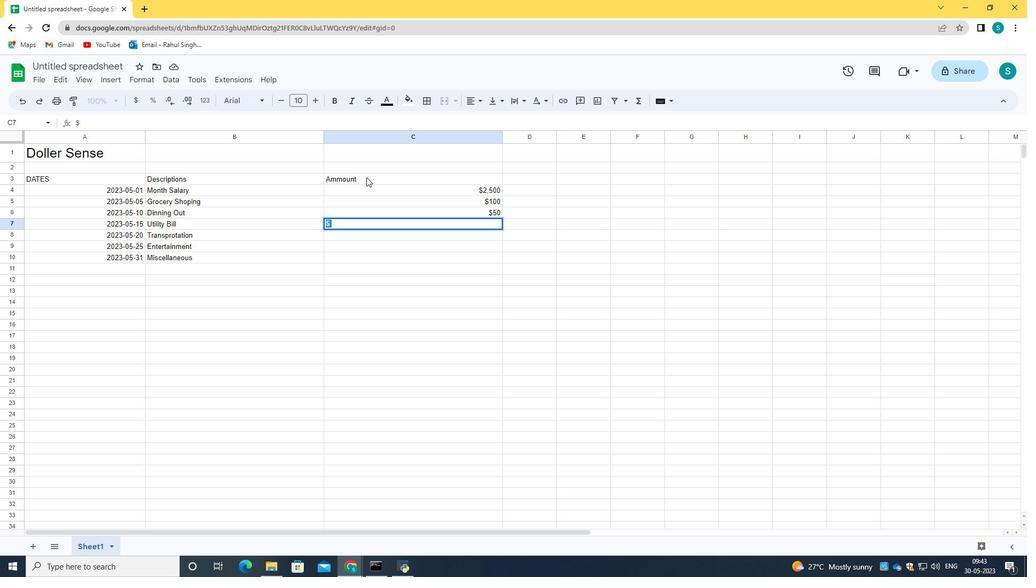 
Action: Mouse scrolled (366, 178) with delta (0, 0)
Screenshot: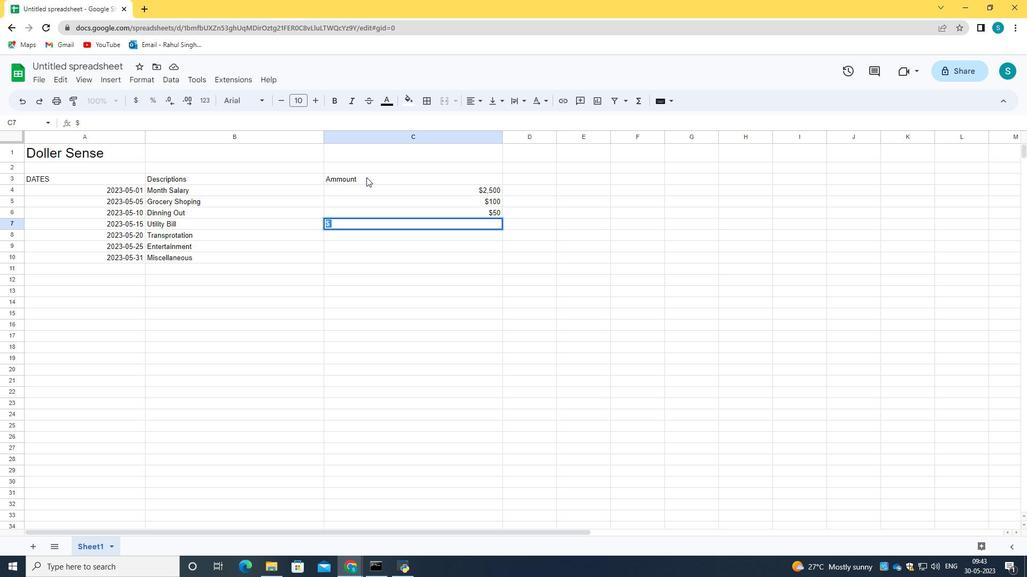 
Action: Mouse scrolled (366, 178) with delta (0, 0)
Screenshot: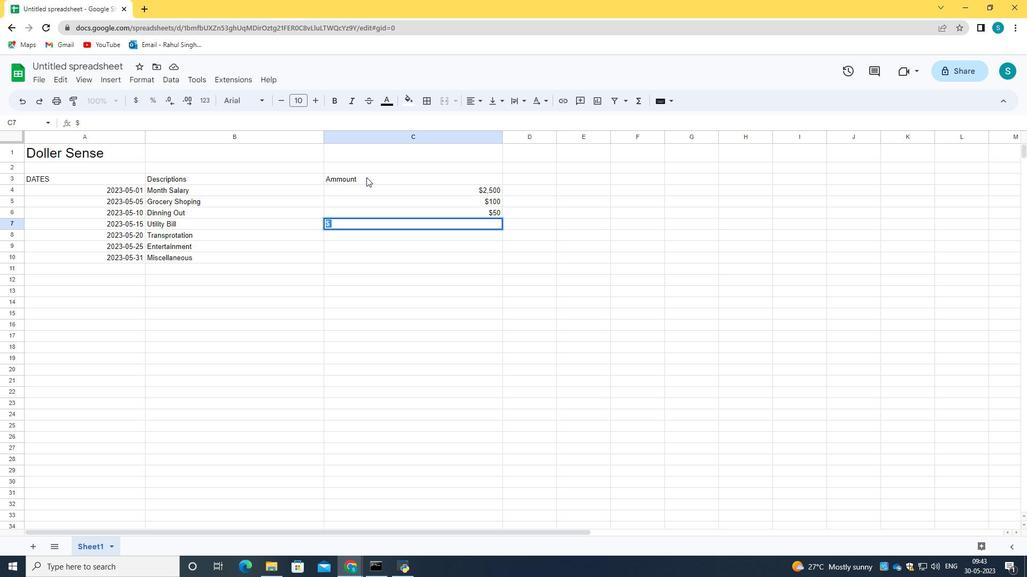 
Action: Mouse moved to (347, 219)
Screenshot: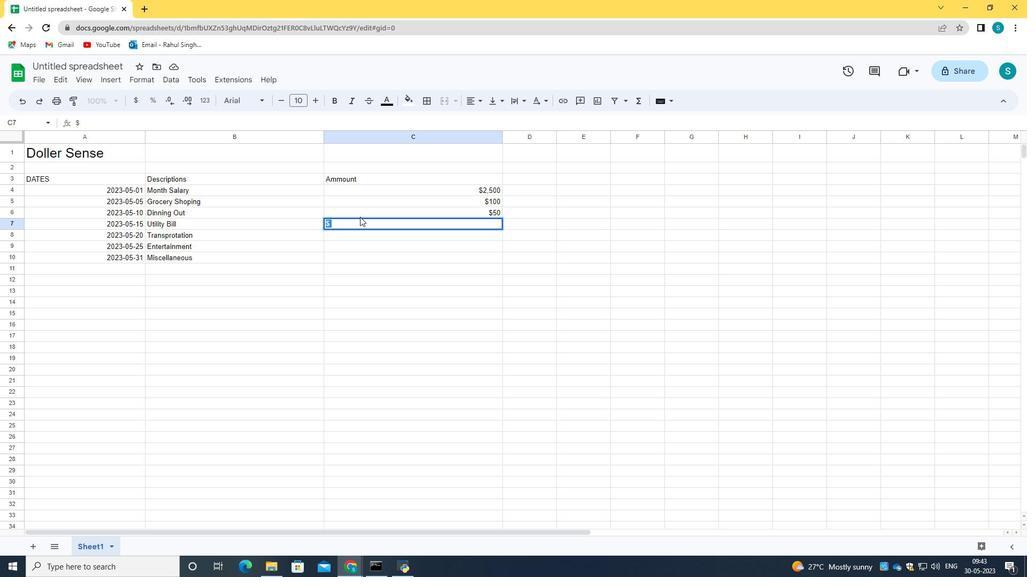 
Action: Mouse pressed left at (347, 219)
Screenshot: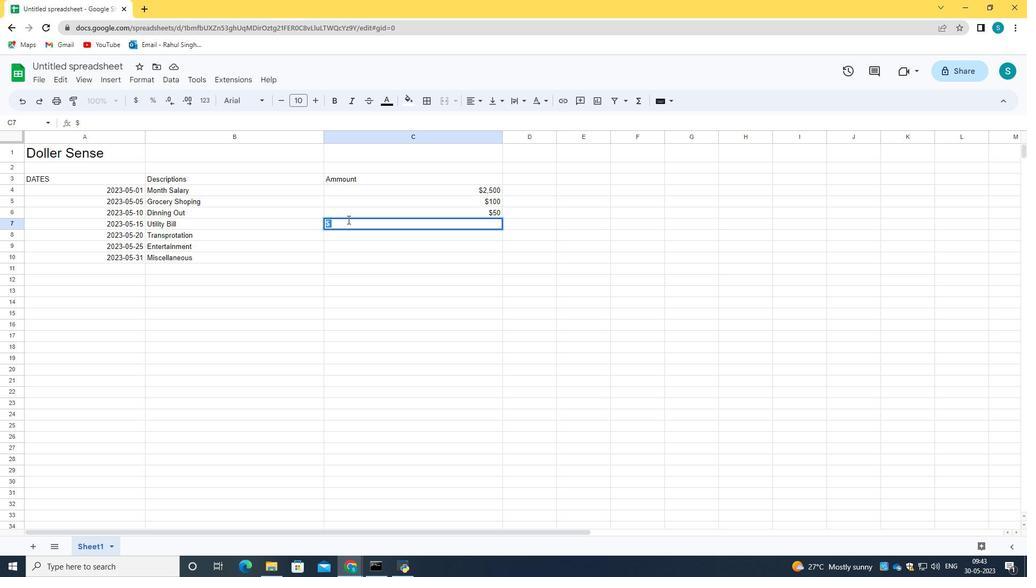 
Action: Key pressed 150<Key.enter>ctrl+V30<Key.enter>
Screenshot: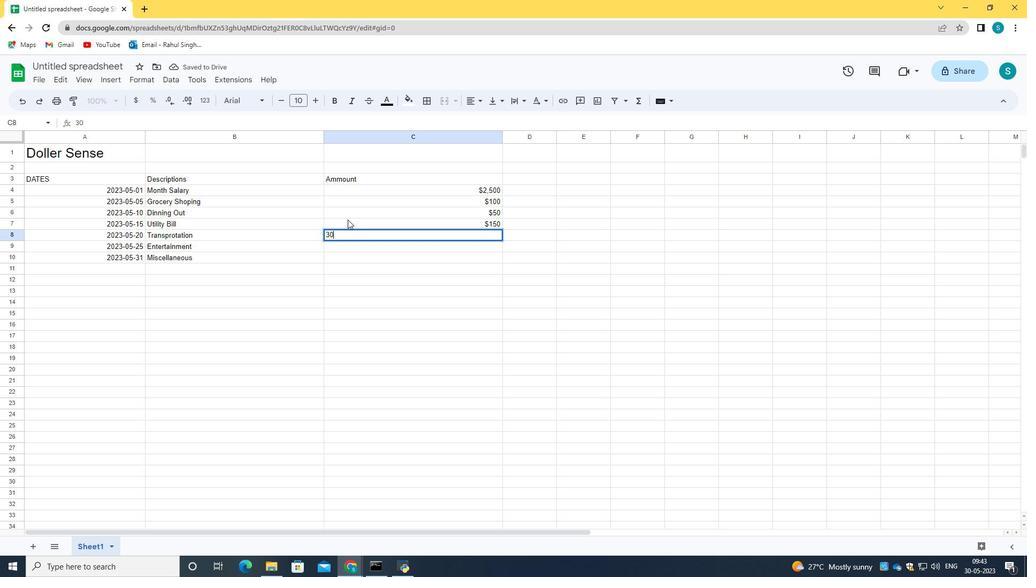 
Action: Mouse moved to (366, 232)
Screenshot: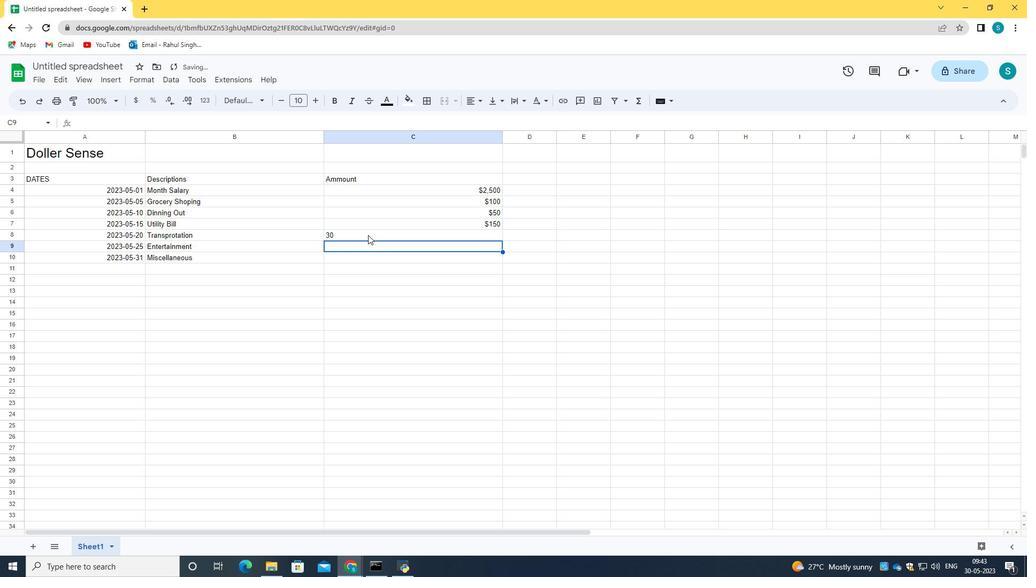 
Action: Mouse pressed left at (366, 232)
Screenshot: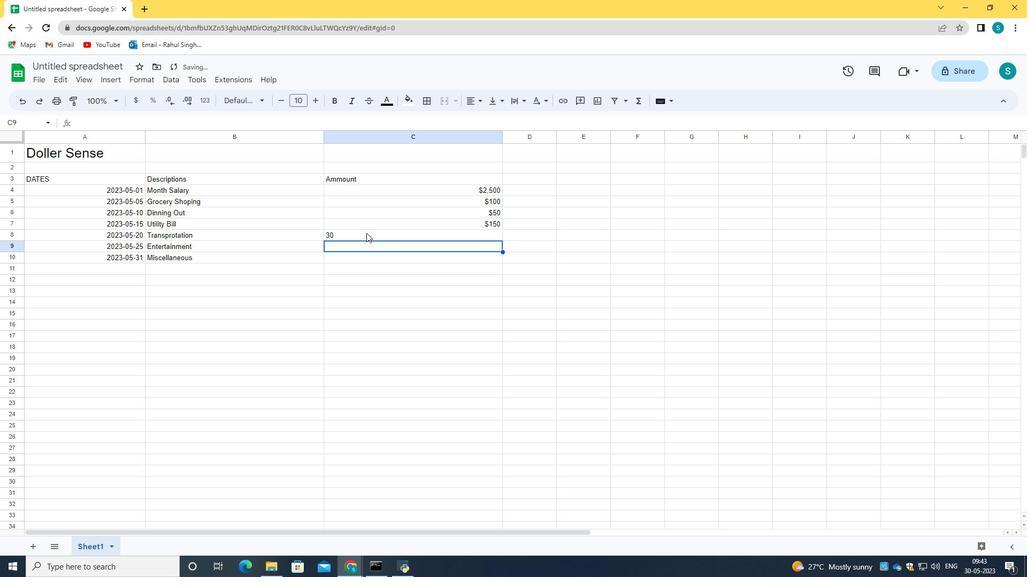 
Action: Mouse pressed left at (366, 232)
Screenshot: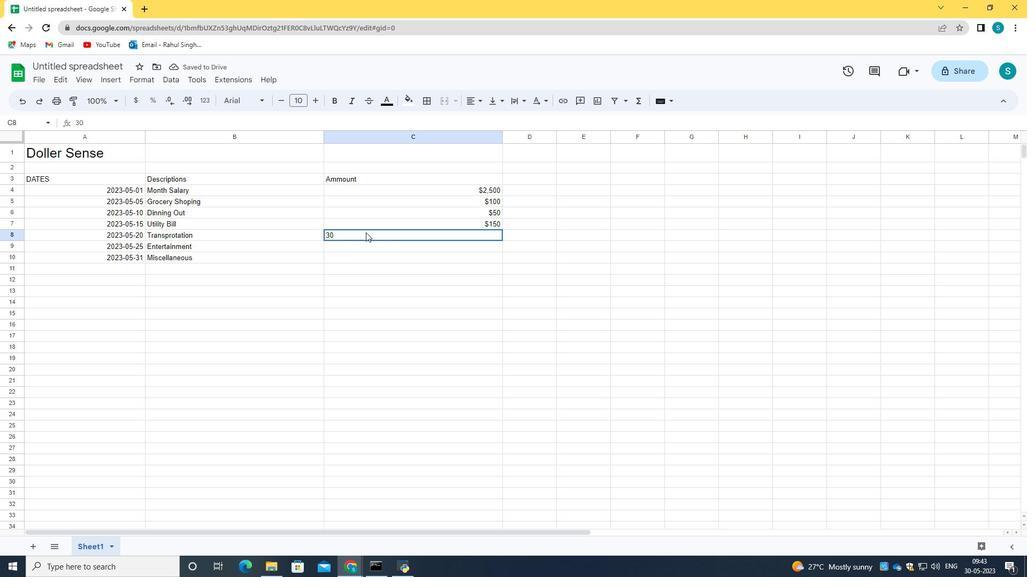 
Action: Key pressed <Key.backspace><Key.backspace>ctrl+V30
Screenshot: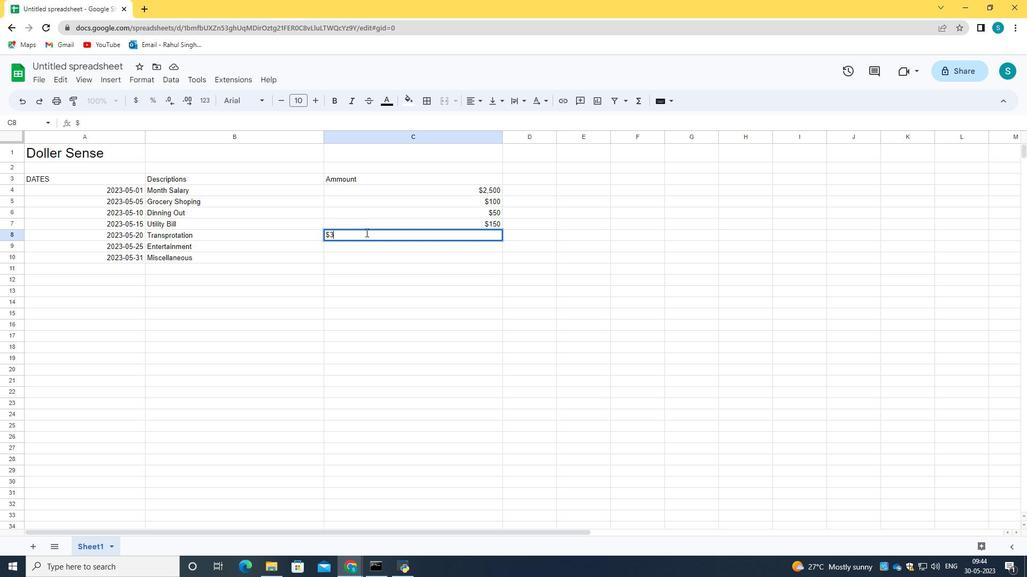 
Action: Mouse moved to (392, 242)
Screenshot: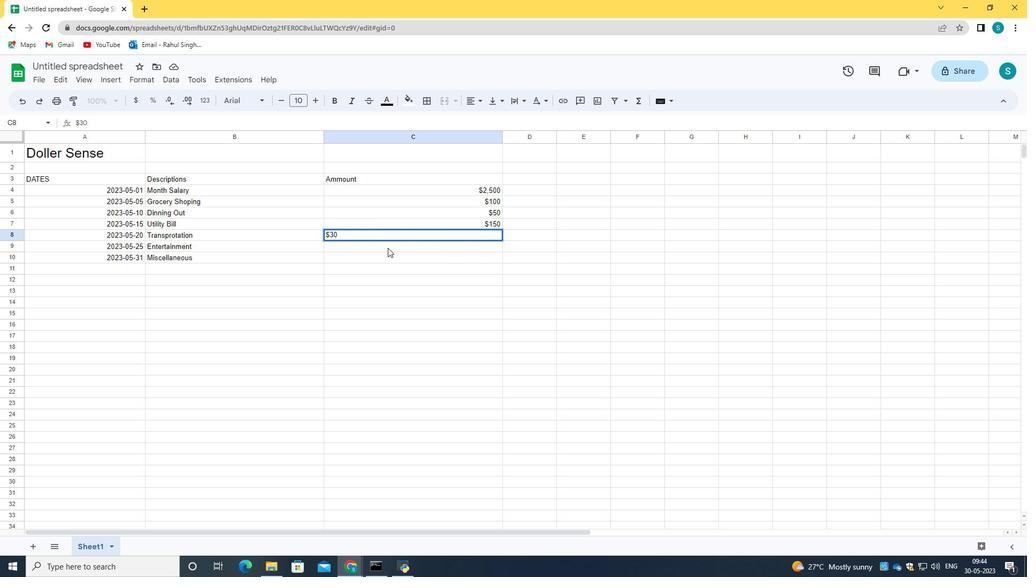 
Action: Mouse pressed left at (392, 242)
Screenshot: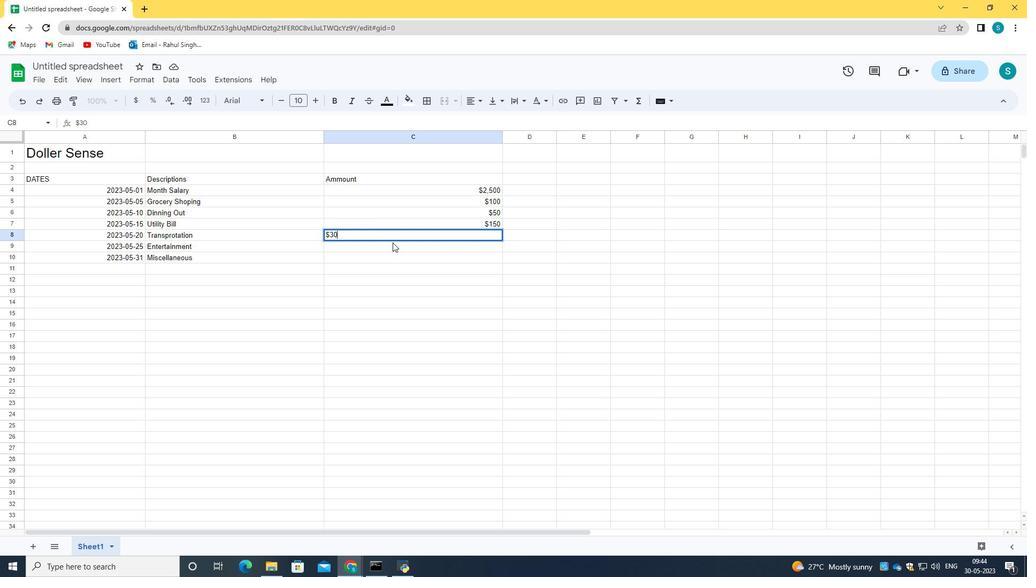 
Action: Mouse moved to (391, 240)
Screenshot: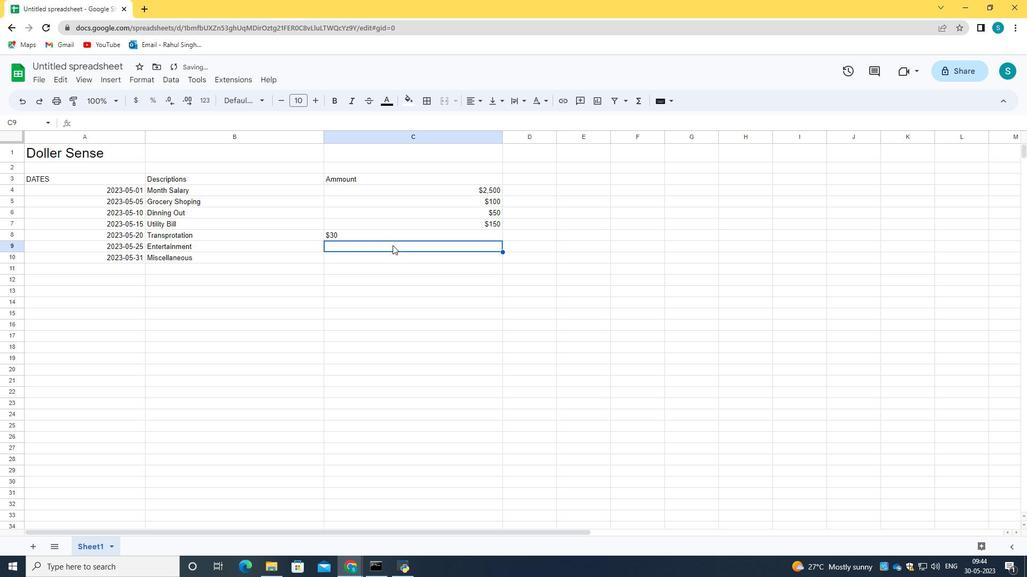 
Action: Mouse pressed left at (391, 240)
Screenshot: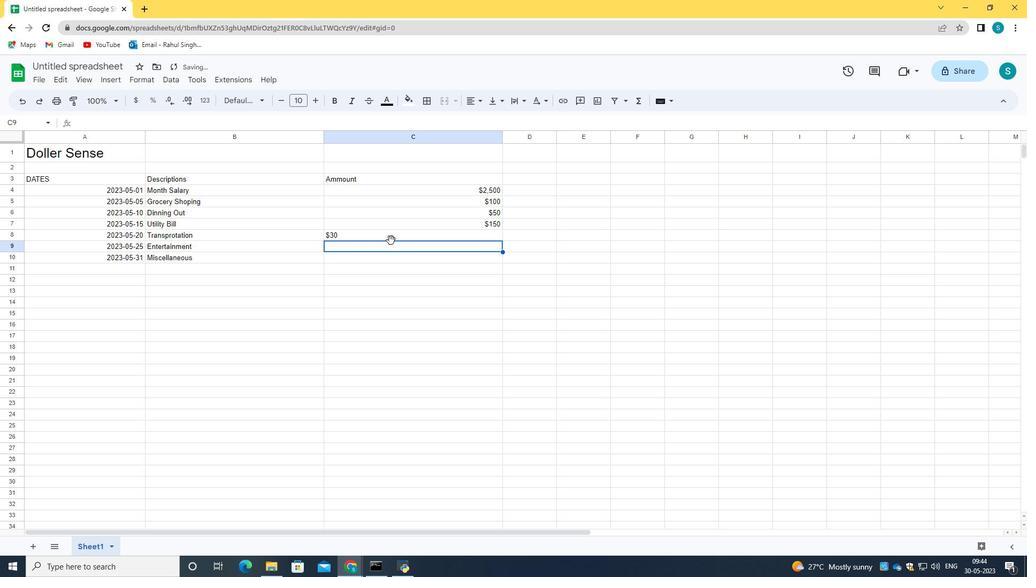 
Action: Mouse moved to (389, 235)
Screenshot: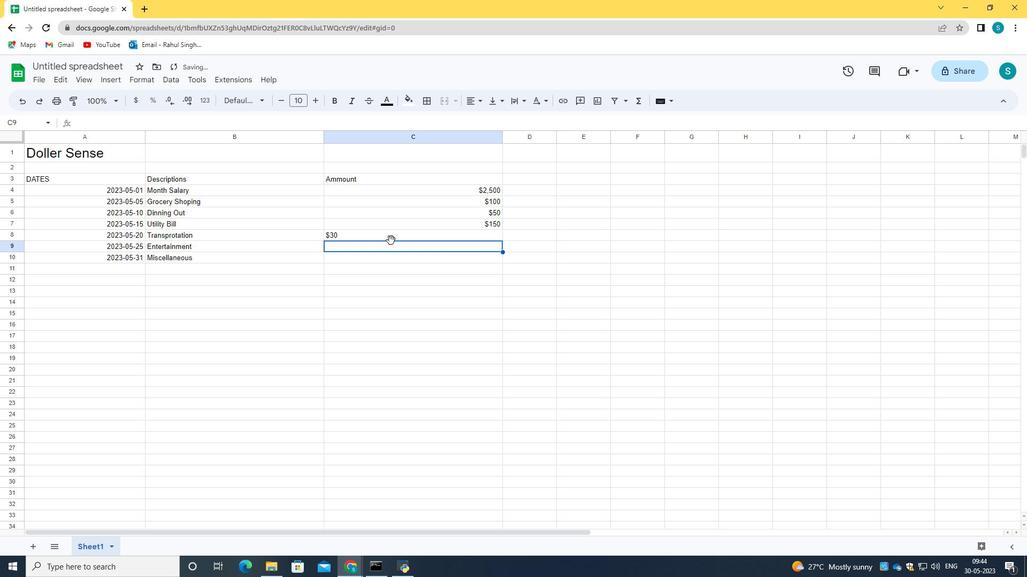 
Action: Mouse pressed left at (389, 235)
Screenshot: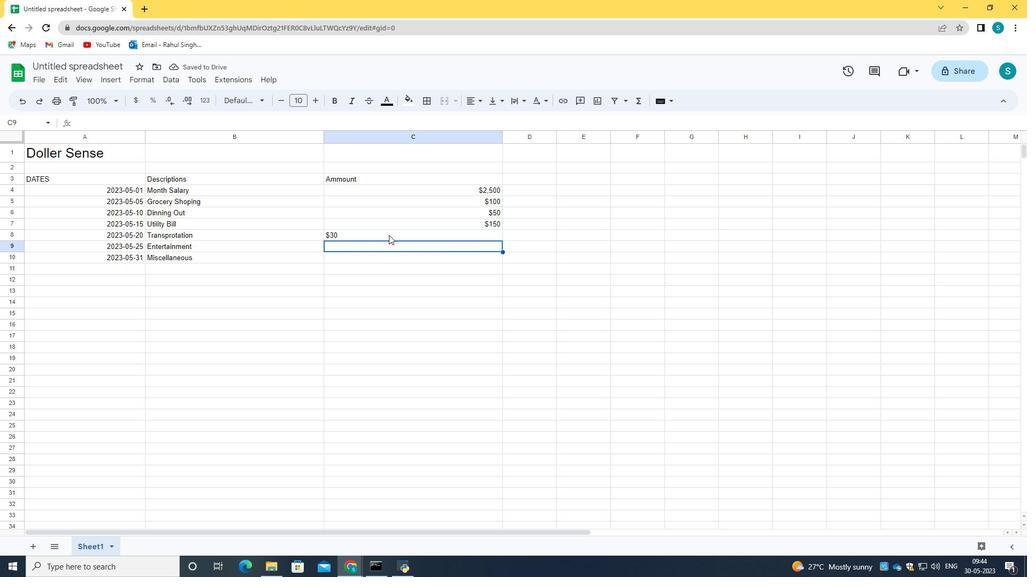 
Action: Mouse moved to (388, 235)
Screenshot: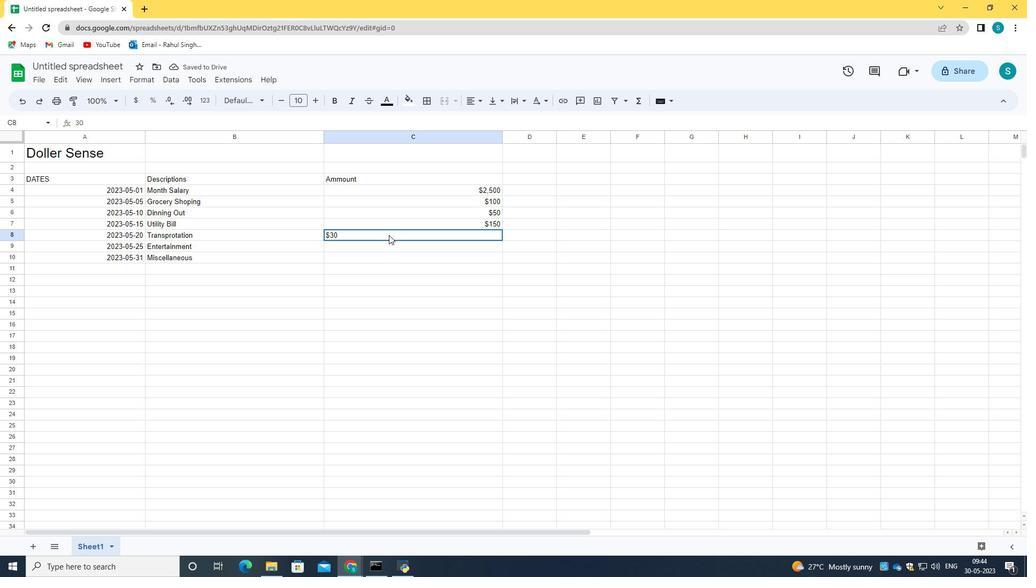 
Action: Key pressed <Key.enter><Key.backspace><Key.backspace><Key.shift><Key.shift><Key.shift><Key.shift>$30<Key.enter><Key.shift><Key.shift><Key.shift><Key.shift><Key.shift><Key.shift><Key.shift><Key.shift><Key.shift><Key.shift><Key.shift><Key.shift><Key.shift><Key.shift><Key.shift><Key.shift><Key.shift><Key.shift><Key.shift><Key.shift><Key.shift><Key.shift><Key.shift><Key.shift><Key.shift><Key.shift><Key.shift><Key.shift><Key.shift><Key.shift><Key.shift><Key.shift><Key.shift><Key.shift><Key.shift><Key.shift><Key.shift><Key.shift><Key.shift><Key.shift><Key.shift><Key.shift><Key.shift><Key.shift><Key.shift><Key.shift><Key.shift><Key.shift><Key.shift><Key.shift><Key.shift><Key.shift><Key.shift><Key.shift><Key.shift><Key.shift><Key.shift><Key.shift><Key.shift><Key.shift><Key.shift><Key.shift><Key.shift><Key.shift><Key.shift><Key.shift><Key.shift><Key.shift><Key.shift><Key.shift><Key.shift><Key.shift><Key.shift><Key.shift><Key.shift><Key.shift><Key.shift><Key.shift><Key.shift><Key.shift><Key.shift>$50<Key.enter><Key.shift><Key.shift><Key.shift><Key.shift><Key.shift>$20<Key.enter>
Screenshot: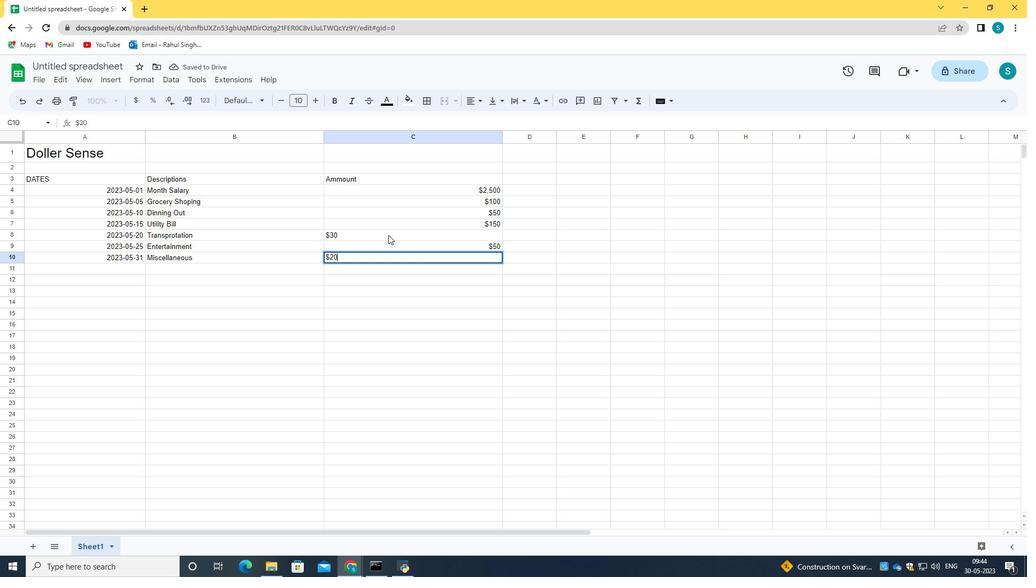 
Action: Mouse moved to (383, 231)
Screenshot: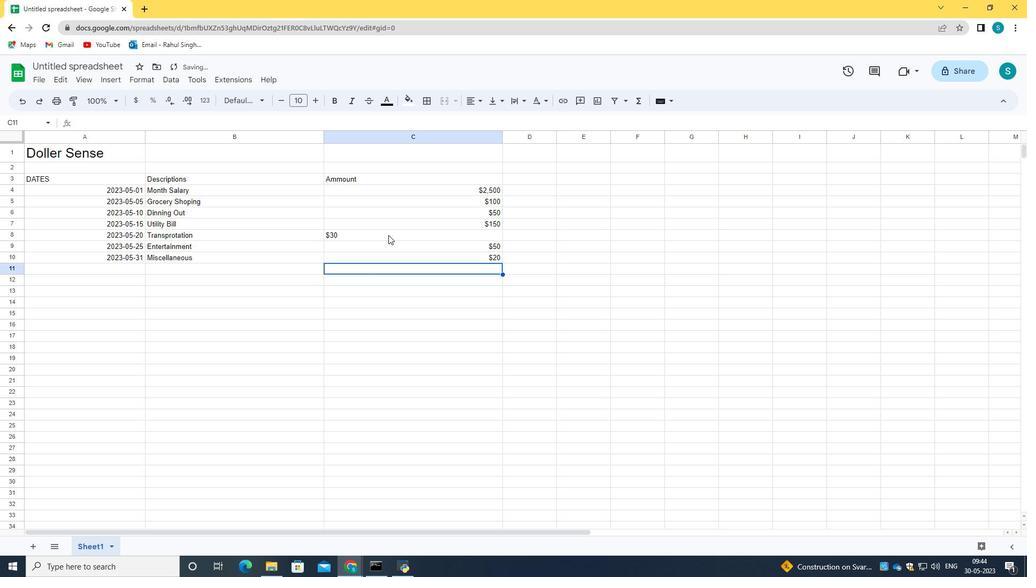 
Action: Mouse pressed left at (383, 231)
Screenshot: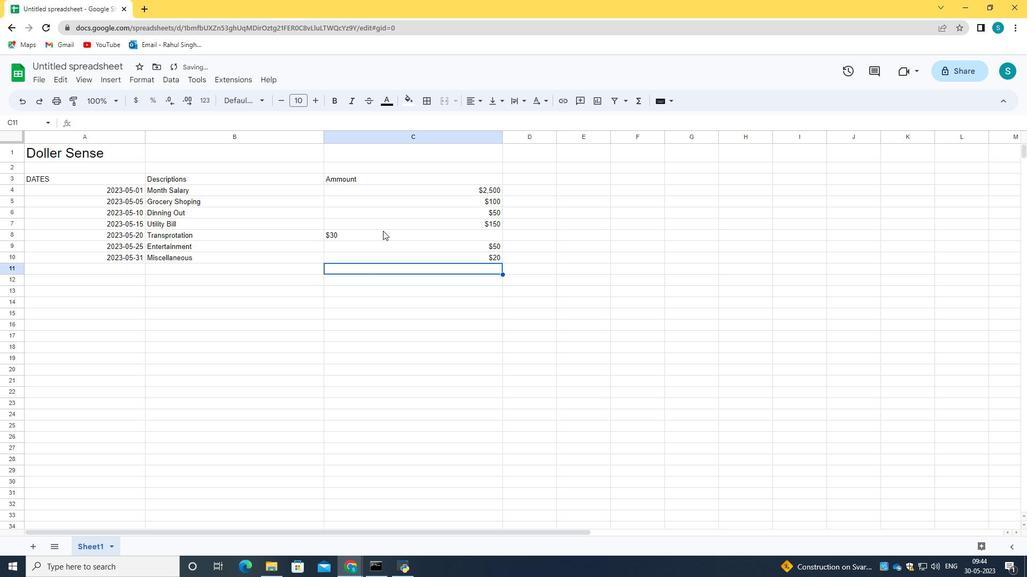 
Action: Mouse pressed left at (383, 231)
Screenshot: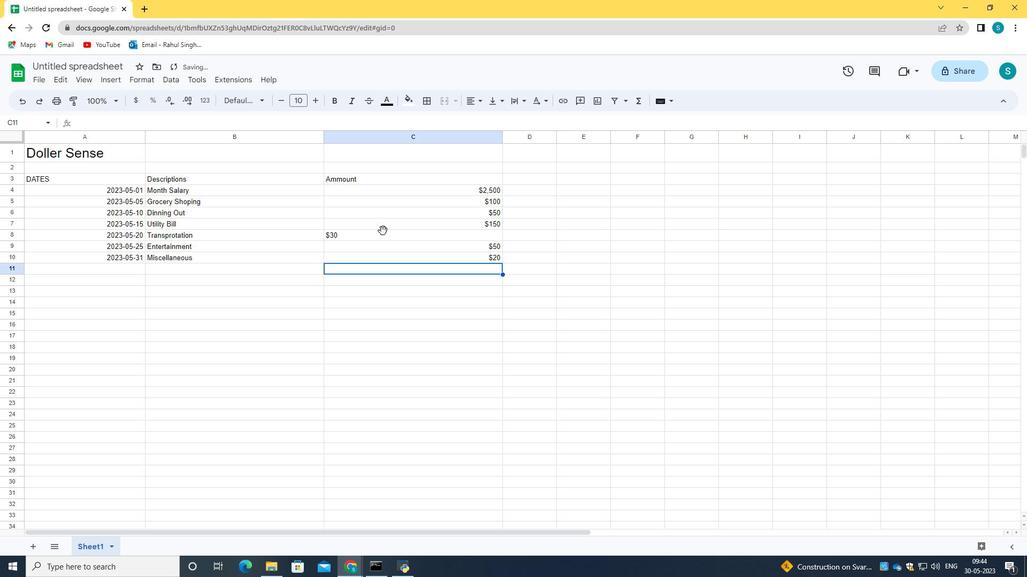
Action: Mouse moved to (380, 235)
